 Task: Find the distance between Seattle and Seattle Art Museum.
Action: Mouse moved to (91, 65)
Screenshot: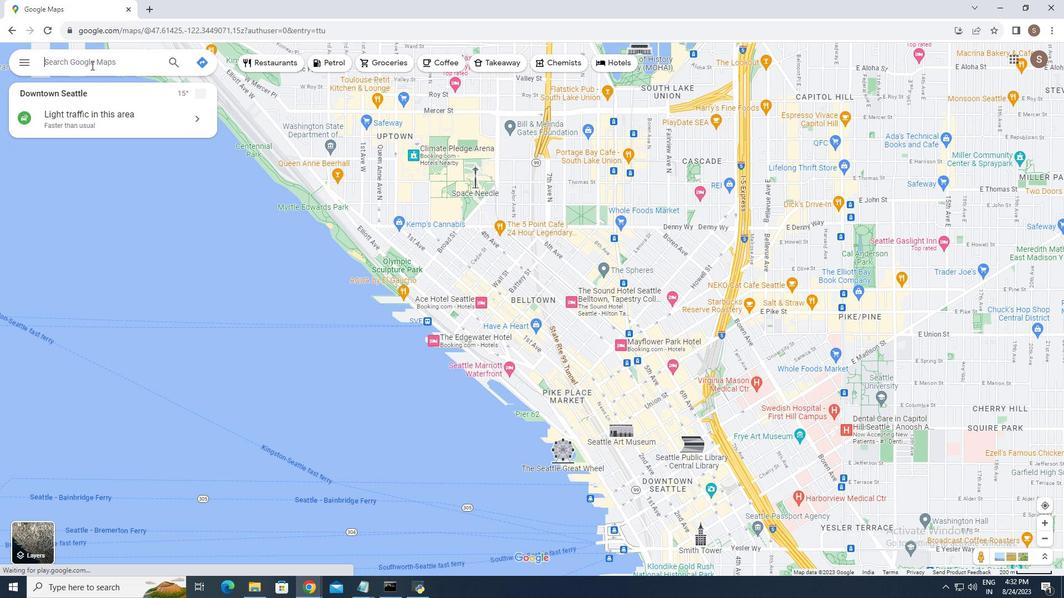 
Action: Mouse pressed left at (91, 65)
Screenshot: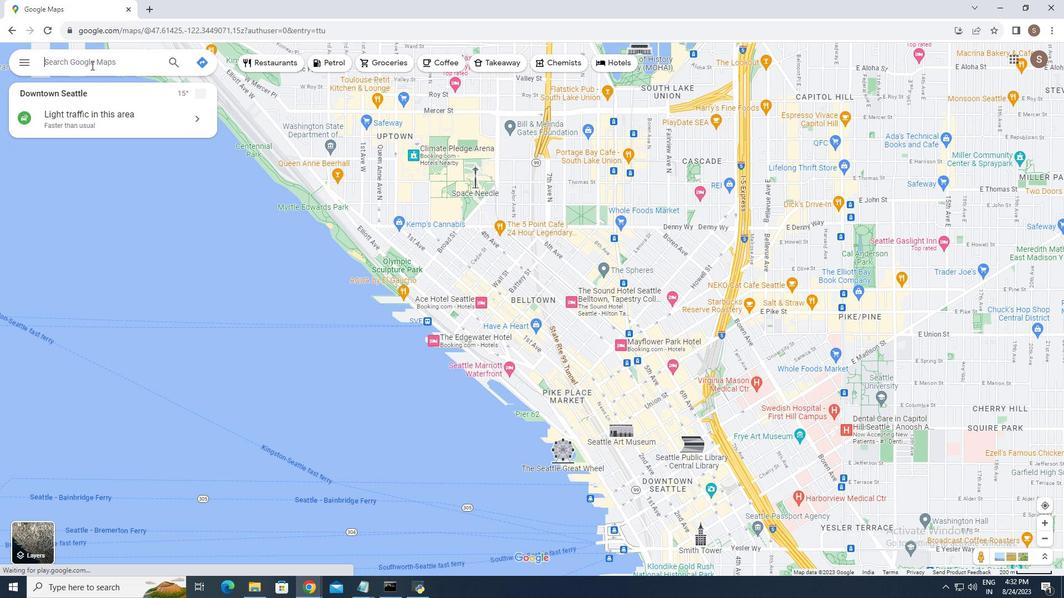 
Action: Key pressed <Key.shift_r>Seattle<Key.enter>
Screenshot: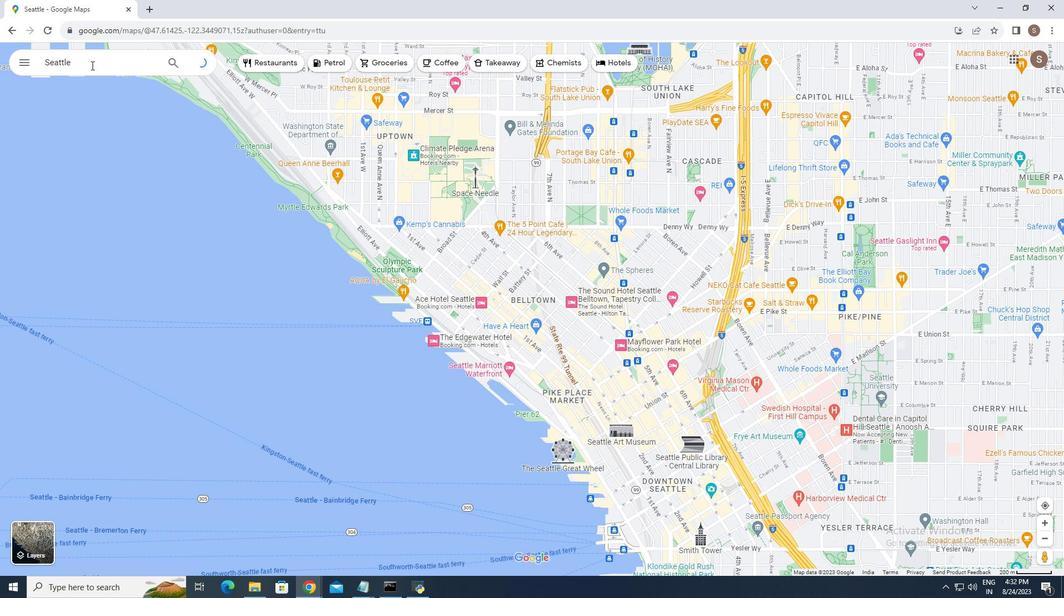 
Action: Mouse moved to (674, 332)
Screenshot: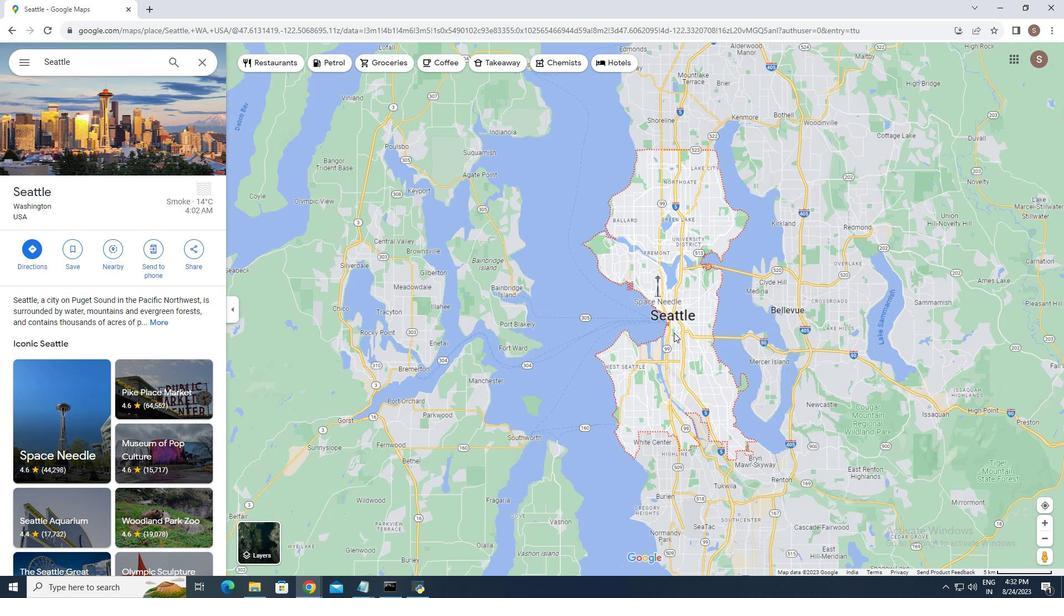 
Action: Mouse scrolled (674, 333) with delta (0, 0)
Screenshot: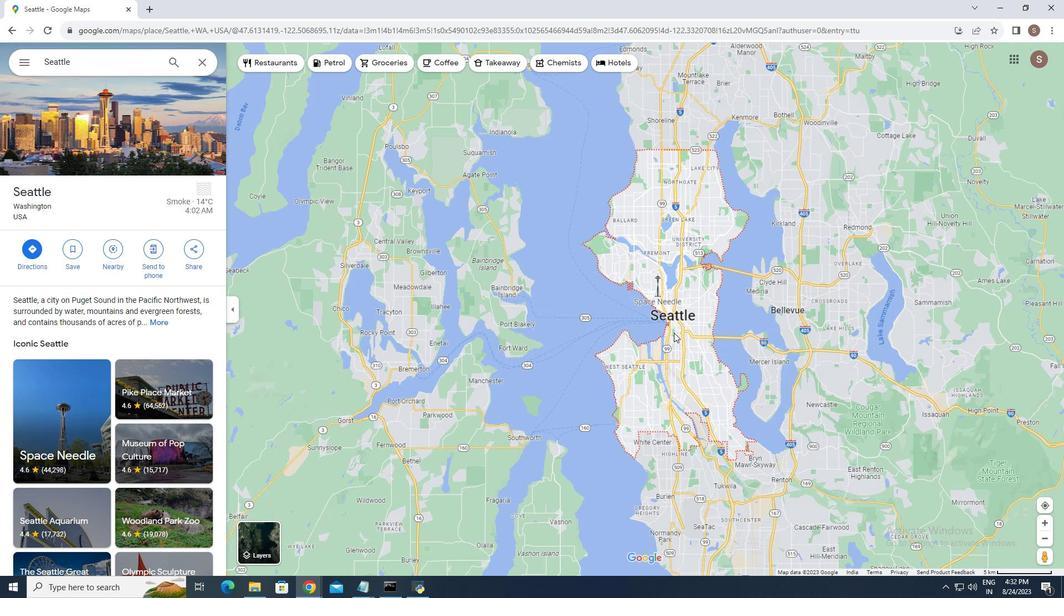 
Action: Mouse moved to (674, 333)
Screenshot: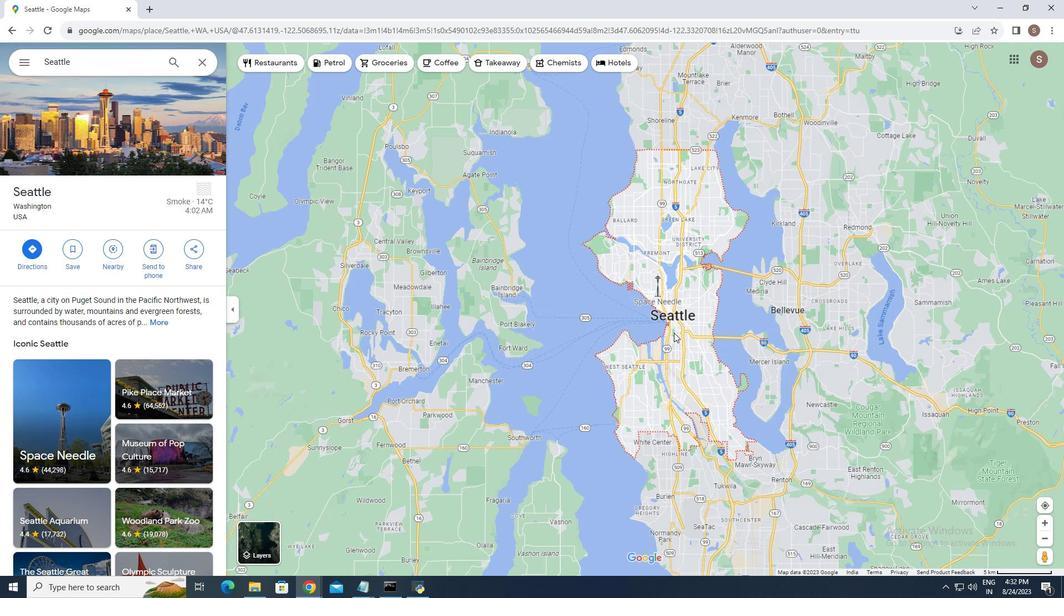 
Action: Mouse scrolled (674, 333) with delta (0, 0)
Screenshot: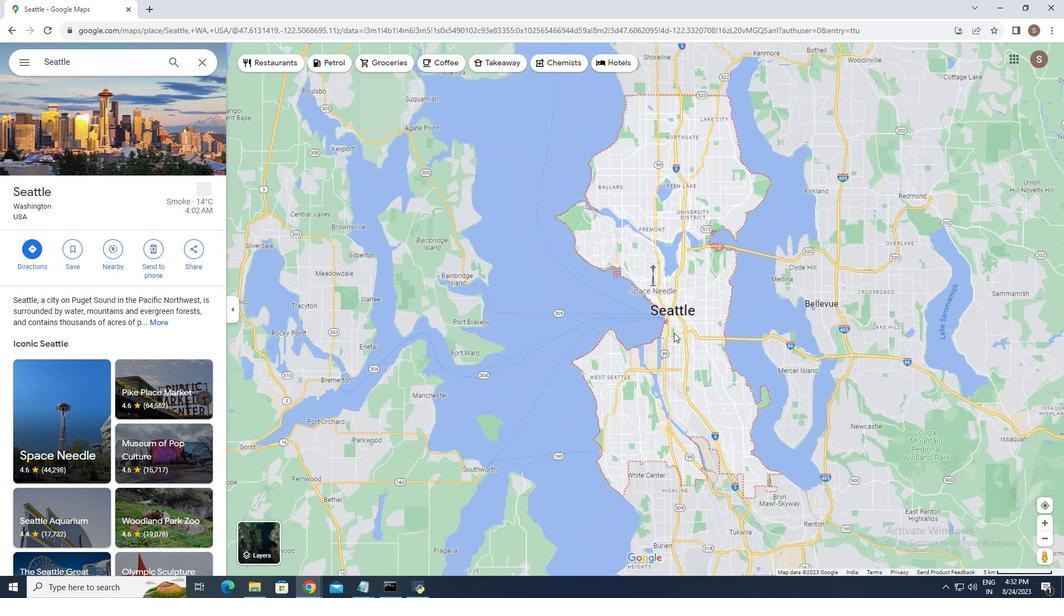 
Action: Mouse scrolled (674, 333) with delta (0, 0)
Screenshot: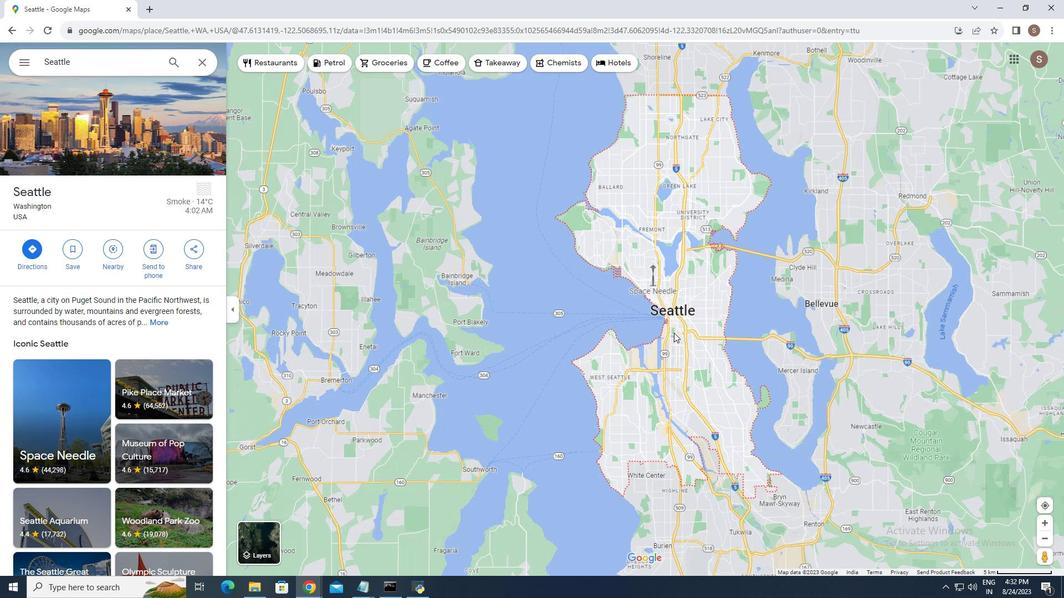 
Action: Mouse moved to (669, 333)
Screenshot: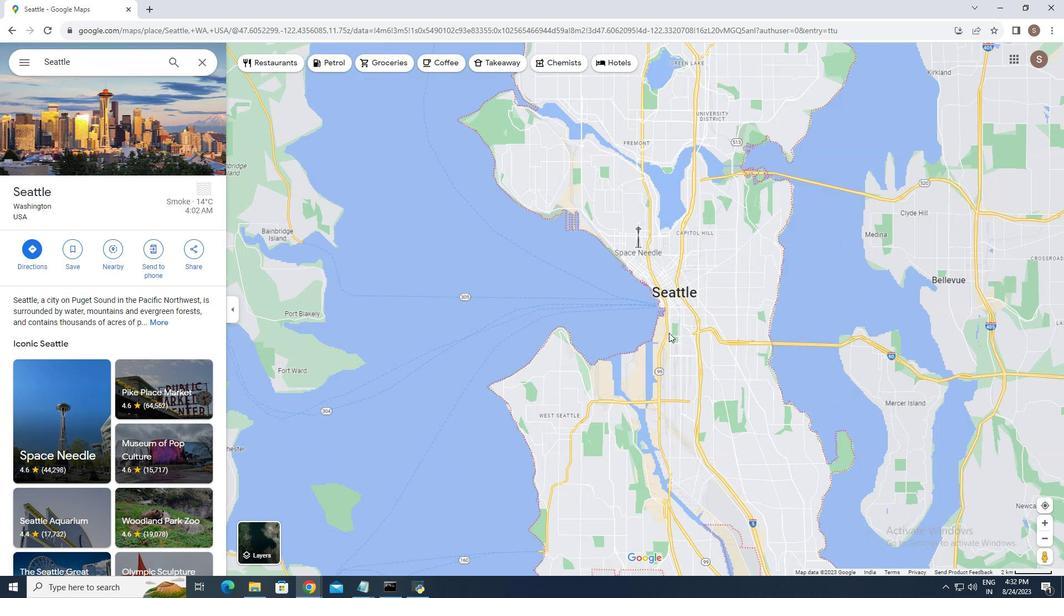 
Action: Mouse scrolled (669, 333) with delta (0, 0)
Screenshot: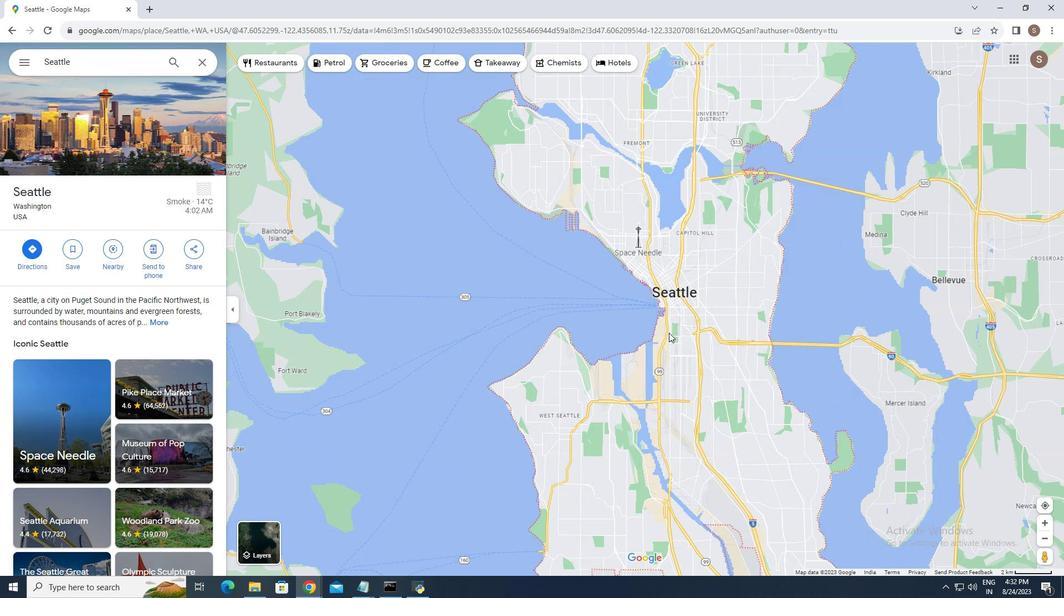 
Action: Mouse scrolled (669, 333) with delta (0, 0)
Screenshot: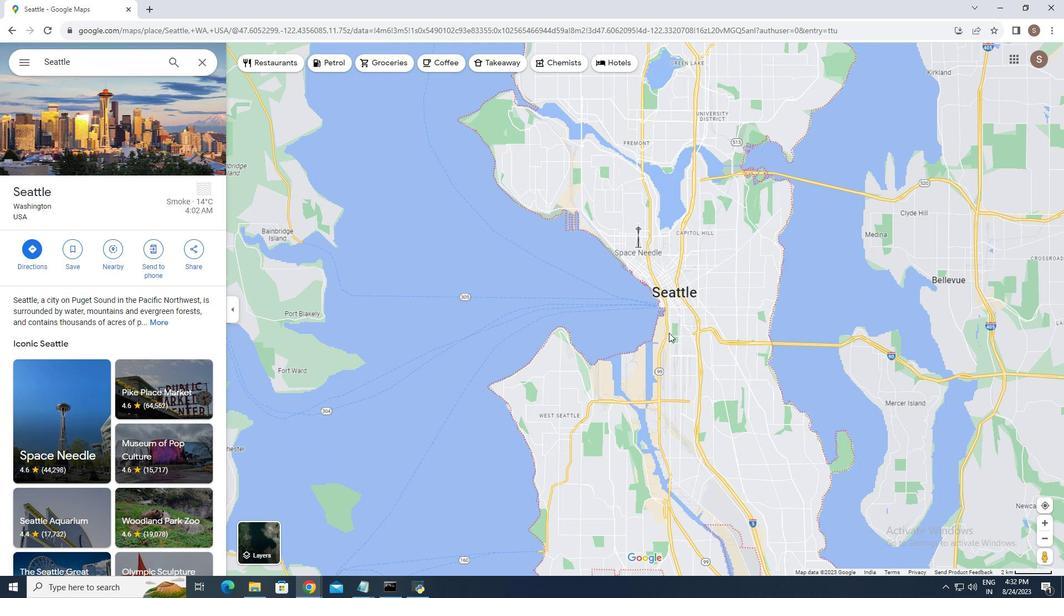 
Action: Mouse scrolled (669, 333) with delta (0, 0)
Screenshot: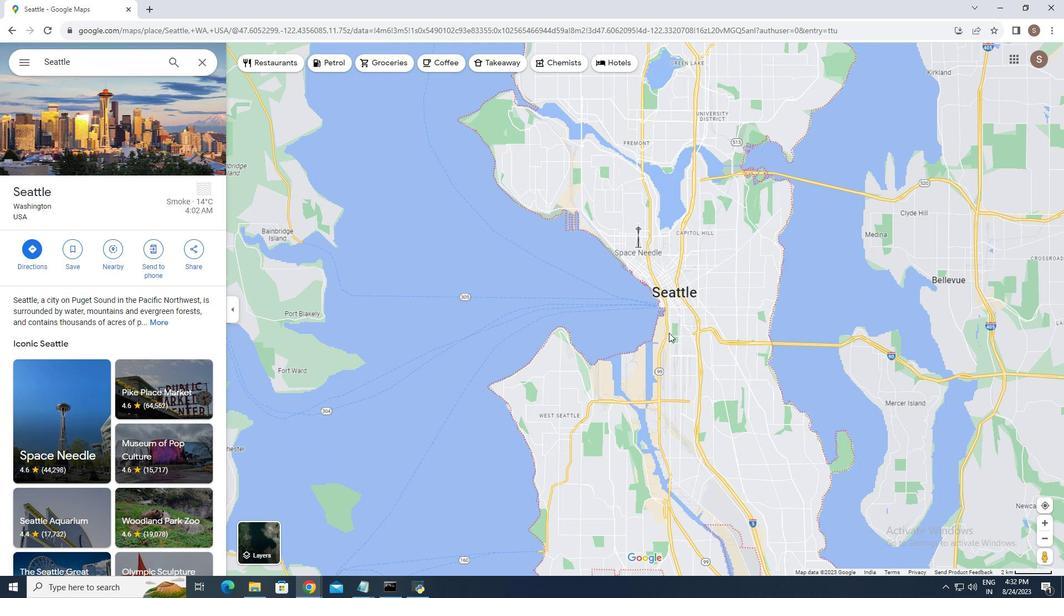 
Action: Mouse scrolled (669, 333) with delta (0, 0)
Screenshot: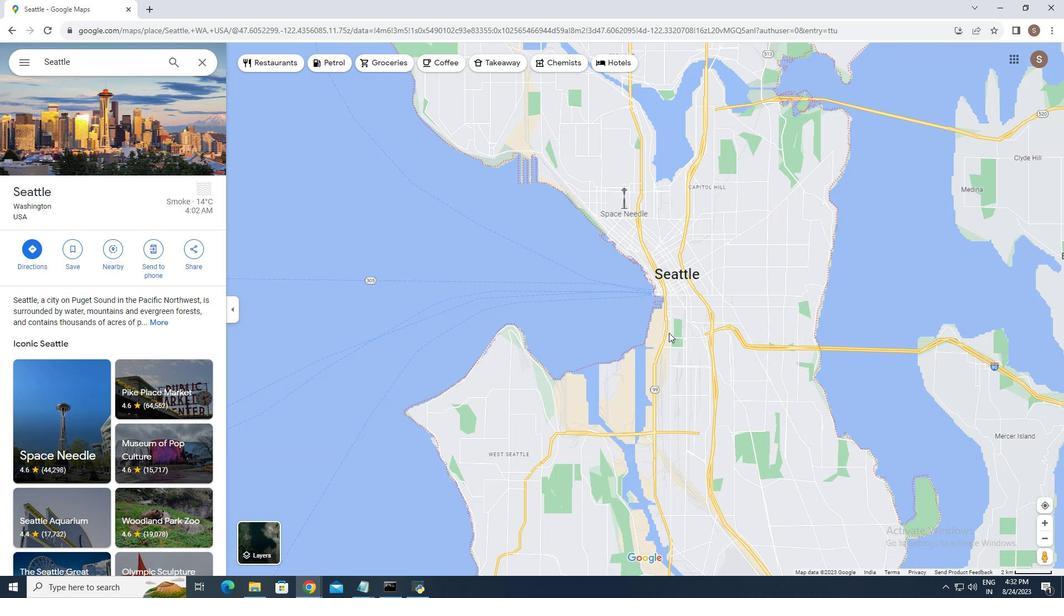 
Action: Mouse scrolled (669, 333) with delta (0, 0)
Screenshot: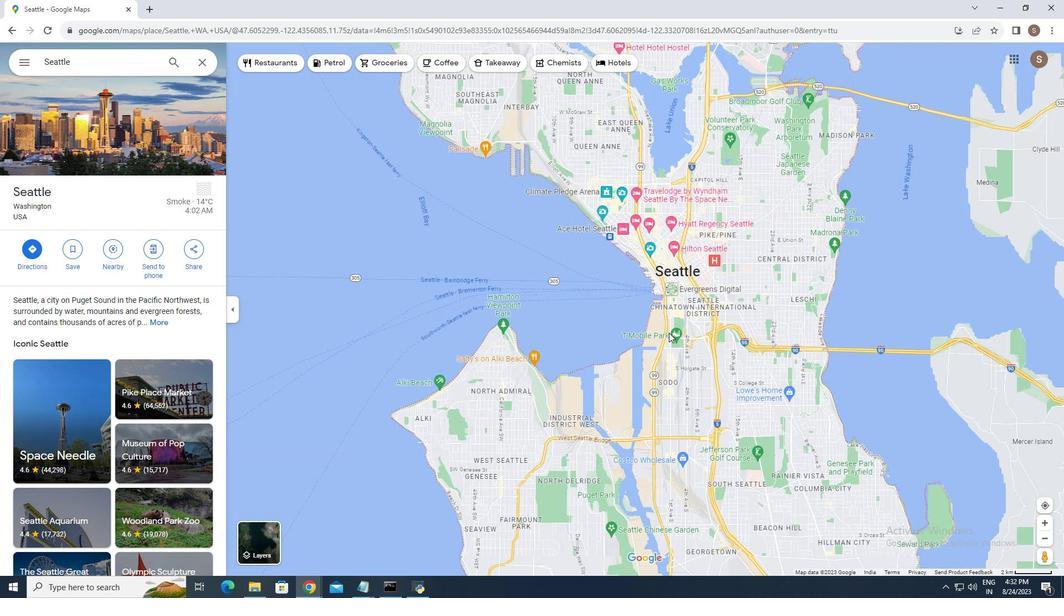
Action: Mouse moved to (673, 280)
Screenshot: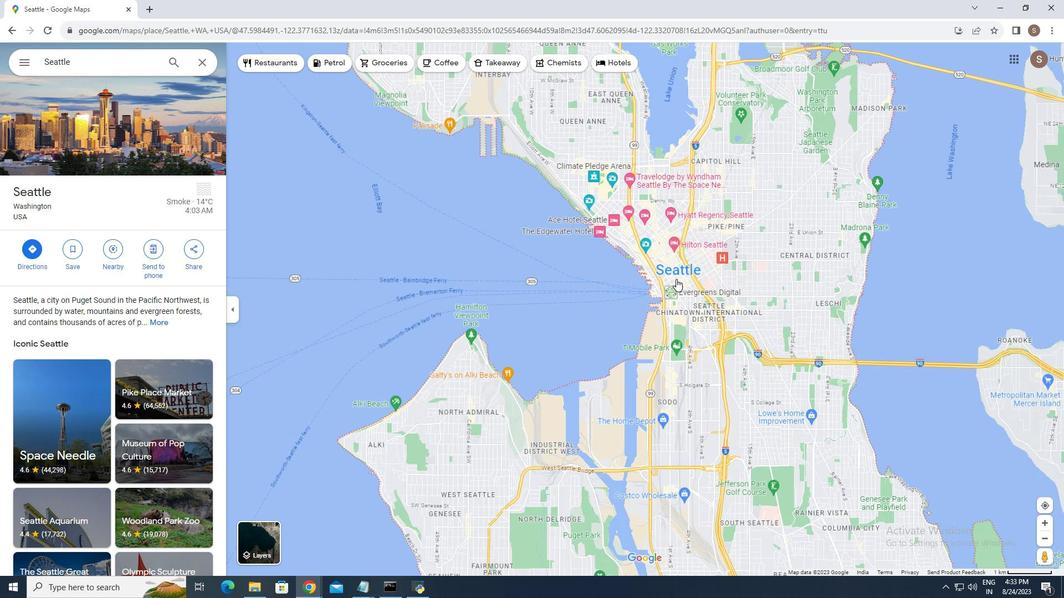 
Action: Mouse scrolled (673, 280) with delta (0, 0)
Screenshot: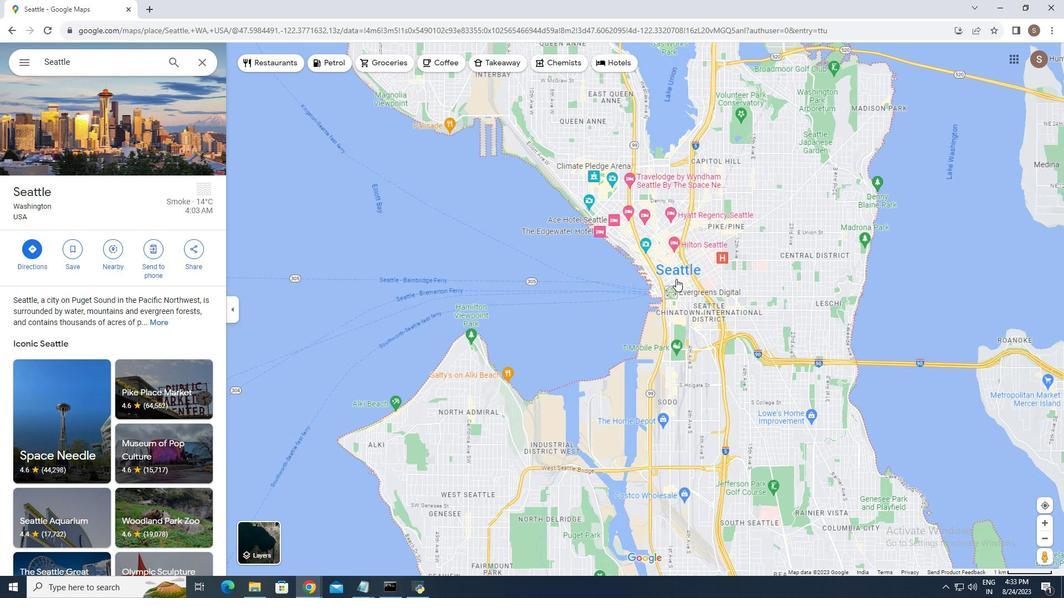 
Action: Mouse moved to (675, 276)
Screenshot: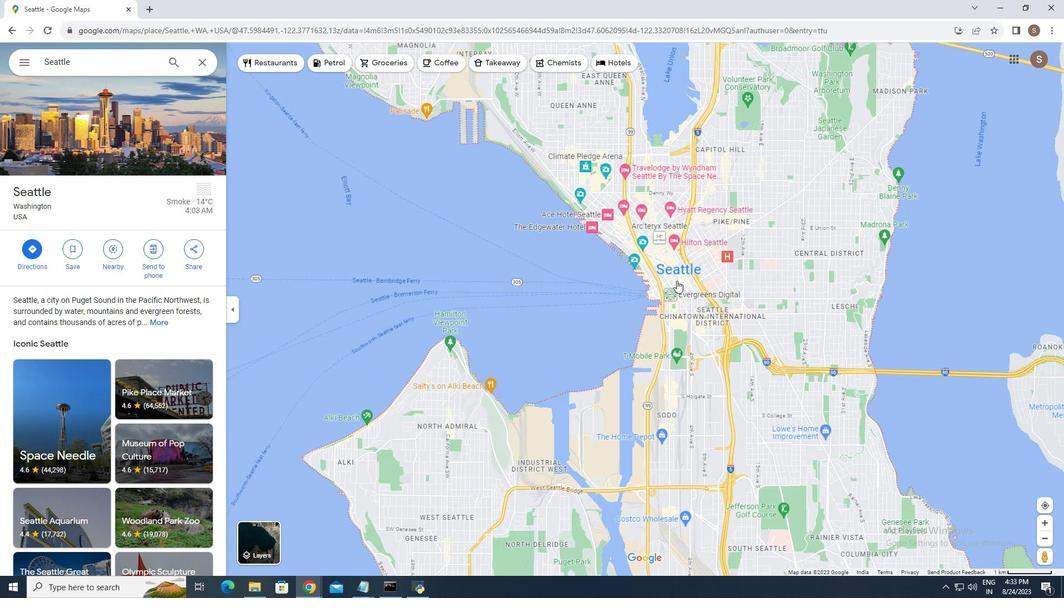 
Action: Mouse scrolled (675, 276) with delta (0, 0)
Screenshot: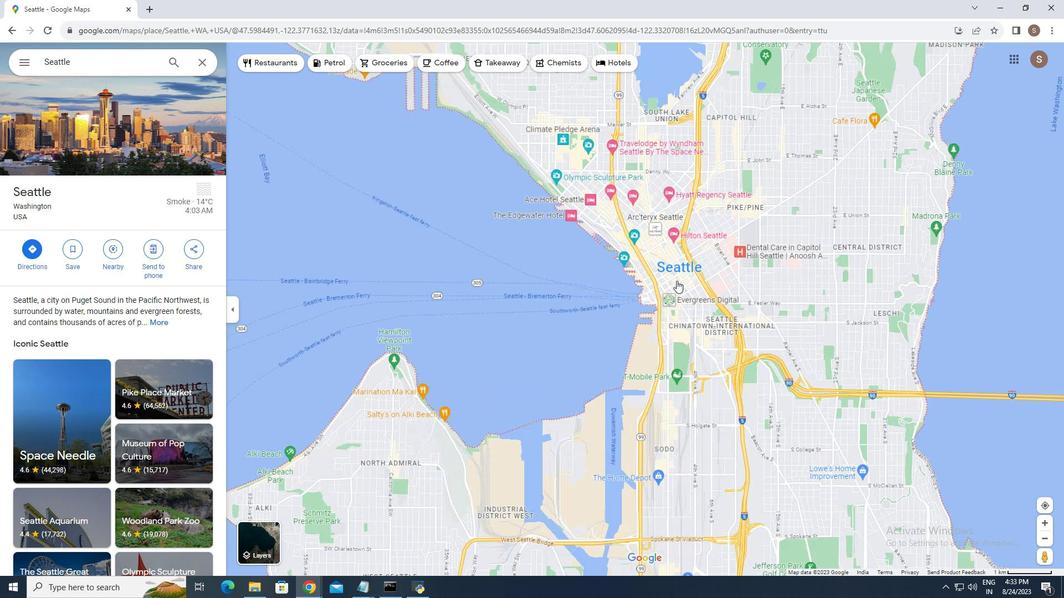 
Action: Mouse moved to (676, 279)
Screenshot: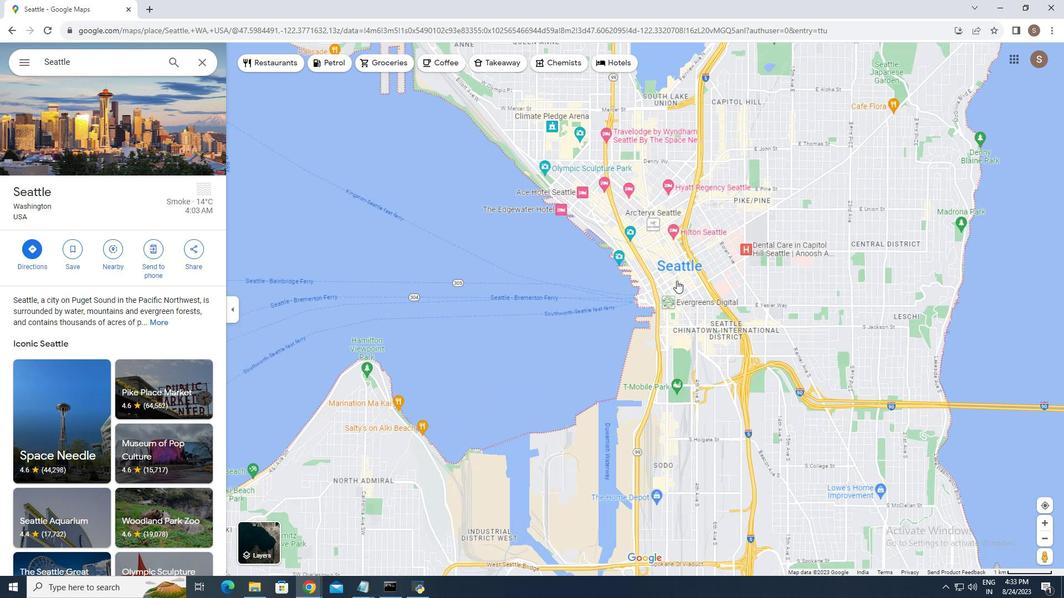 
Action: Mouse scrolled (676, 280) with delta (0, 0)
Screenshot: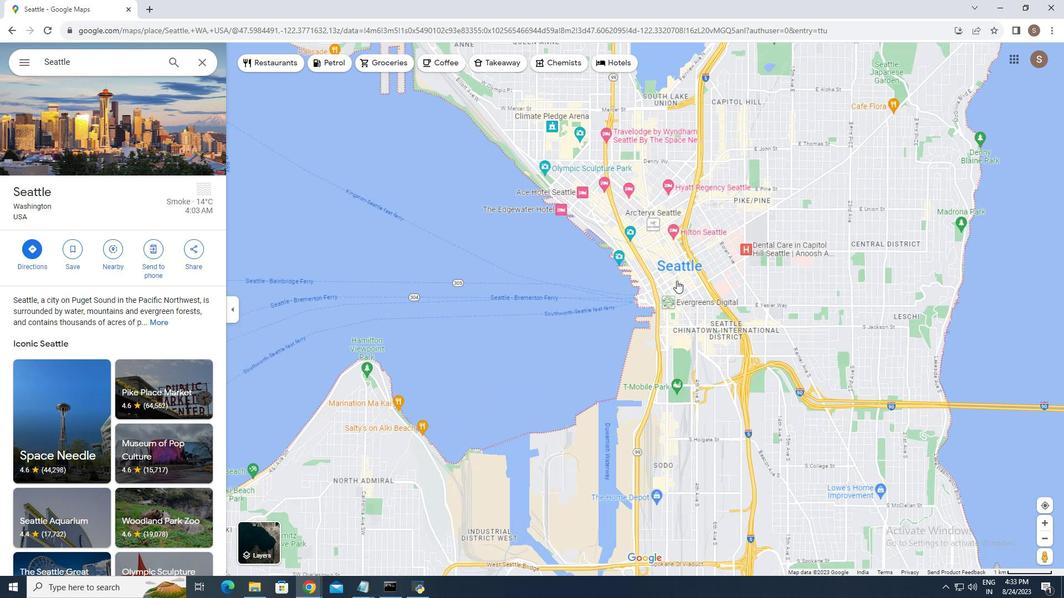 
Action: Mouse moved to (677, 281)
Screenshot: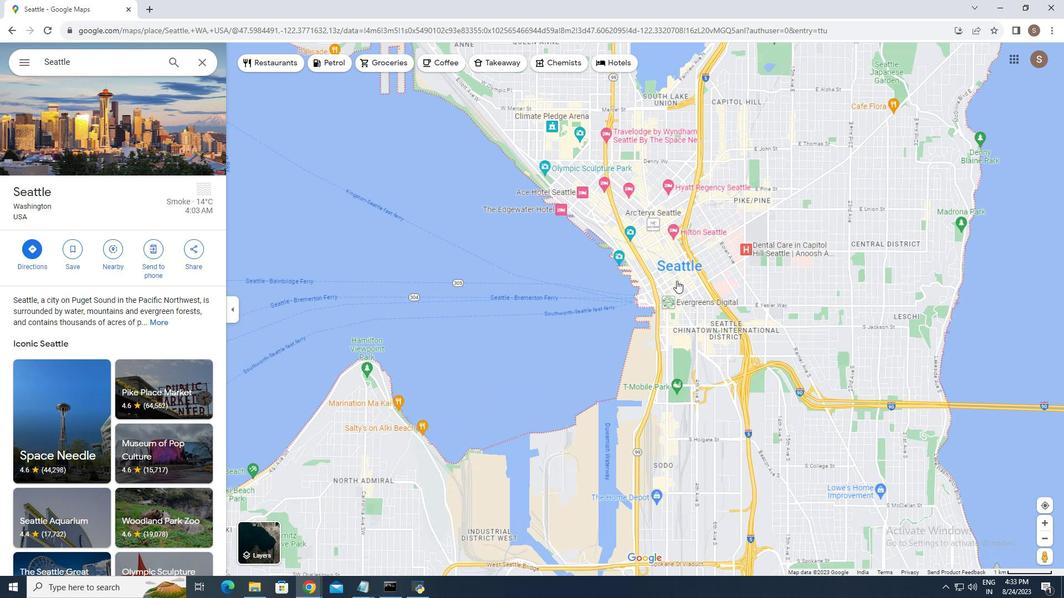 
Action: Mouse scrolled (677, 281) with delta (0, 0)
Screenshot: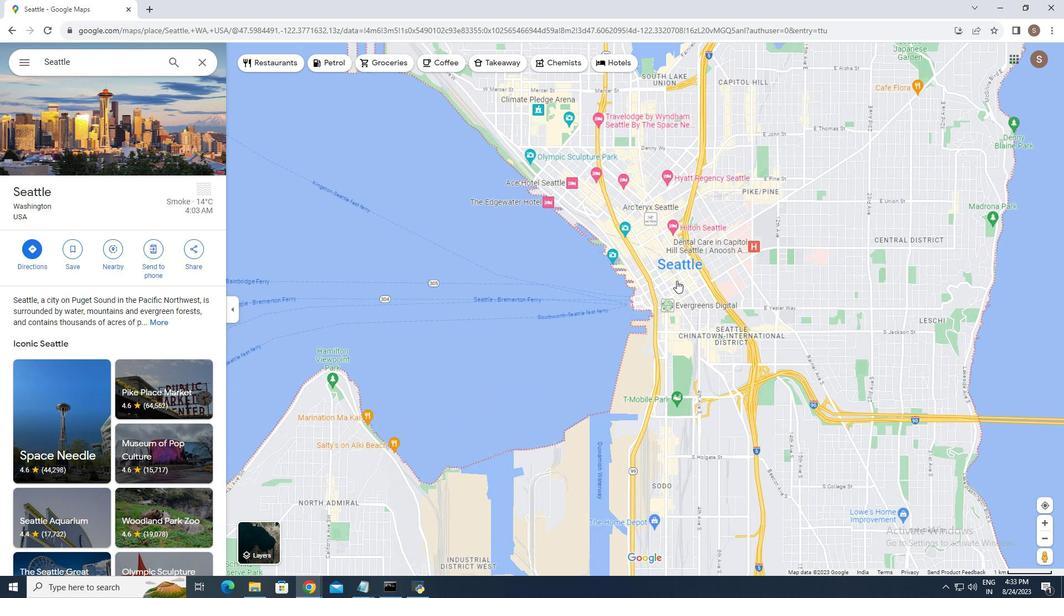 
Action: Mouse moved to (677, 283)
Screenshot: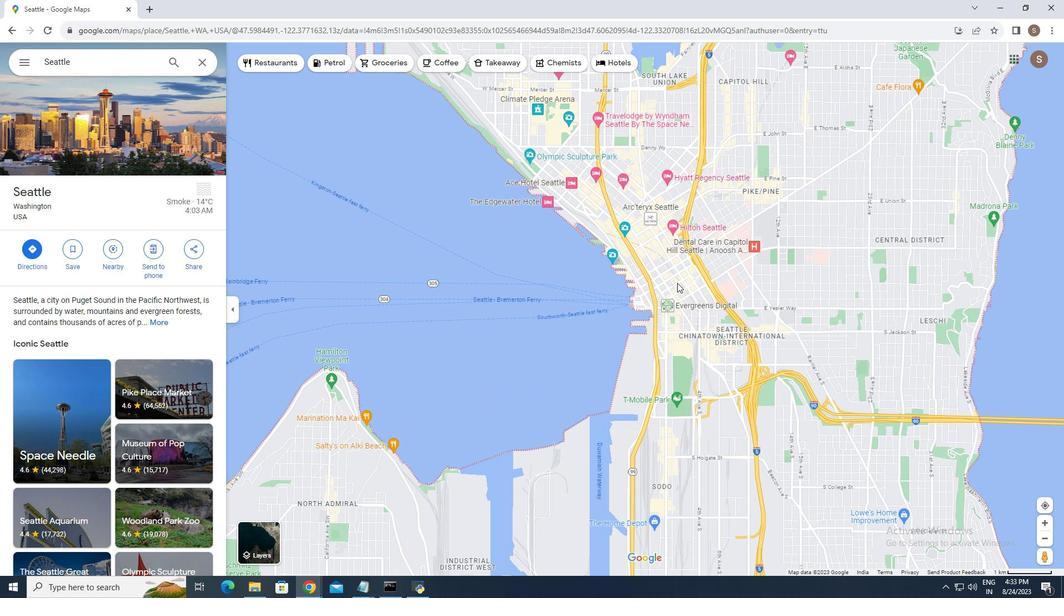
Action: Mouse scrolled (677, 283) with delta (0, 0)
Screenshot: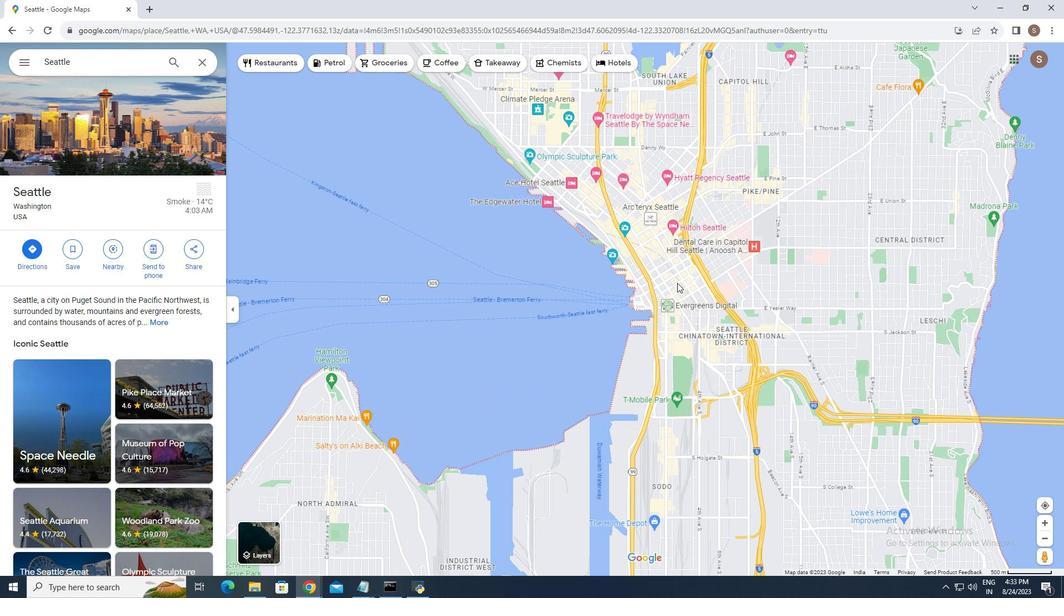 
Action: Mouse scrolled (677, 283) with delta (0, 0)
Screenshot: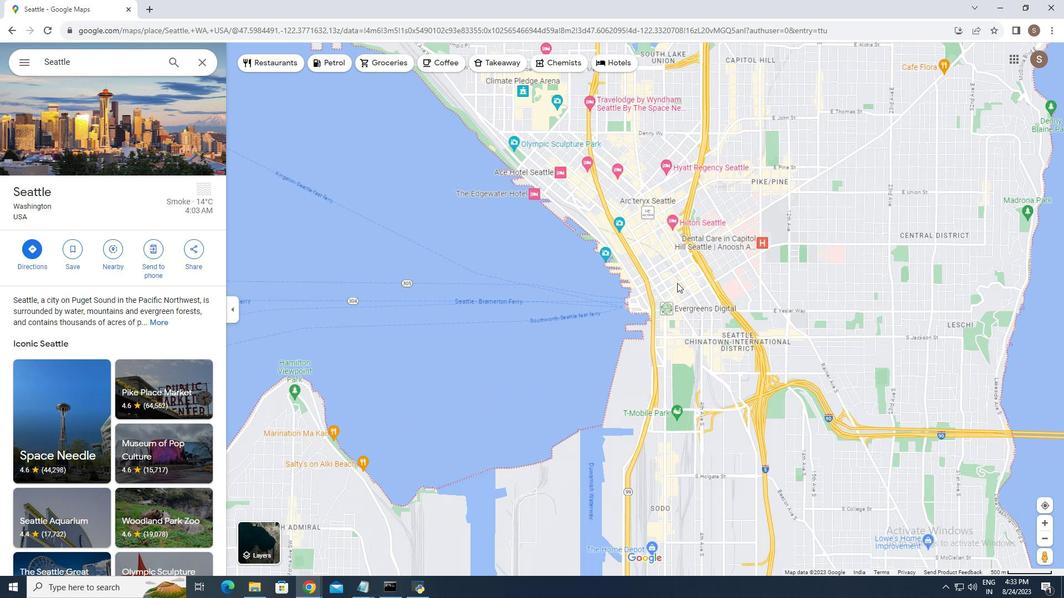 
Action: Mouse moved to (694, 262)
Screenshot: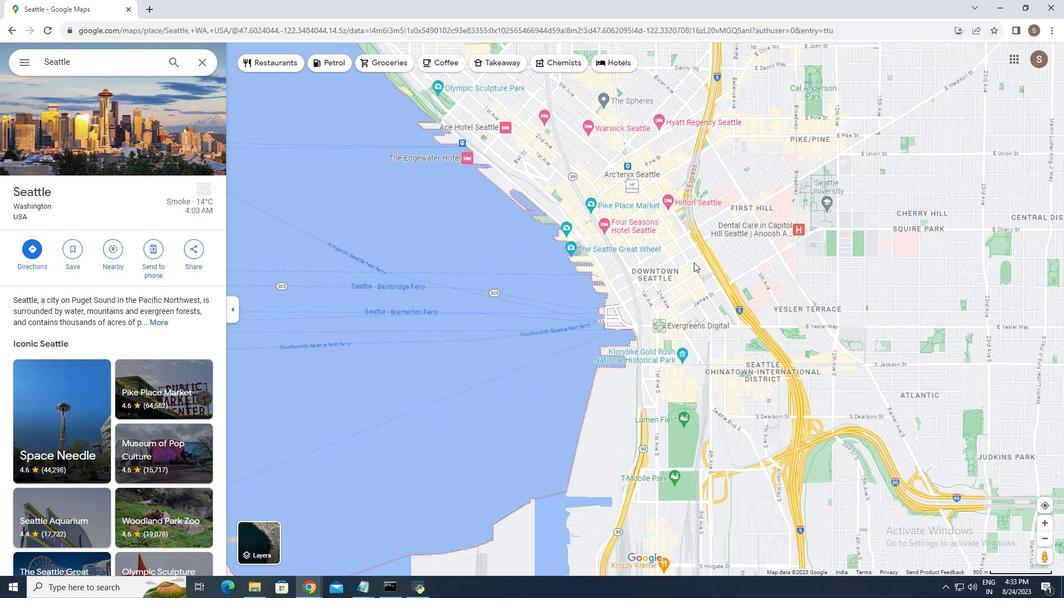 
Action: Mouse scrolled (694, 262) with delta (0, 0)
Screenshot: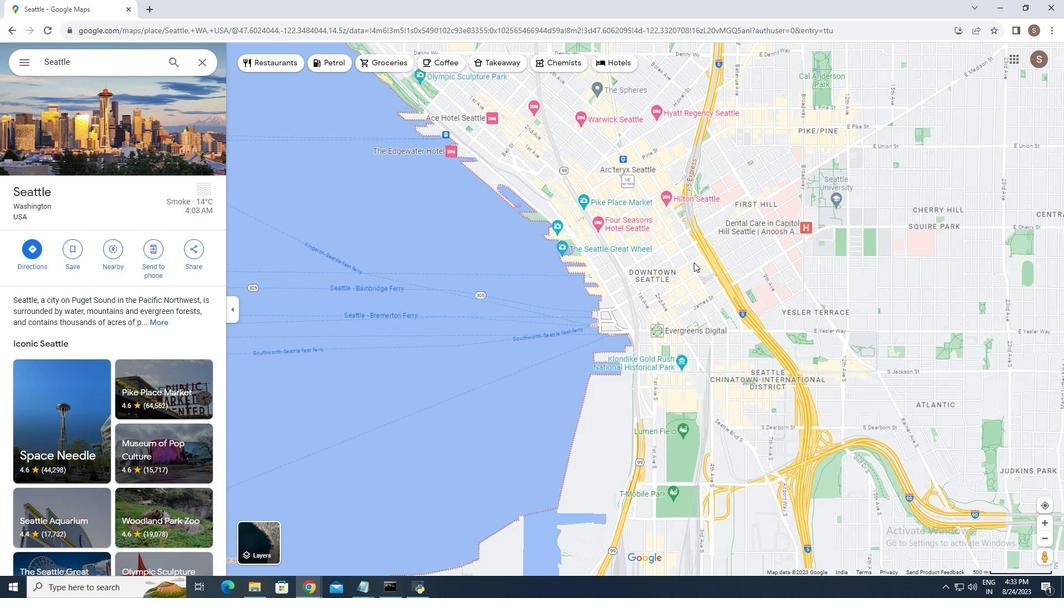 
Action: Mouse scrolled (694, 262) with delta (0, 0)
Screenshot: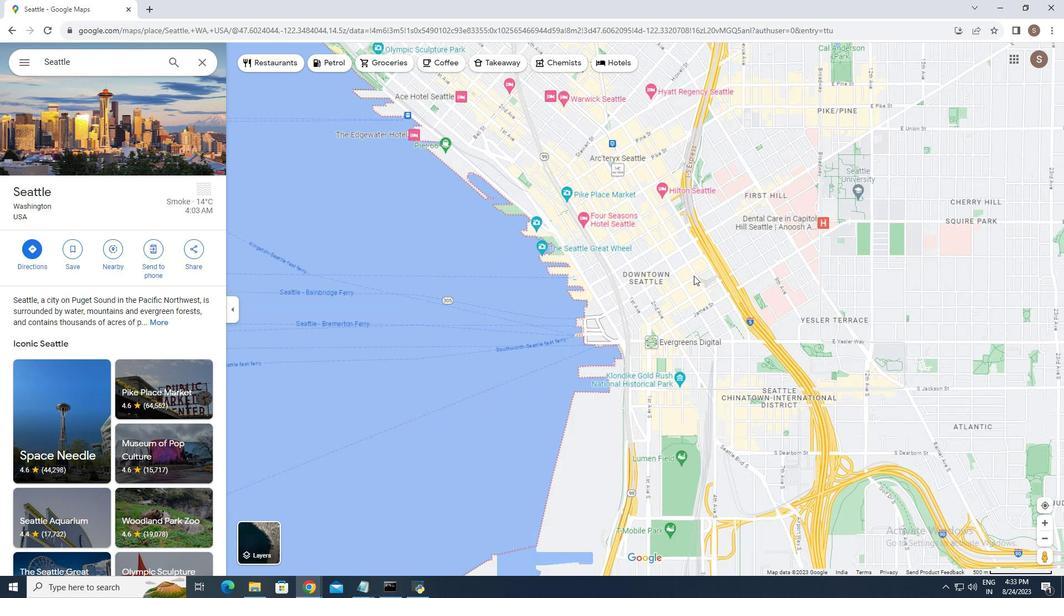 
Action: Mouse moved to (694, 276)
Screenshot: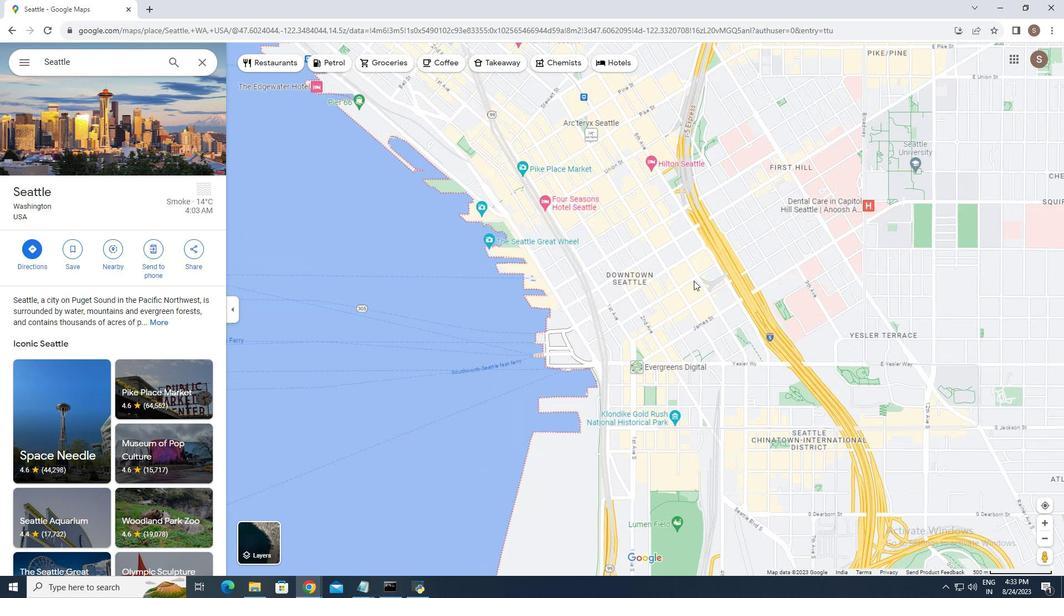 
Action: Mouse scrolled (694, 276) with delta (0, 0)
Screenshot: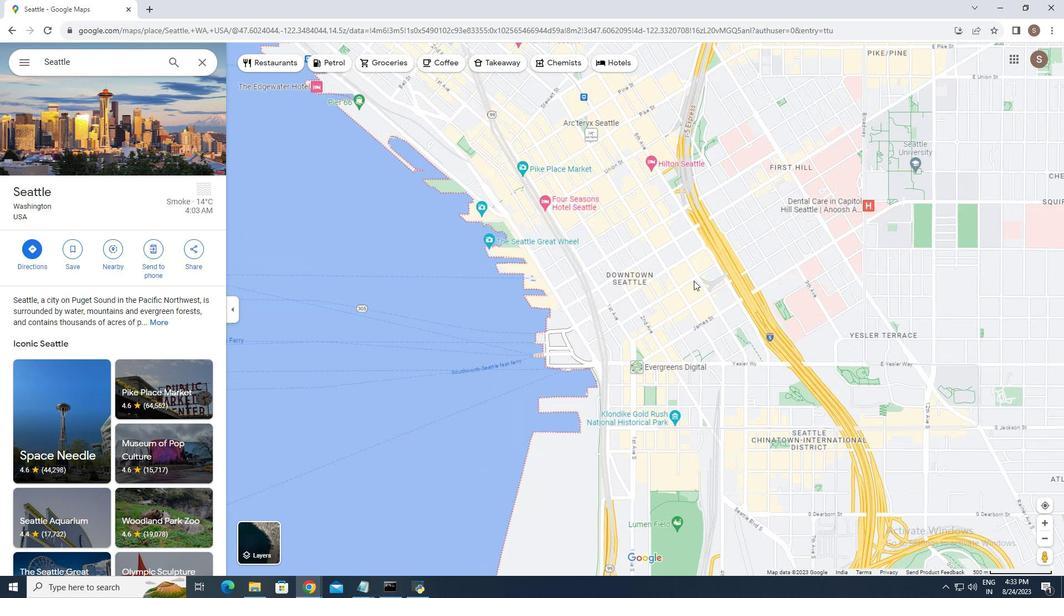 
Action: Mouse moved to (694, 281)
Screenshot: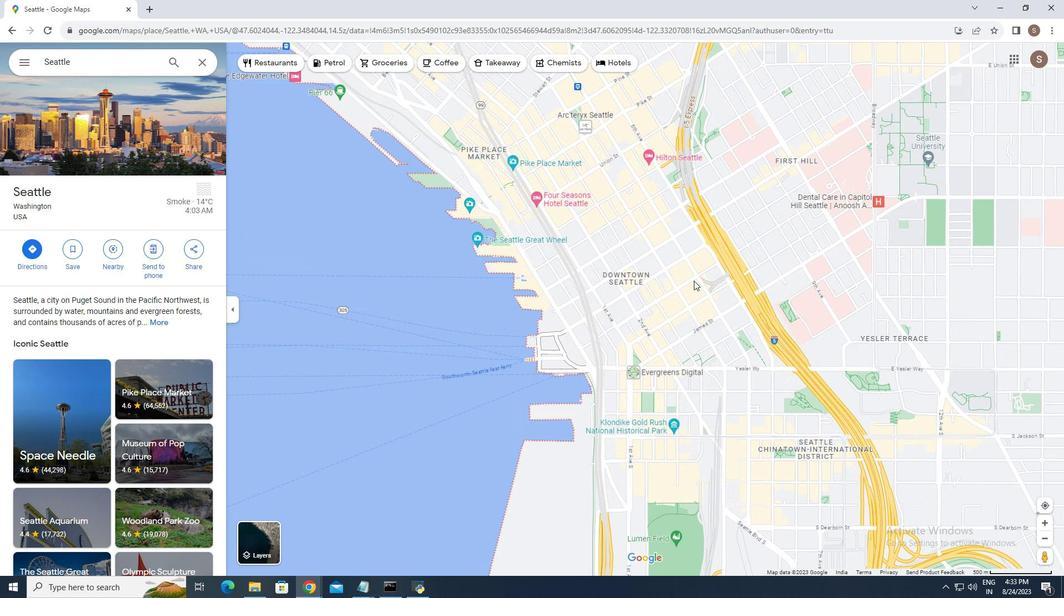 
Action: Mouse scrolled (694, 281) with delta (0, 0)
Screenshot: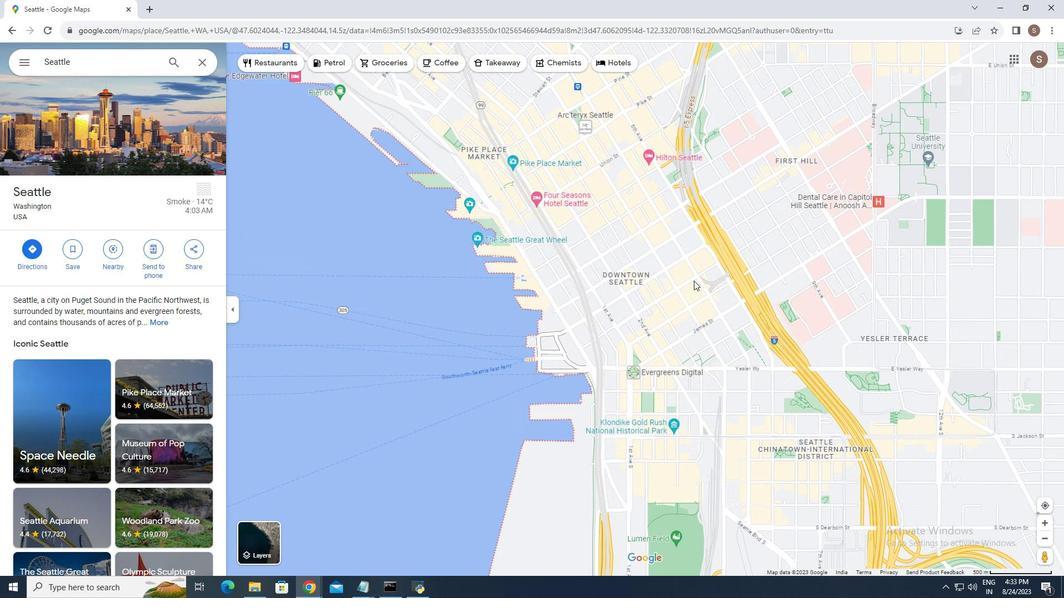 
Action: Mouse moved to (665, 264)
Screenshot: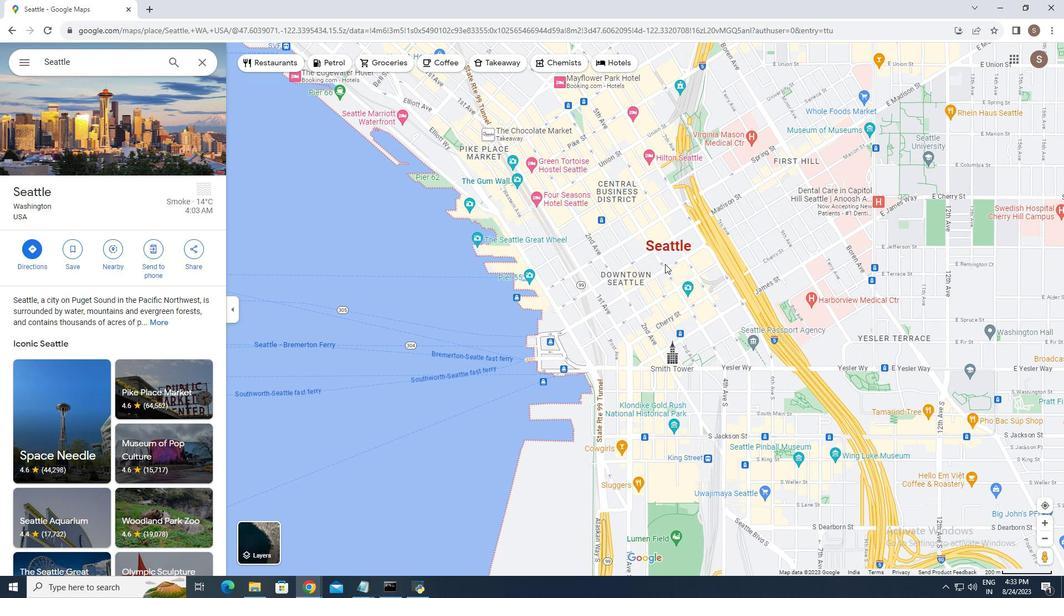 
Action: Mouse scrolled (665, 265) with delta (0, 0)
Screenshot: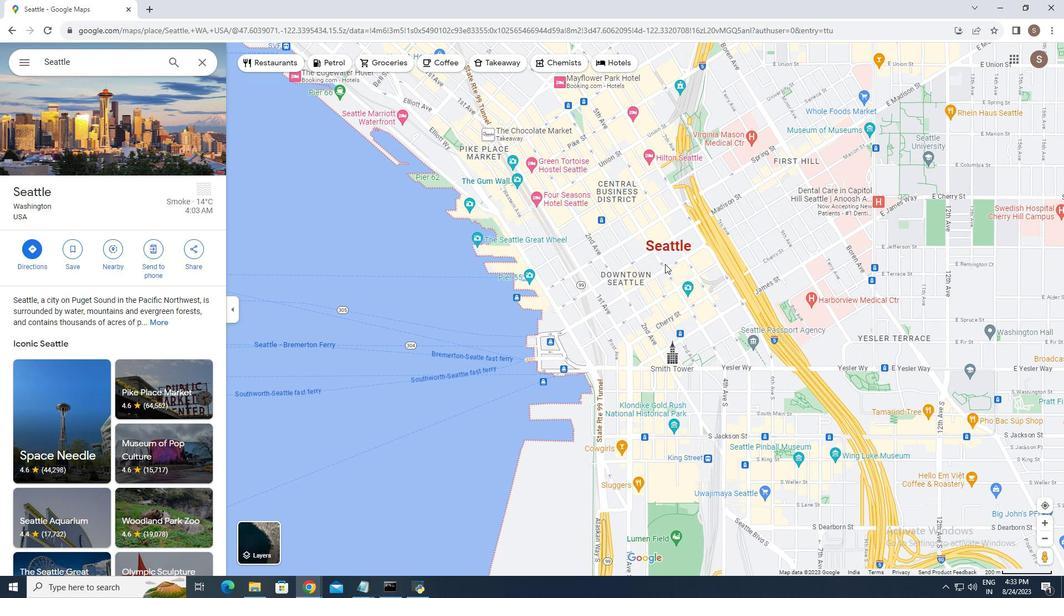 
Action: Mouse scrolled (665, 265) with delta (0, 0)
Screenshot: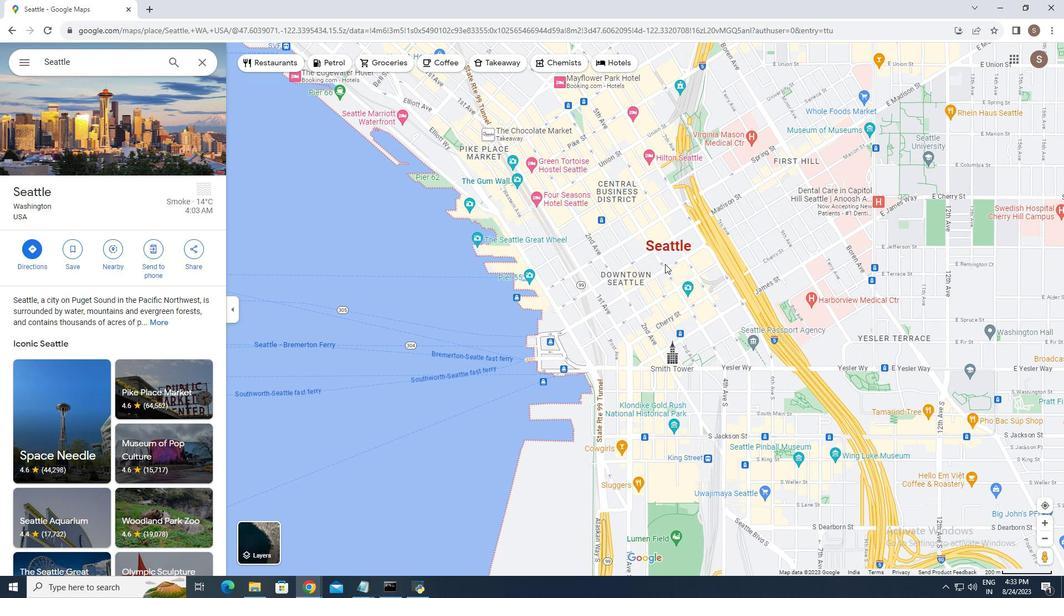 
Action: Mouse scrolled (665, 265) with delta (0, 0)
Screenshot: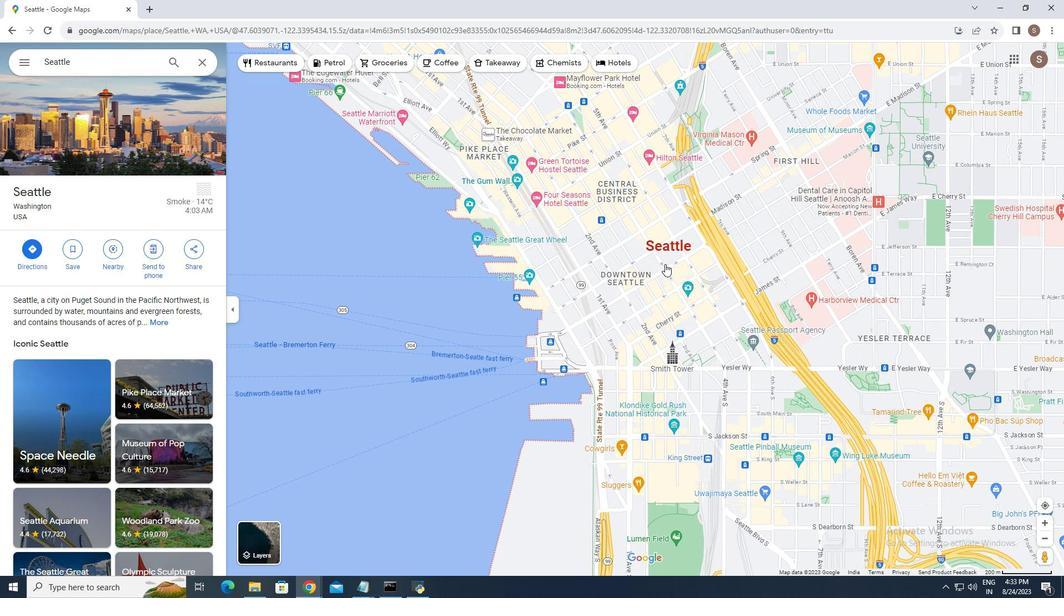 
Action: Mouse scrolled (665, 265) with delta (0, 0)
Screenshot: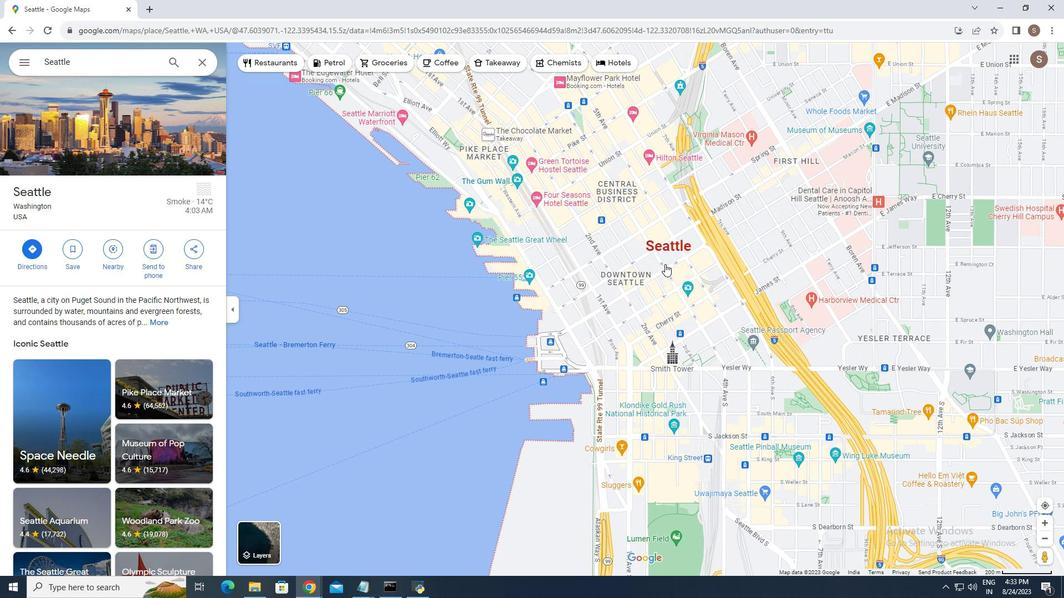 
Action: Mouse moved to (670, 250)
Screenshot: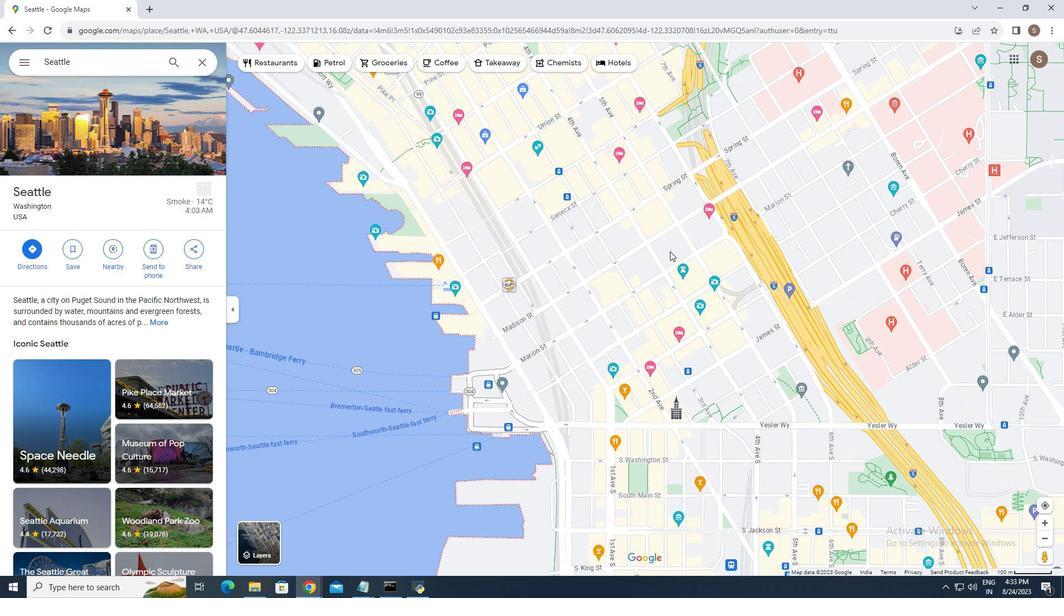 
Action: Mouse scrolled (670, 249) with delta (0, 0)
Screenshot: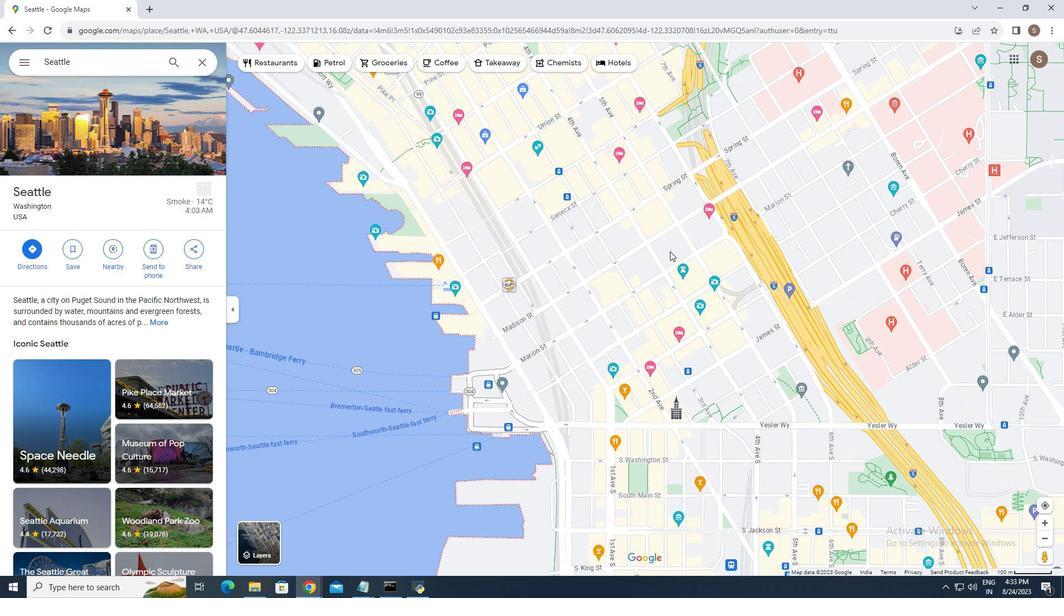 
Action: Mouse moved to (670, 251)
Screenshot: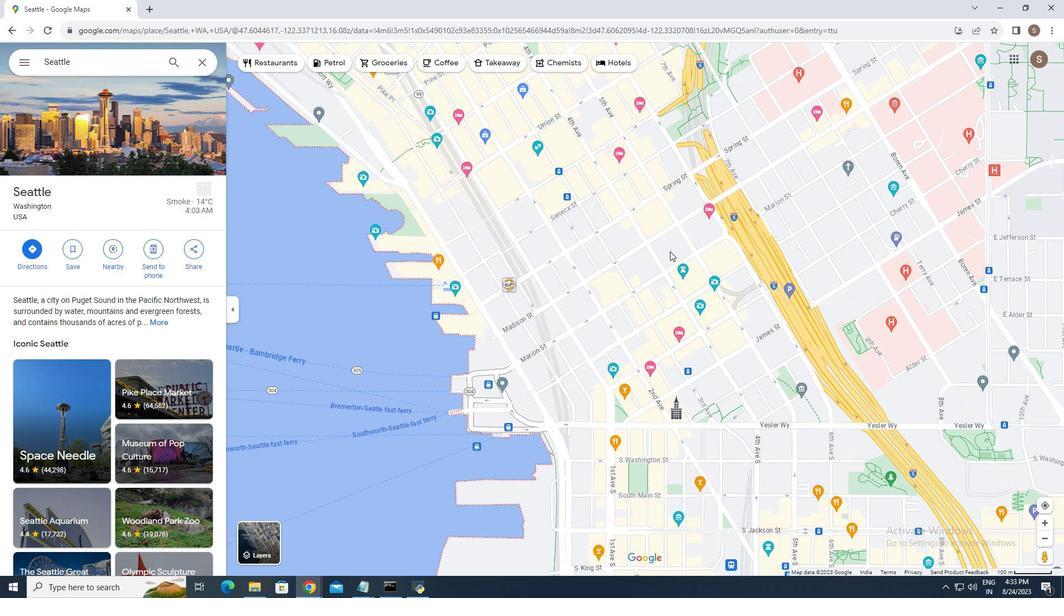 
Action: Mouse scrolled (670, 250) with delta (0, 0)
Screenshot: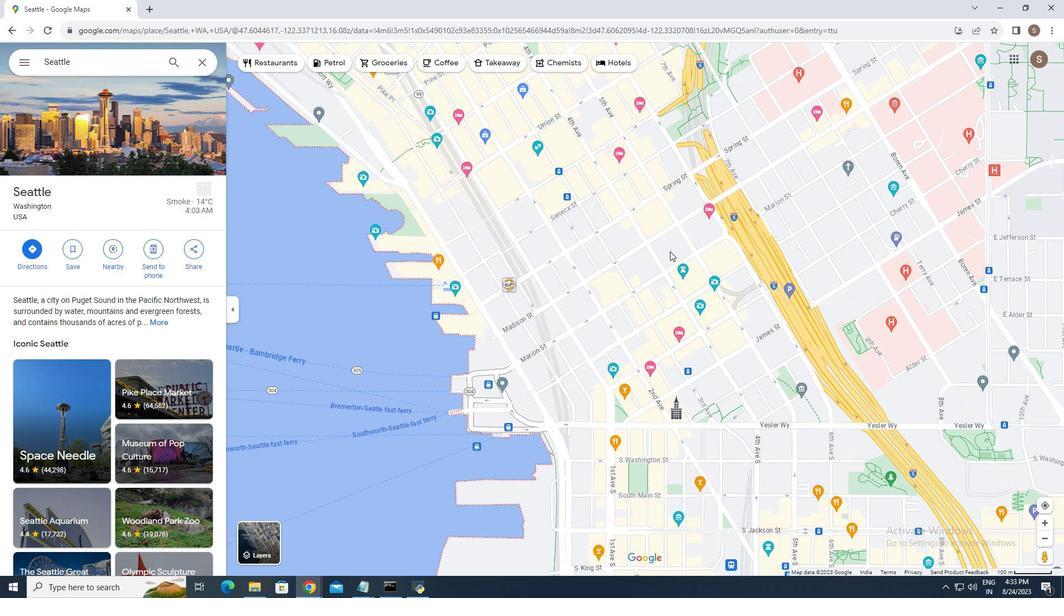 
Action: Mouse moved to (670, 251)
Screenshot: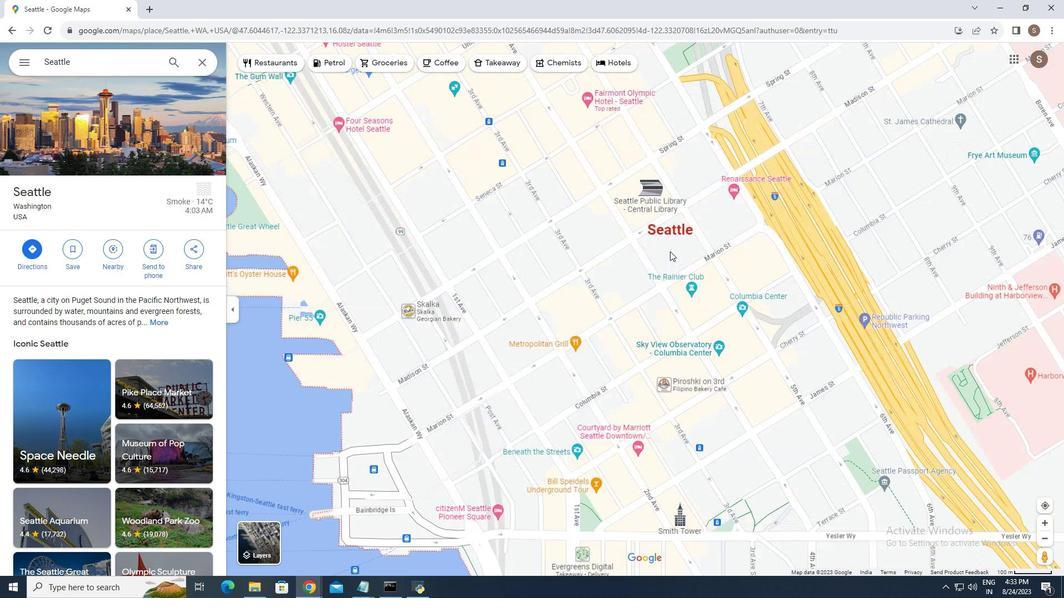 
Action: Mouse scrolled (670, 251) with delta (0, 0)
Screenshot: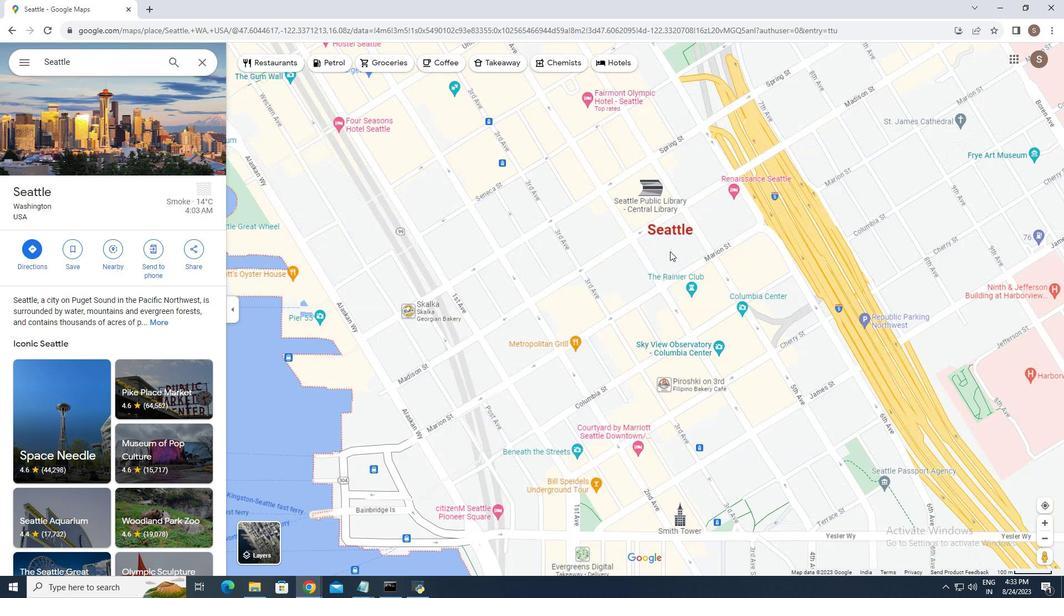 
Action: Mouse moved to (670, 251)
Screenshot: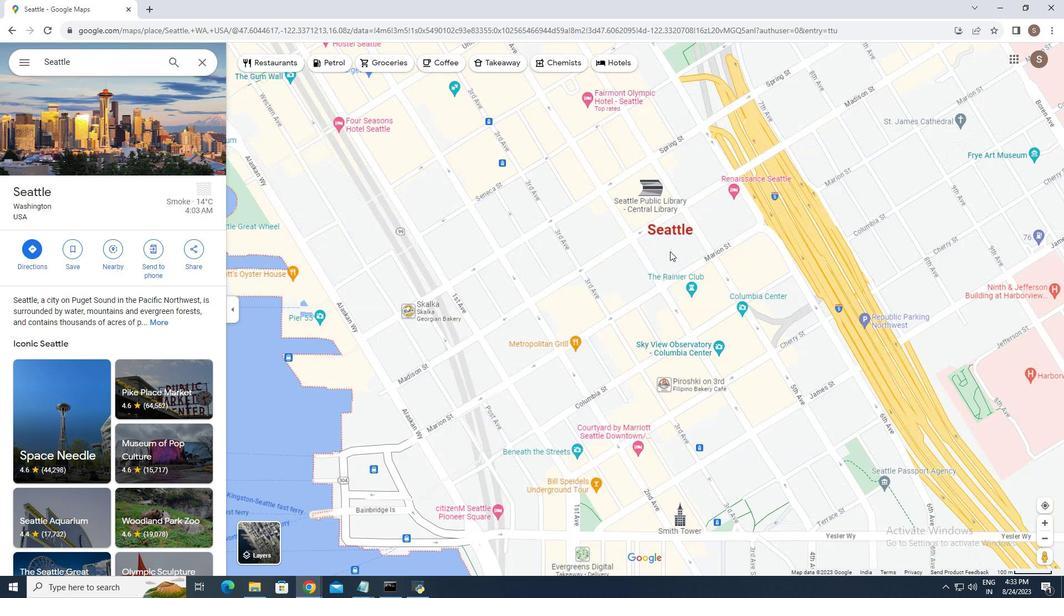 
Action: Mouse scrolled (670, 252) with delta (0, 0)
Screenshot: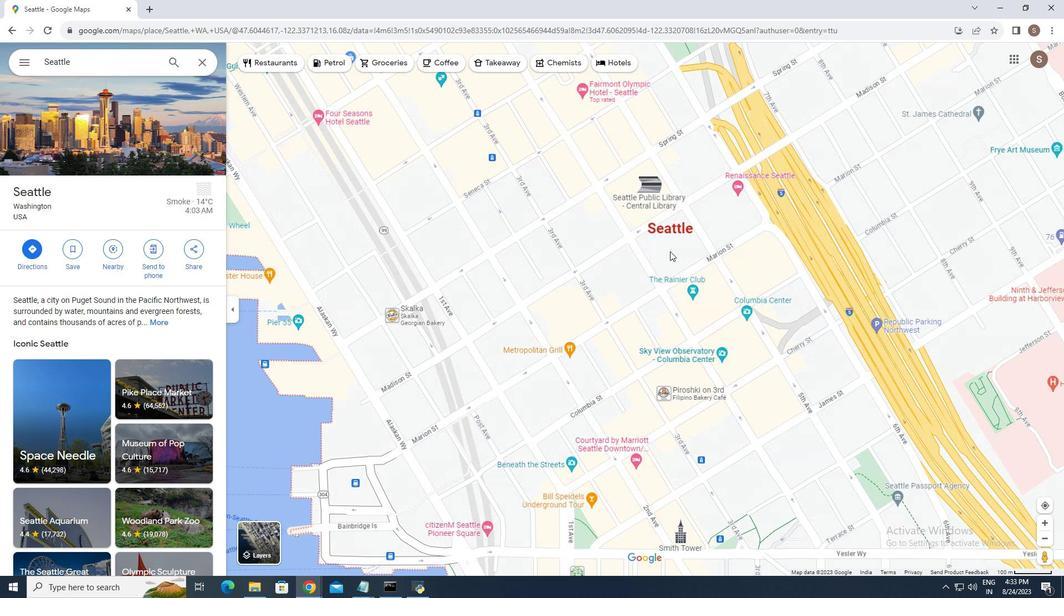 
Action: Mouse moved to (669, 248)
Screenshot: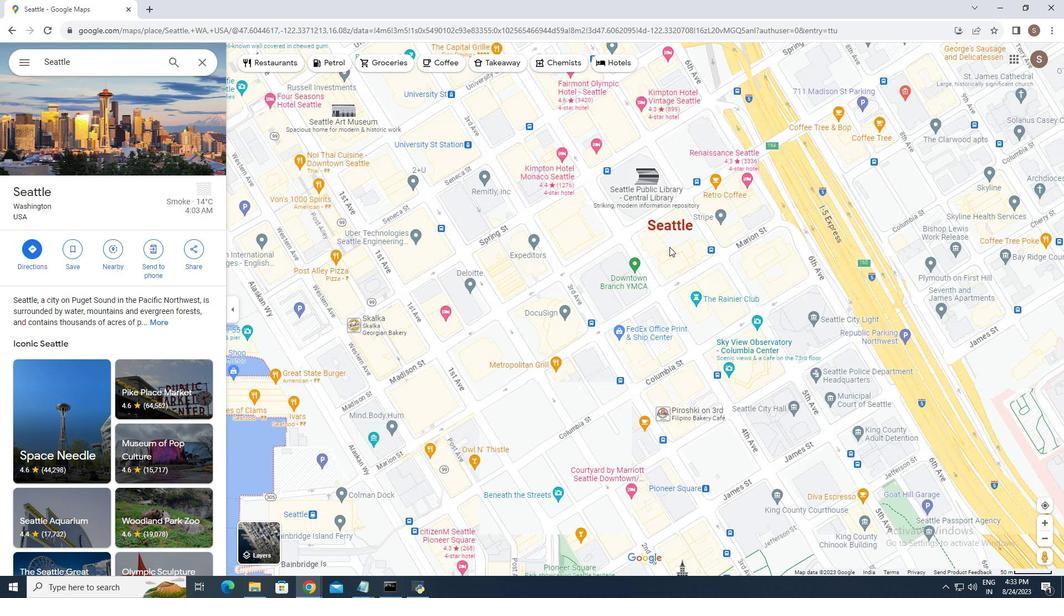 
Action: Mouse scrolled (669, 248) with delta (0, 0)
Screenshot: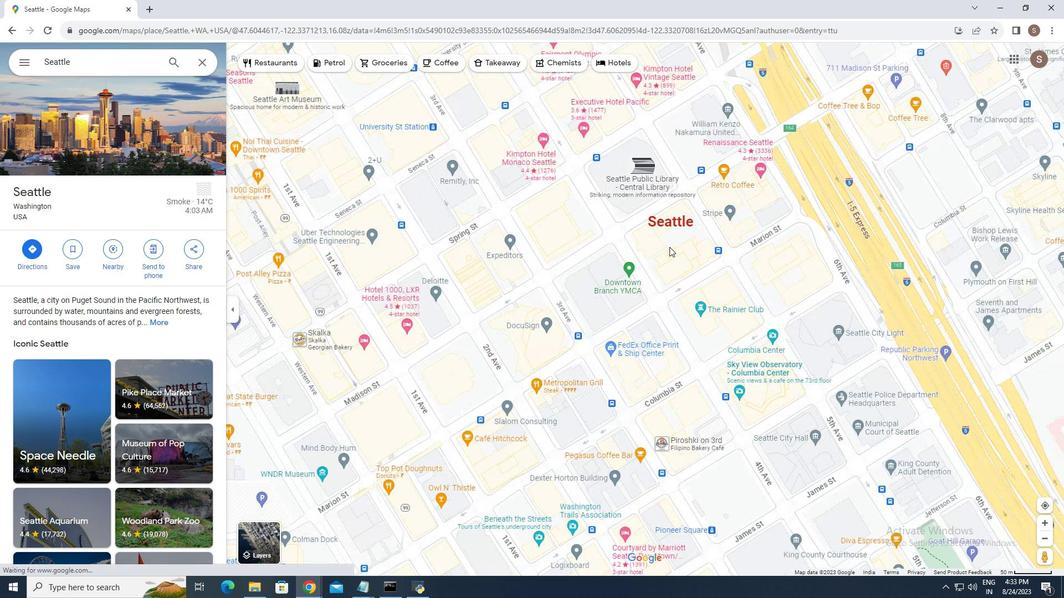 
Action: Mouse moved to (669, 247)
Screenshot: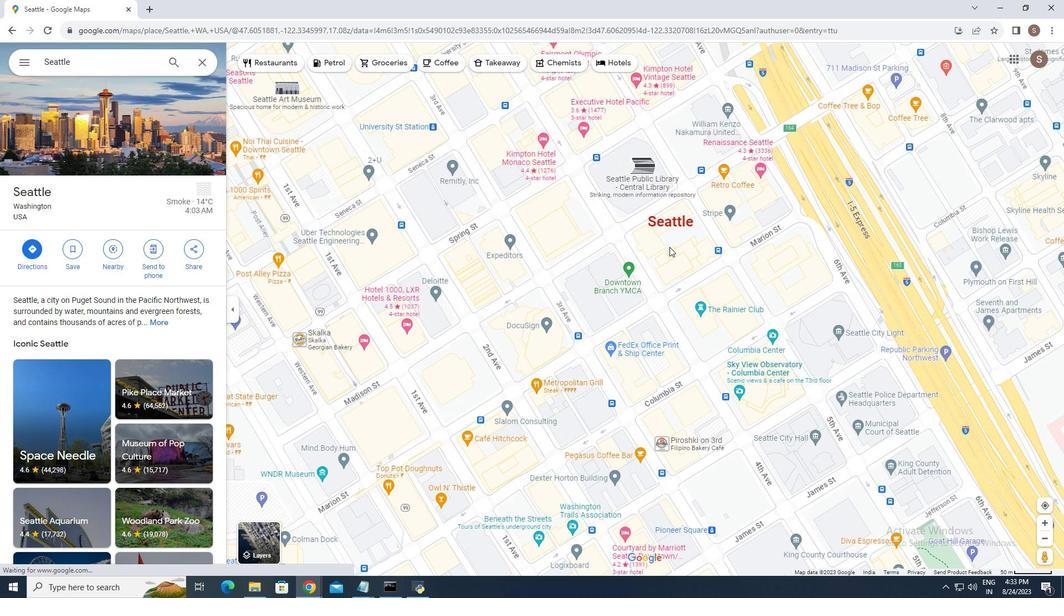 
Action: Mouse scrolled (669, 247) with delta (0, 0)
Screenshot: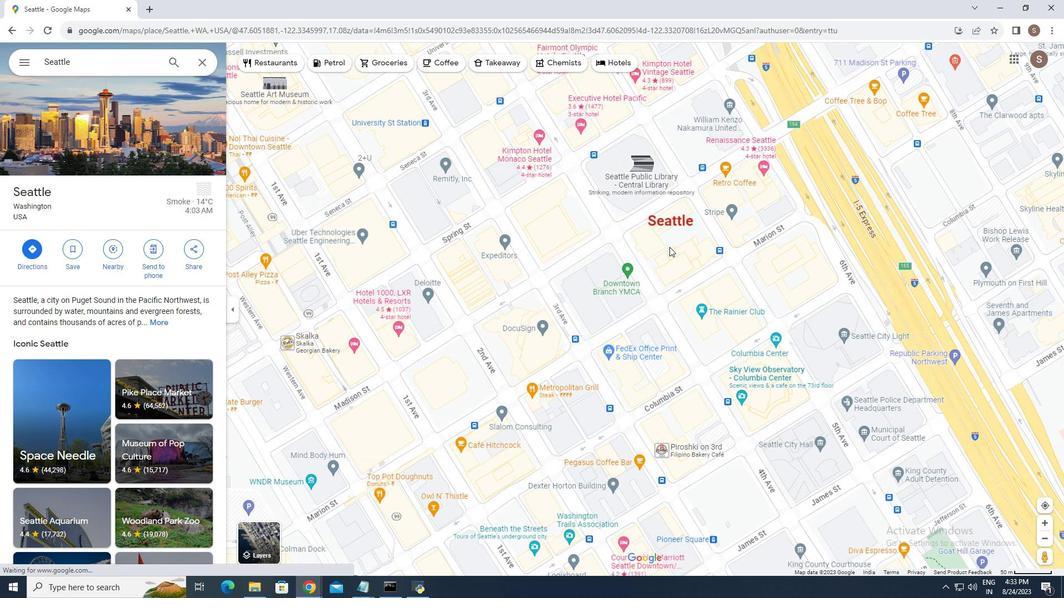 
Action: Mouse moved to (663, 236)
Screenshot: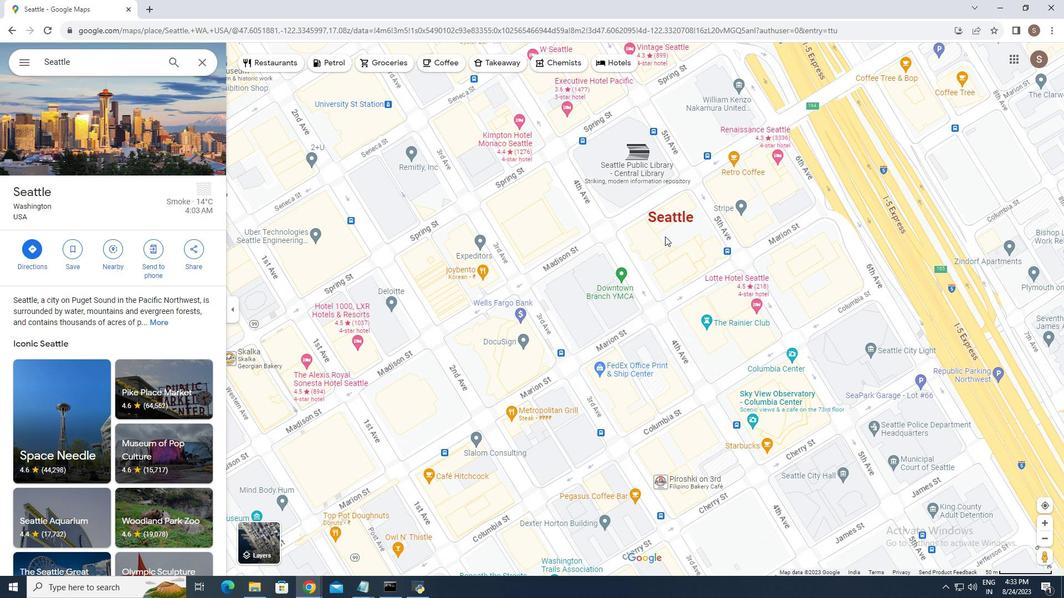 
Action: Mouse scrolled (663, 237) with delta (0, 0)
Screenshot: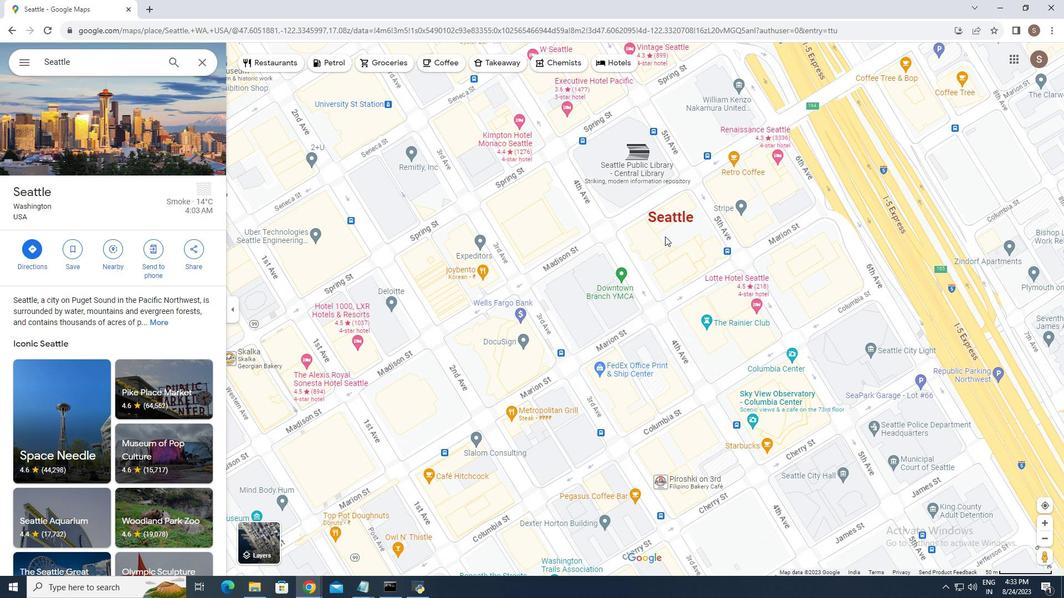 
Action: Mouse moved to (665, 236)
Screenshot: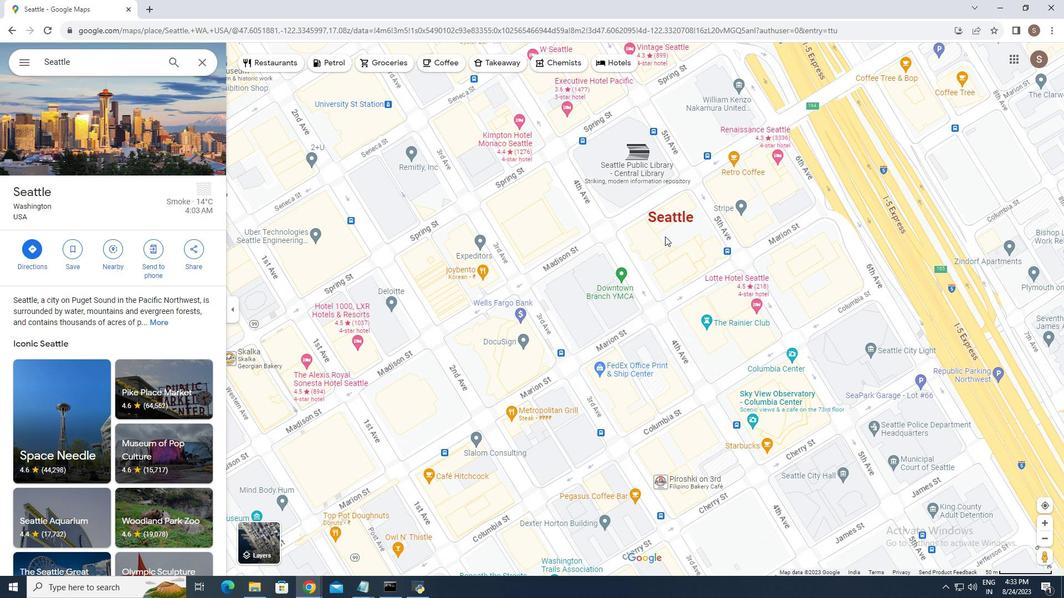
Action: Mouse scrolled (665, 237) with delta (0, 0)
Screenshot: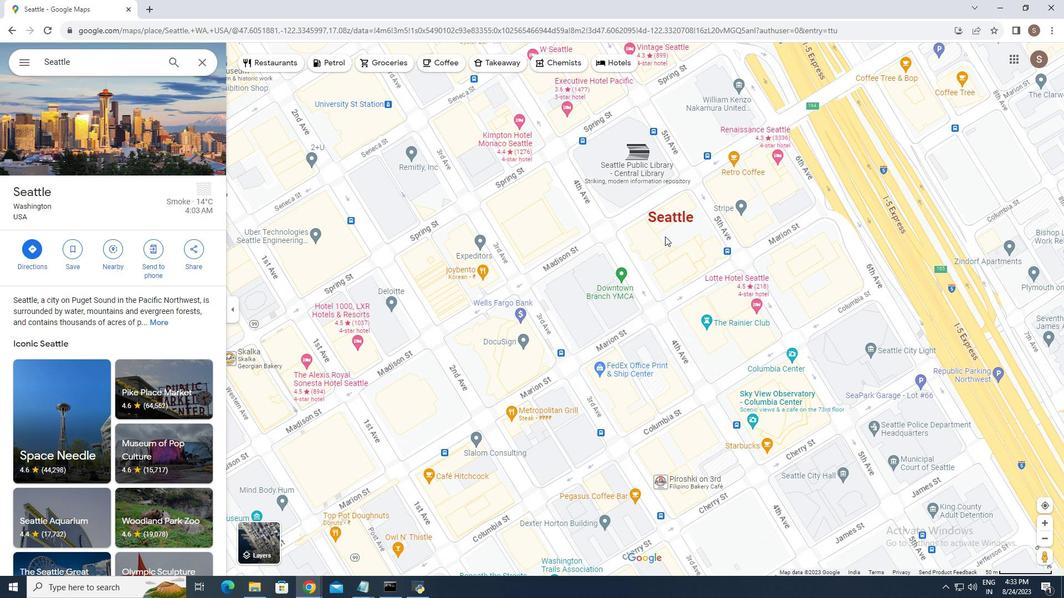 
Action: Mouse moved to (669, 236)
Screenshot: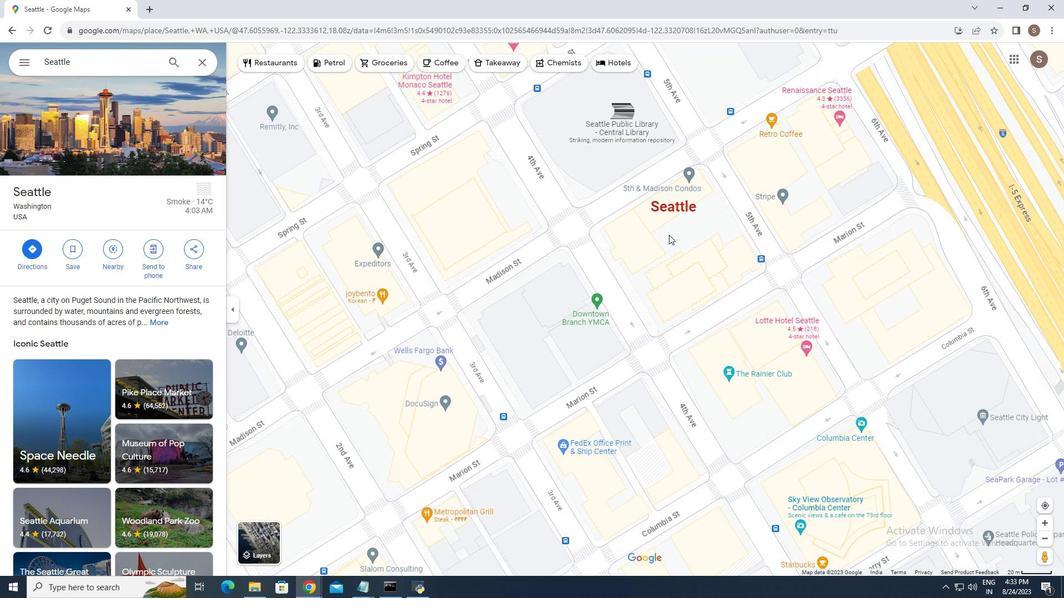 
Action: Mouse scrolled (669, 237) with delta (0, 0)
Screenshot: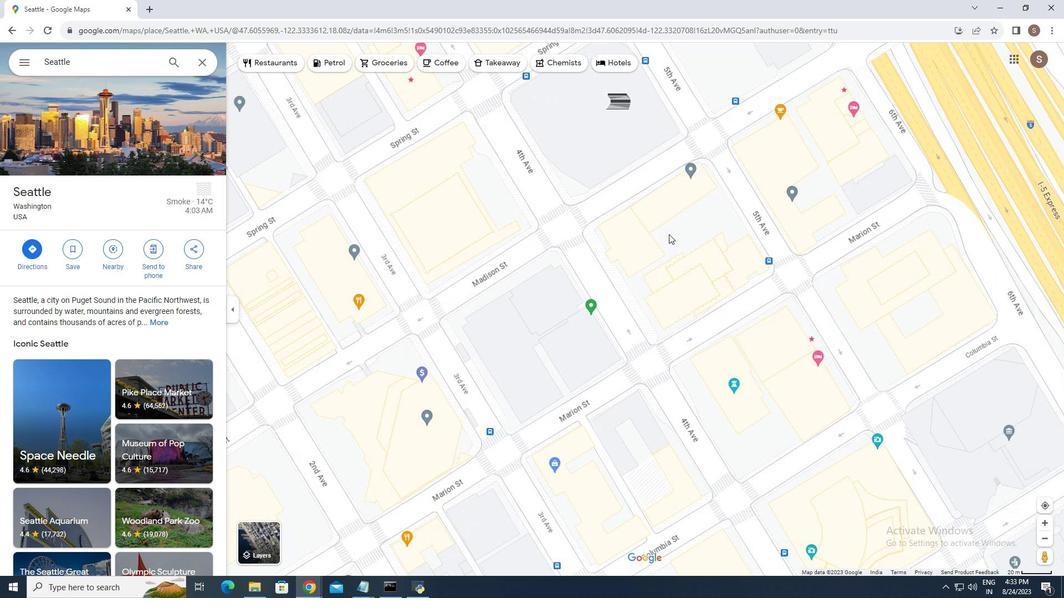 
Action: Mouse moved to (667, 231)
Screenshot: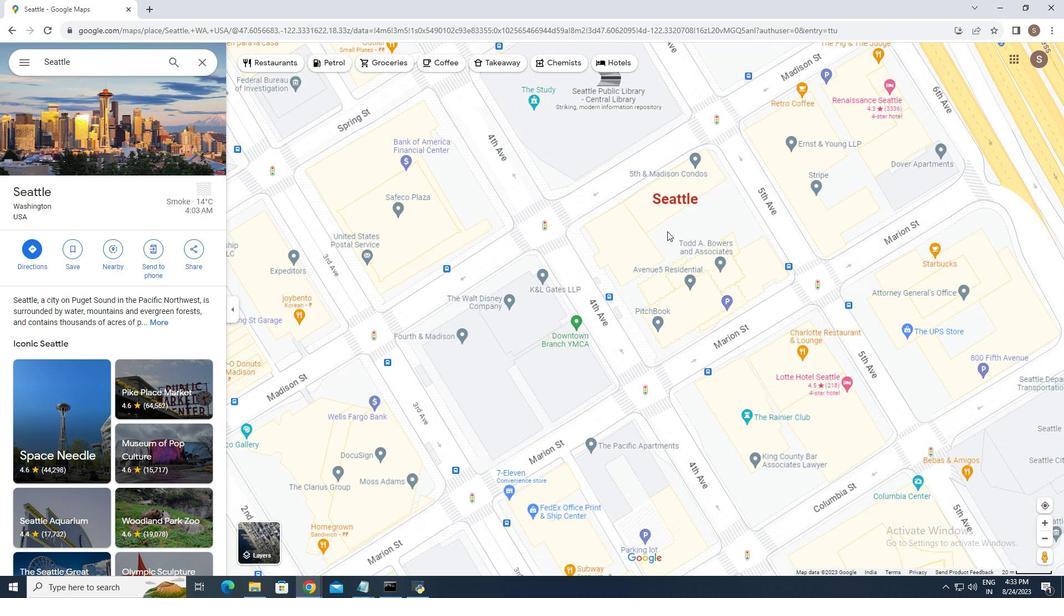 
Action: Mouse scrolled (667, 232) with delta (0, 0)
Screenshot: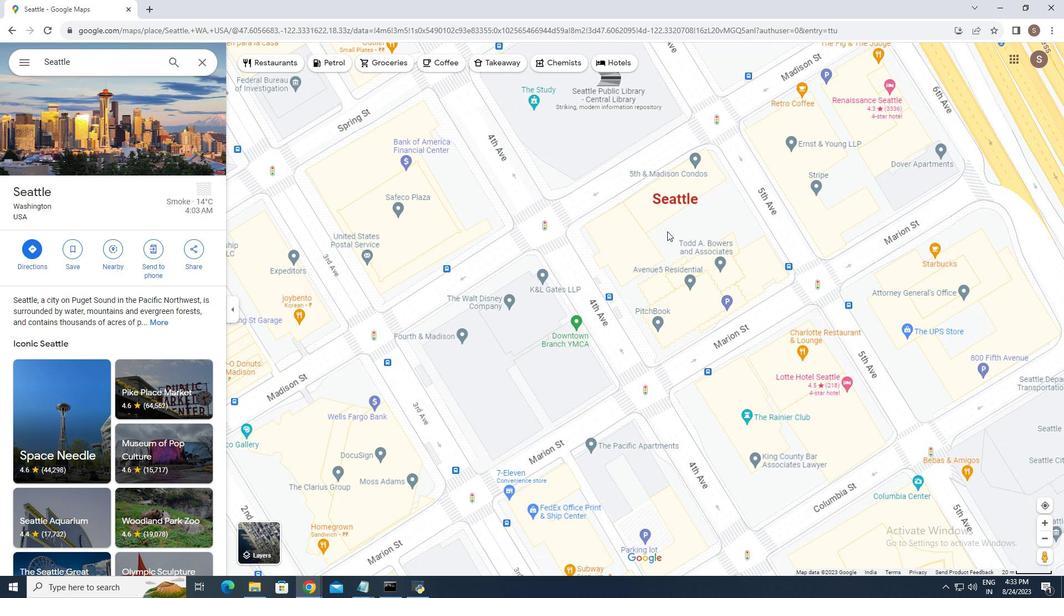 
Action: Mouse moved to (731, 268)
Screenshot: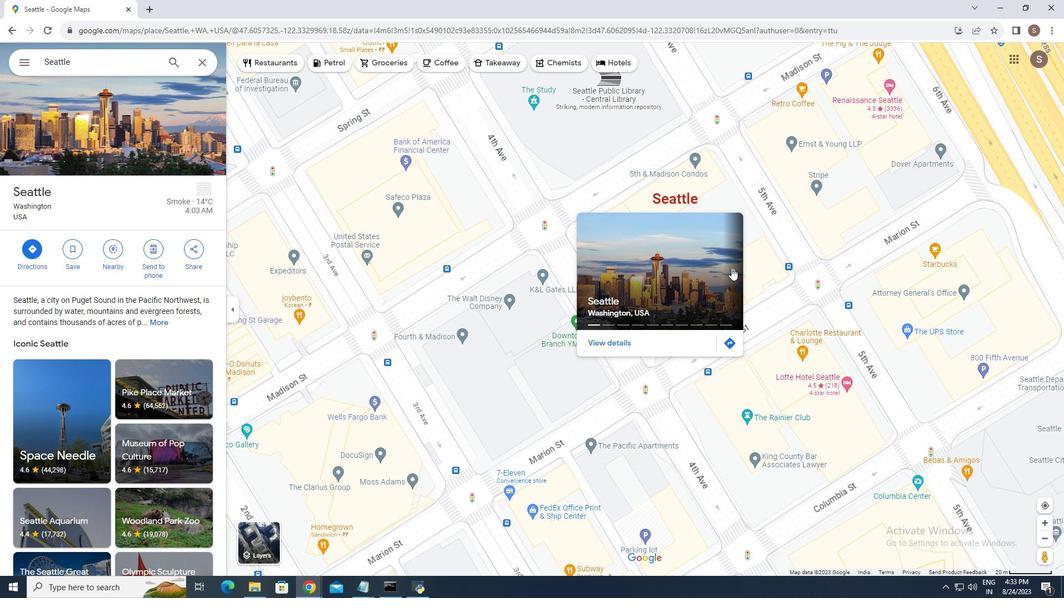 
Action: Mouse pressed left at (731, 268)
Screenshot: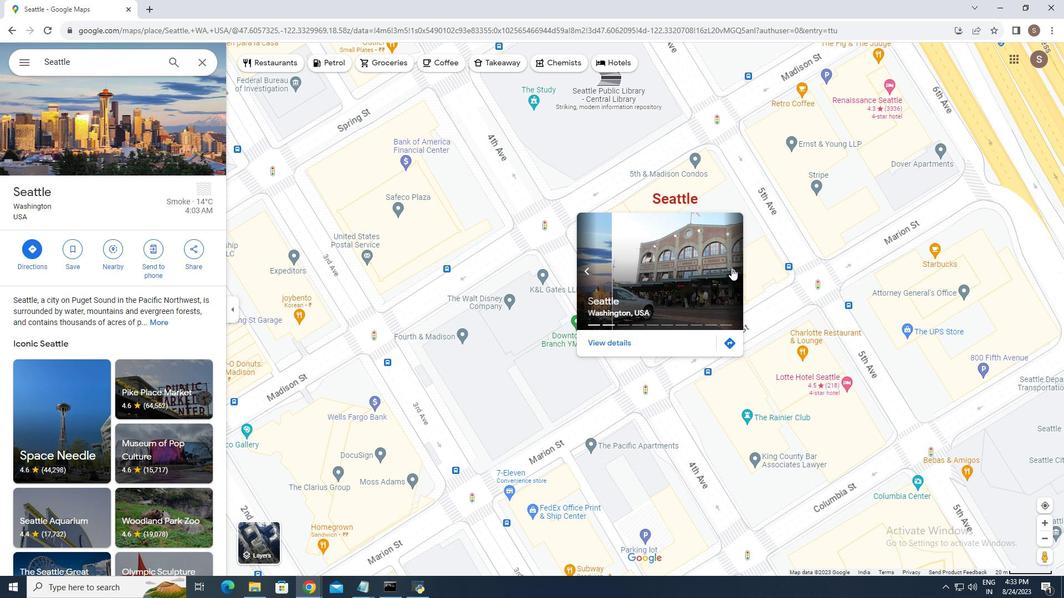 
Action: Mouse moved to (734, 272)
Screenshot: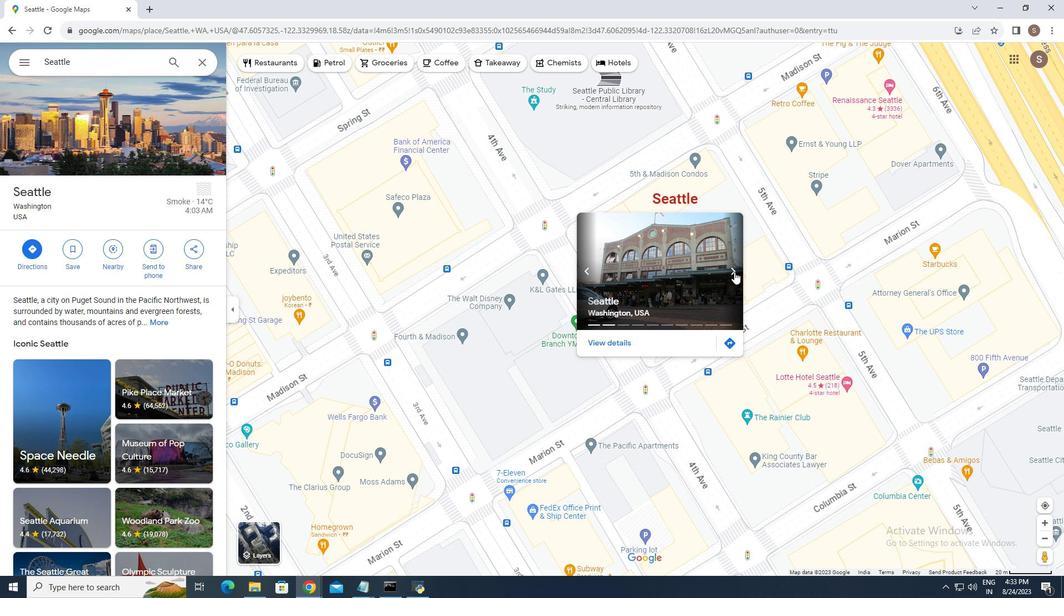 
Action: Mouse pressed left at (734, 272)
Screenshot: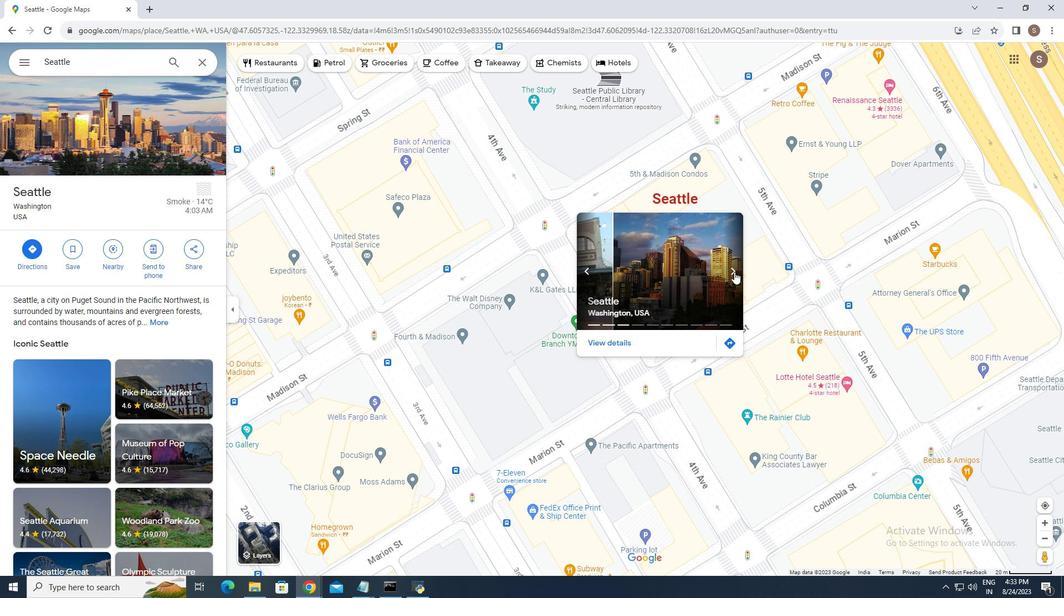 
Action: Mouse pressed left at (734, 272)
Screenshot: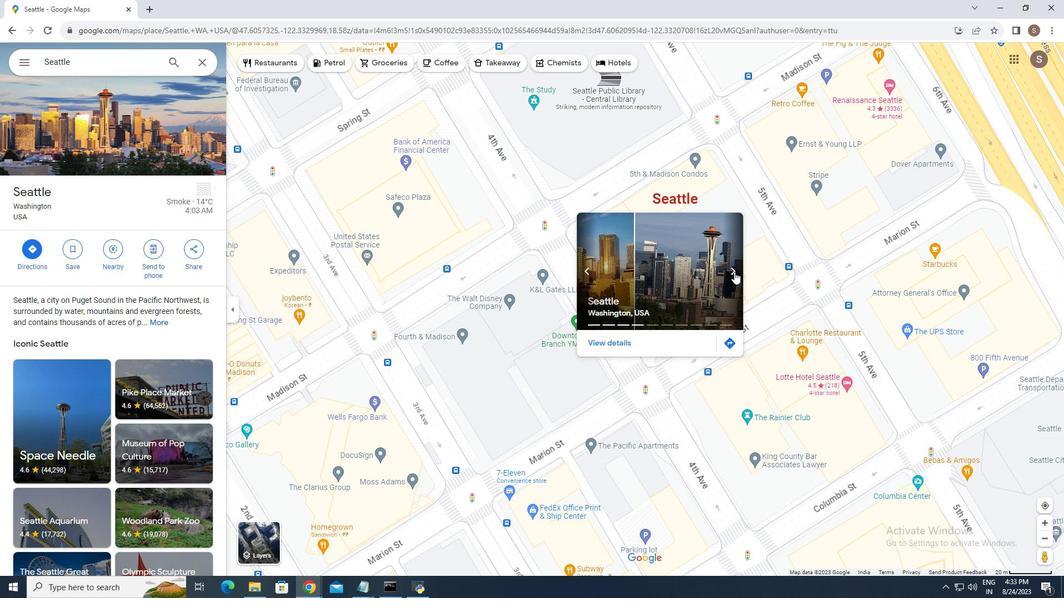 
Action: Mouse moved to (734, 271)
Screenshot: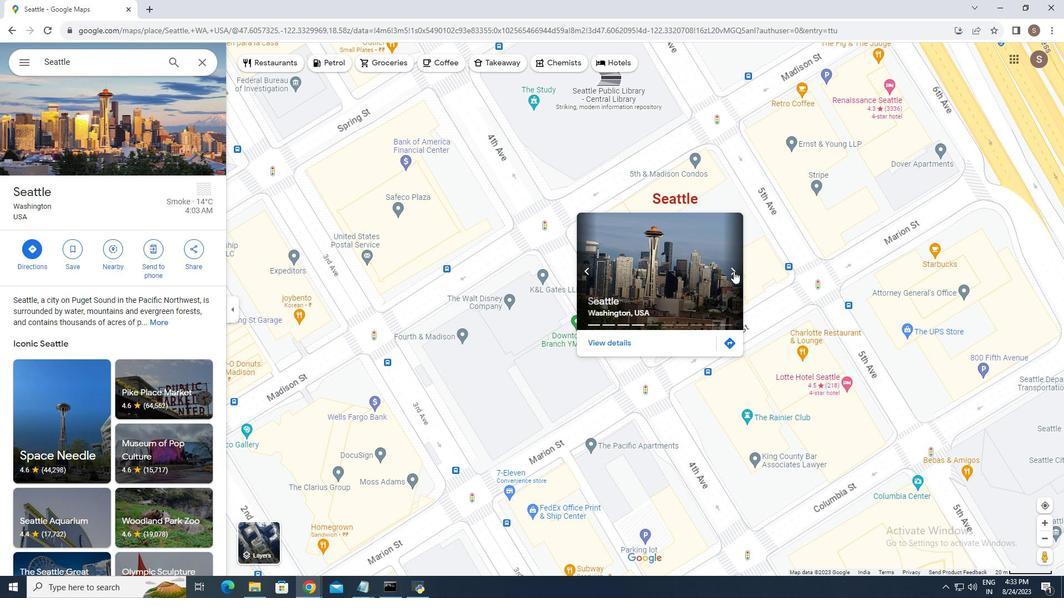 
Action: Mouse pressed left at (734, 271)
Screenshot: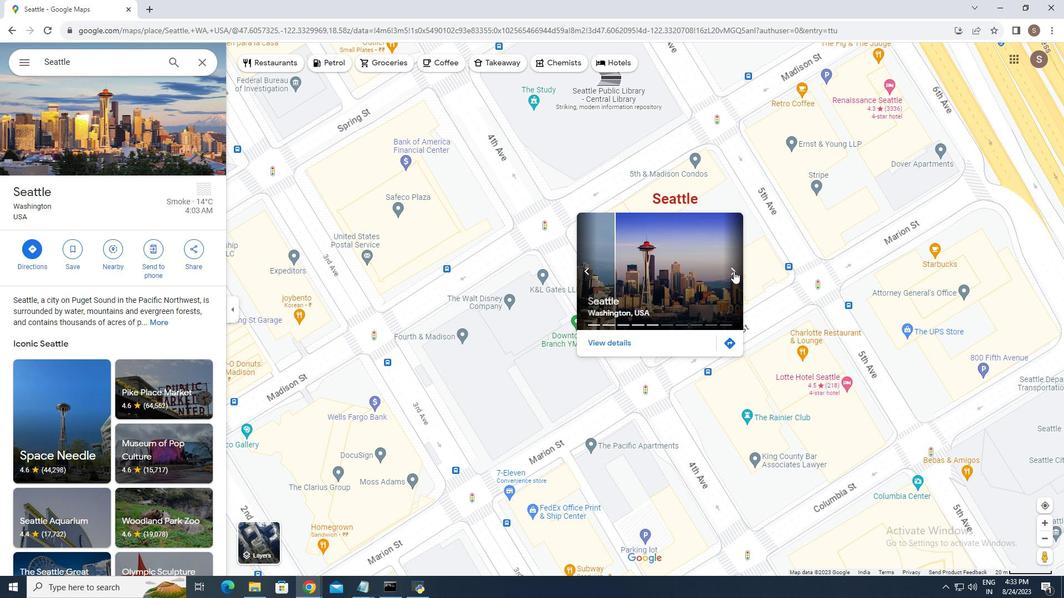 
Action: Mouse pressed left at (734, 271)
Screenshot: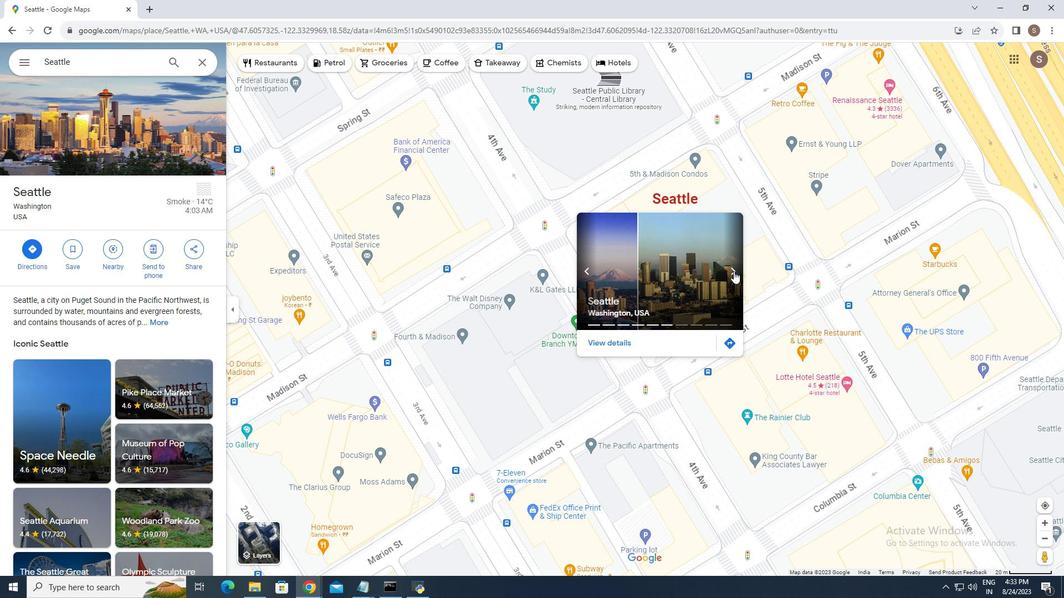 
Action: Mouse pressed left at (734, 271)
Screenshot: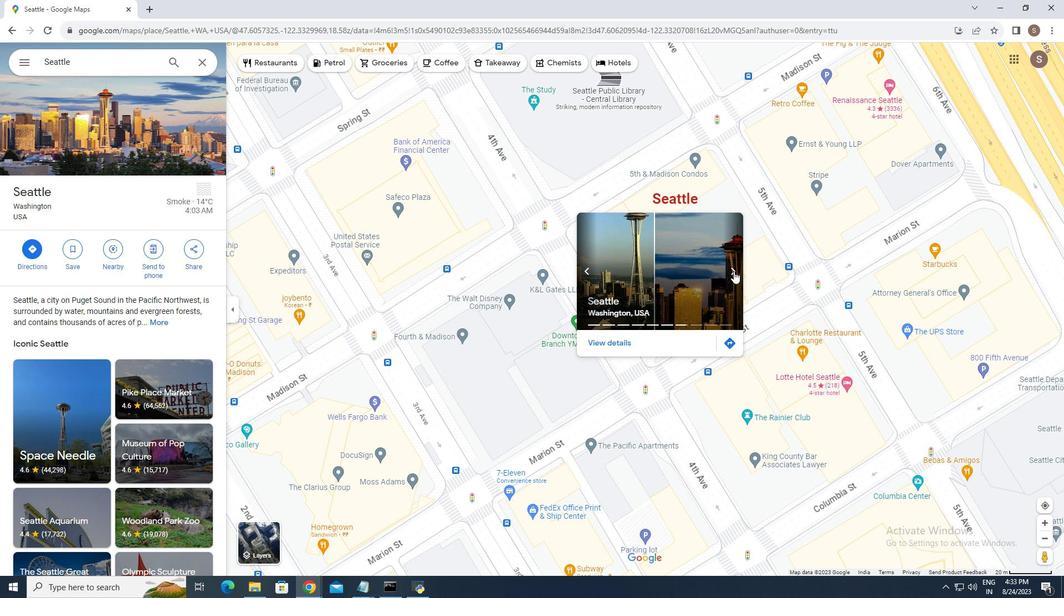 
Action: Mouse pressed left at (734, 271)
Screenshot: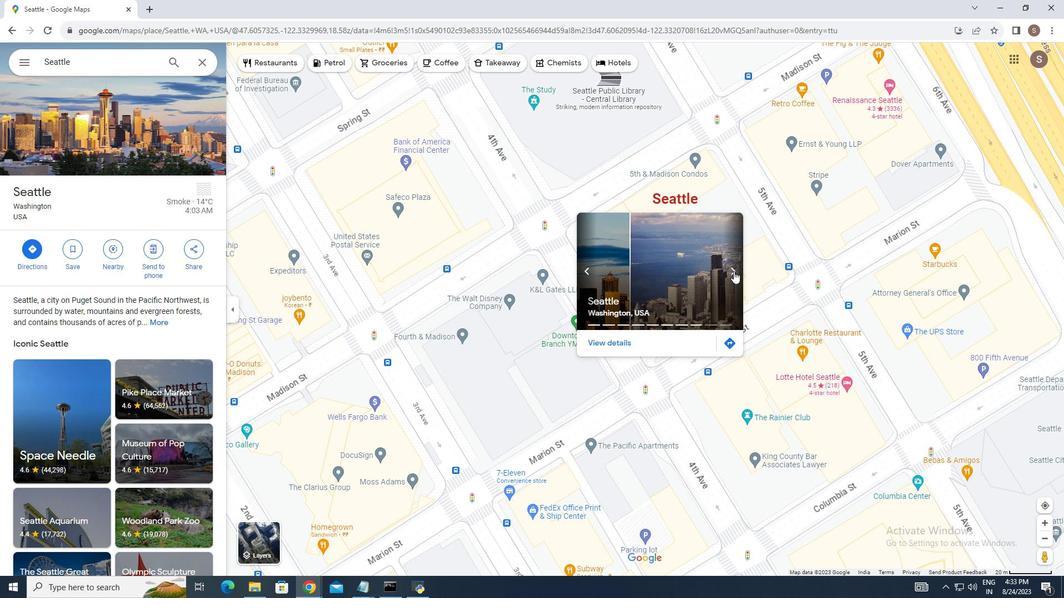 
Action: Mouse pressed left at (734, 271)
Screenshot: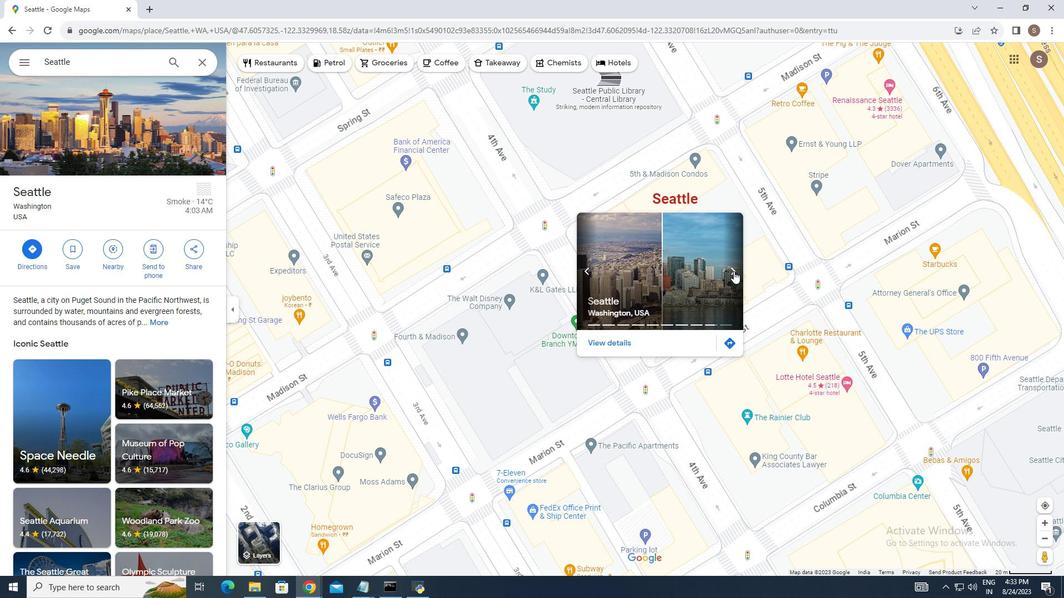 
Action: Mouse pressed left at (734, 271)
Screenshot: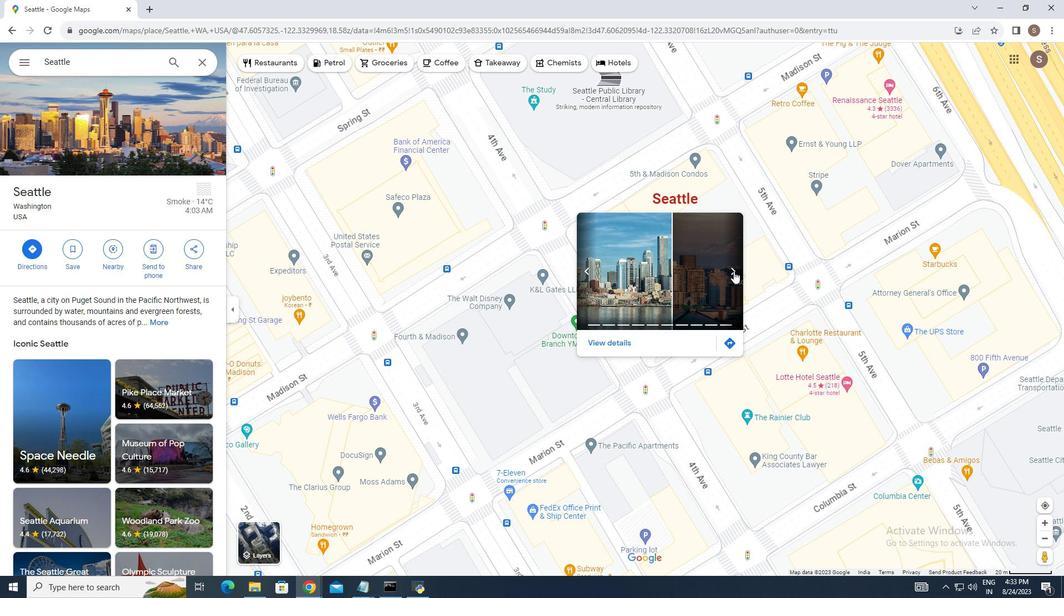 
Action: Mouse moved to (675, 202)
Screenshot: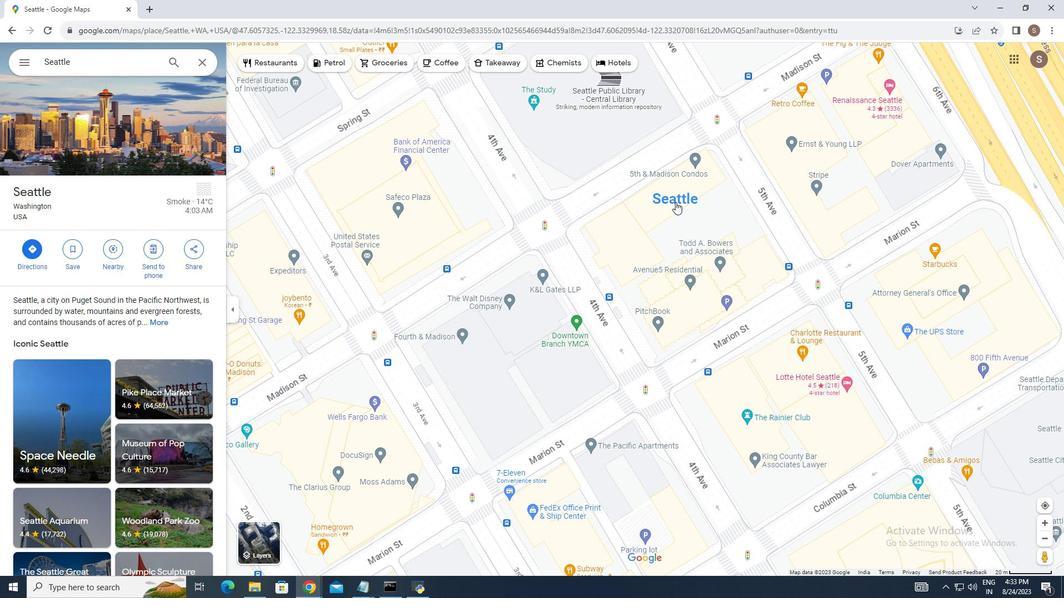 
Action: Mouse pressed right at (675, 202)
Screenshot: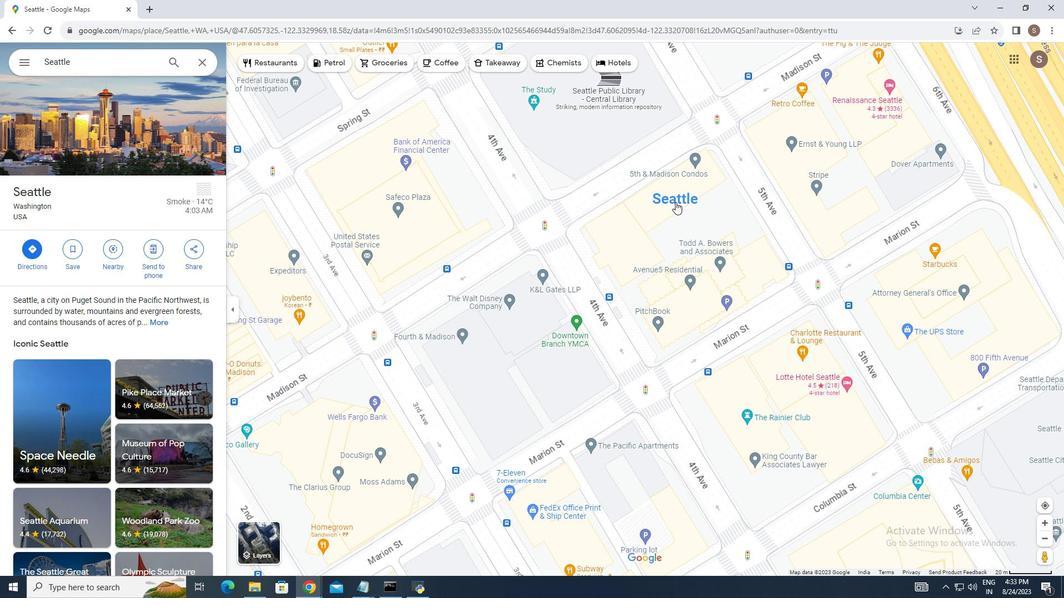 
Action: Mouse moved to (718, 373)
Screenshot: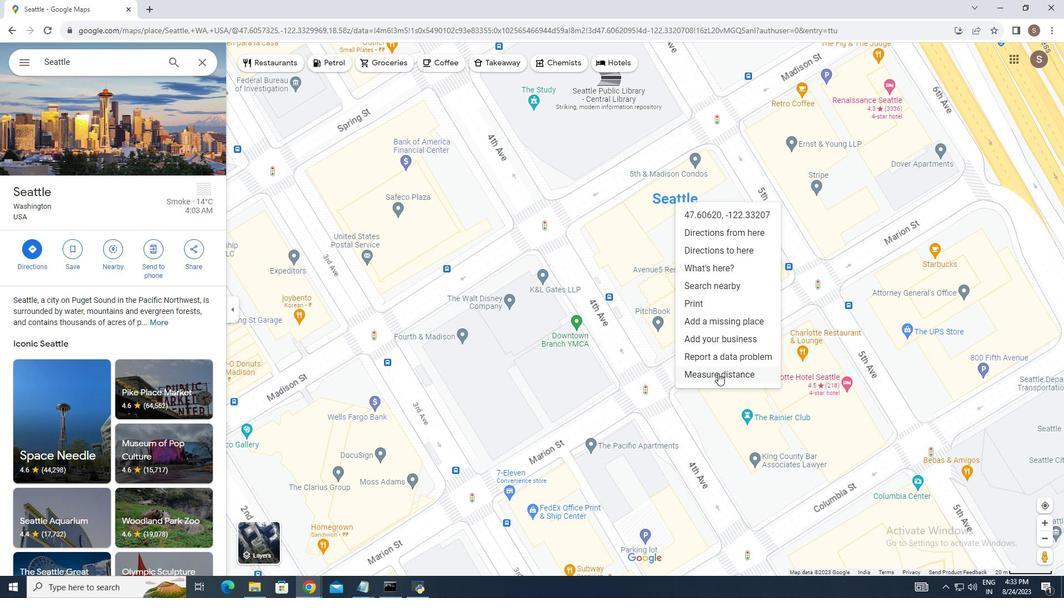 
Action: Mouse pressed left at (718, 373)
Screenshot: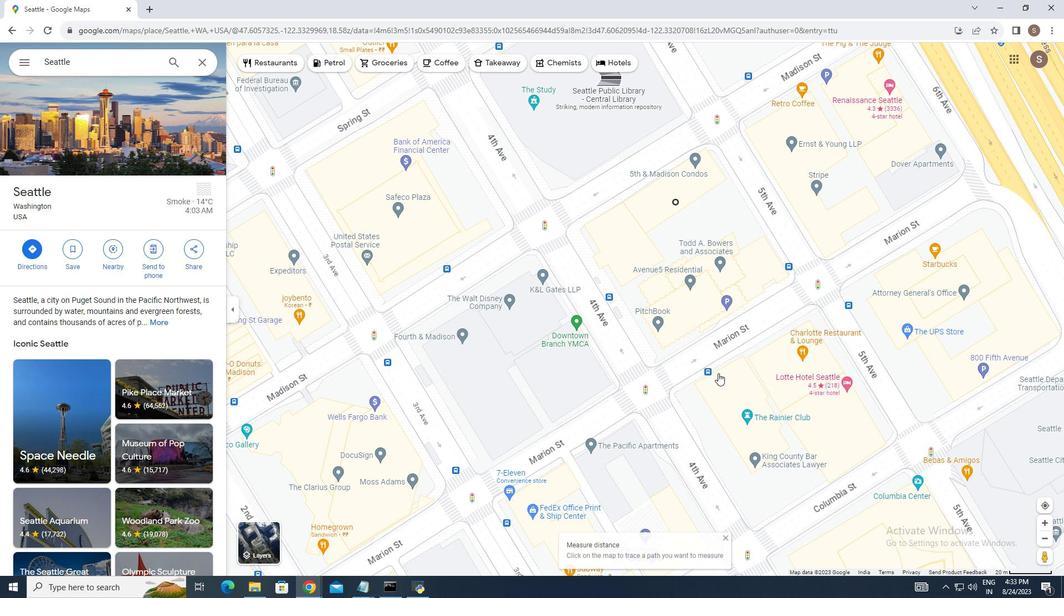 
Action: Mouse moved to (74, 62)
Screenshot: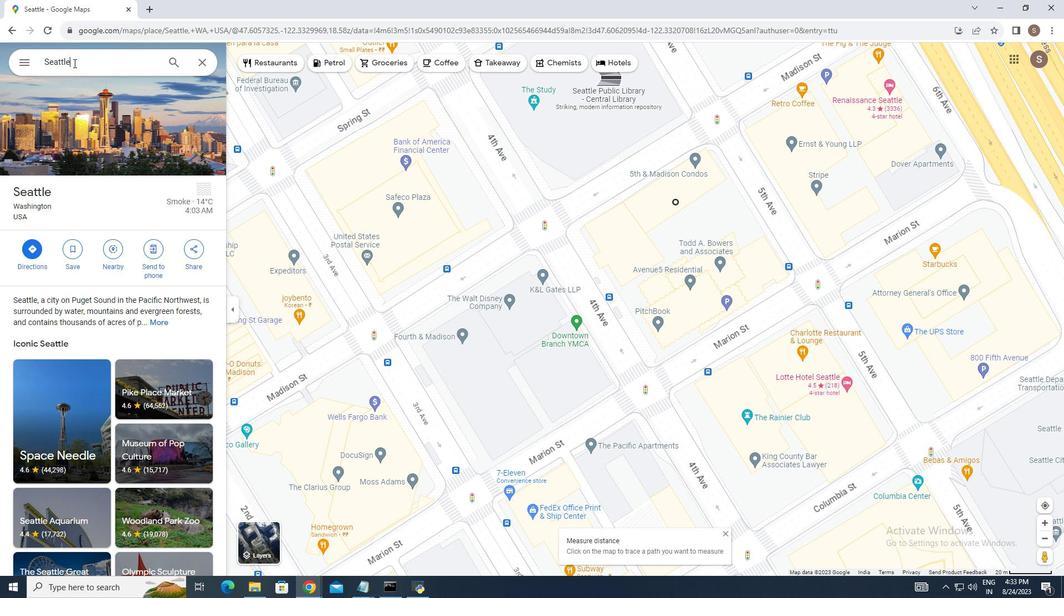 
Action: Mouse pressed left at (74, 62)
Screenshot: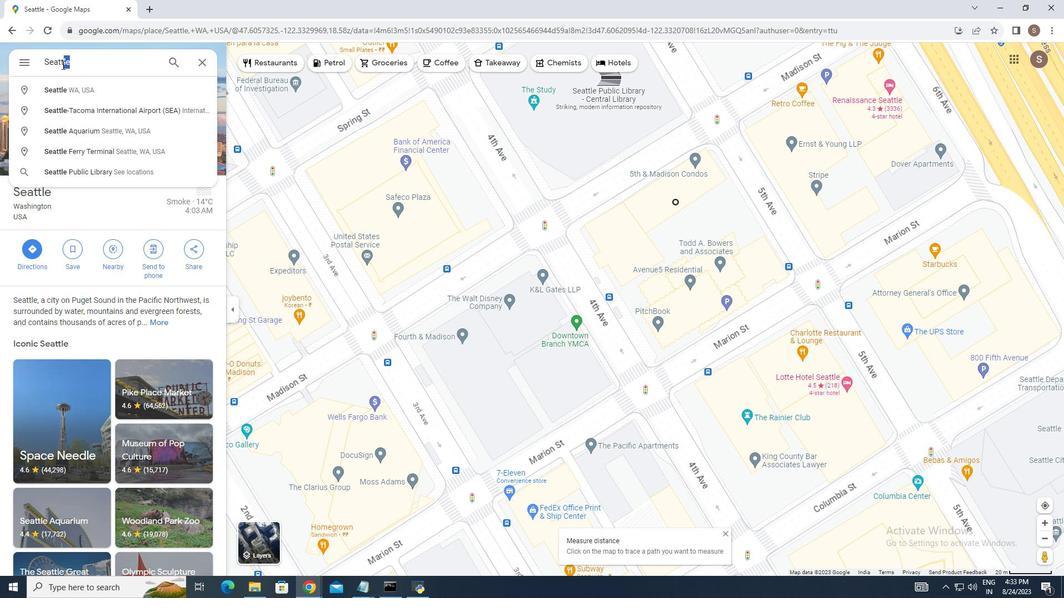 
Action: Mouse moved to (82, 68)
Screenshot: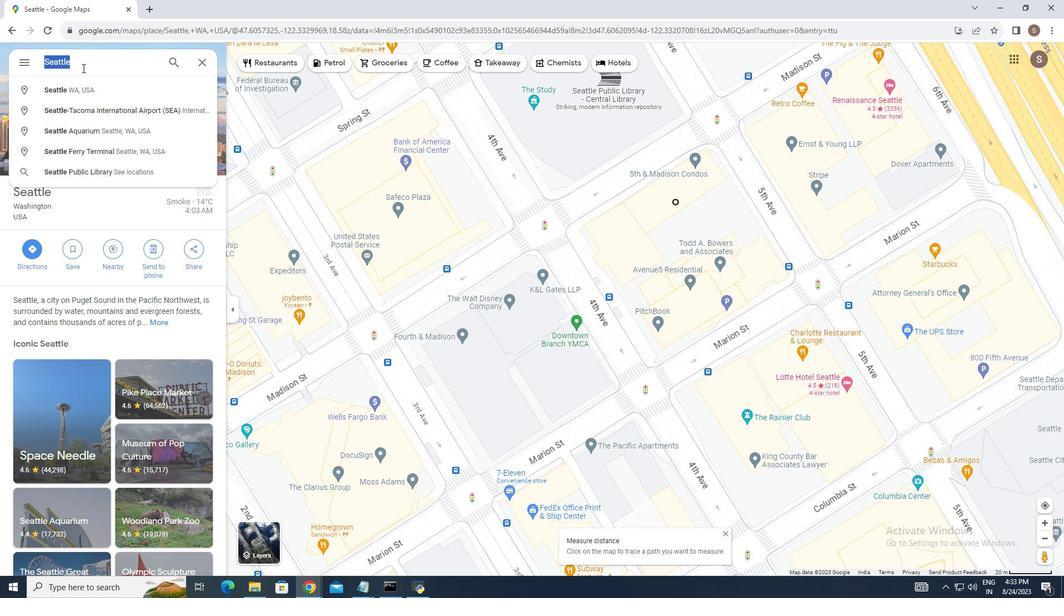 
Action: Key pressed <Key.backspace><Key.shift_r>Seattle<Key.space><Key.shift_r>Art<Key.space><Key.shift>Museum<Key.enter>
Screenshot: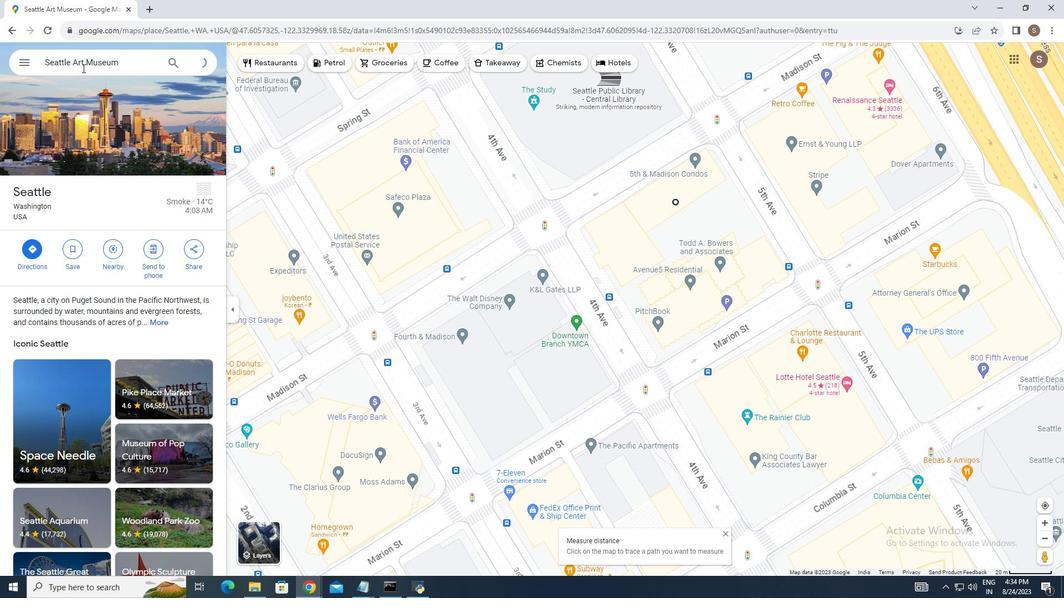 
Action: Mouse moved to (365, 168)
Screenshot: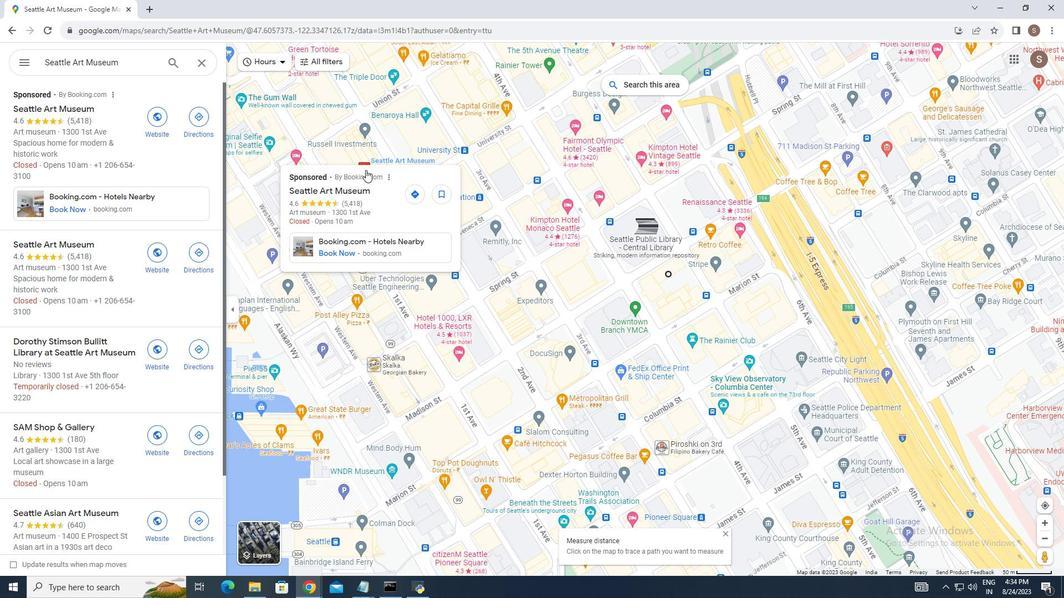 
Action: Mouse scrolled (365, 169) with delta (0, 0)
Screenshot: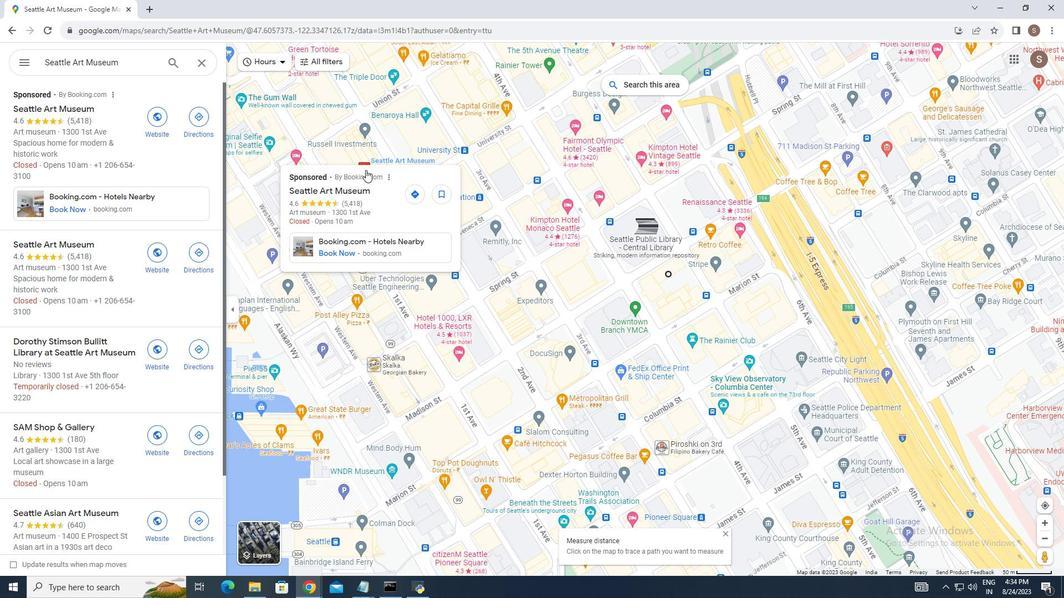 
Action: Mouse moved to (365, 169)
Screenshot: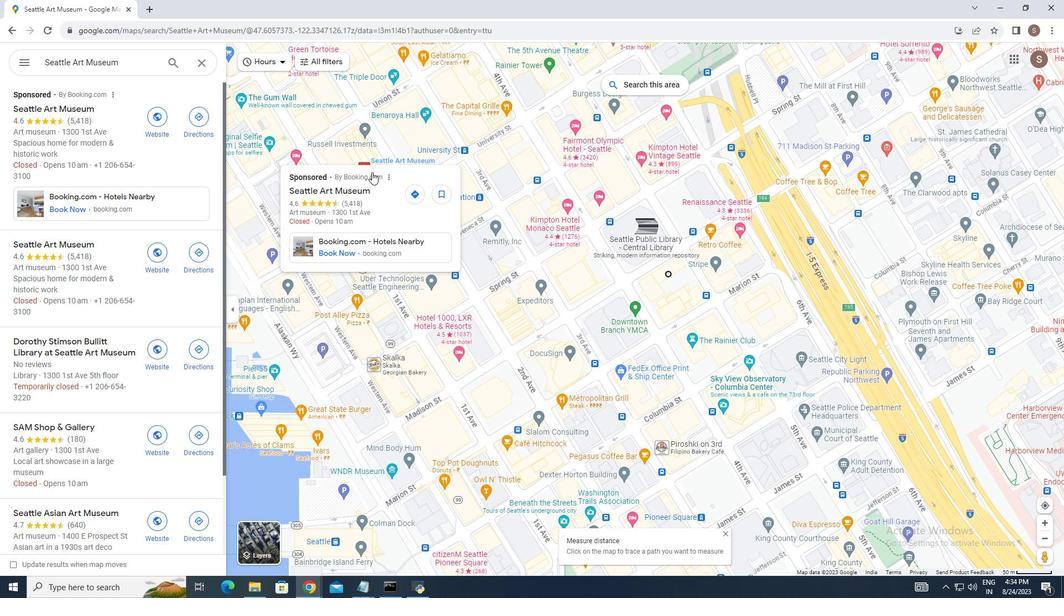 
Action: Mouse scrolled (365, 169) with delta (0, 0)
Screenshot: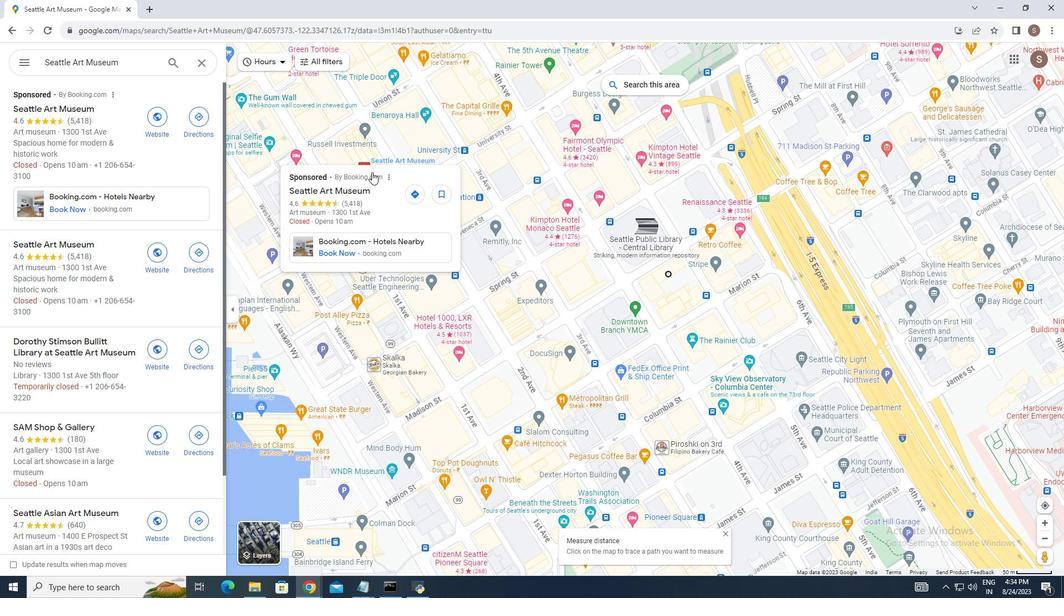 
Action: Mouse moved to (365, 169)
Screenshot: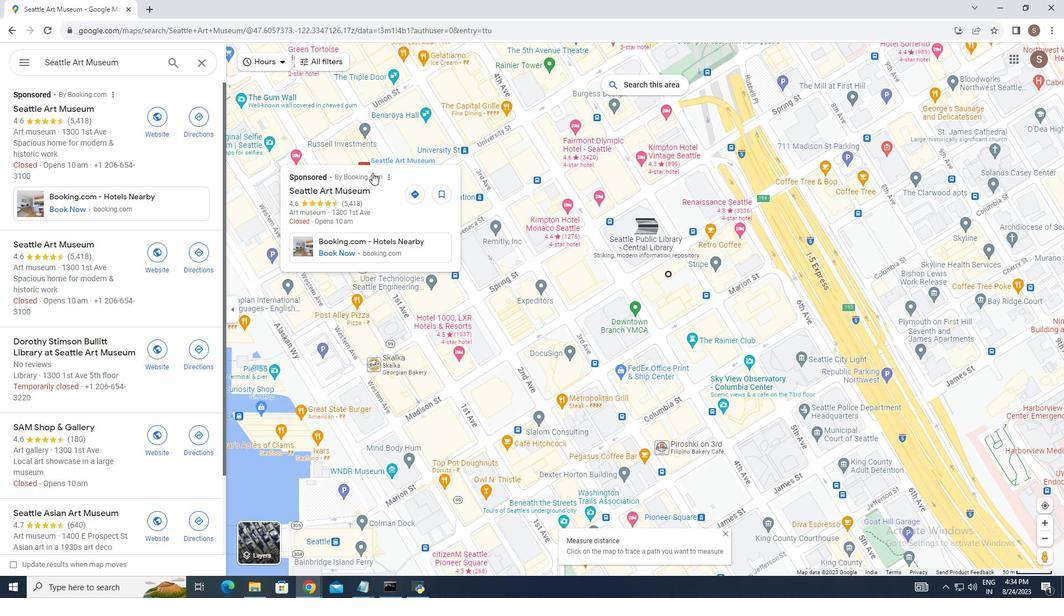 
Action: Mouse scrolled (365, 170) with delta (0, 0)
Screenshot: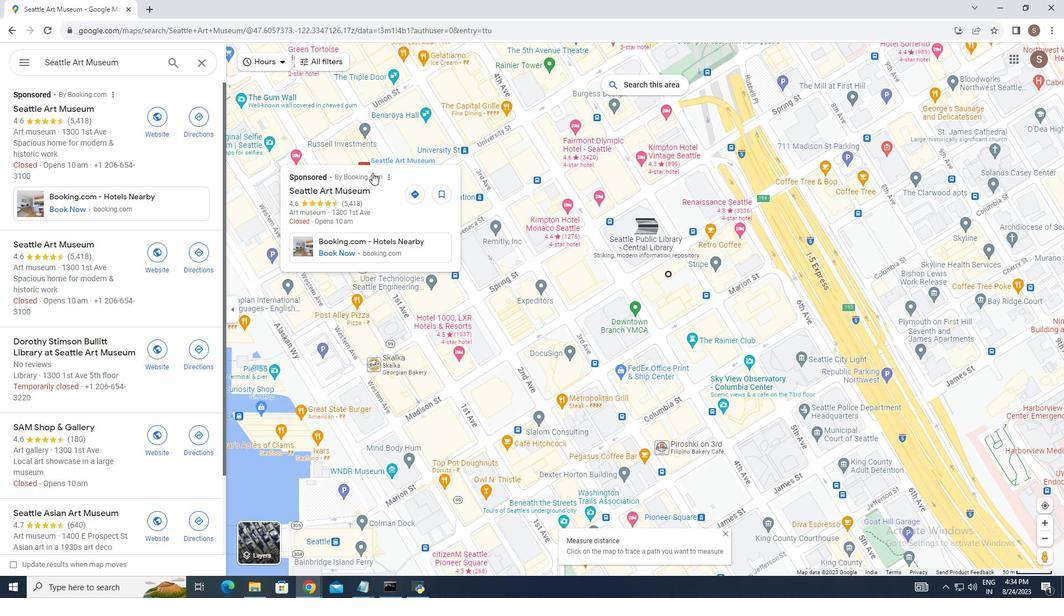 
Action: Mouse moved to (401, 223)
Screenshot: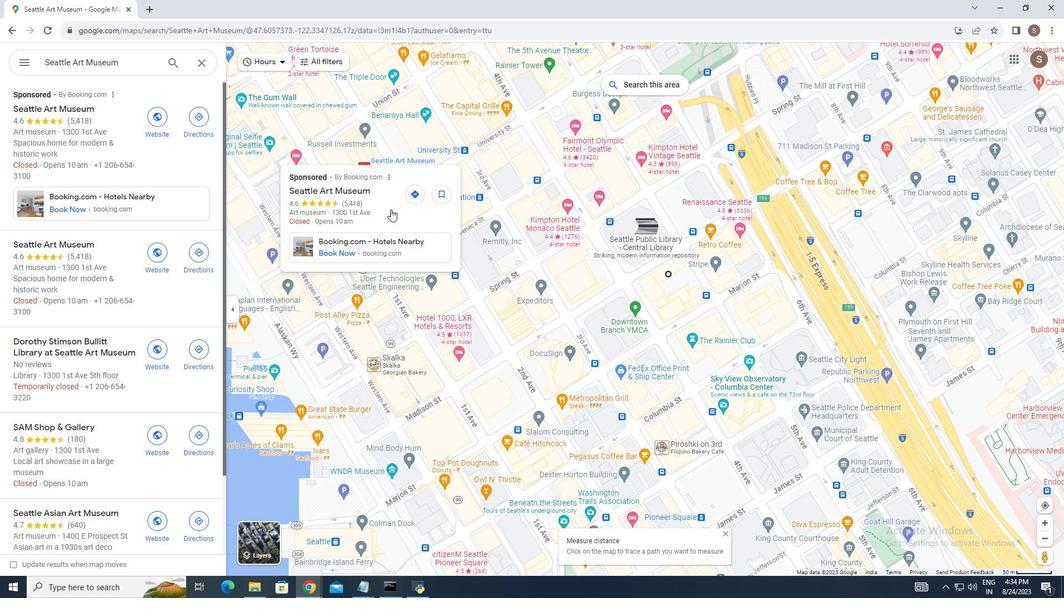 
Action: Mouse scrolled (401, 224) with delta (0, 0)
Screenshot: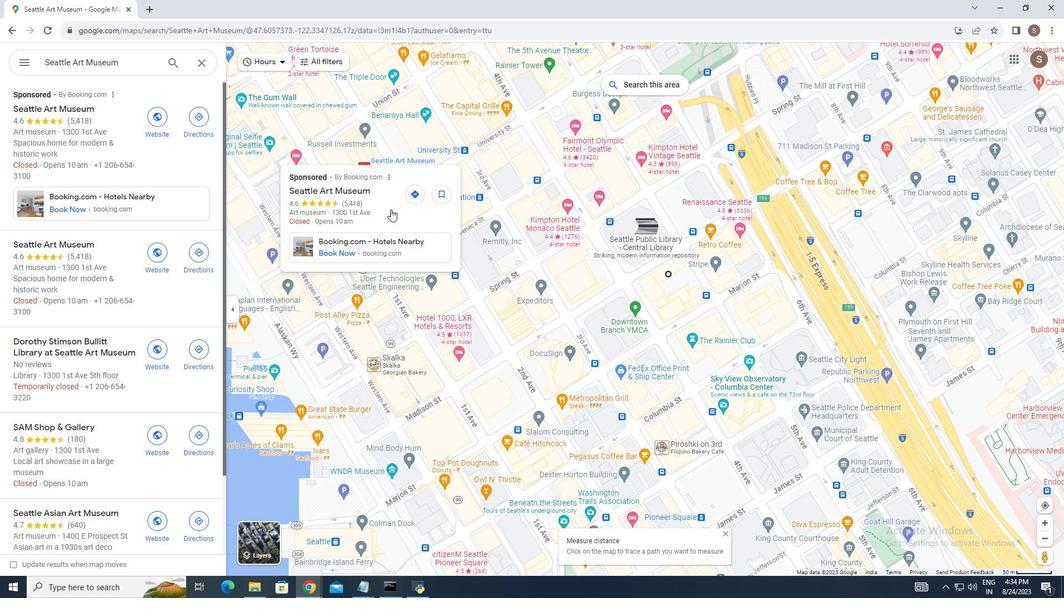 
Action: Mouse moved to (401, 227)
Screenshot: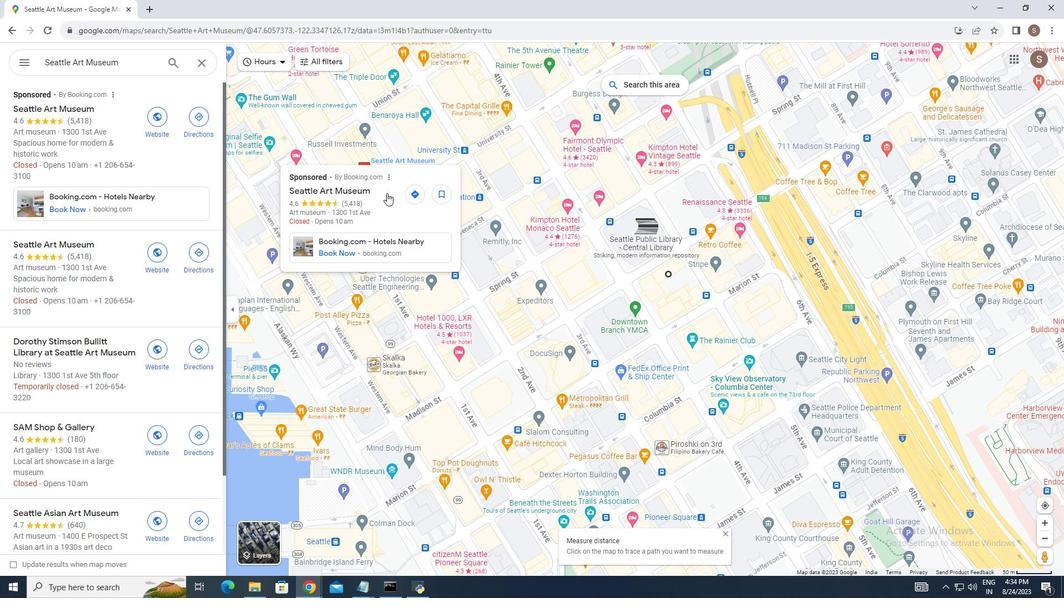 
Action: Mouse scrolled (401, 227) with delta (0, 0)
Screenshot: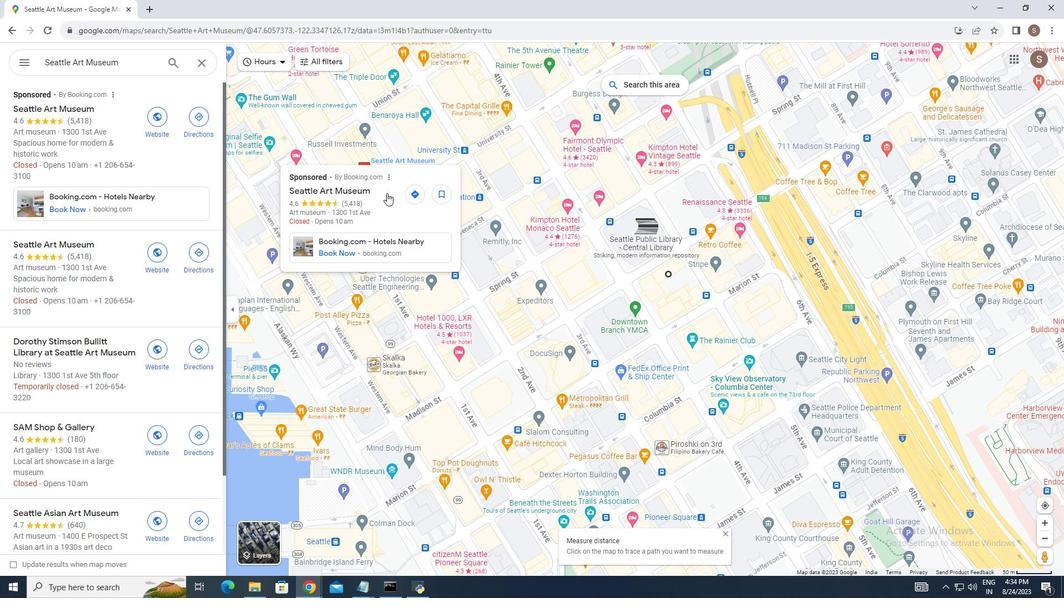 
Action: Mouse moved to (401, 228)
Screenshot: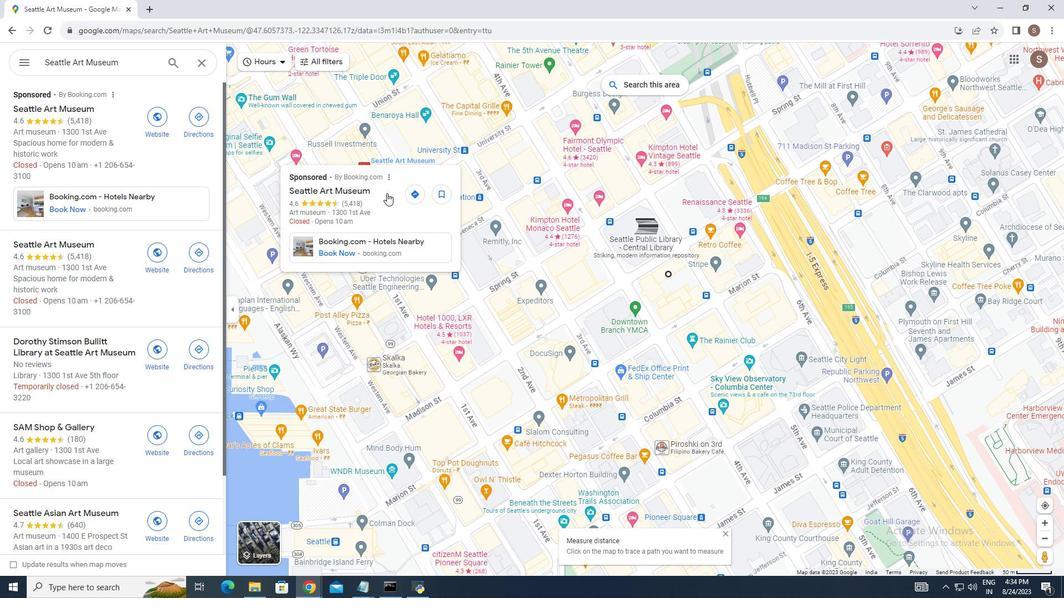 
Action: Mouse scrolled (401, 229) with delta (0, 0)
Screenshot: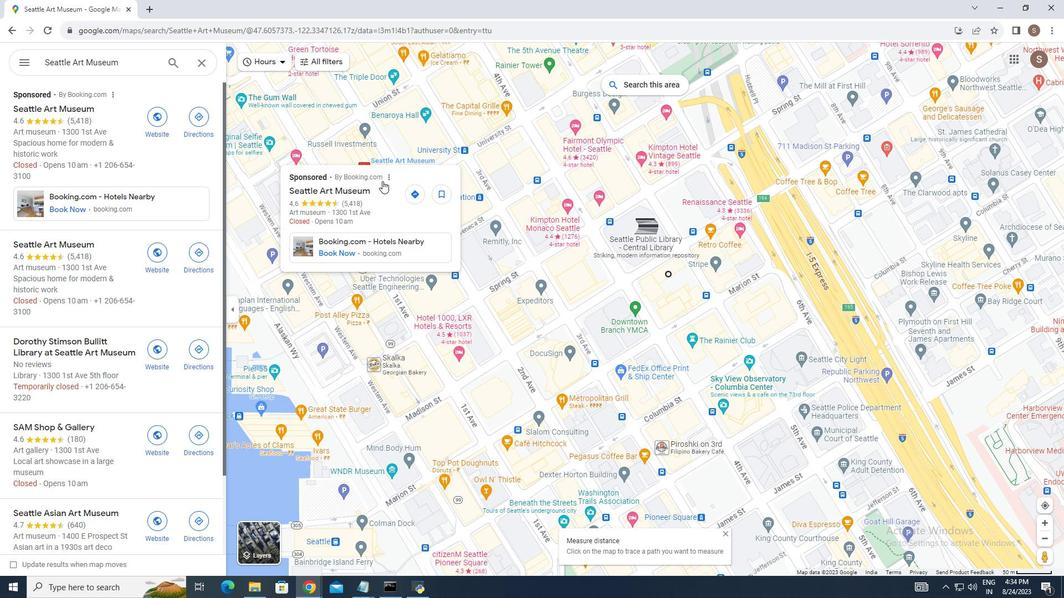 
Action: Mouse scrolled (401, 229) with delta (0, 0)
Screenshot: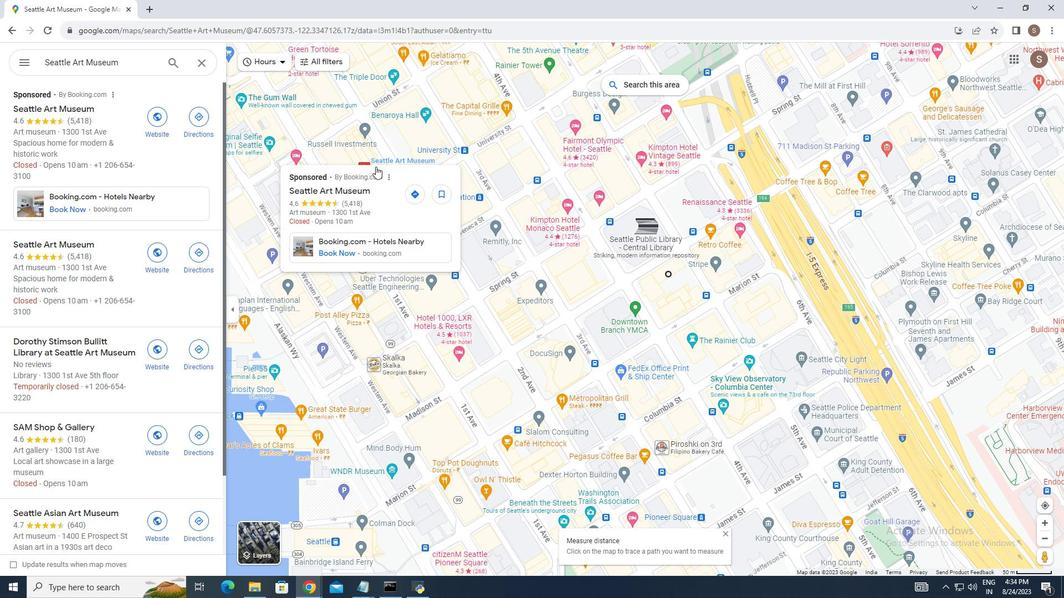 
Action: Mouse moved to (373, 163)
Screenshot: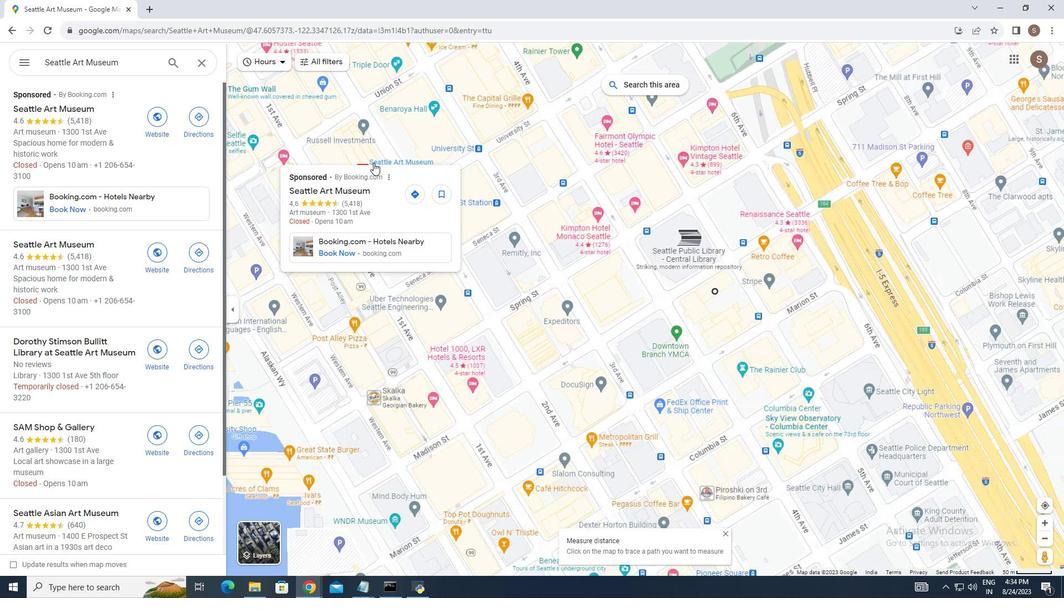 
Action: Mouse scrolled (373, 163) with delta (0, 0)
Screenshot: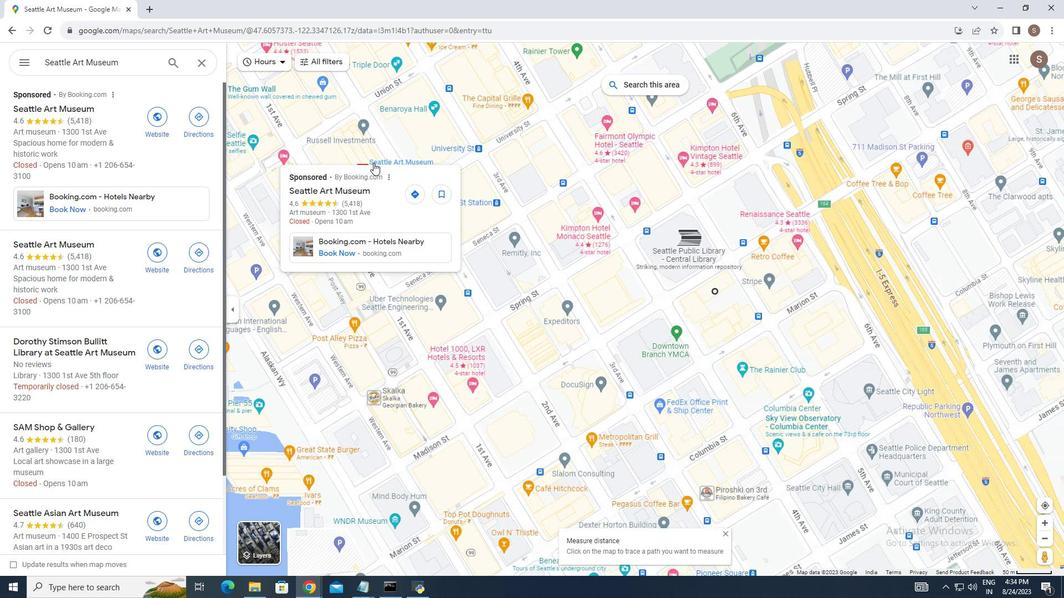 
Action: Mouse scrolled (373, 163) with delta (0, 0)
Screenshot: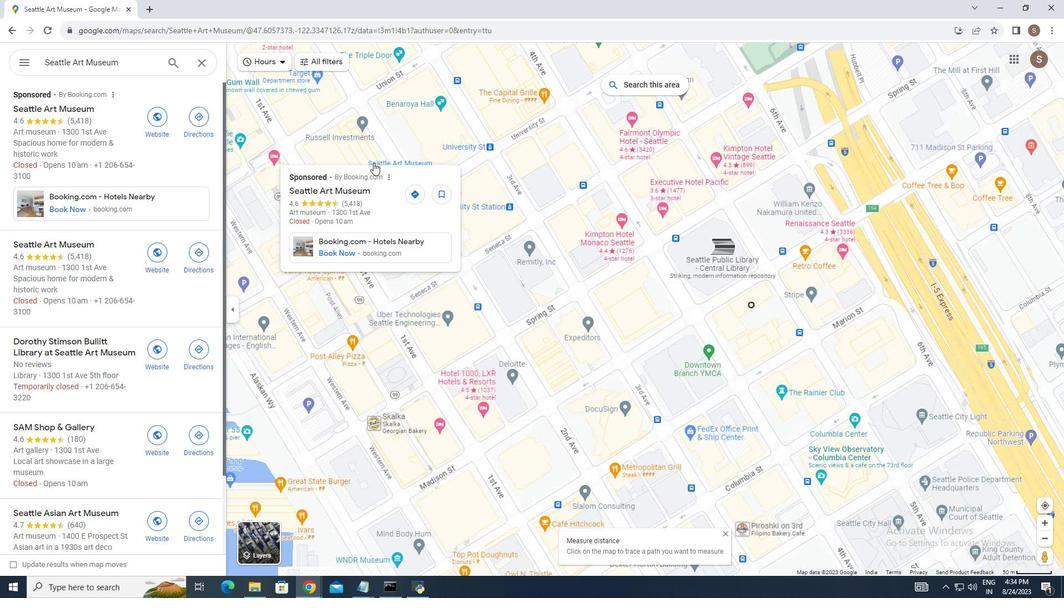 
Action: Mouse moved to (392, 228)
Screenshot: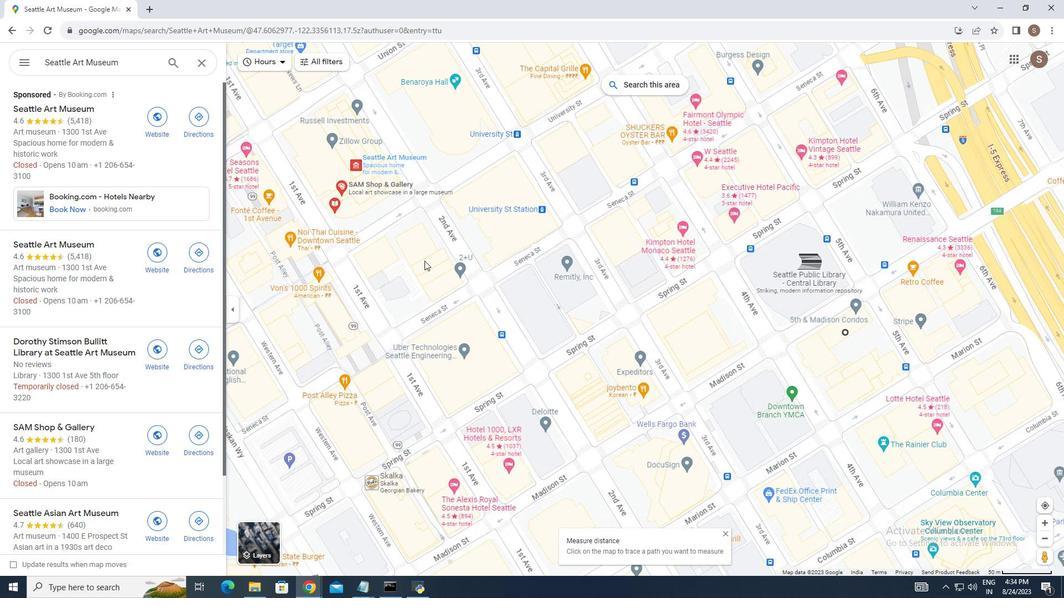 
Action: Mouse scrolled (392, 228) with delta (0, 0)
Screenshot: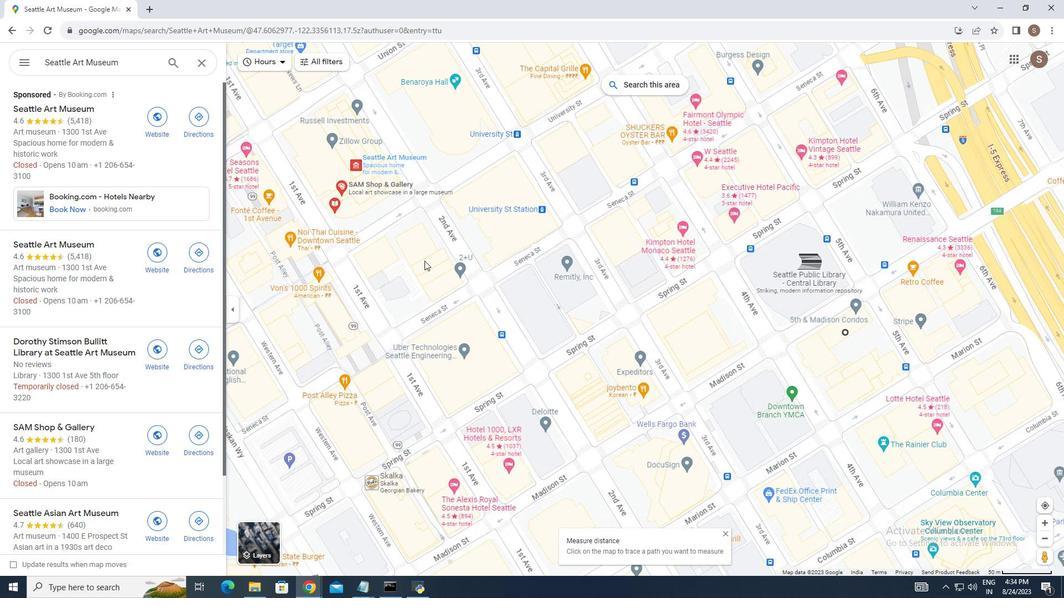 
Action: Mouse scrolled (392, 228) with delta (0, 0)
Screenshot: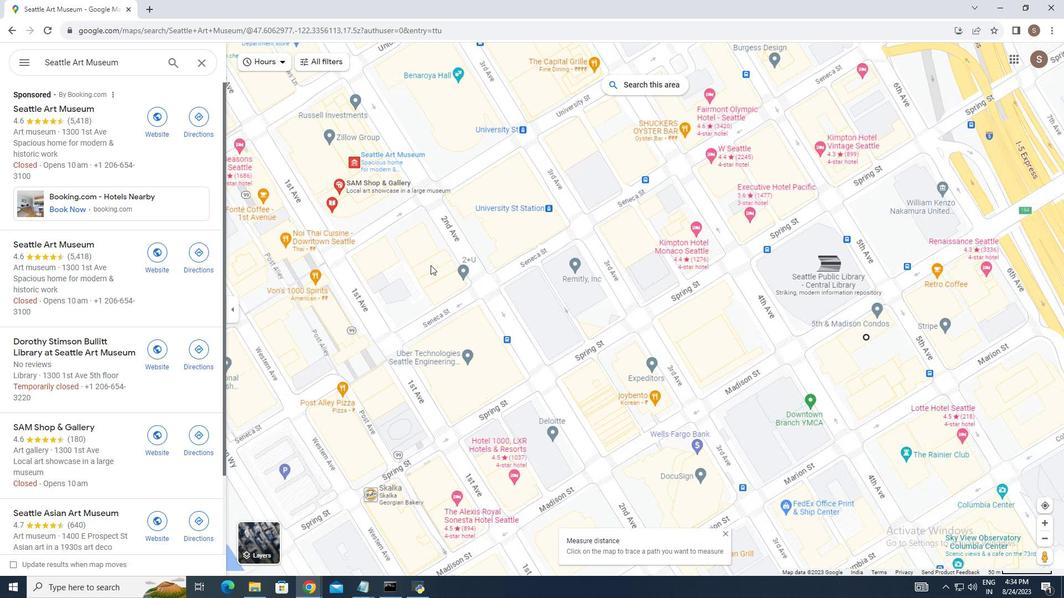 
Action: Mouse moved to (392, 228)
Screenshot: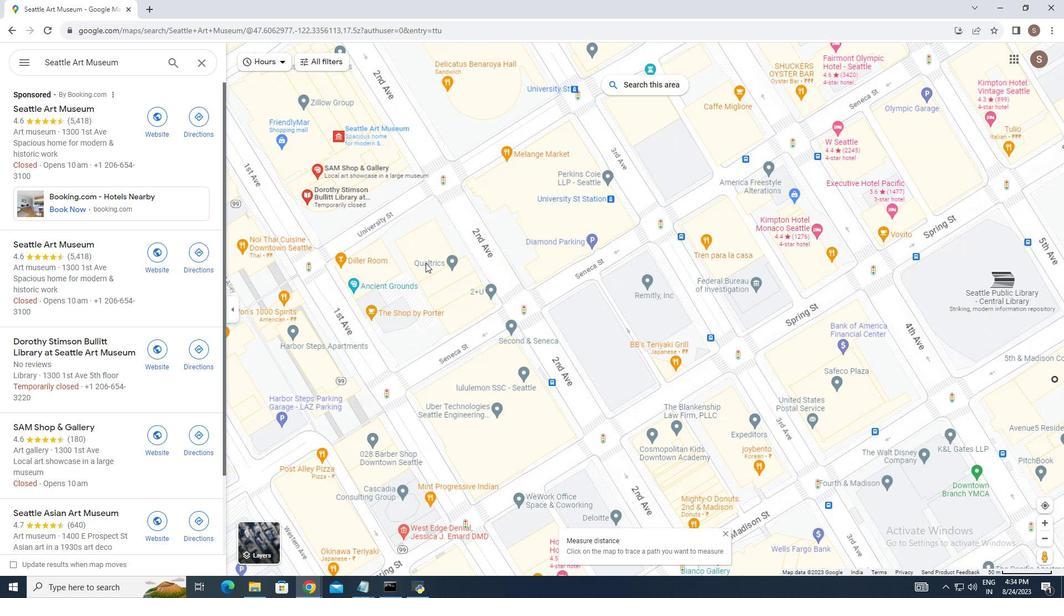 
Action: Mouse scrolled (392, 228) with delta (0, 0)
Screenshot: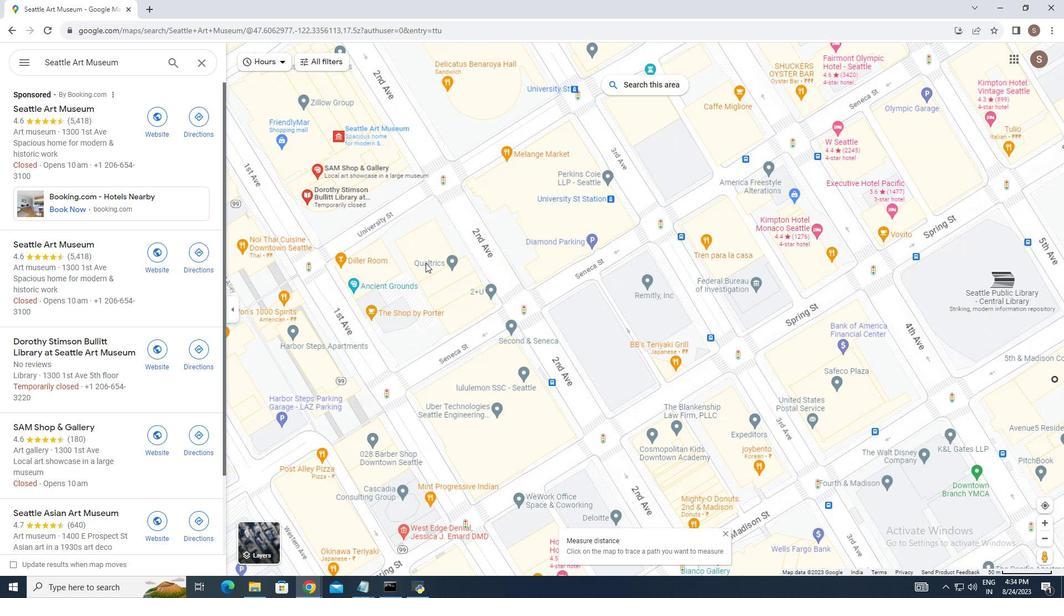 
Action: Mouse moved to (395, 235)
Screenshot: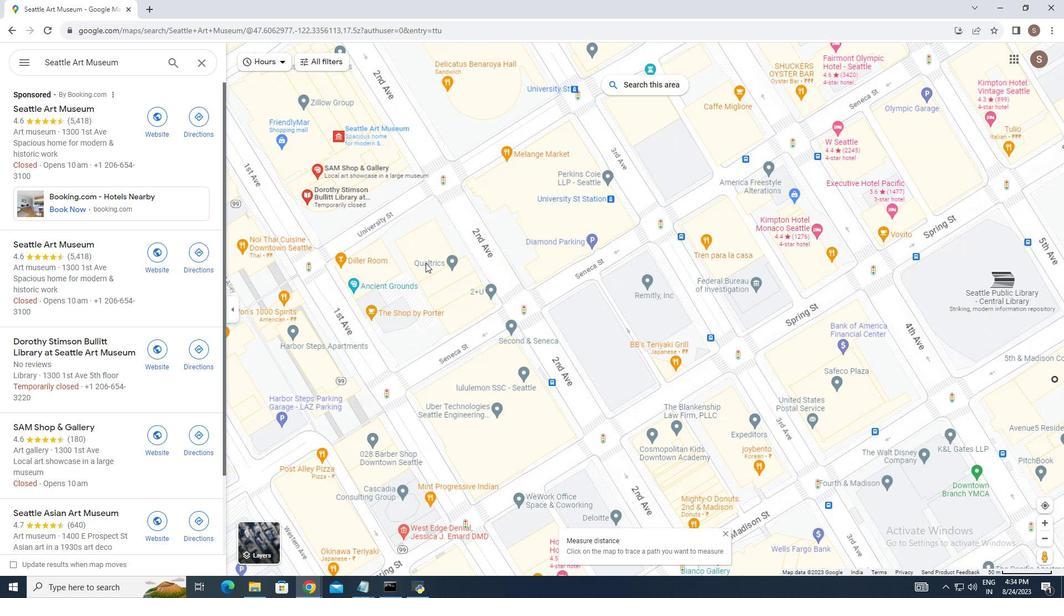 
Action: Mouse scrolled (392, 228) with delta (0, 0)
Screenshot: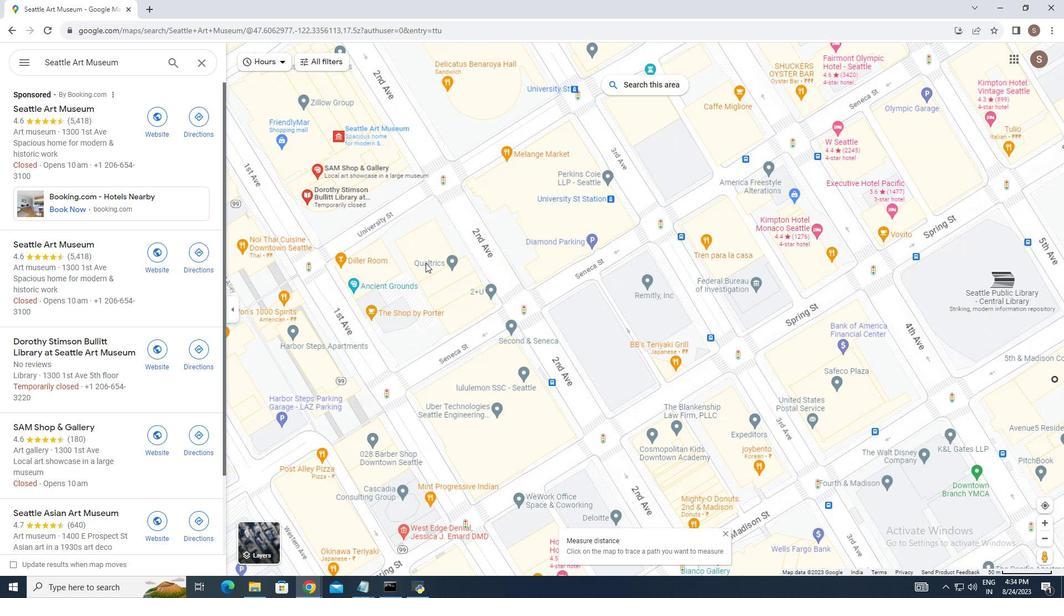 
Action: Mouse moved to (410, 250)
Screenshot: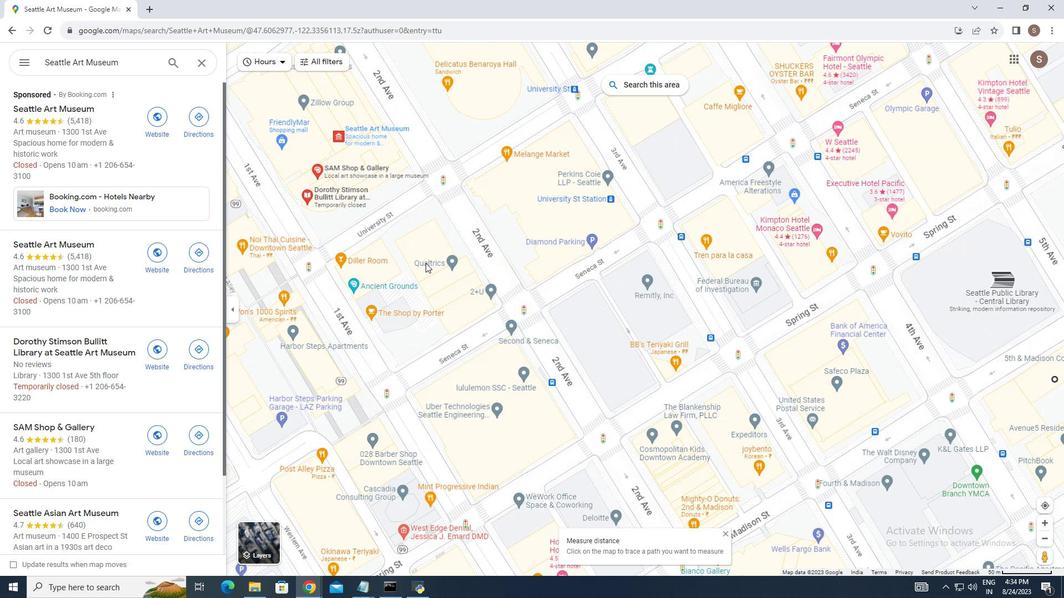 
Action: Mouse scrolled (400, 242) with delta (0, 0)
Screenshot: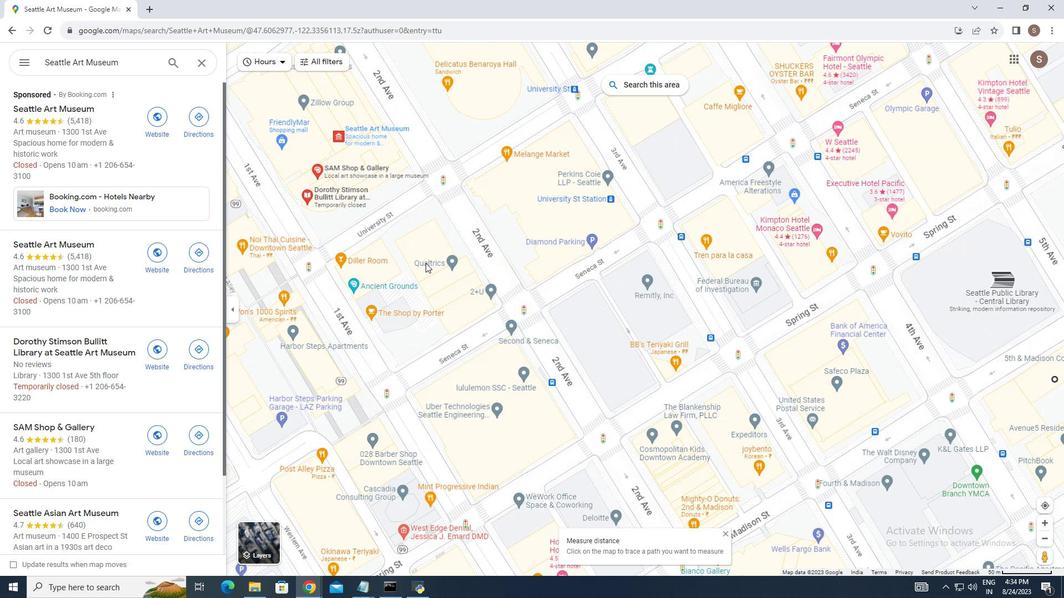 
Action: Mouse moved to (430, 265)
Screenshot: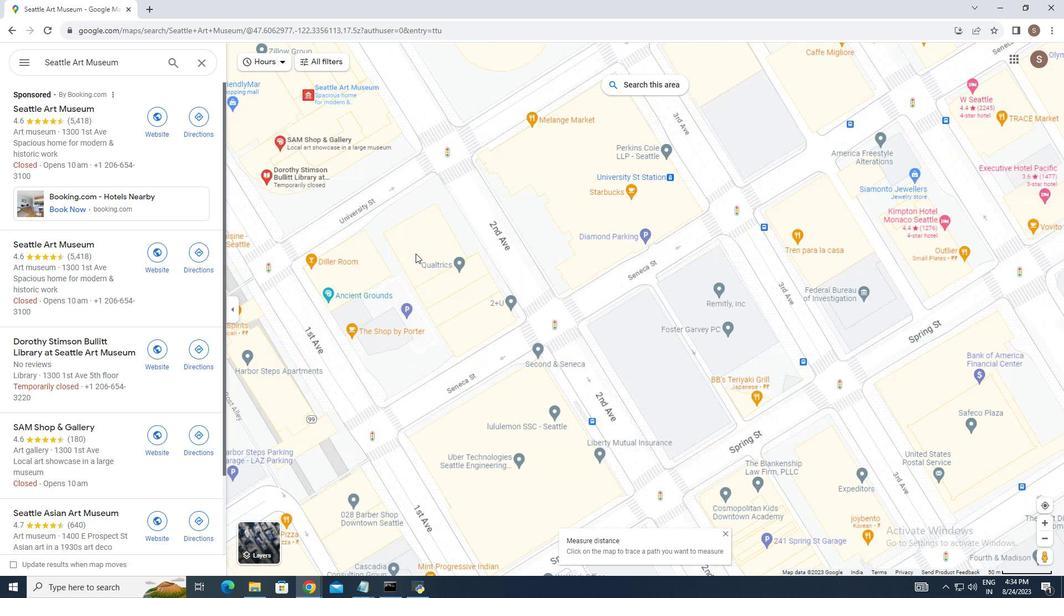 
Action: Mouse scrolled (428, 263) with delta (0, 0)
Screenshot: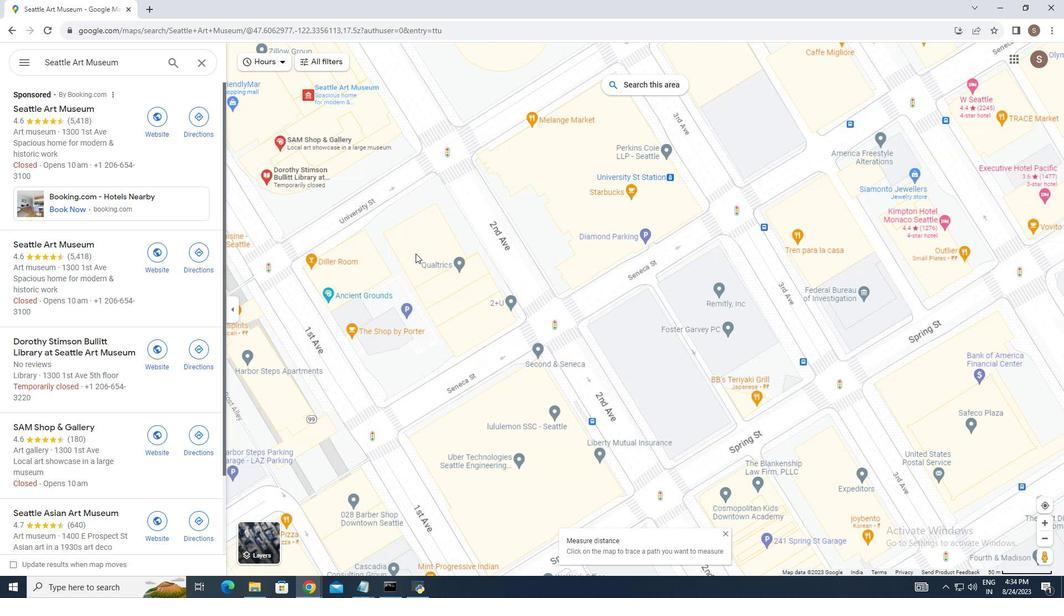 
Action: Mouse moved to (385, 217)
Screenshot: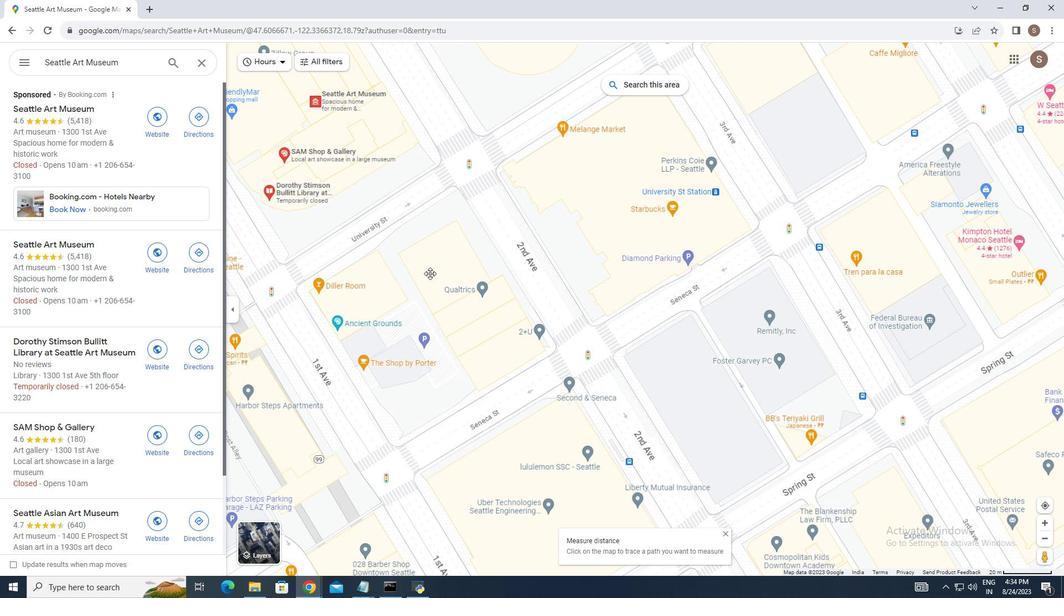 
Action: Mouse pressed left at (339, 164)
Screenshot: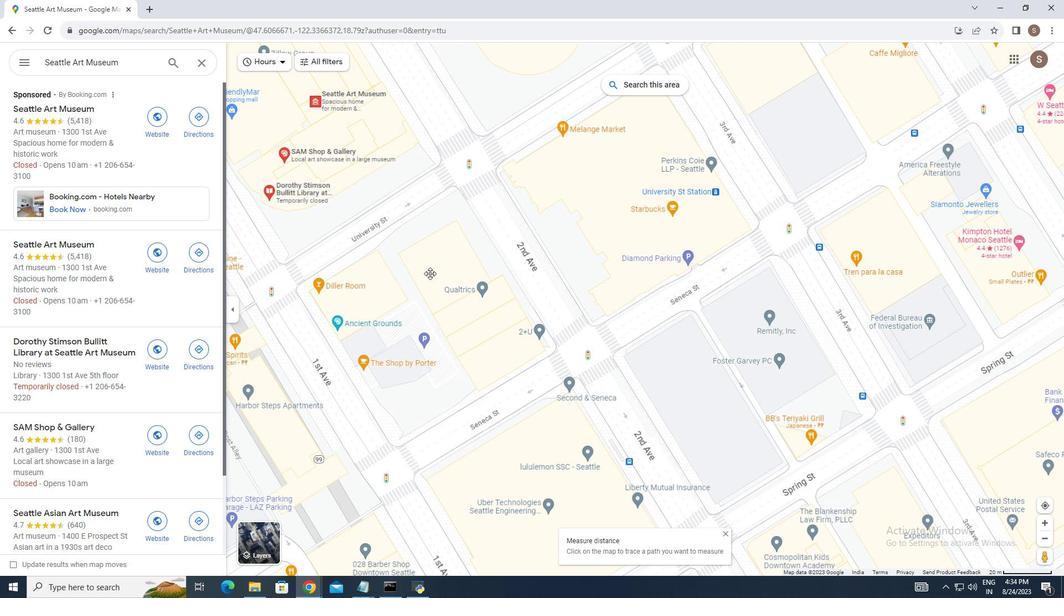 
Action: Mouse moved to (401, 244)
Screenshot: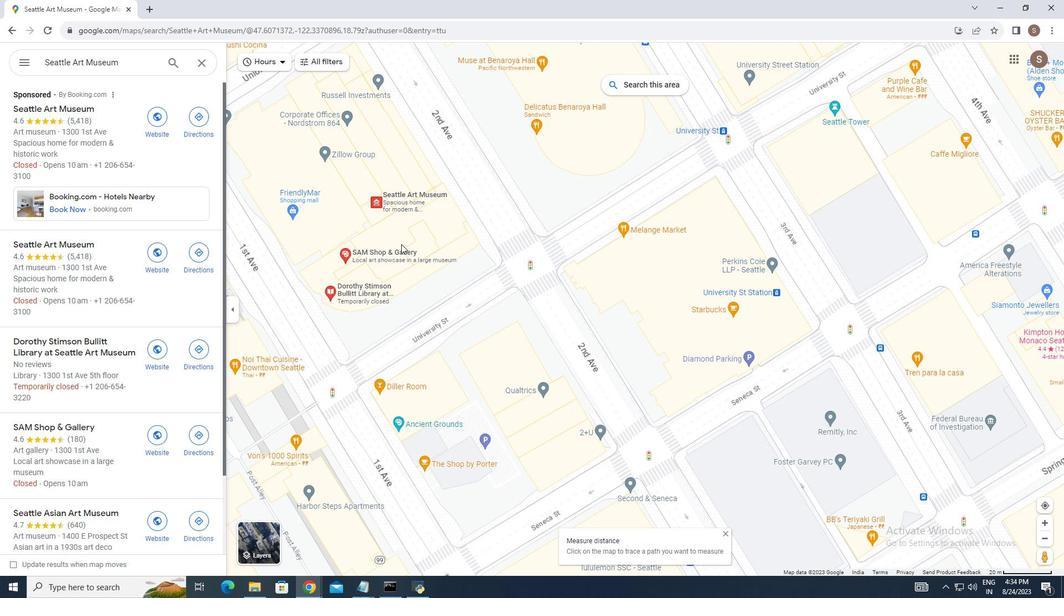 
Action: Mouse scrolled (401, 245) with delta (0, 0)
Screenshot: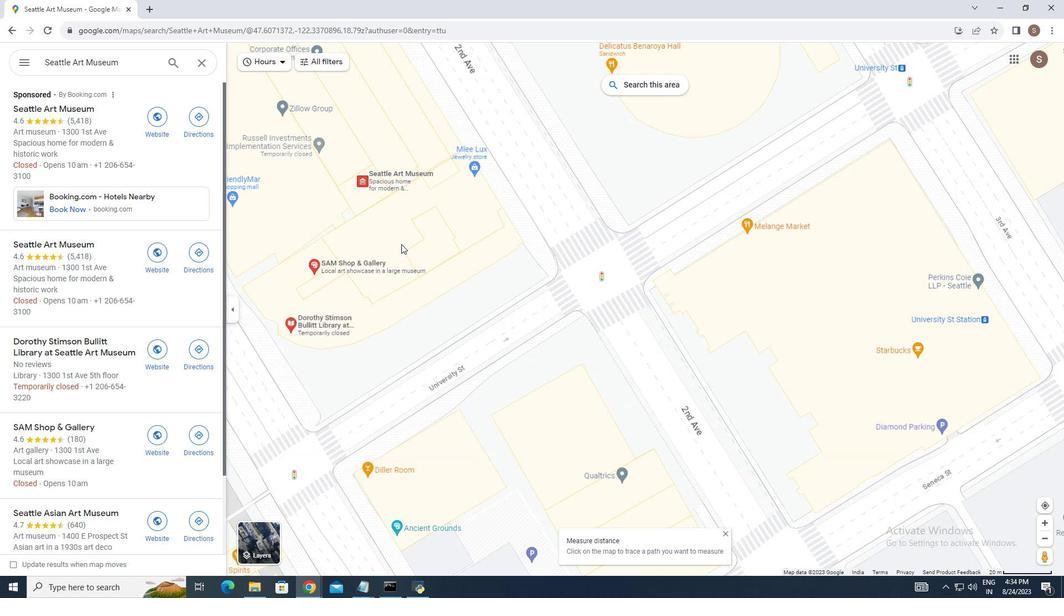 
Action: Mouse scrolled (401, 245) with delta (0, 0)
Screenshot: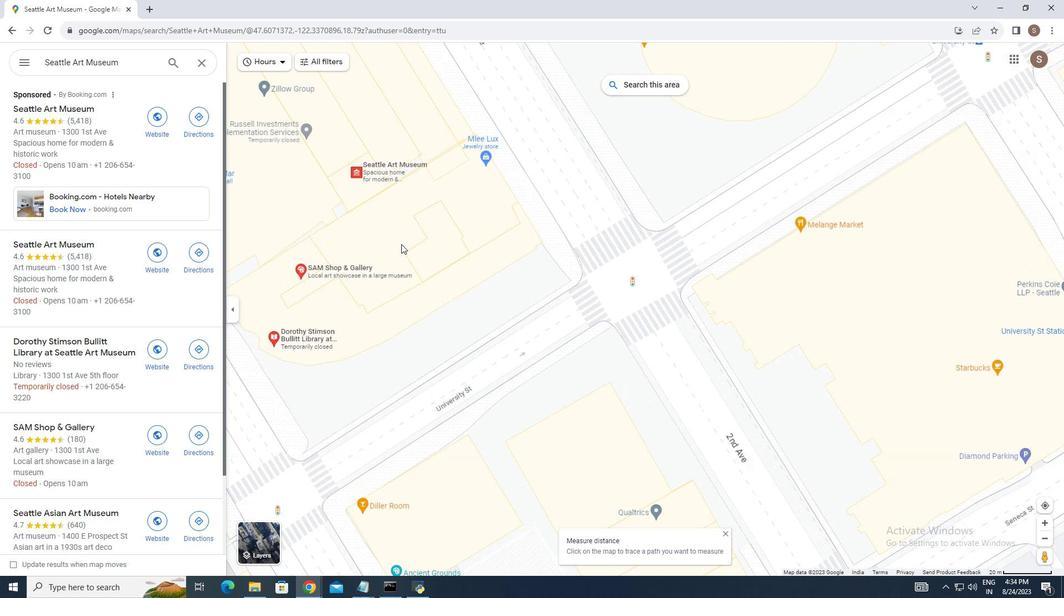 
Action: Mouse scrolled (401, 245) with delta (0, 0)
Screenshot: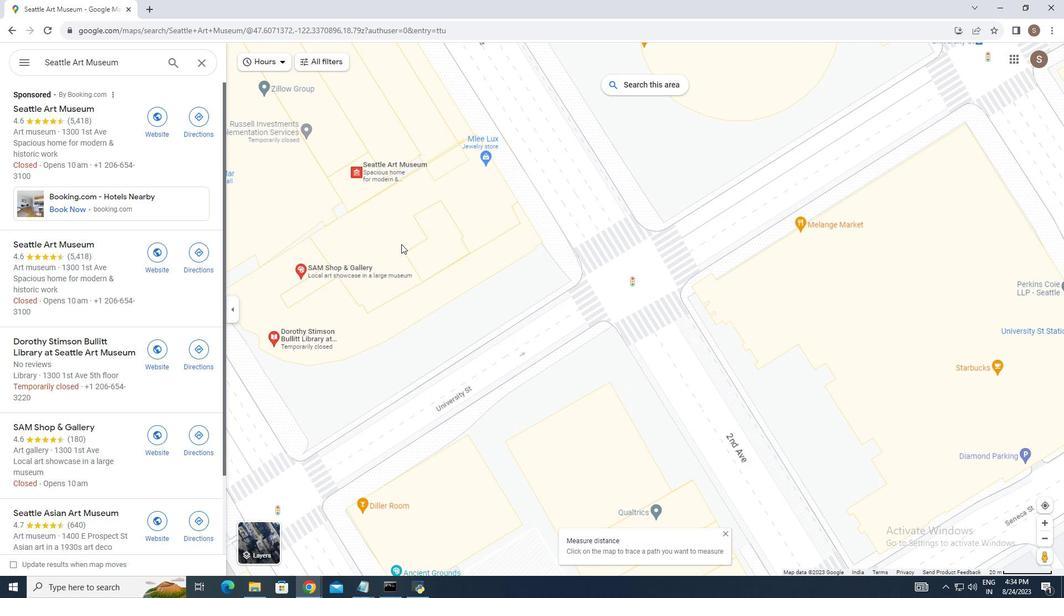 
Action: Mouse scrolled (401, 245) with delta (0, 0)
Screenshot: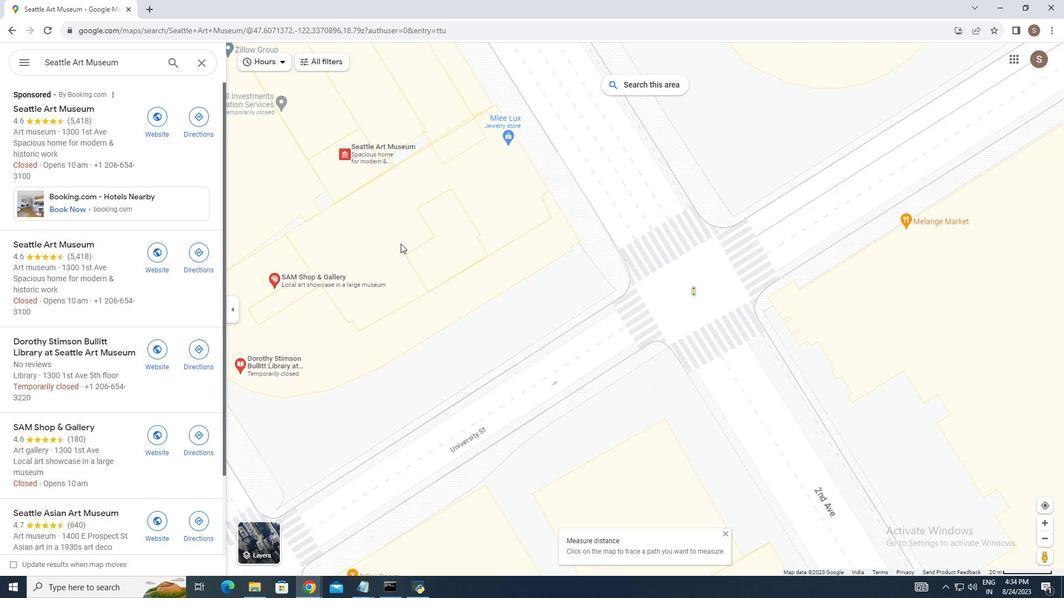 
Action: Mouse scrolled (401, 245) with delta (0, 0)
Screenshot: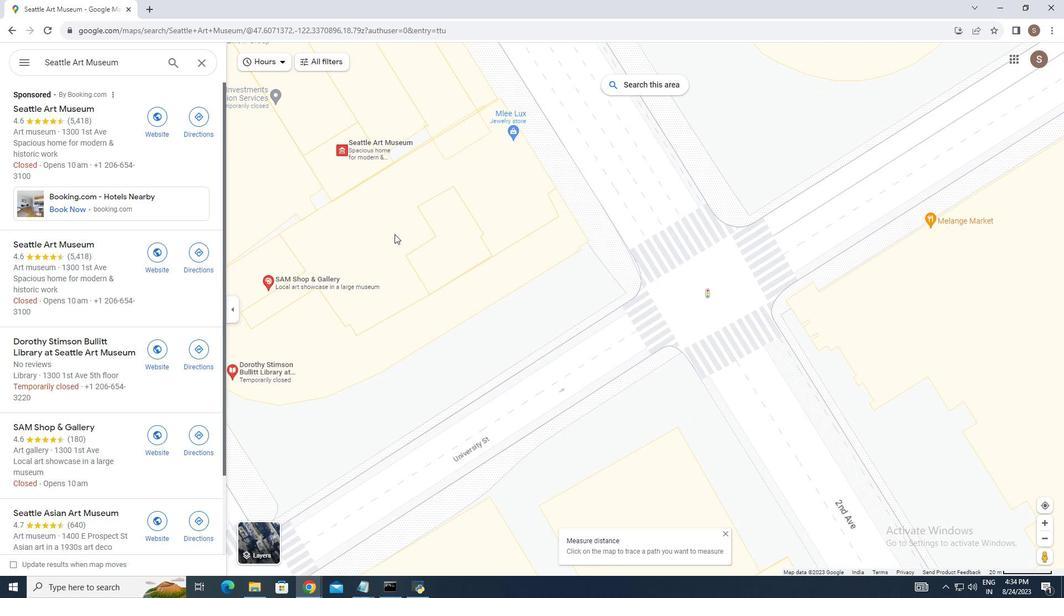 
Action: Mouse moved to (364, 206)
Screenshot: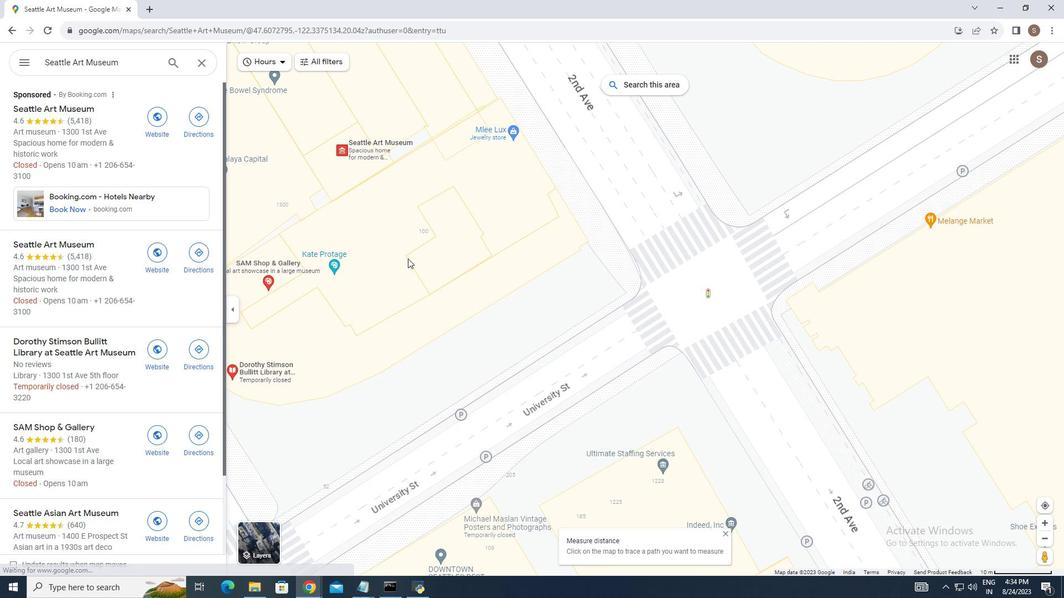 
Action: Mouse pressed left at (364, 206)
Screenshot: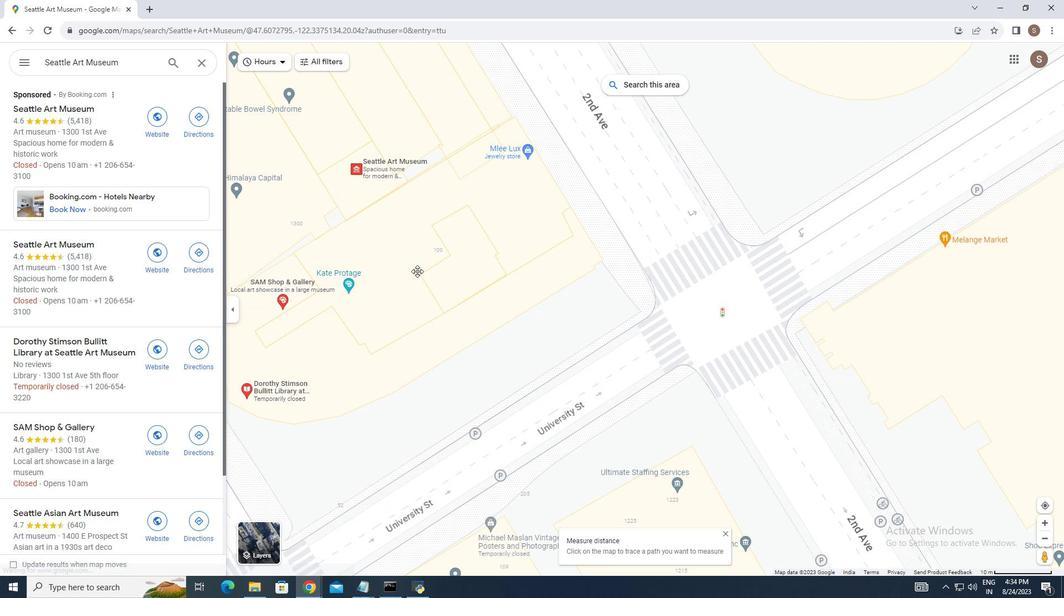 
Action: Mouse moved to (480, 248)
Screenshot: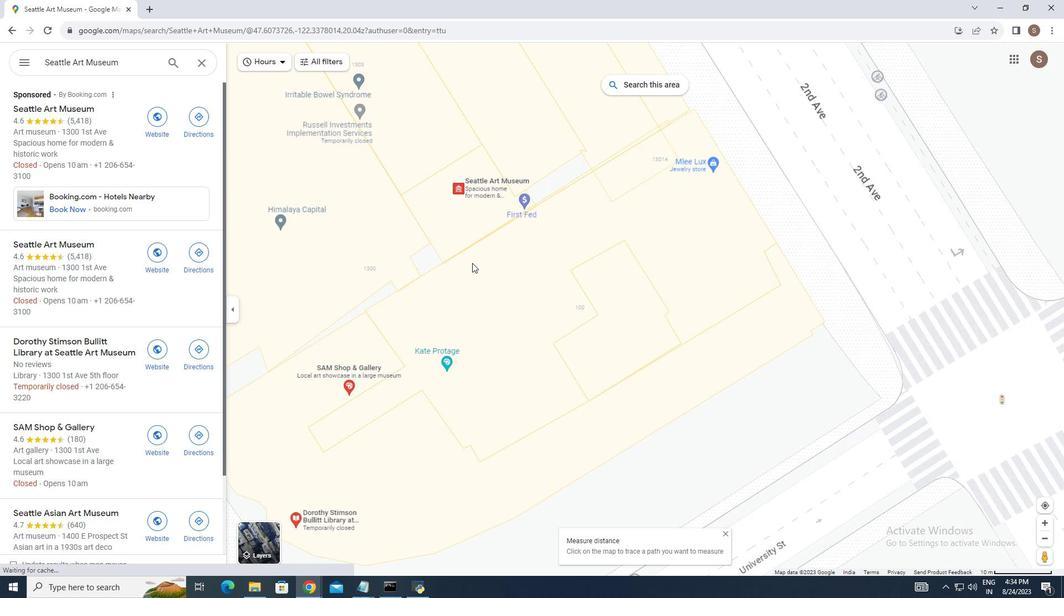 
Action: Mouse scrolled (480, 249) with delta (0, 0)
Screenshot: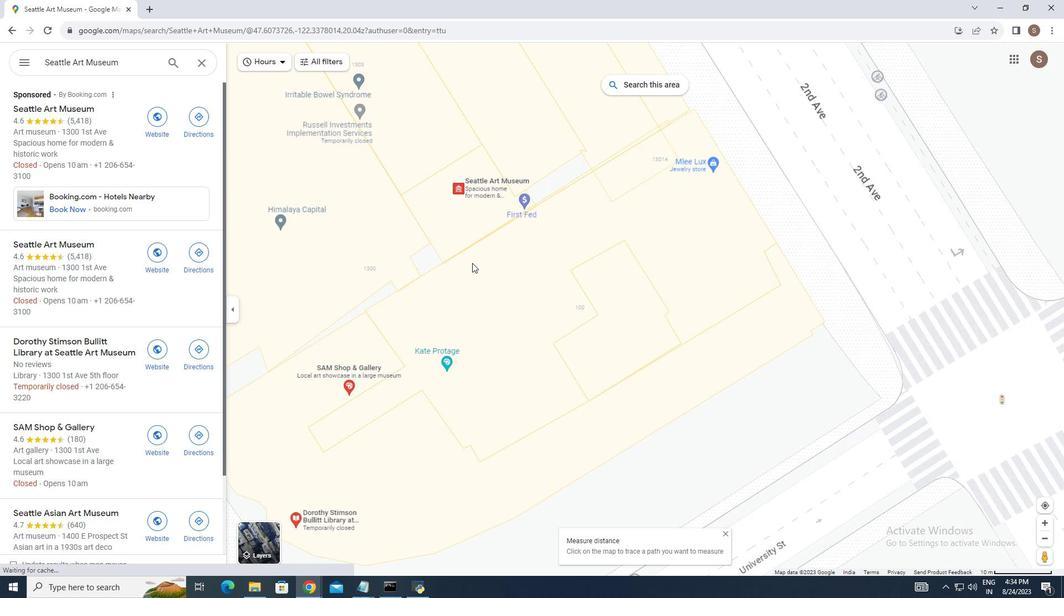 
Action: Mouse moved to (475, 258)
Screenshot: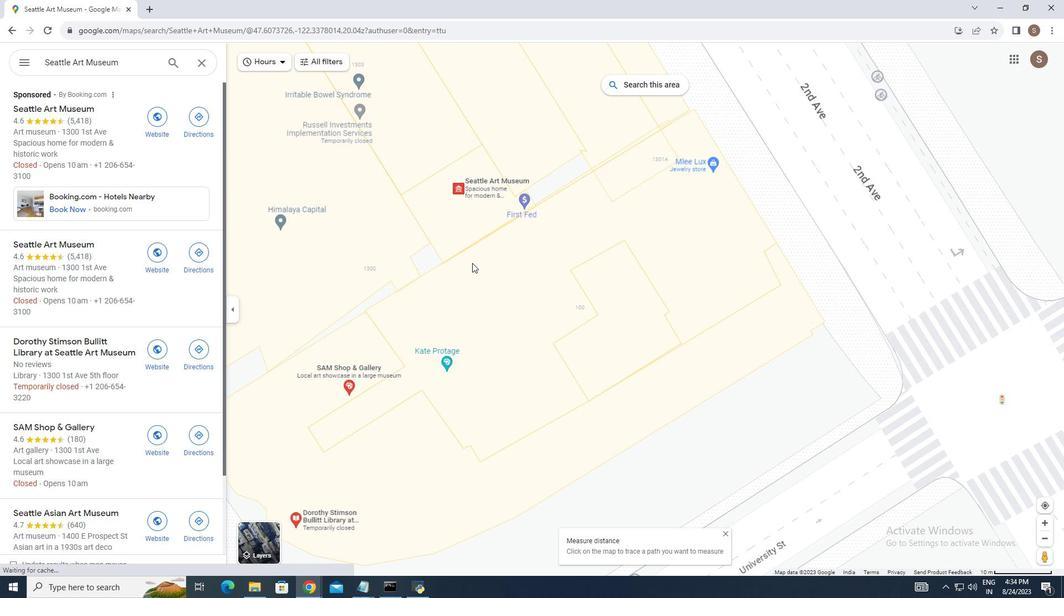 
Action: Mouse scrolled (475, 258) with delta (0, 0)
Screenshot: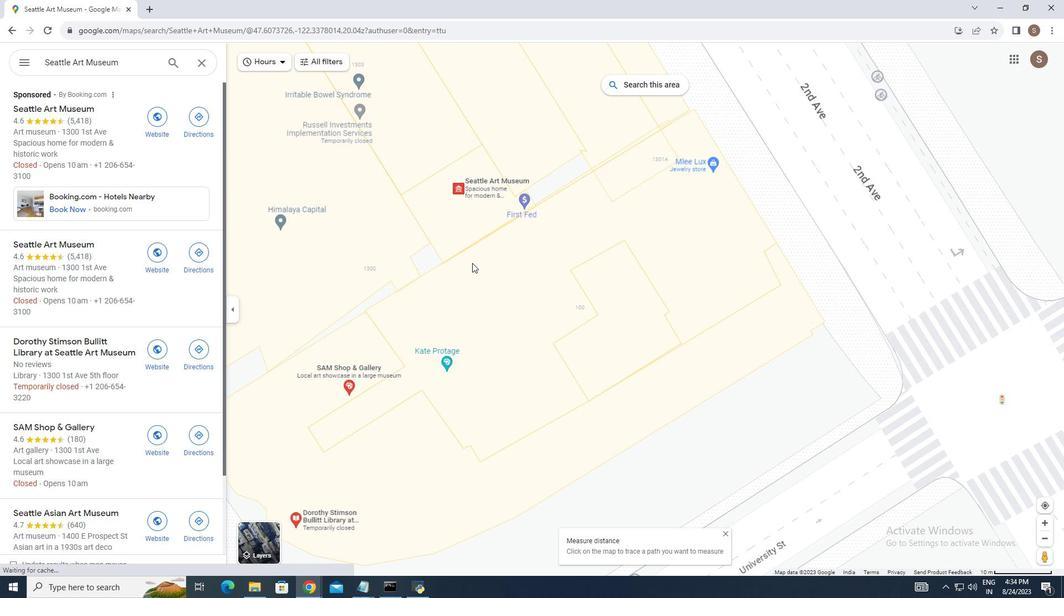 
Action: Mouse moved to (473, 262)
Screenshot: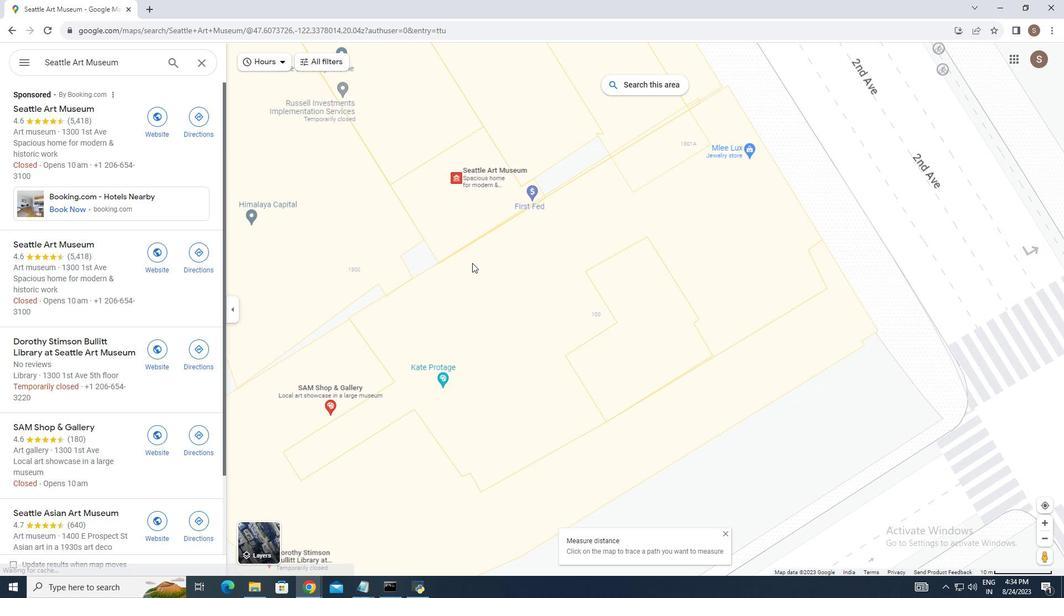 
Action: Mouse scrolled (473, 262) with delta (0, 0)
Screenshot: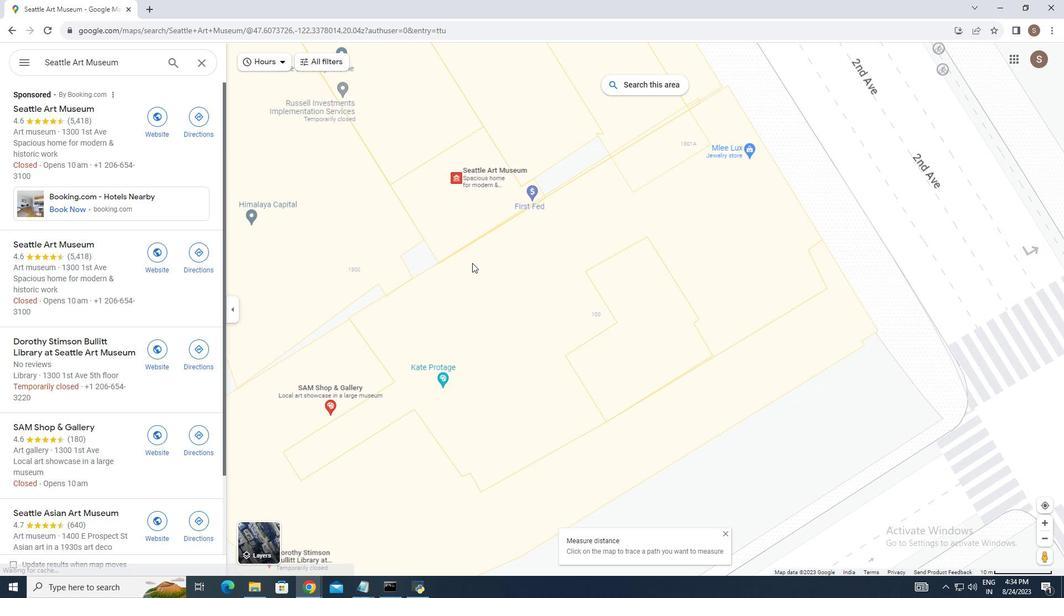 
Action: Mouse moved to (472, 263)
Screenshot: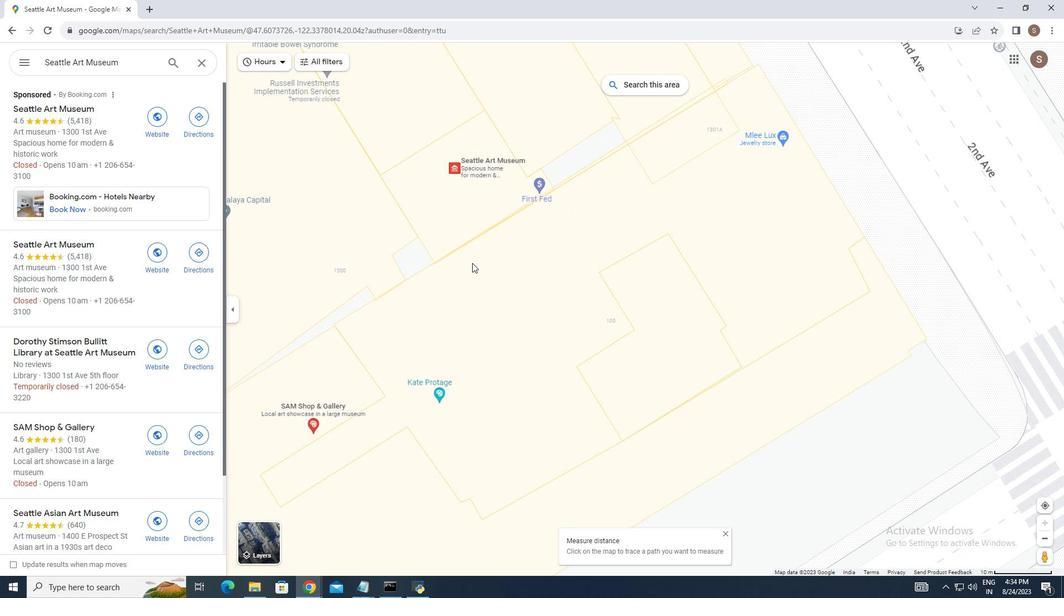 
Action: Mouse scrolled (472, 263) with delta (0, 0)
Screenshot: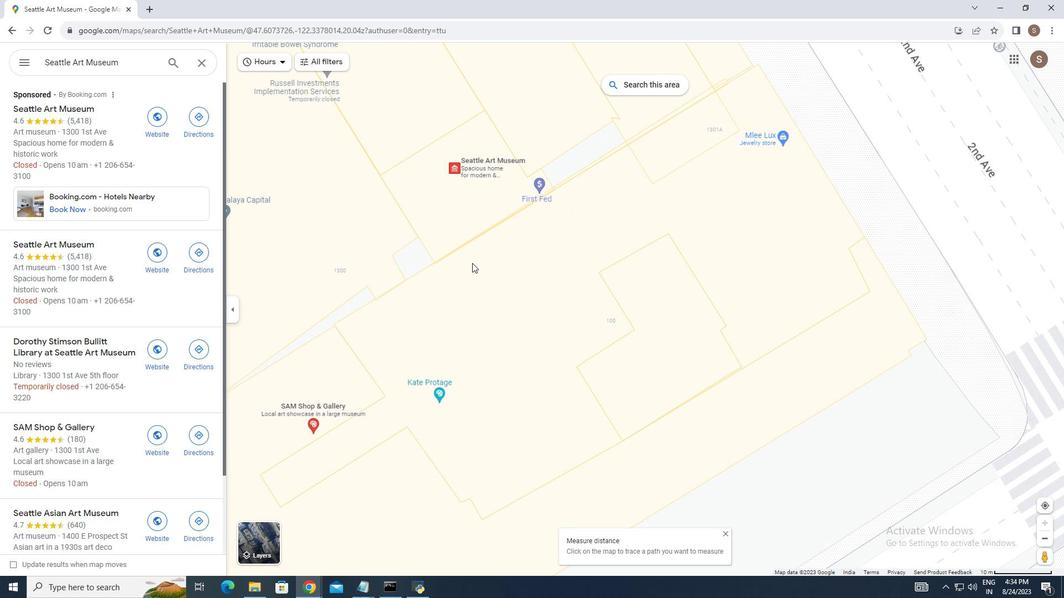
Action: Mouse moved to (472, 263)
Screenshot: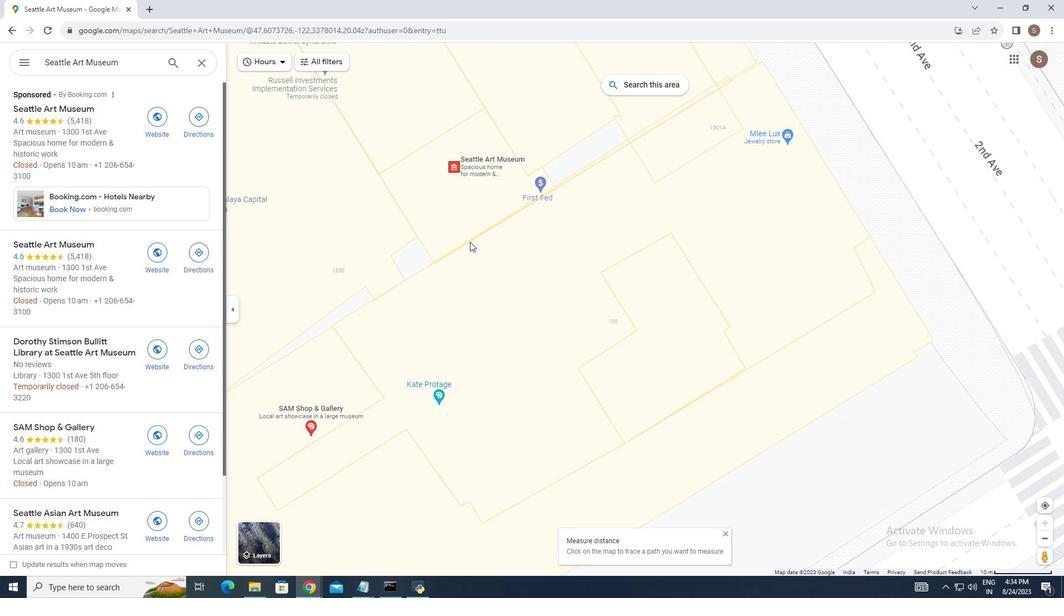 
Action: Mouse scrolled (472, 263) with delta (0, 0)
Screenshot: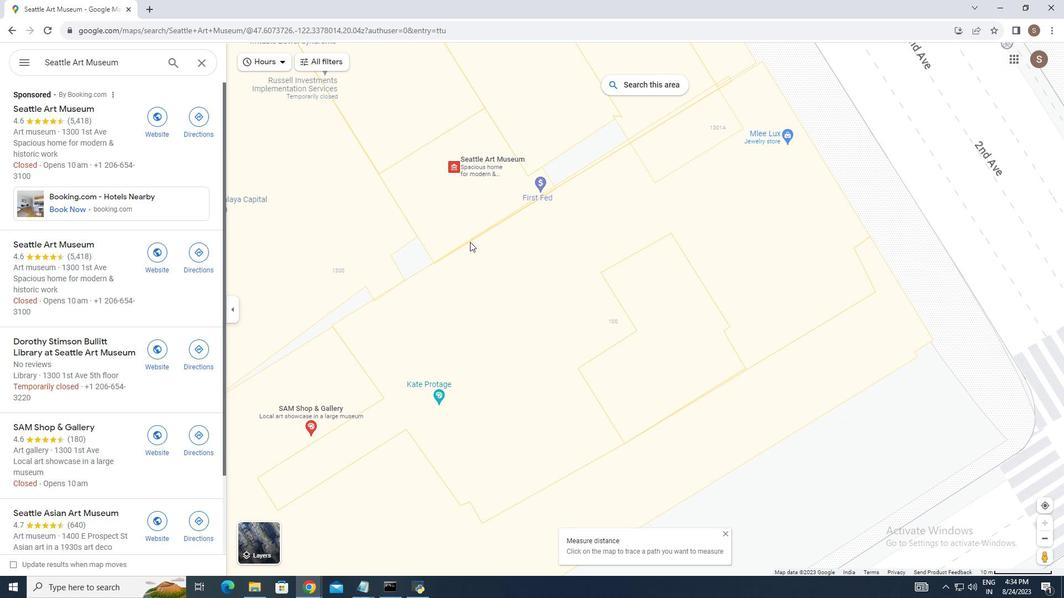 
Action: Mouse moved to (462, 210)
Screenshot: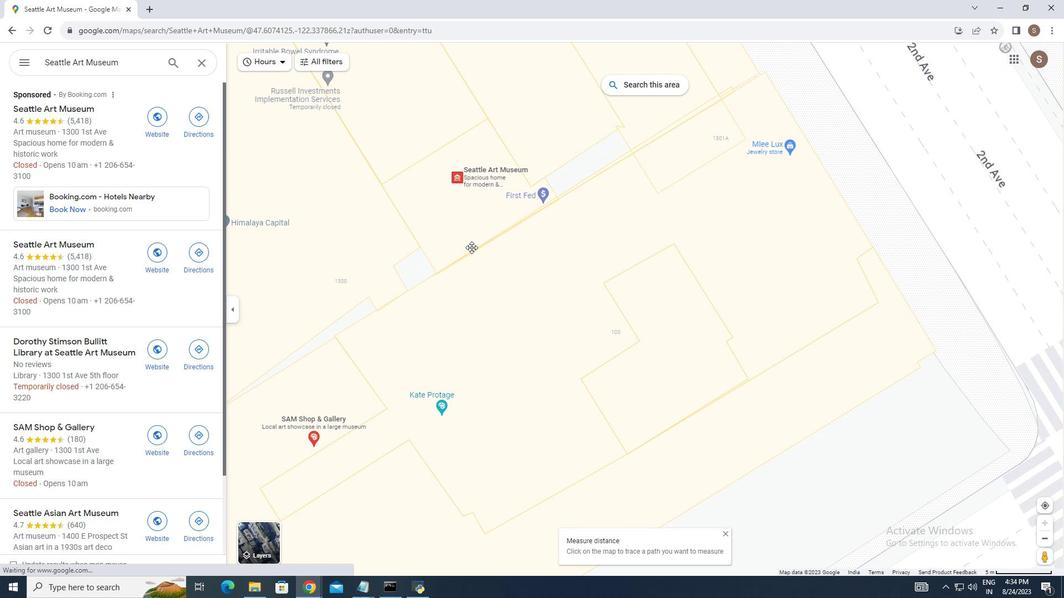 
Action: Mouse pressed left at (462, 210)
Screenshot: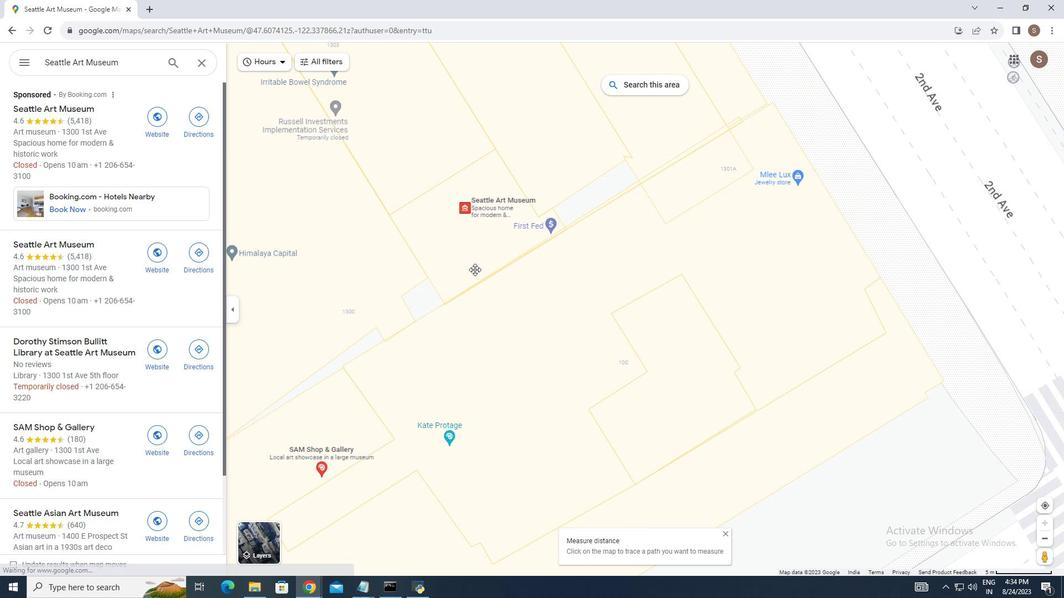 
Action: Mouse moved to (454, 252)
Screenshot: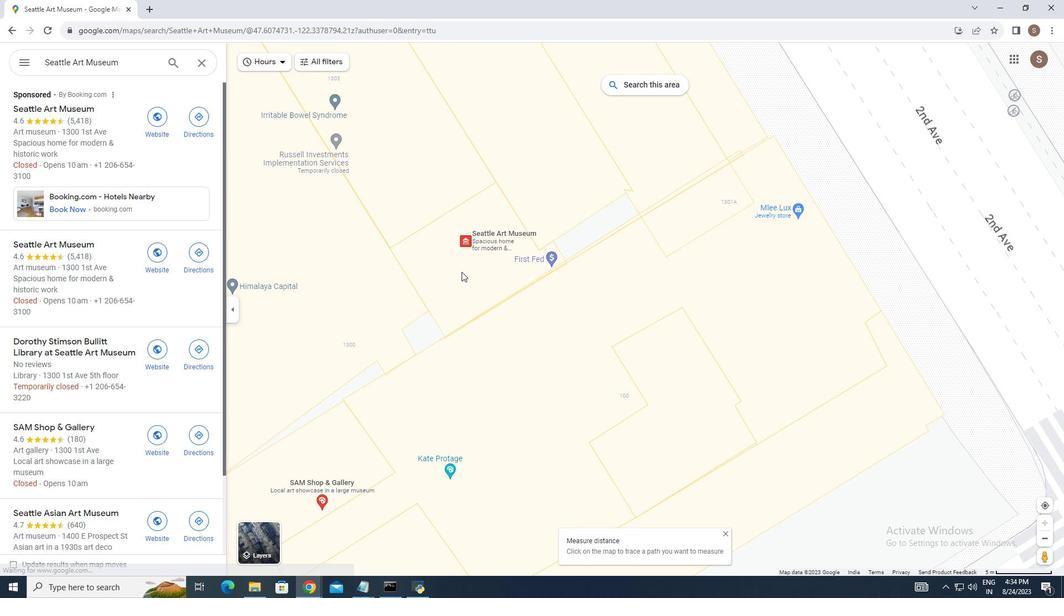 
Action: Mouse scrolled (454, 253) with delta (0, 0)
Screenshot: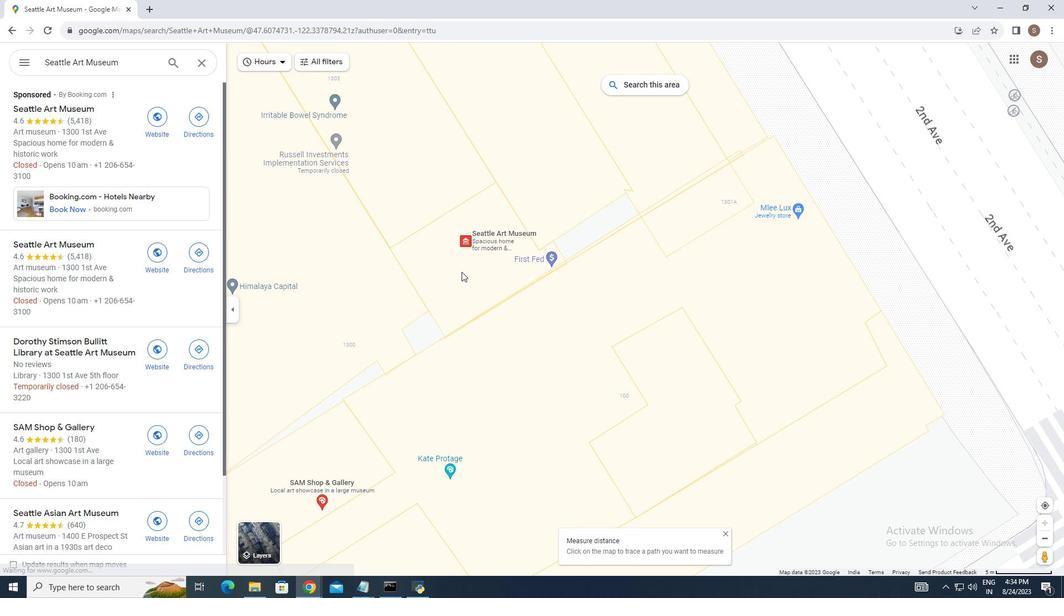 
Action: Mouse moved to (459, 256)
Screenshot: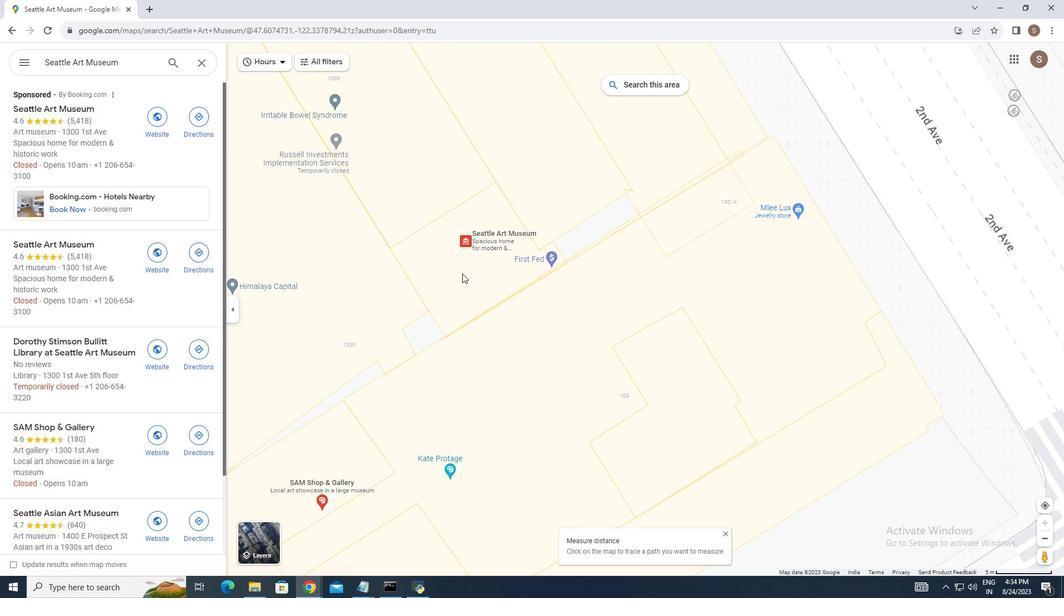
Action: Mouse scrolled (459, 256) with delta (0, 0)
Screenshot: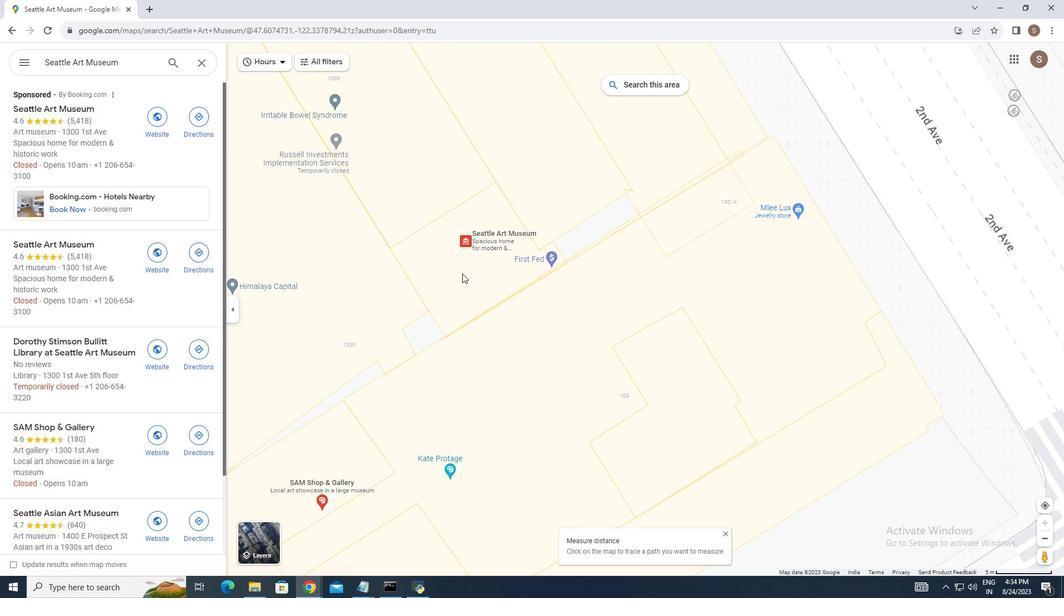 
Action: Mouse moved to (461, 272)
Screenshot: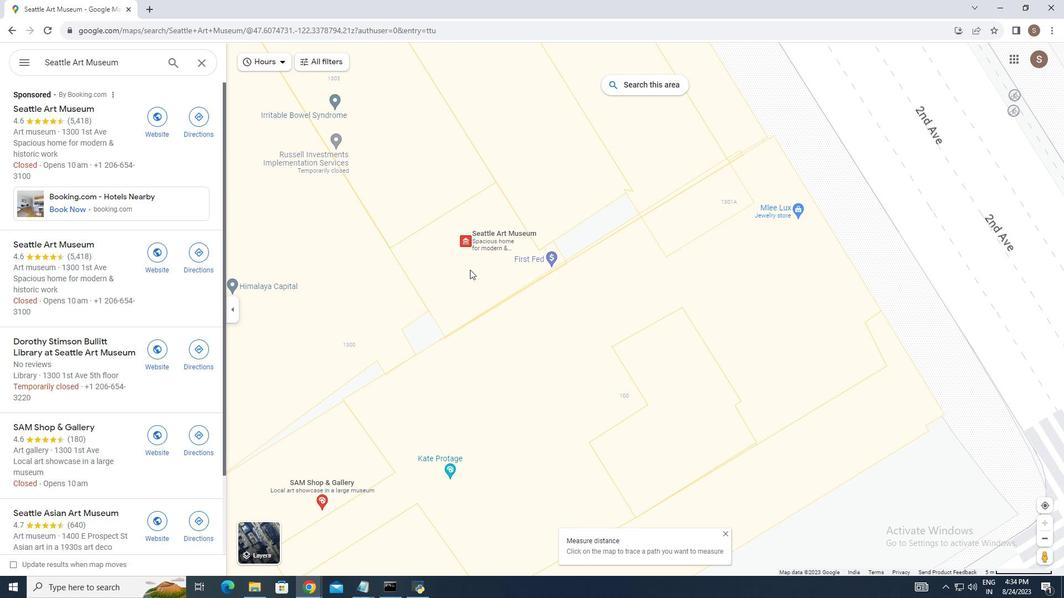
Action: Mouse scrolled (461, 269) with delta (0, 0)
Screenshot: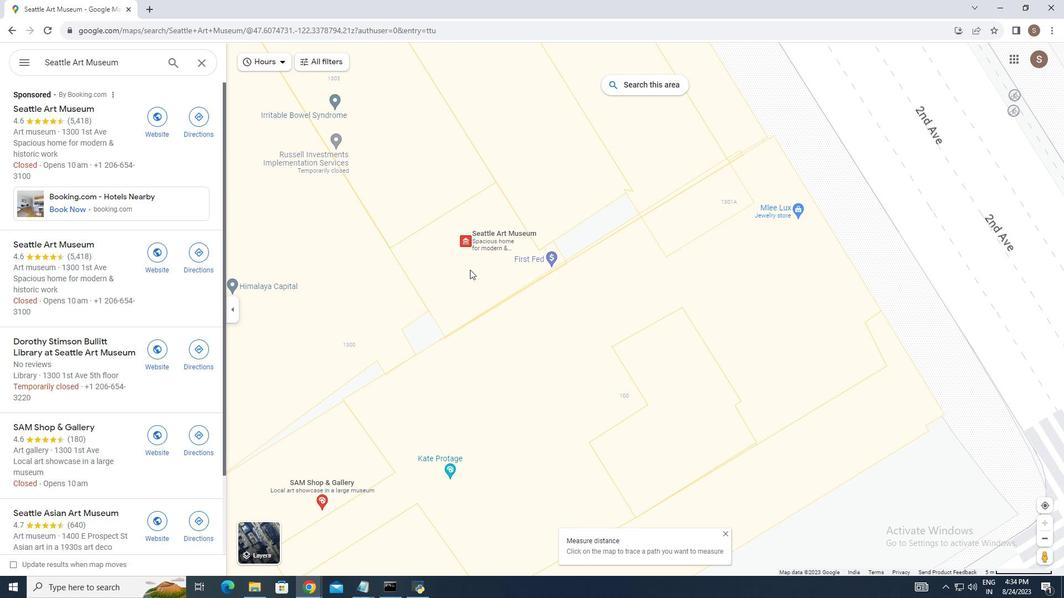 
Action: Mouse scrolled (461, 272) with delta (0, 0)
Screenshot: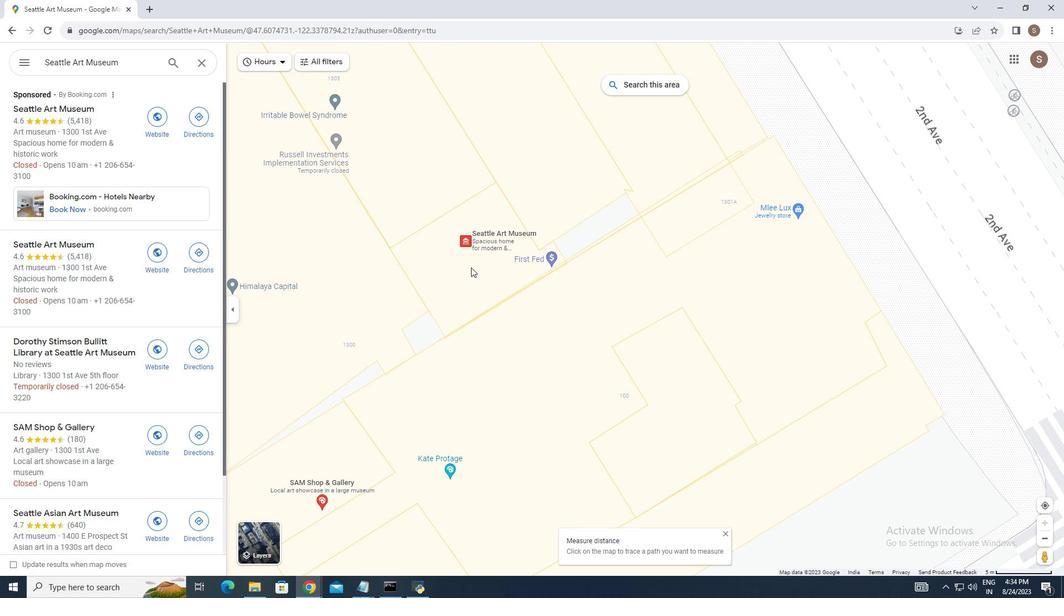 
Action: Mouse moved to (463, 274)
Screenshot: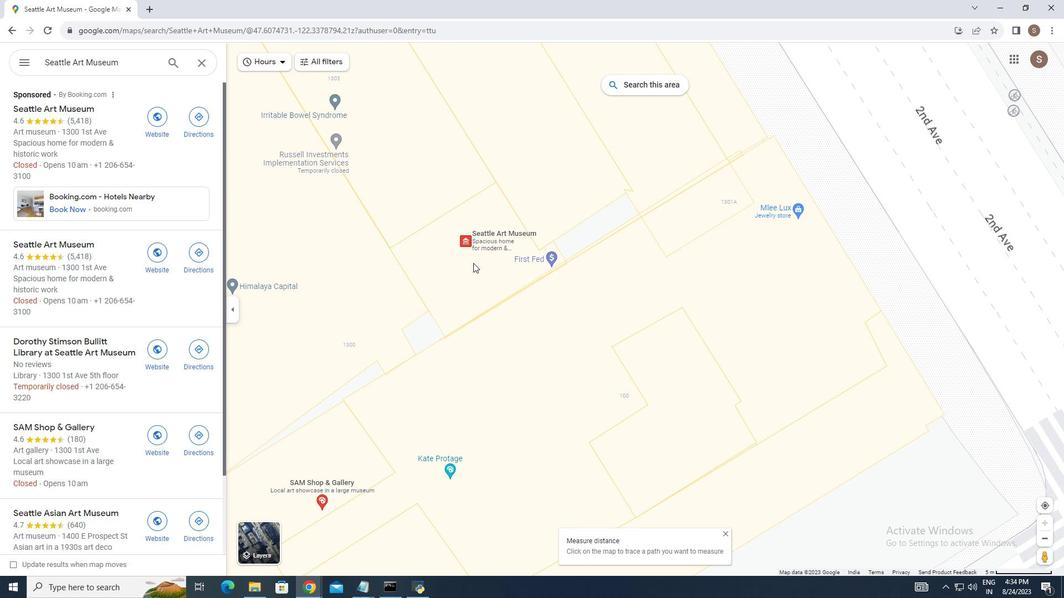 
Action: Mouse scrolled (463, 275) with delta (0, 0)
Screenshot: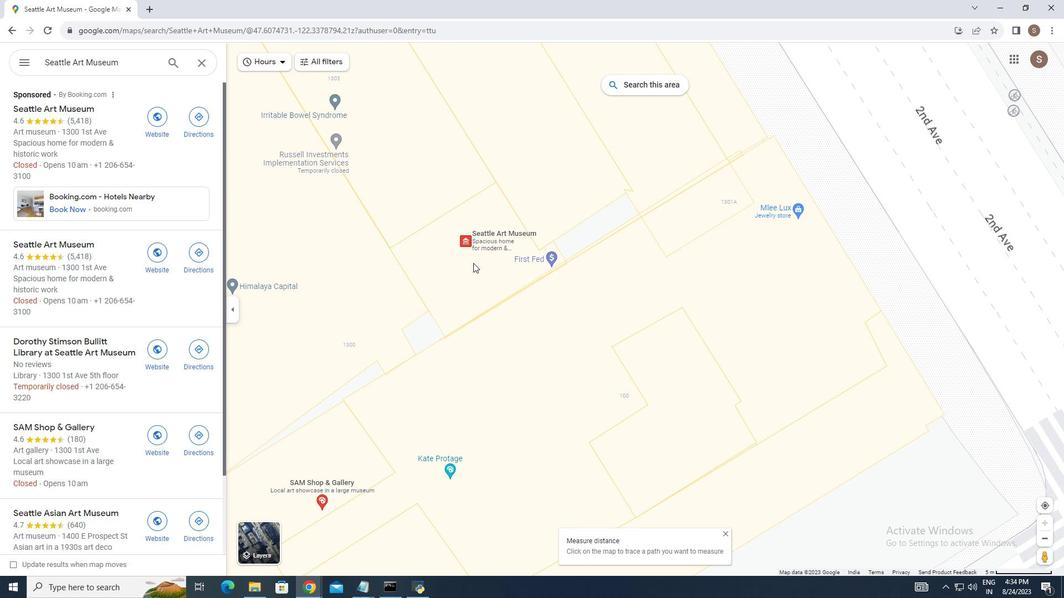 
Action: Mouse moved to (473, 262)
Screenshot: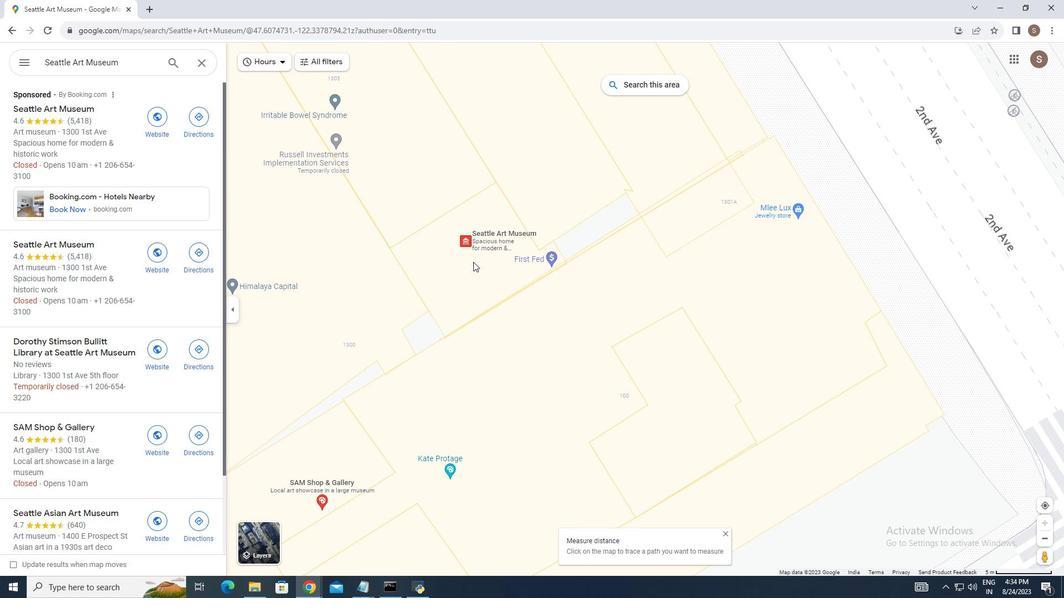 
Action: Mouse scrolled (473, 262) with delta (0, 0)
Screenshot: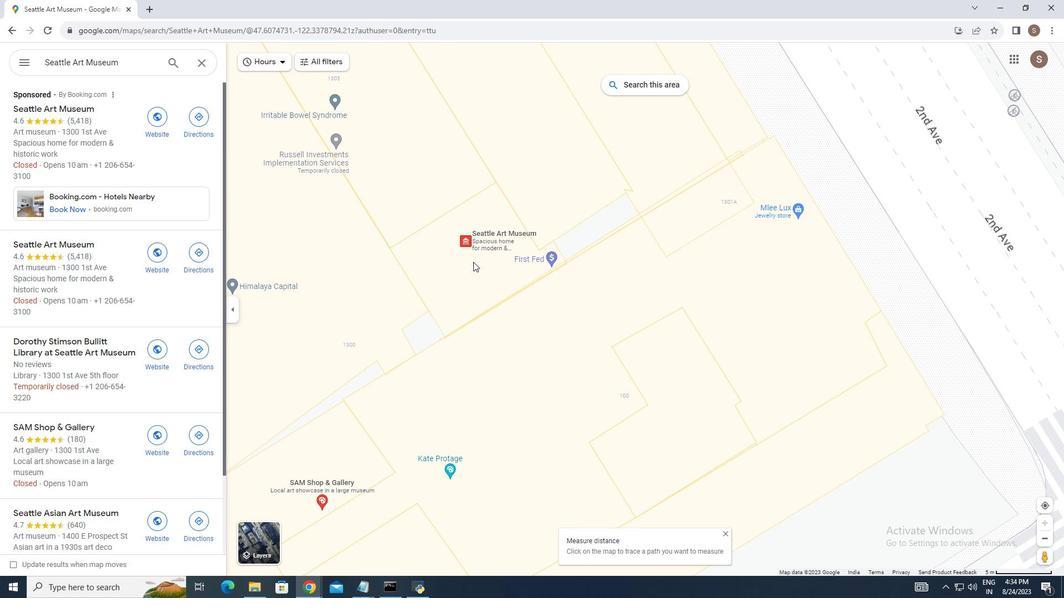 
Action: Mouse scrolled (473, 262) with delta (0, 0)
Screenshot: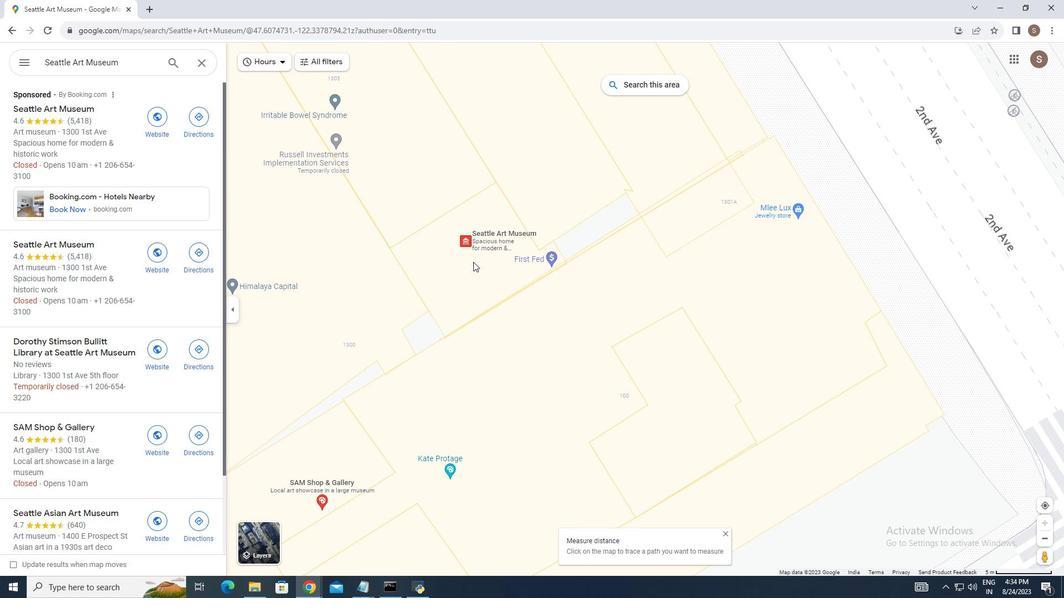 
Action: Mouse scrolled (473, 262) with delta (0, 0)
Screenshot: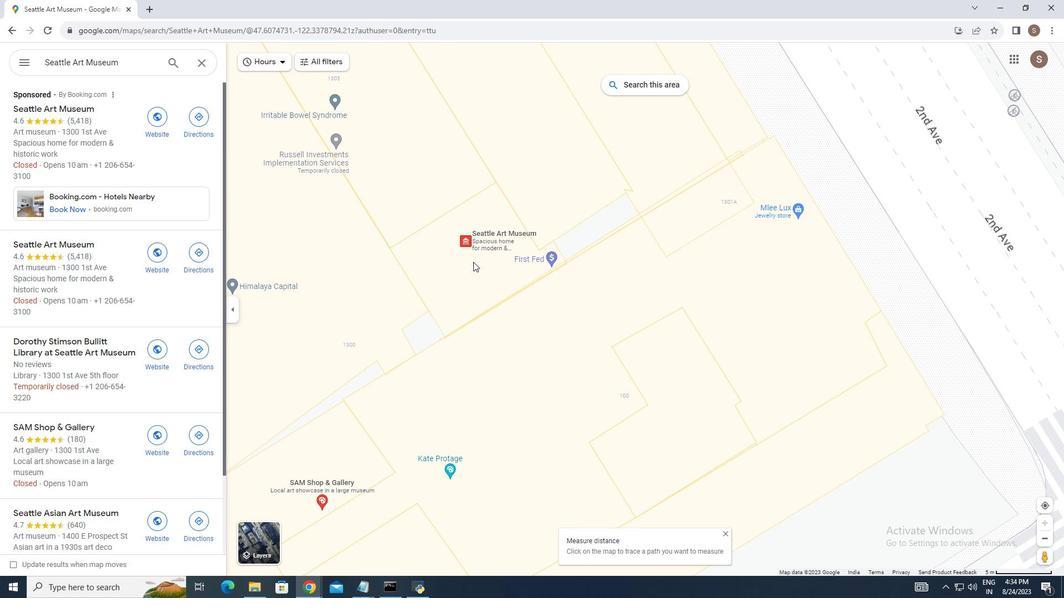 
Action: Mouse scrolled (473, 262) with delta (0, 0)
Screenshot: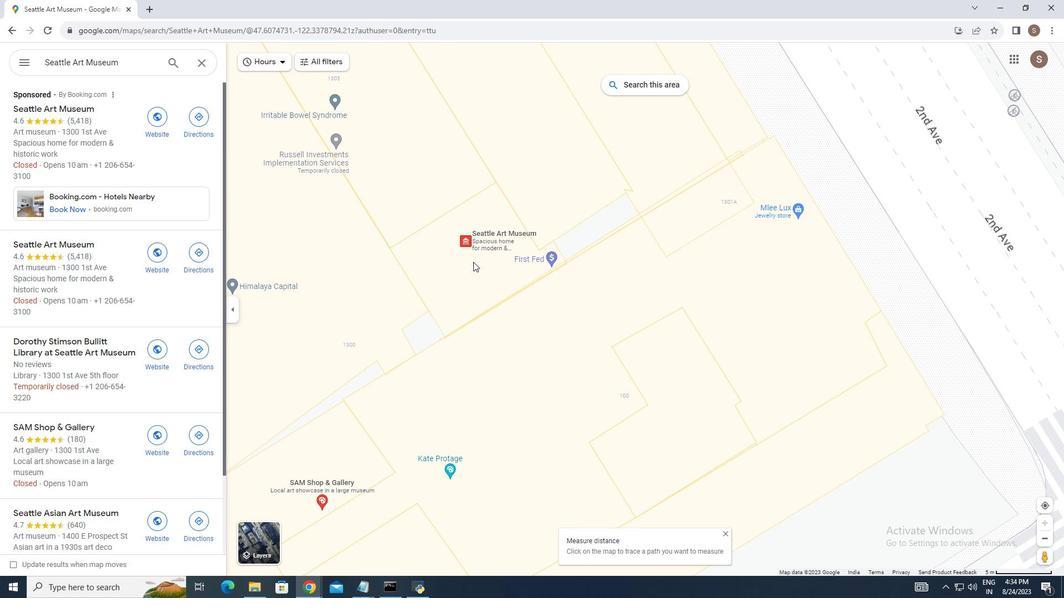 
Action: Mouse moved to (473, 260)
Screenshot: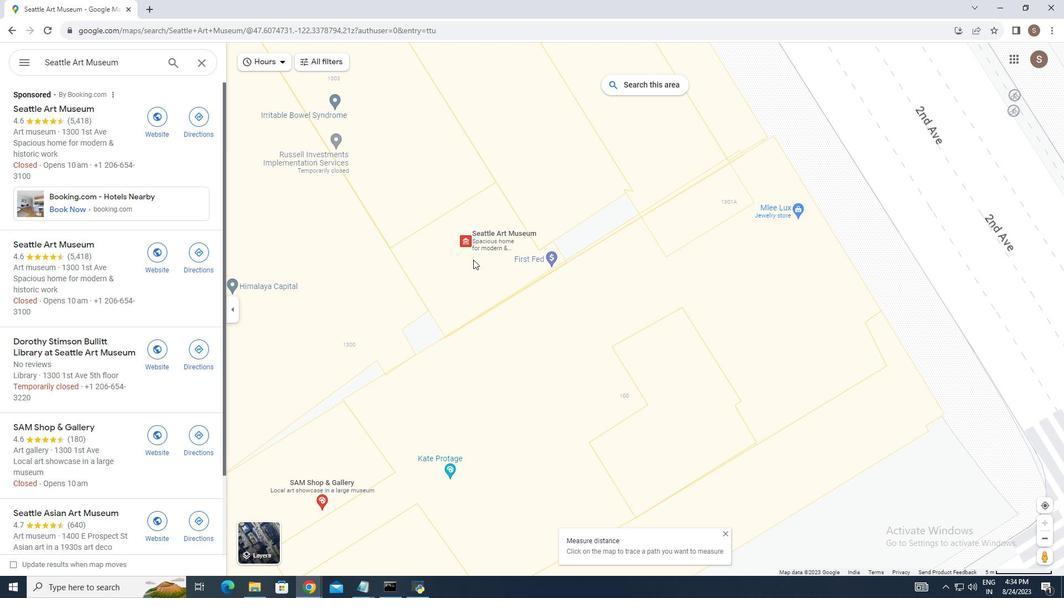 
Action: Mouse scrolled (473, 260) with delta (0, 0)
Screenshot: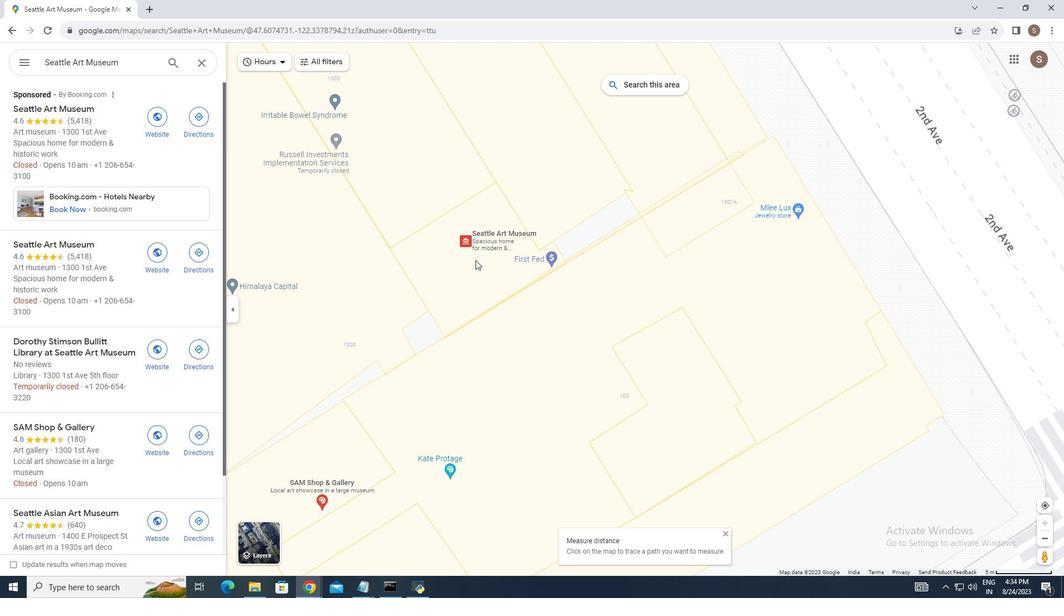 
Action: Mouse scrolled (473, 260) with delta (0, 0)
Screenshot: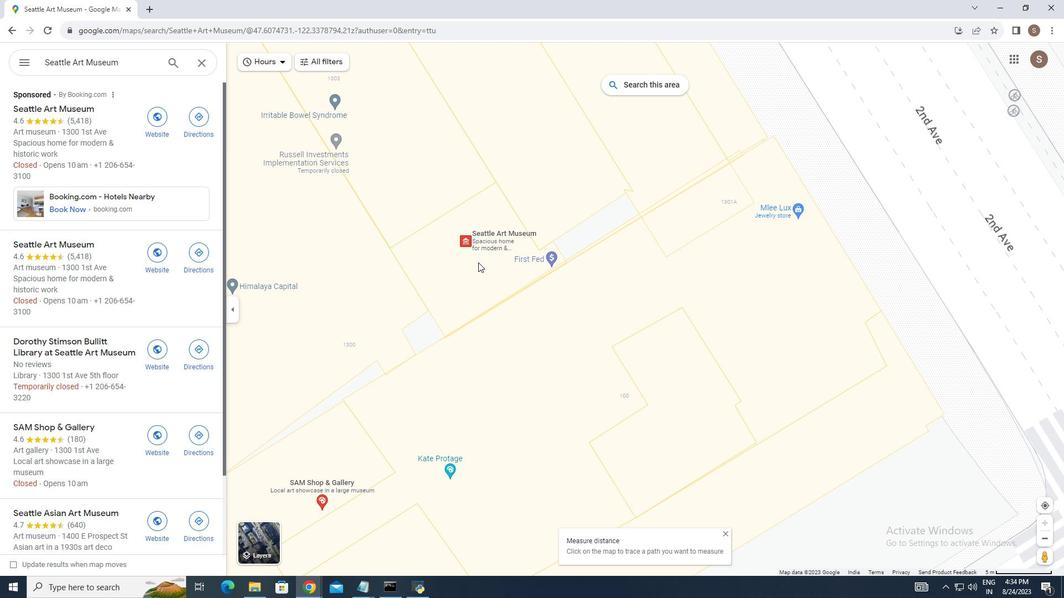 
Action: Mouse scrolled (473, 260) with delta (0, 0)
Screenshot: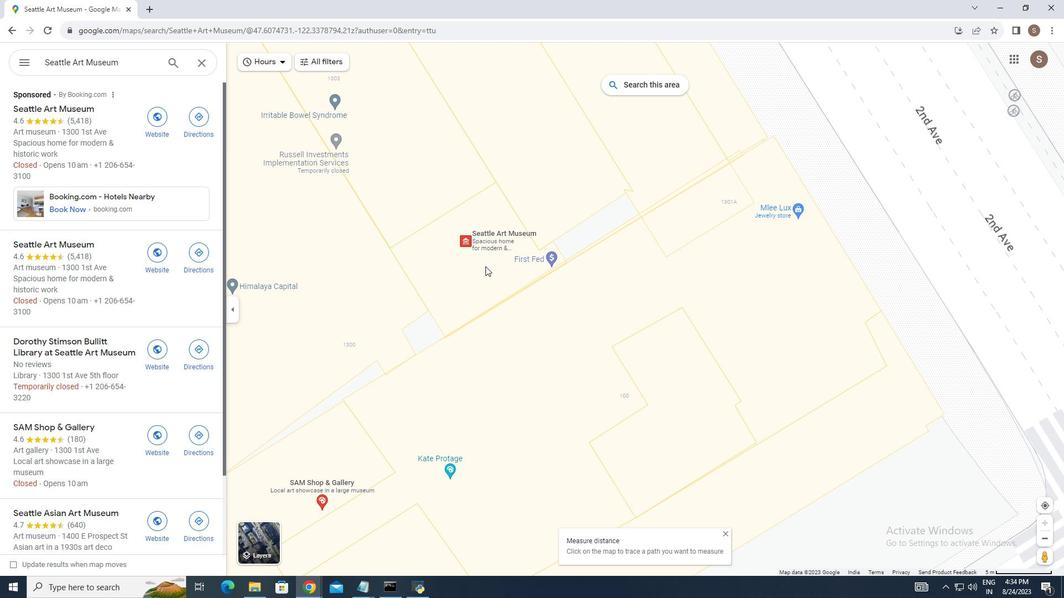 
Action: Mouse moved to (486, 269)
Screenshot: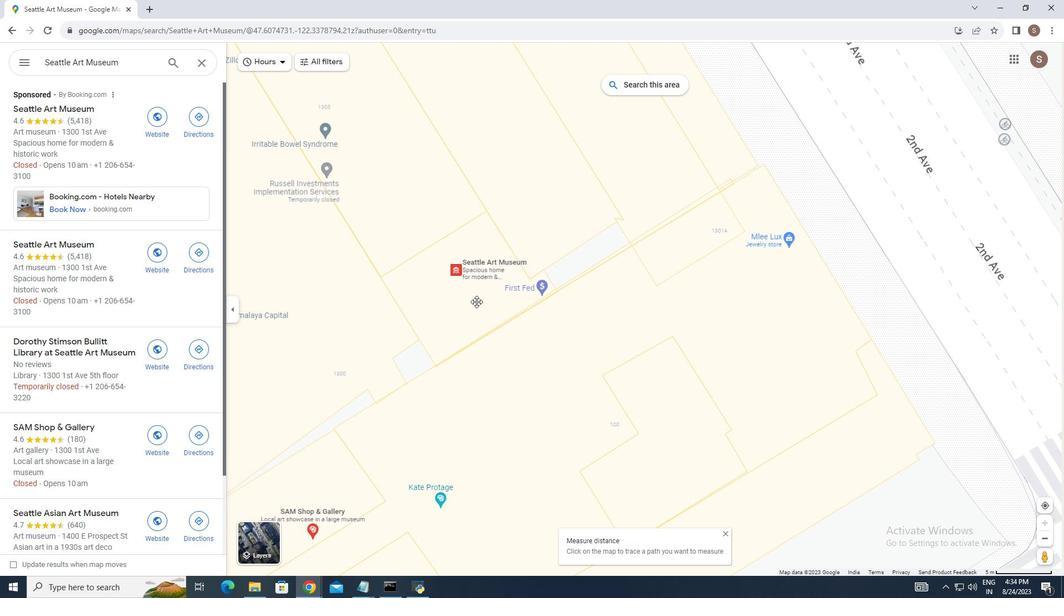 
Action: Mouse pressed left at (486, 269)
Screenshot: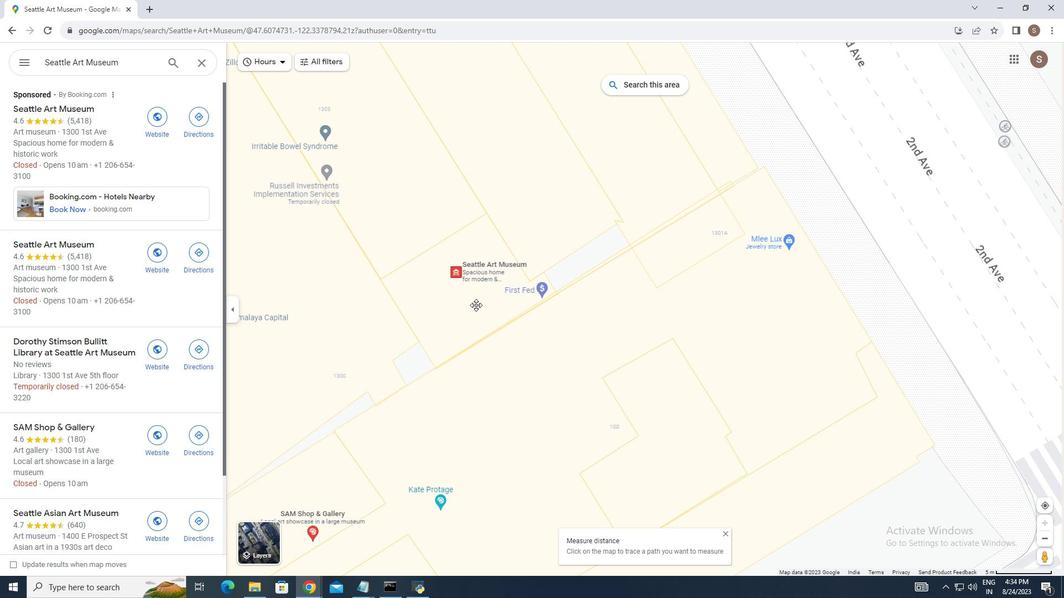 
Action: Mouse moved to (470, 309)
Screenshot: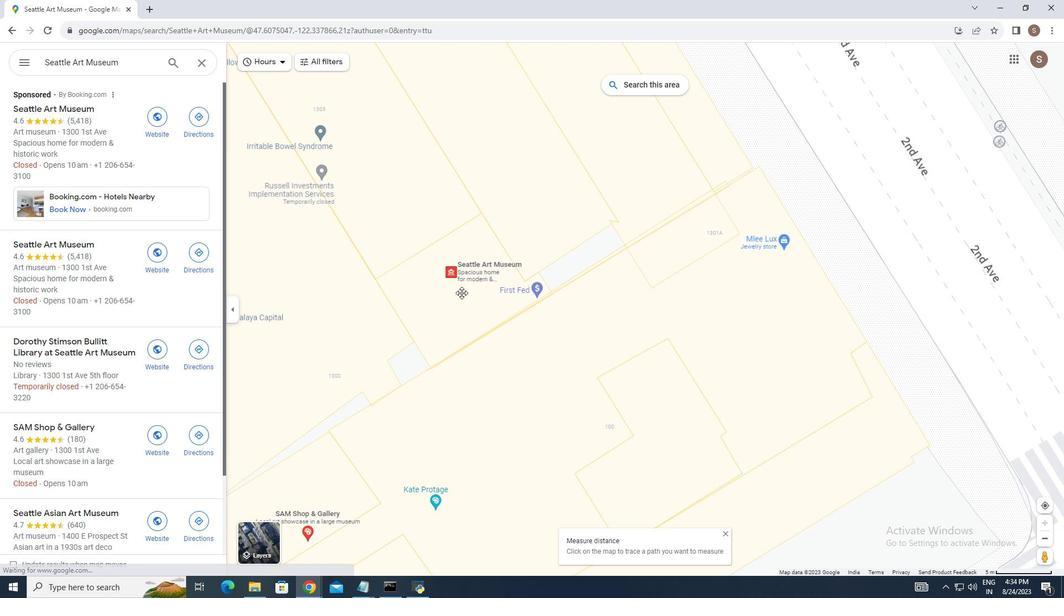 
Action: Mouse pressed left at (470, 309)
Screenshot: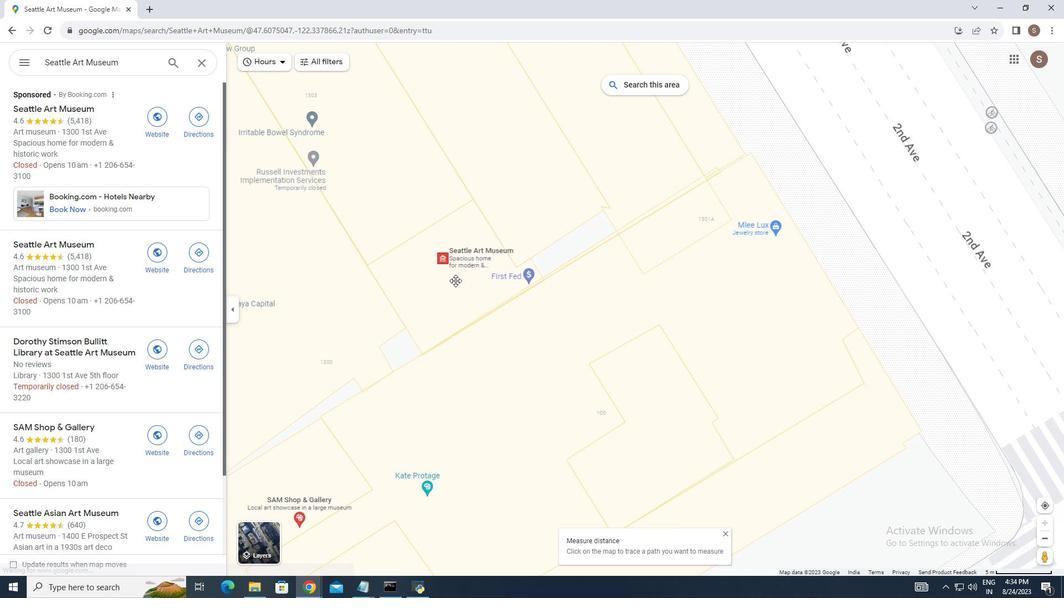 
Action: Mouse moved to (438, 258)
Screenshot: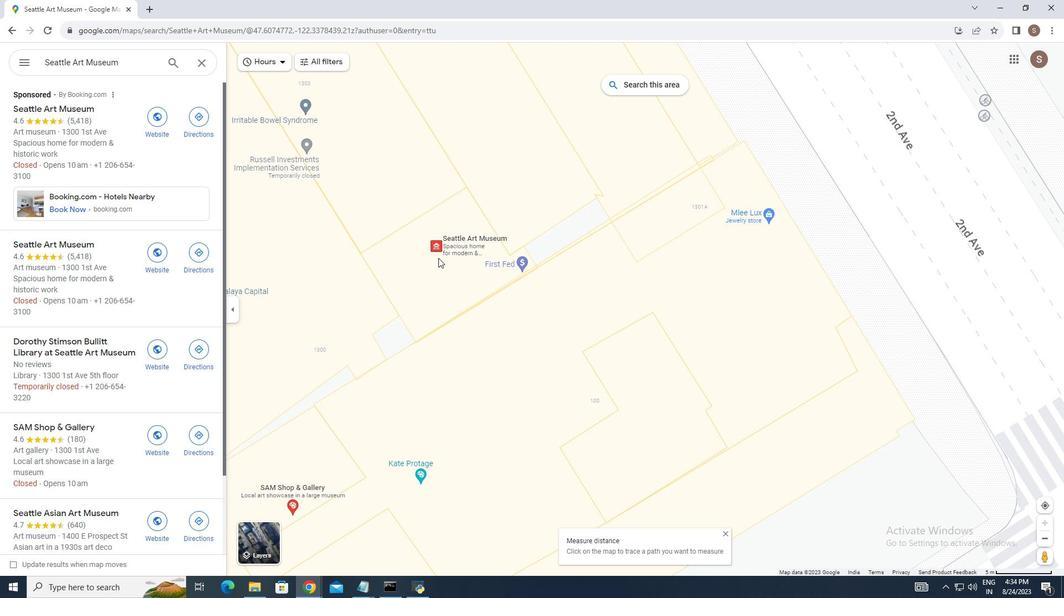 
Action: Mouse scrolled (438, 258) with delta (0, 0)
Screenshot: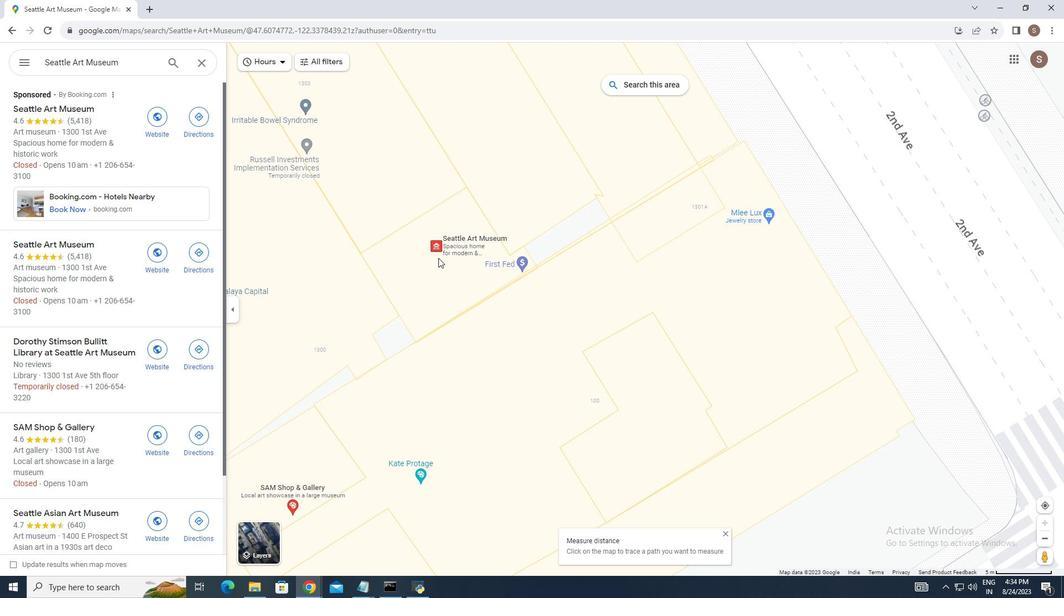 
Action: Mouse scrolled (438, 258) with delta (0, 0)
Screenshot: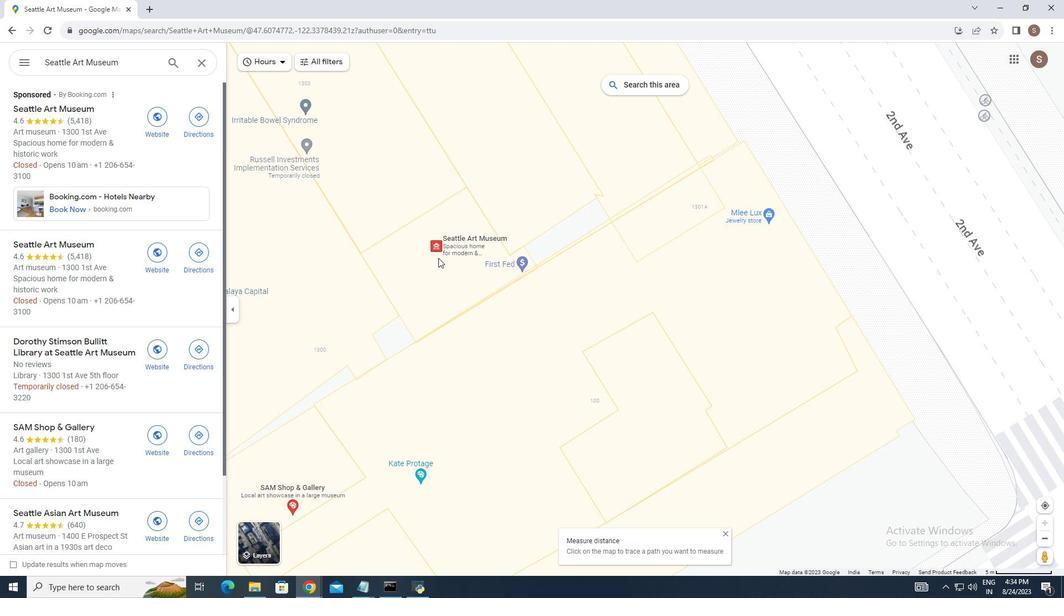 
Action: Mouse scrolled (438, 258) with delta (0, 0)
Screenshot: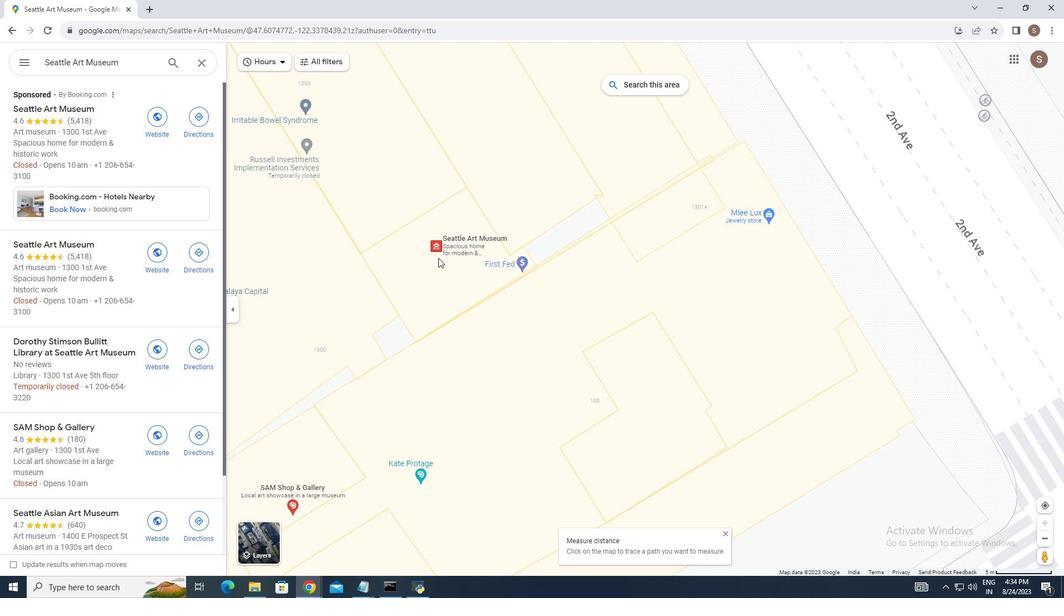 
Action: Mouse scrolled (438, 258) with delta (0, 0)
Screenshot: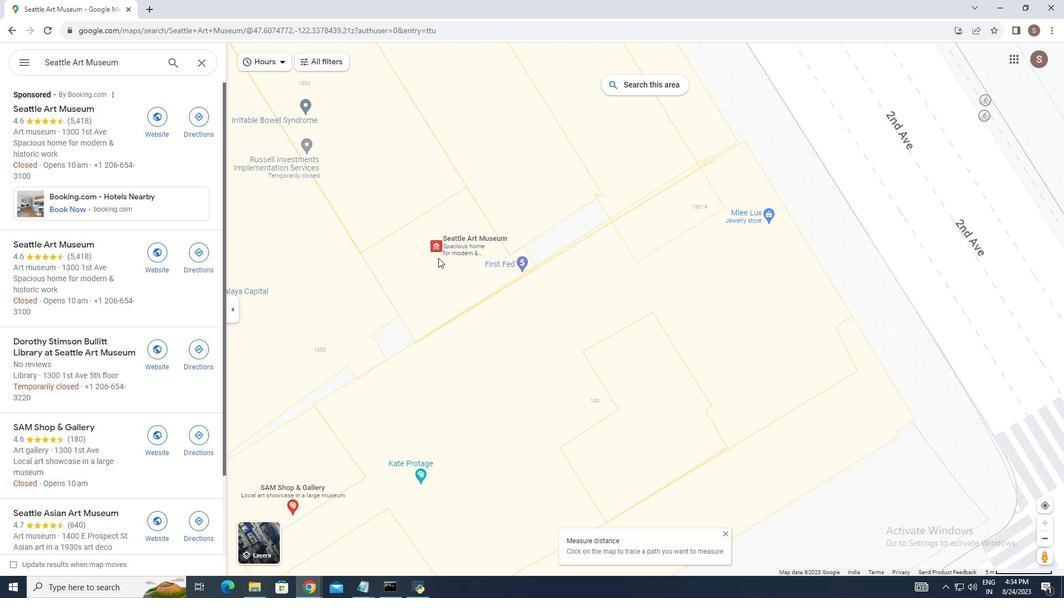 
Action: Mouse scrolled (438, 258) with delta (0, 0)
Screenshot: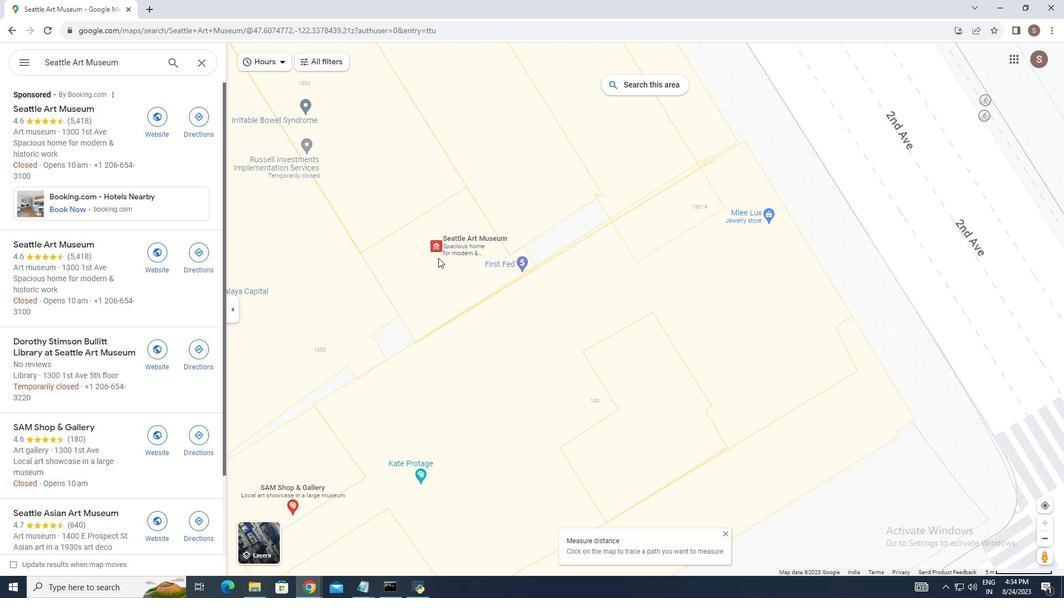 
Action: Mouse moved to (439, 257)
Screenshot: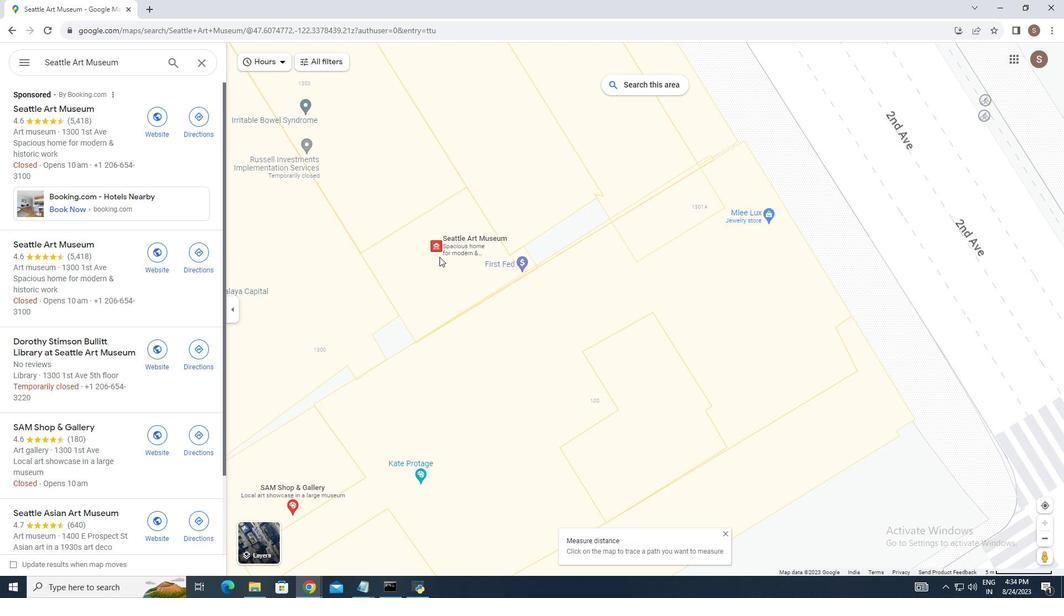 
Action: Mouse scrolled (439, 257) with delta (0, 0)
Screenshot: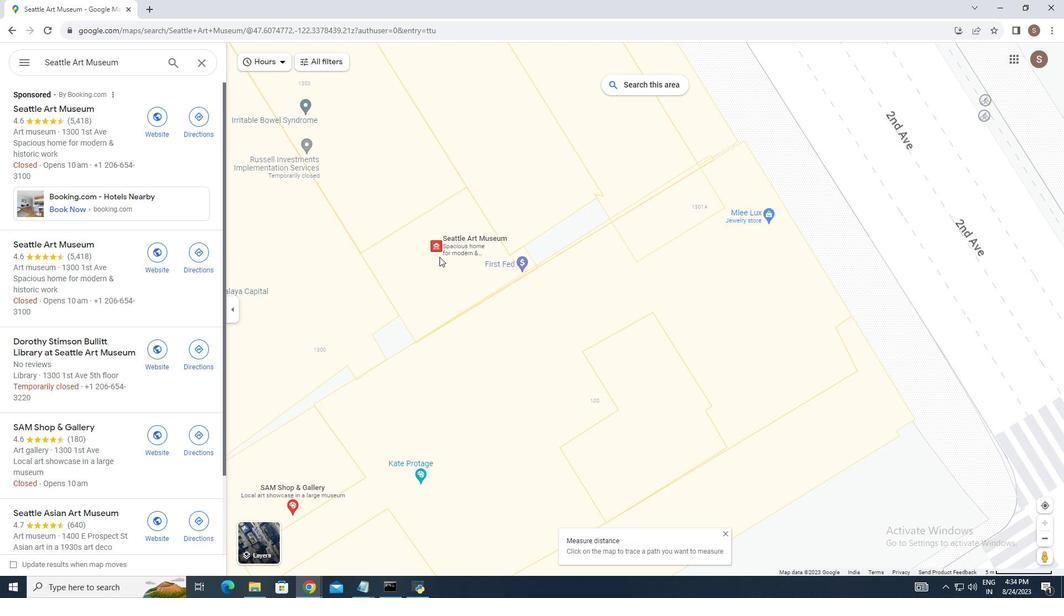 
Action: Mouse scrolled (439, 257) with delta (0, 0)
Screenshot: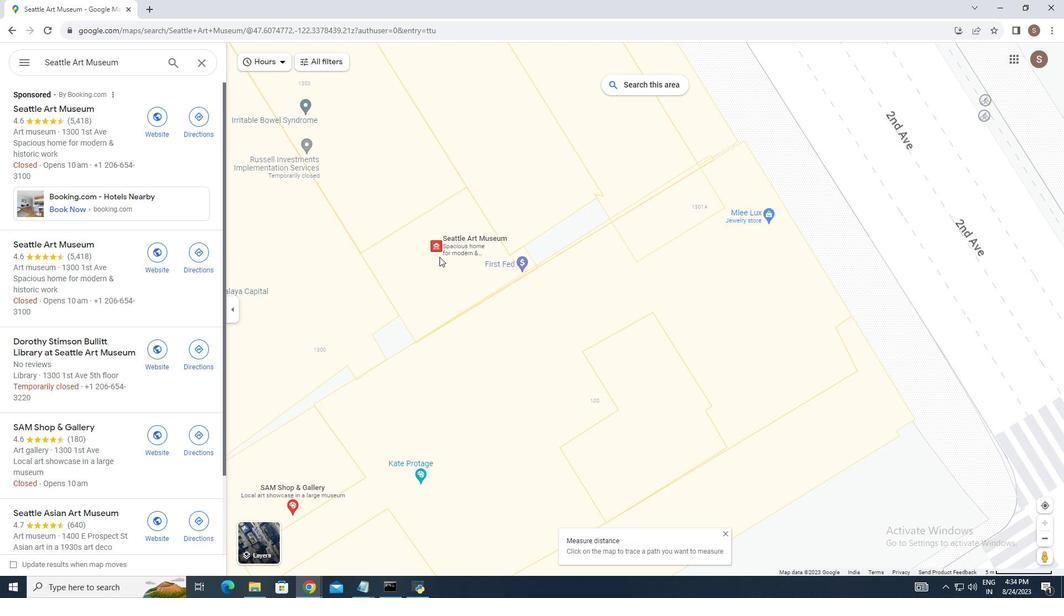 
Action: Mouse moved to (455, 274)
Screenshot: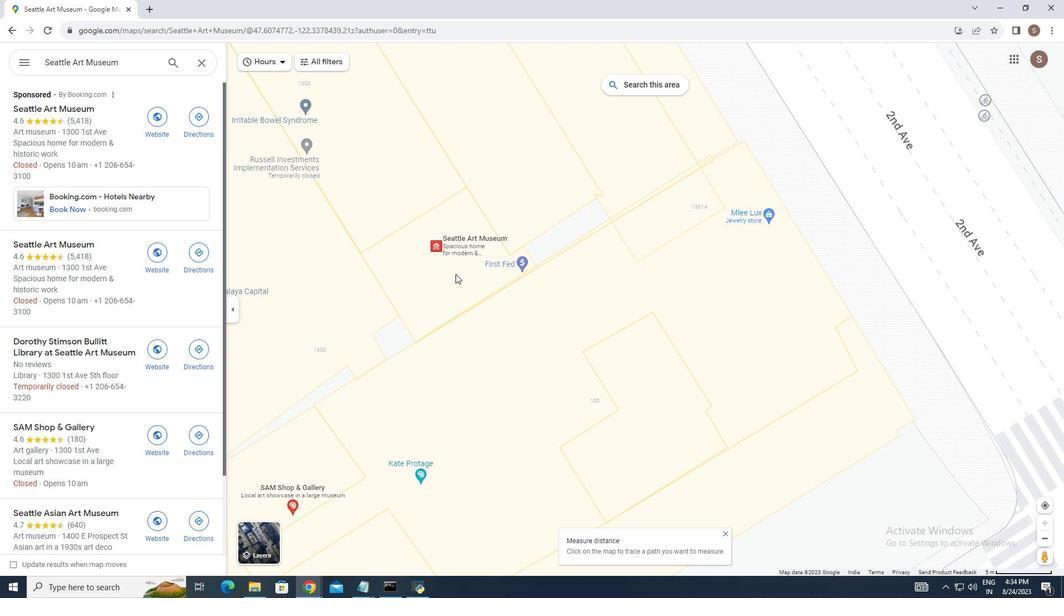
Action: Mouse pressed left at (455, 274)
Screenshot: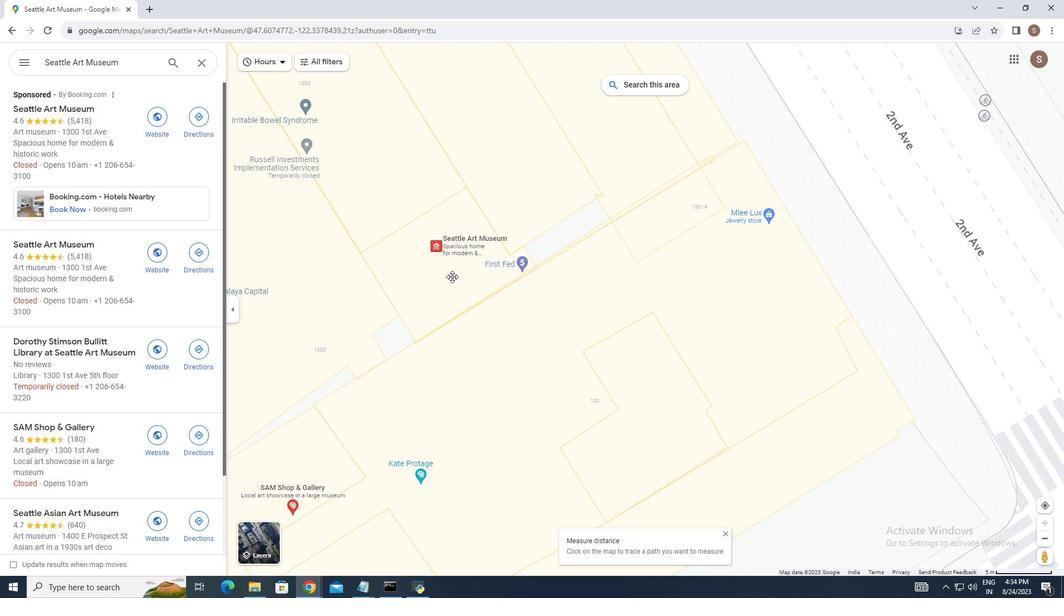 
Action: Mouse moved to (457, 284)
Screenshot: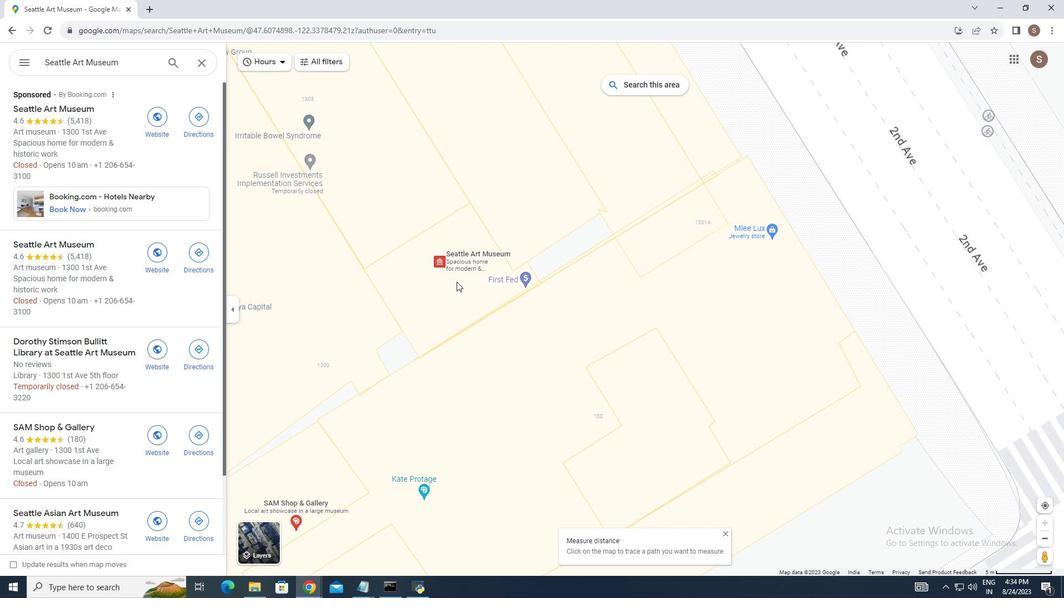
Action: Mouse scrolled (457, 285) with delta (0, 0)
Screenshot: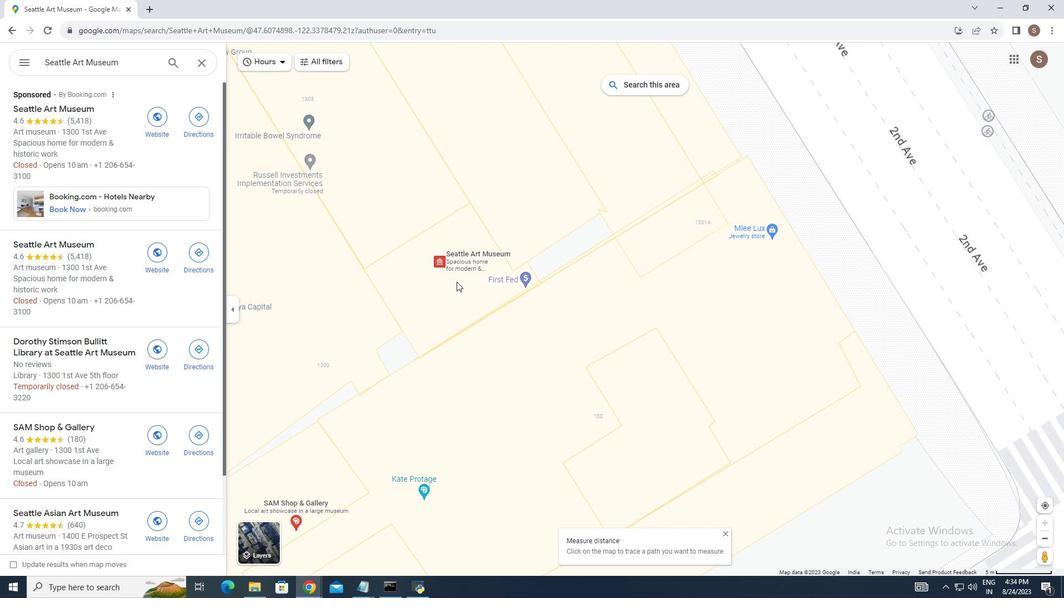 
Action: Mouse moved to (457, 282)
Screenshot: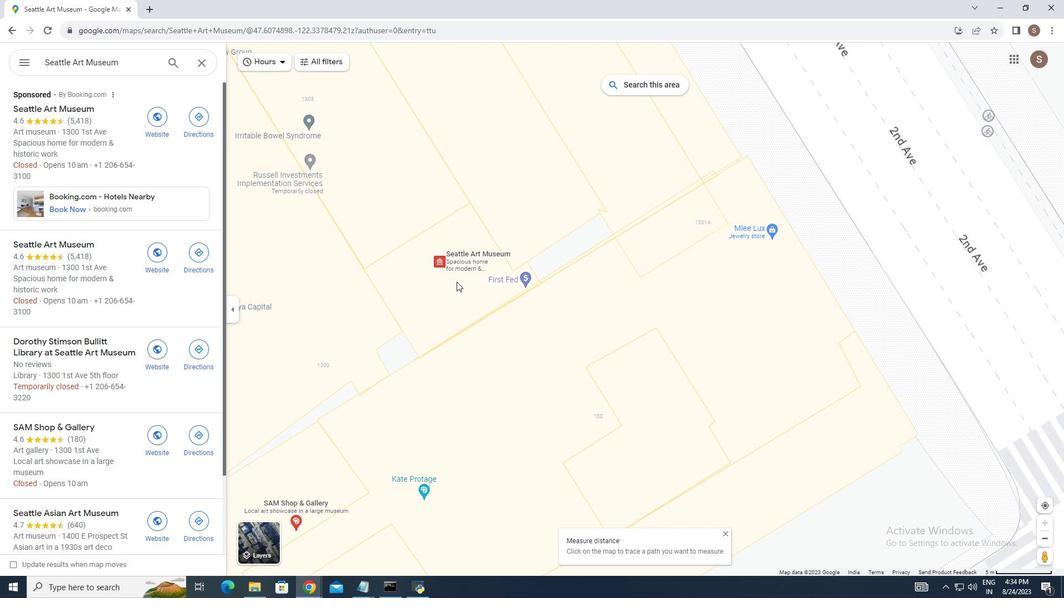 
Action: Mouse scrolled (457, 282) with delta (0, 0)
Screenshot: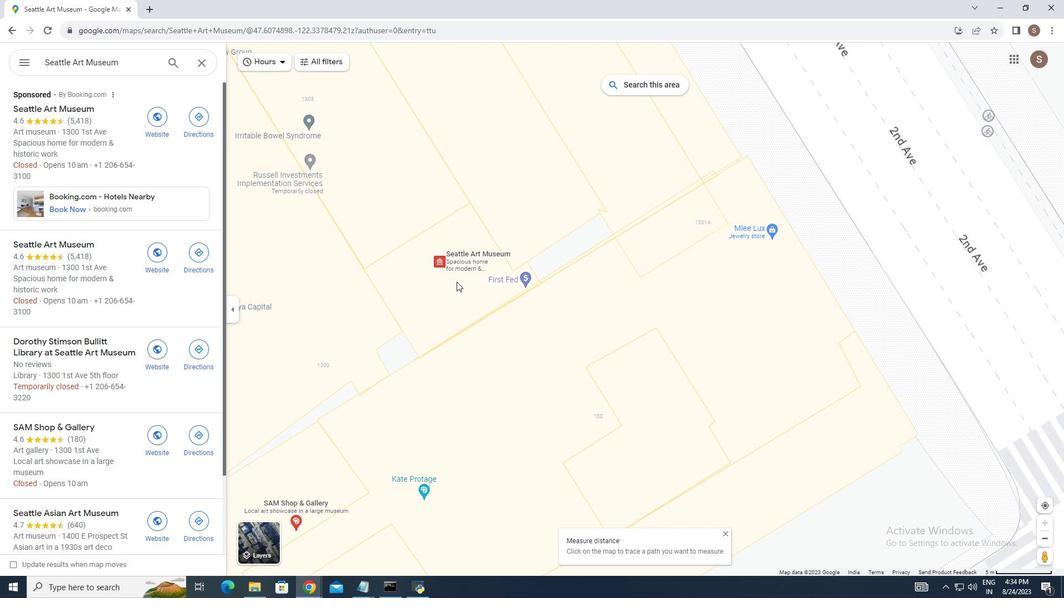 
Action: Mouse moved to (456, 282)
Screenshot: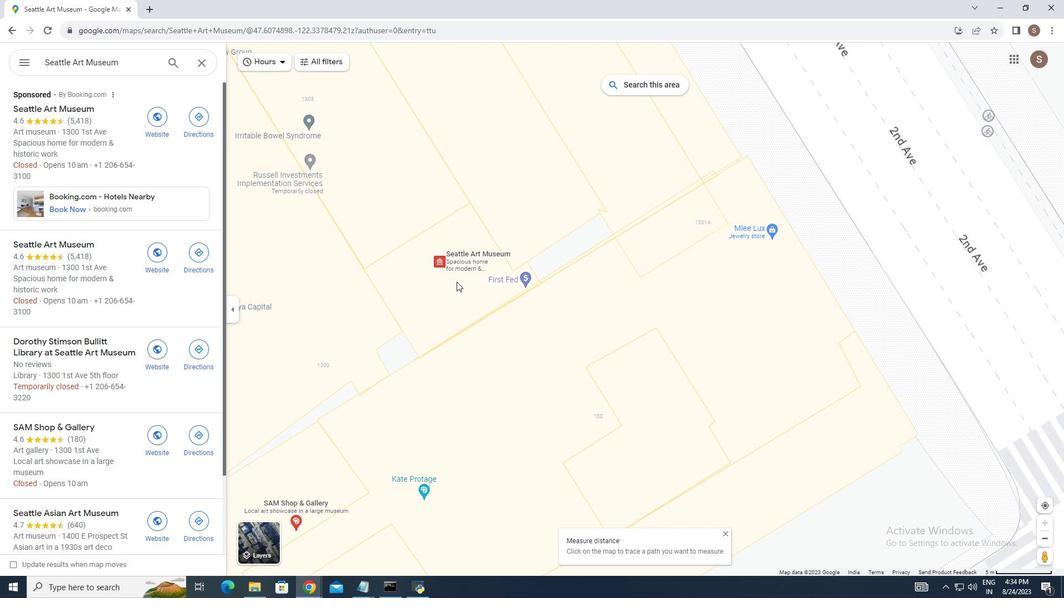 
Action: Mouse scrolled (456, 282) with delta (0, 0)
Screenshot: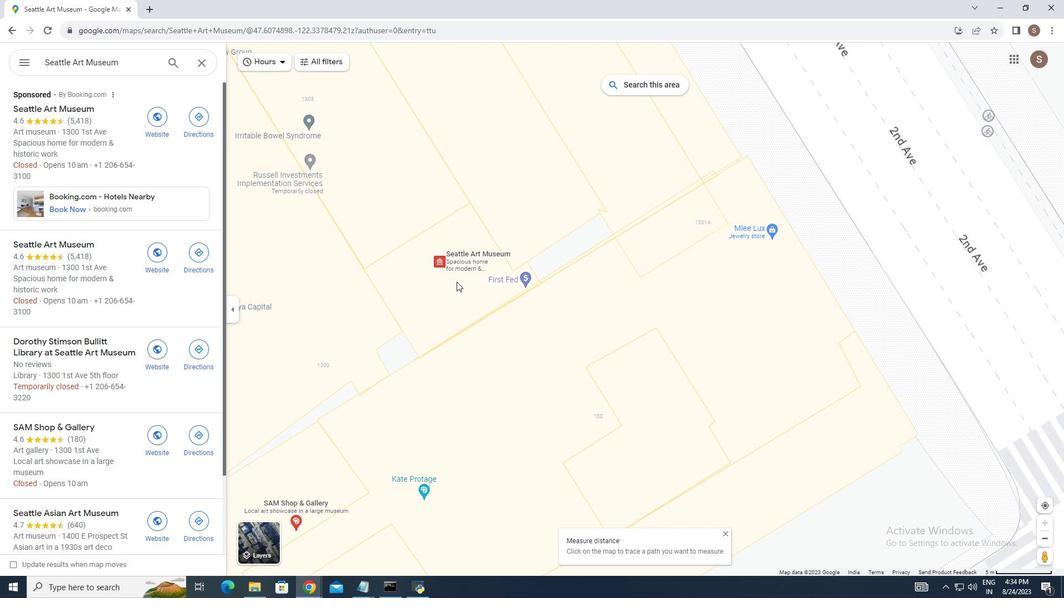 
Action: Mouse scrolled (456, 282) with delta (0, 0)
Screenshot: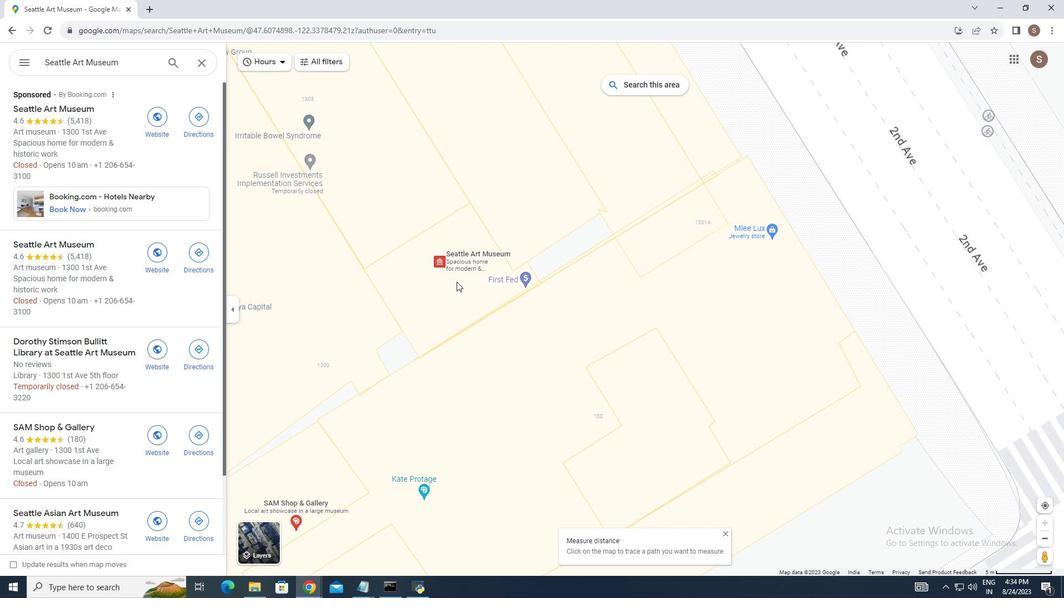 
Action: Mouse scrolled (456, 282) with delta (0, 0)
Screenshot: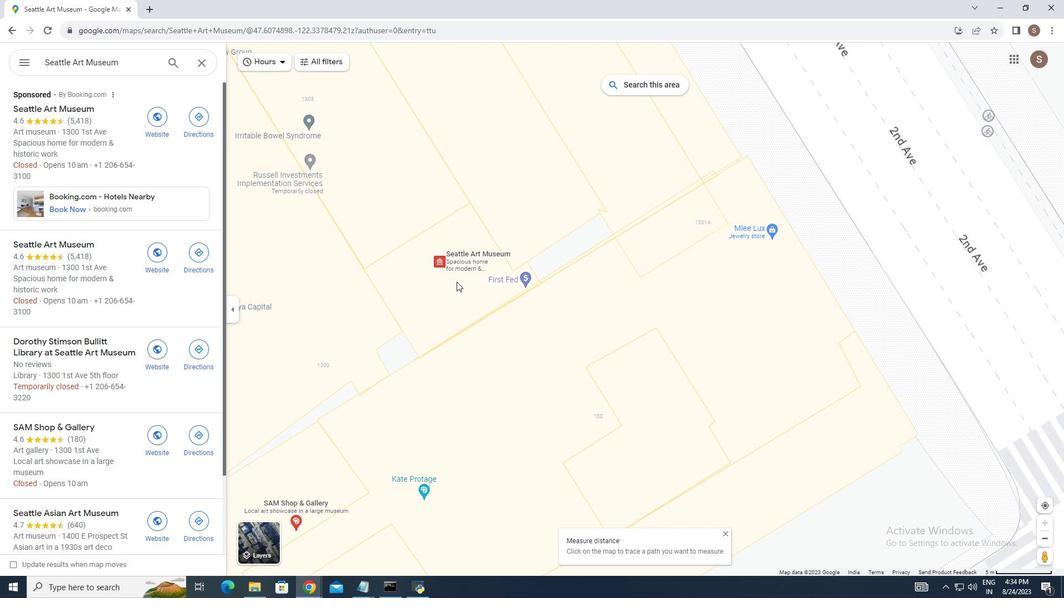 
Action: Mouse scrolled (456, 282) with delta (0, 0)
Screenshot: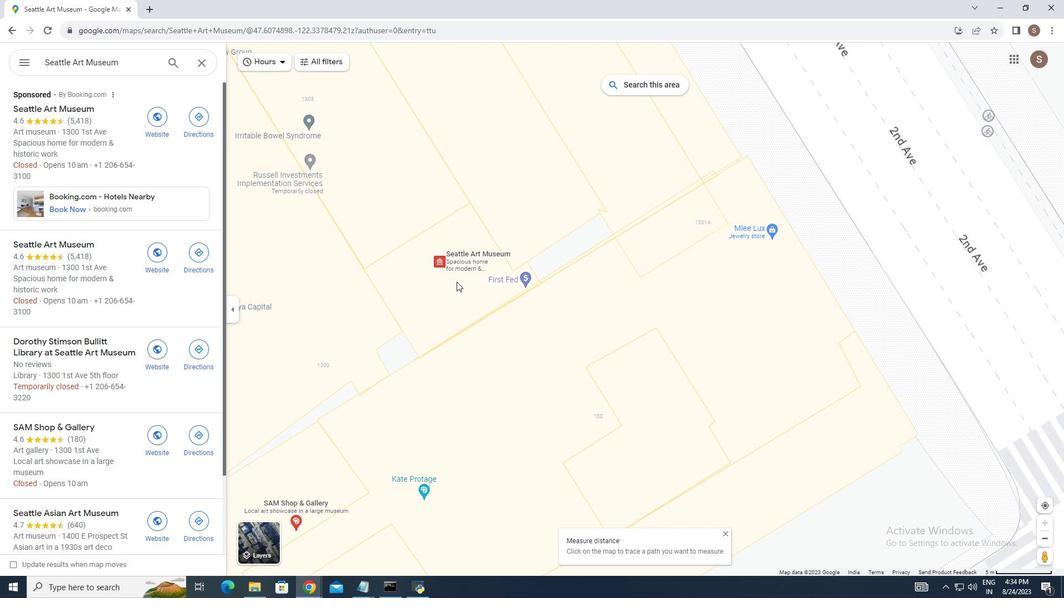 
Action: Mouse moved to (451, 280)
Screenshot: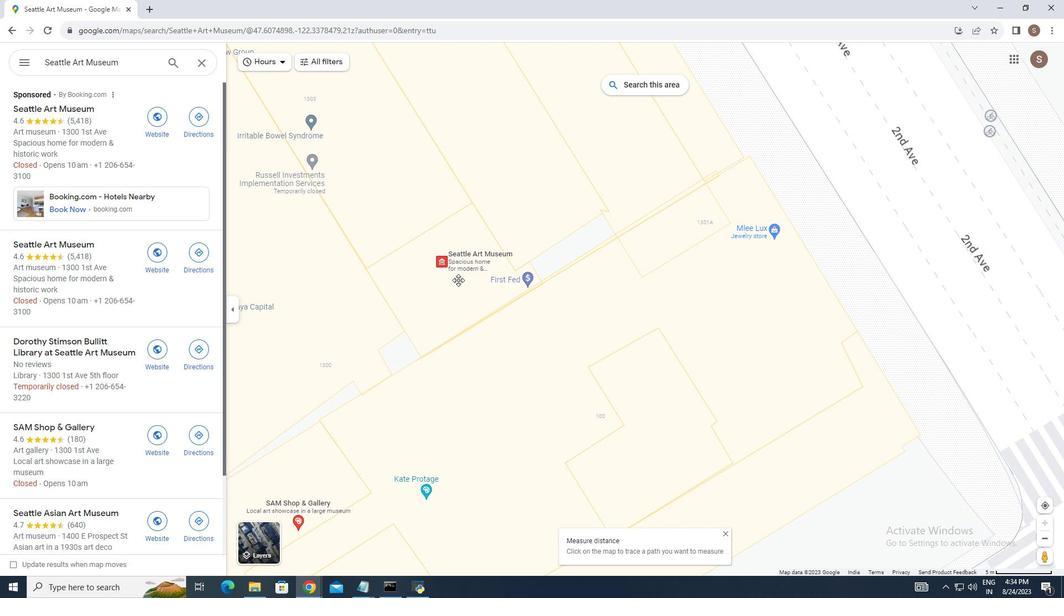 
Action: Mouse pressed left at (451, 280)
Screenshot: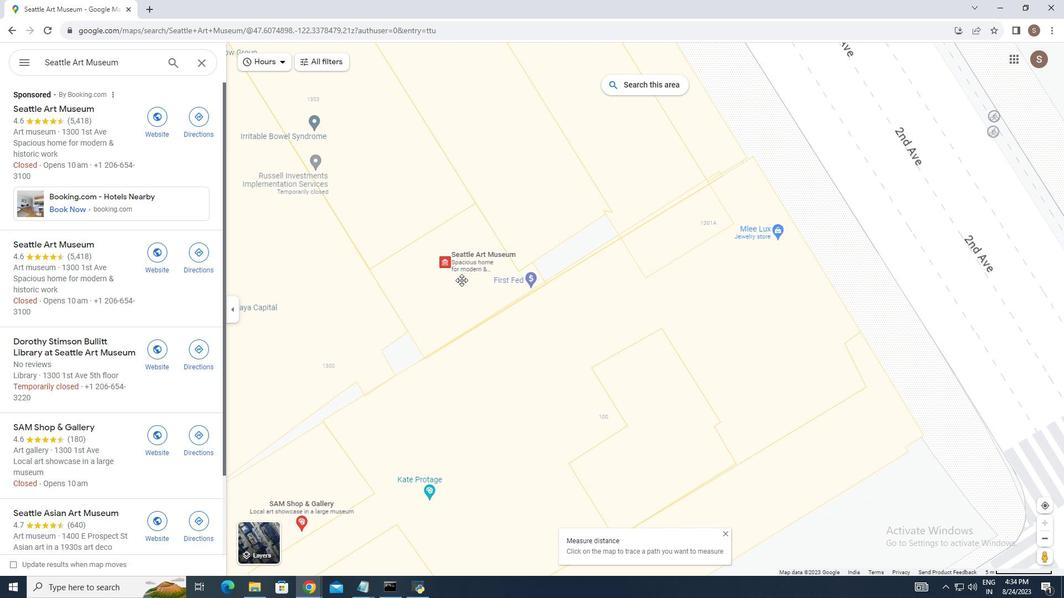 
Action: Mouse moved to (473, 262)
Screenshot: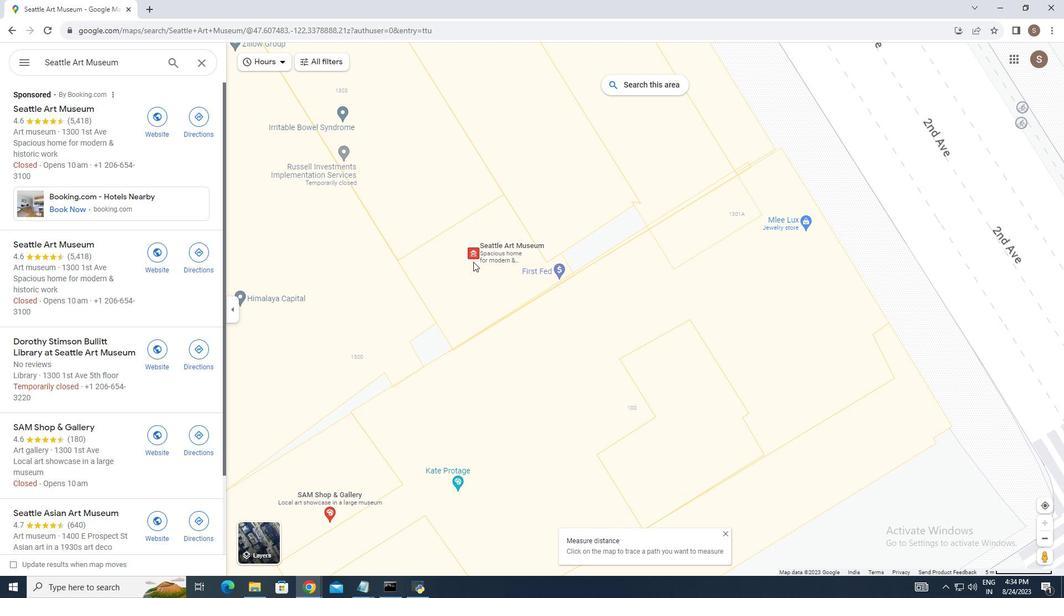 
Action: Mouse scrolled (473, 262) with delta (0, 0)
Screenshot: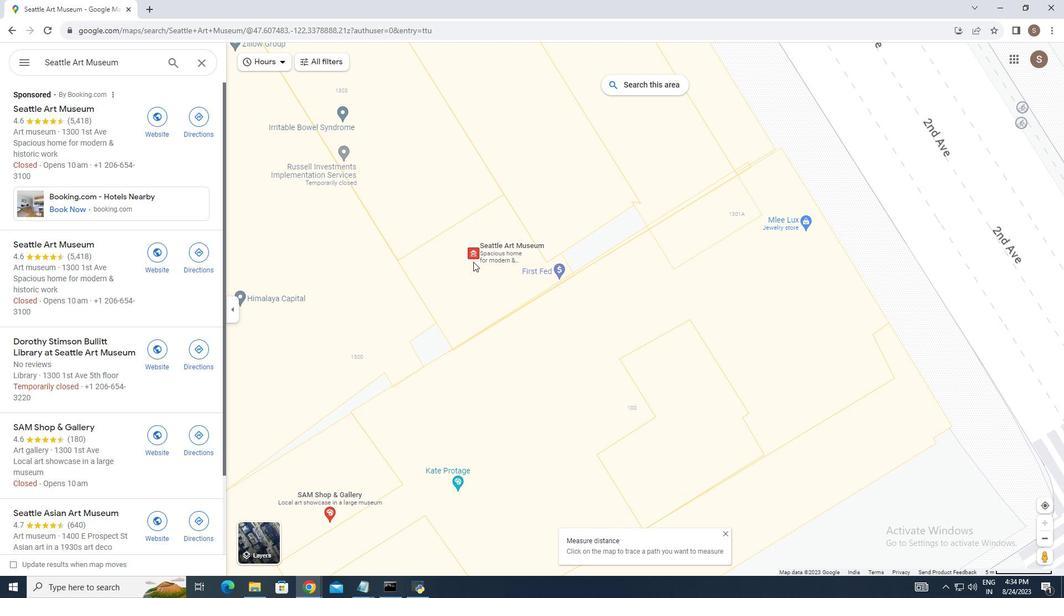 
Action: Mouse scrolled (473, 262) with delta (0, 0)
Screenshot: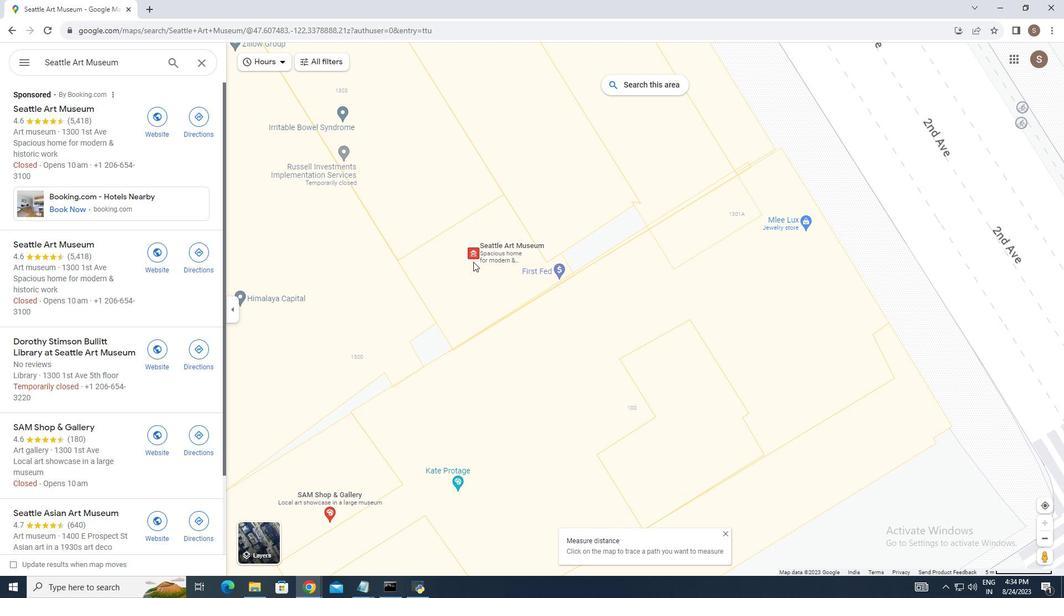 
Action: Mouse scrolled (473, 262) with delta (0, 0)
Screenshot: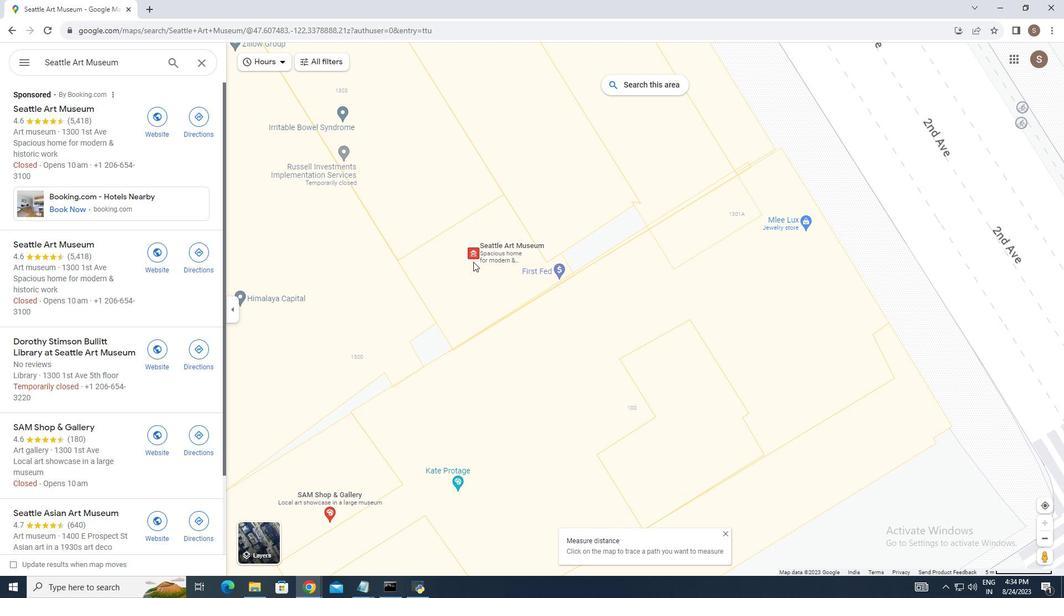 
Action: Mouse scrolled (473, 262) with delta (0, 0)
Screenshot: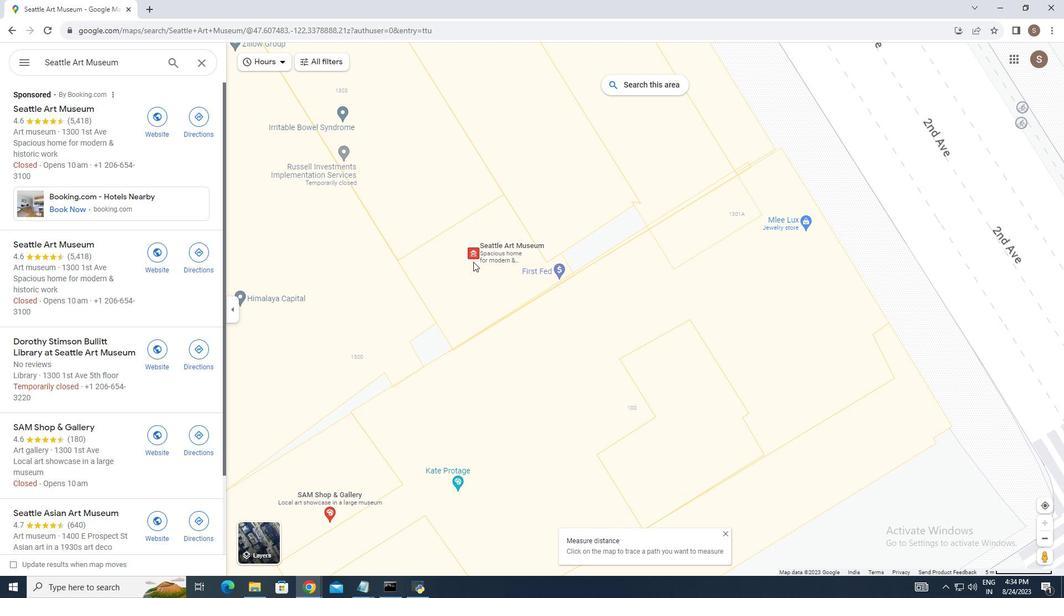
Action: Mouse scrolled (473, 262) with delta (0, 0)
Screenshot: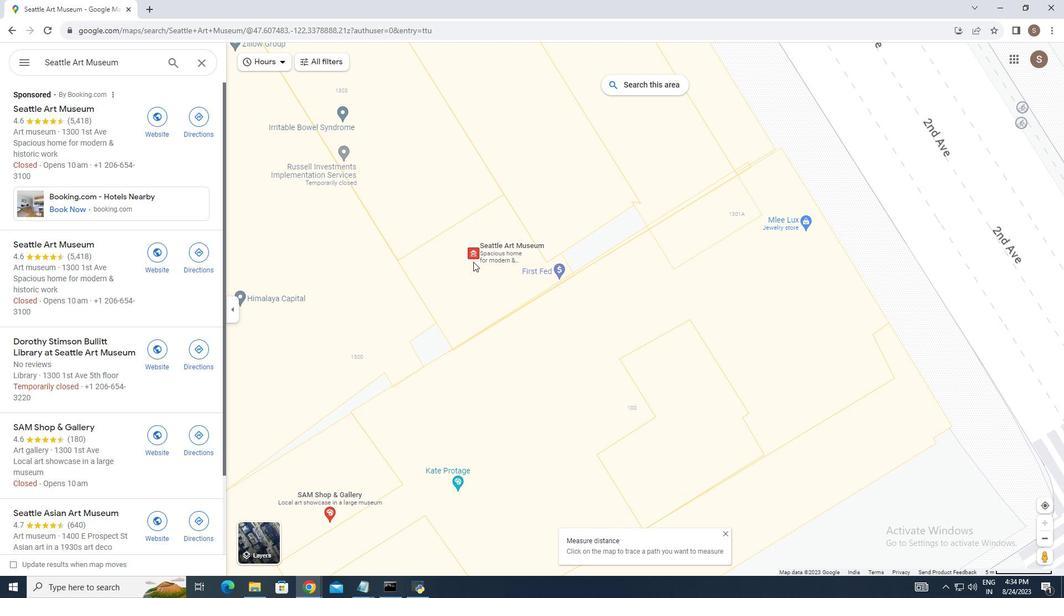 
Action: Mouse scrolled (473, 262) with delta (0, 0)
Screenshot: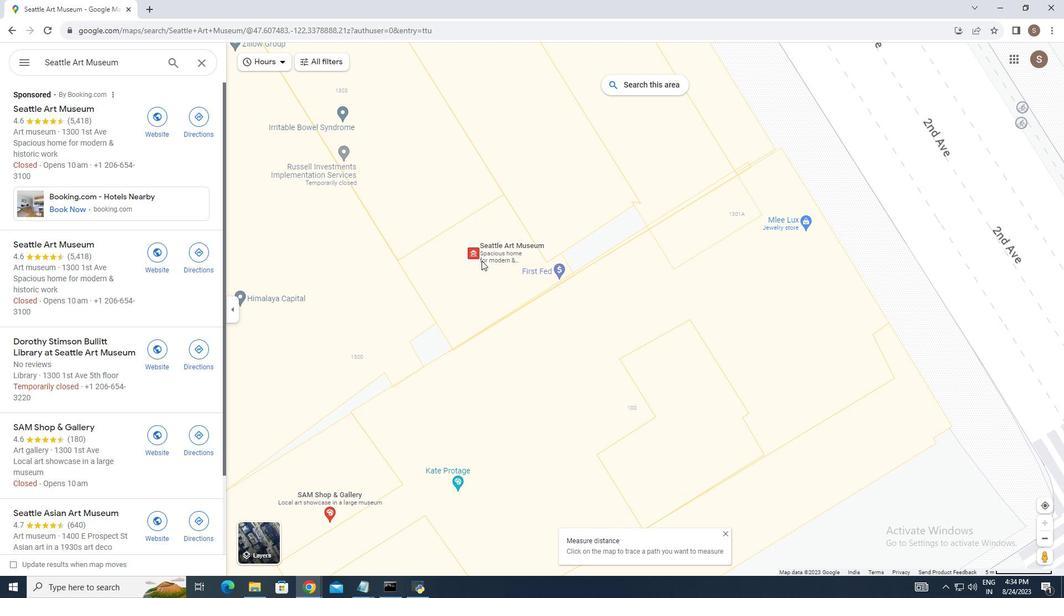 
Action: Mouse moved to (474, 258)
Screenshot: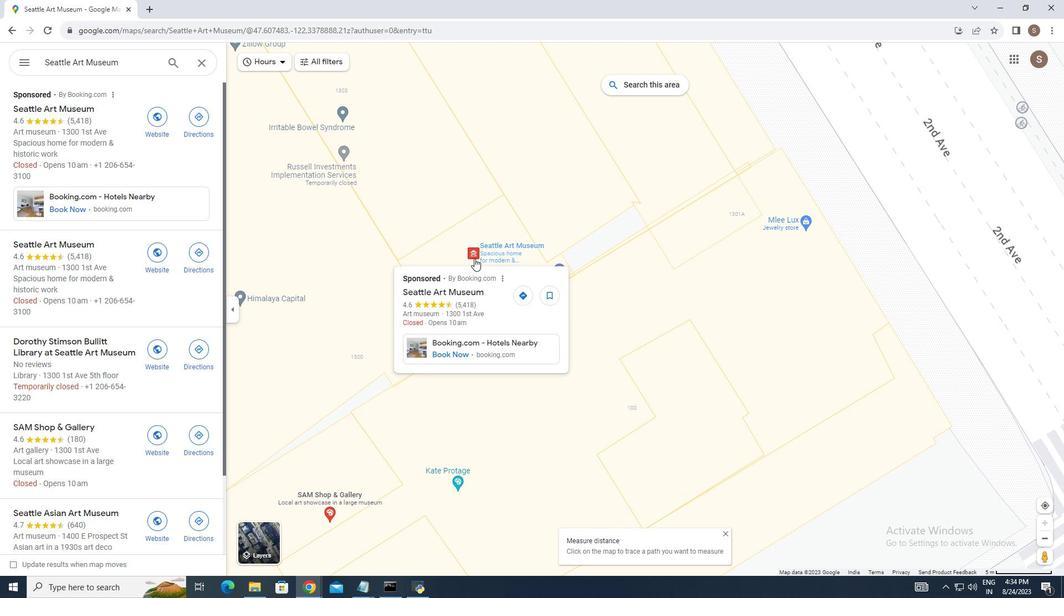 
Action: Mouse pressed left at (474, 258)
Screenshot: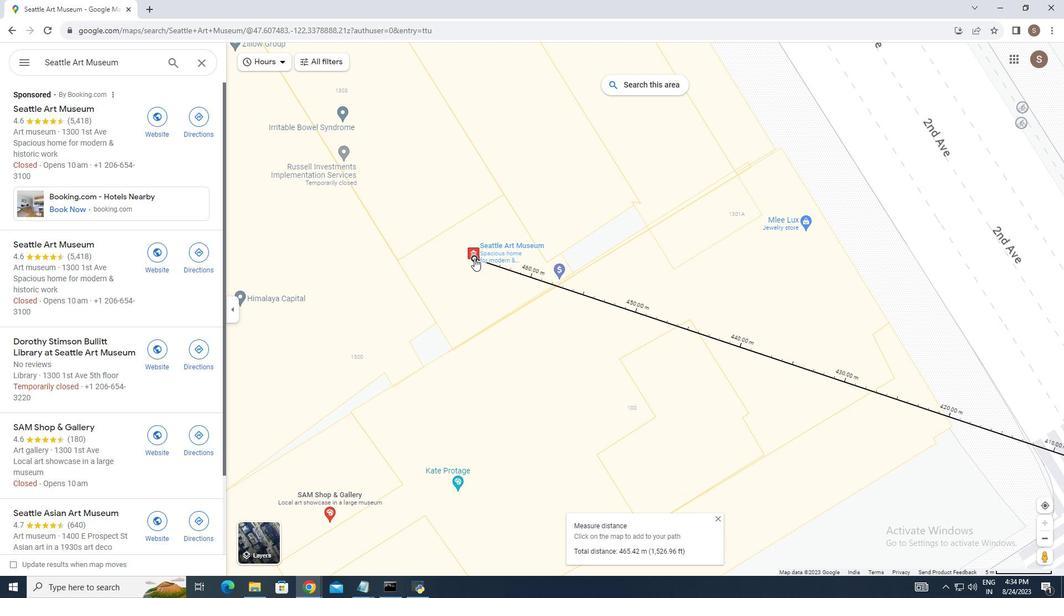 
Action: Mouse moved to (474, 258)
Screenshot: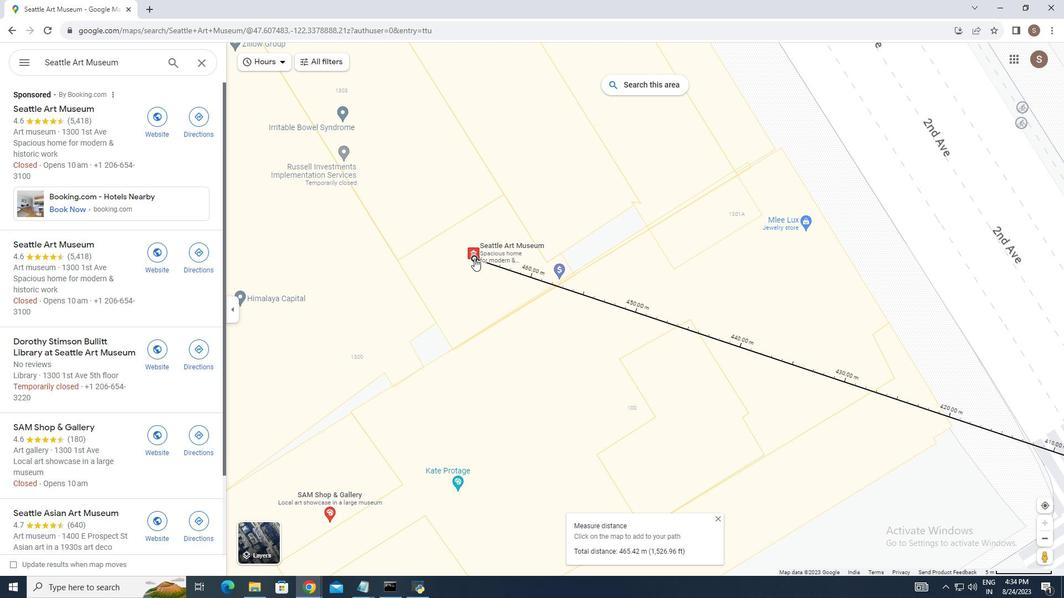 
Action: Mouse pressed left at (474, 258)
Screenshot: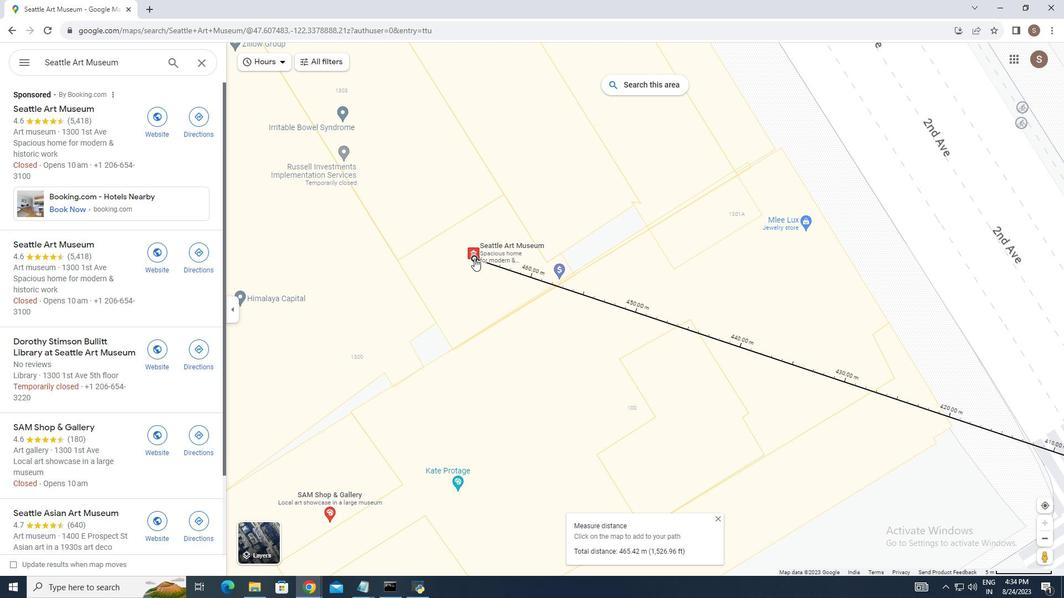 
Action: Mouse moved to (531, 291)
Screenshot: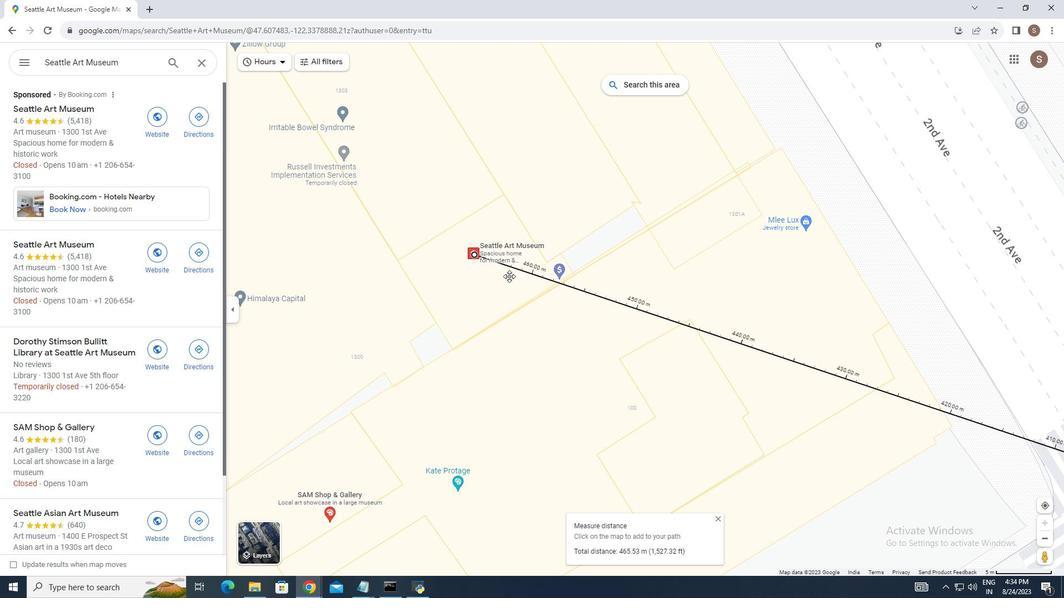 
Action: Mouse pressed left at (531, 291)
Screenshot: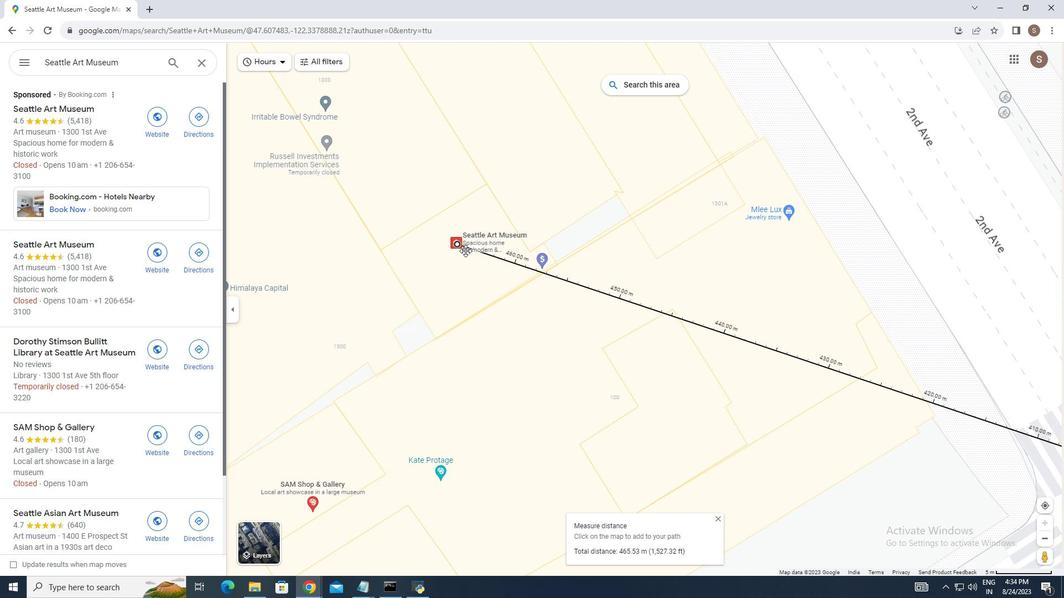 
Action: Mouse moved to (719, 326)
Screenshot: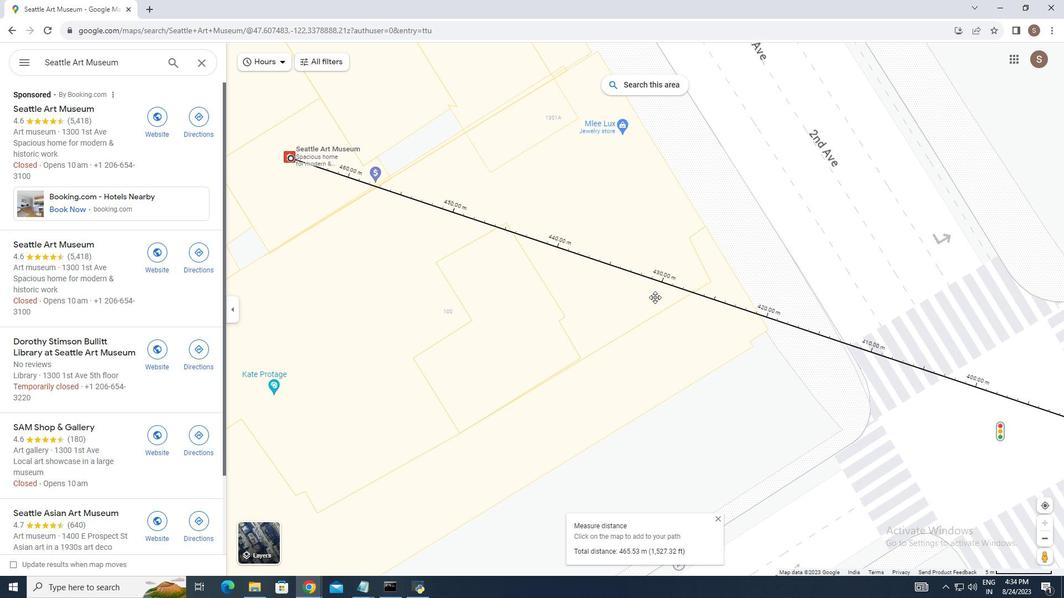 
Action: Mouse pressed left at (719, 326)
Screenshot: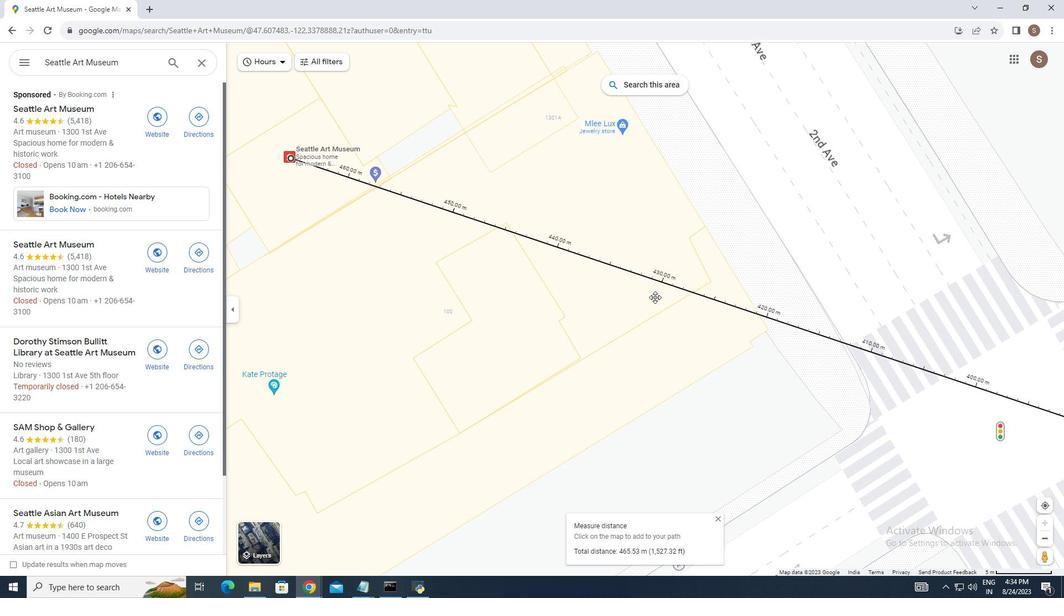 
Action: Mouse moved to (685, 332)
Screenshot: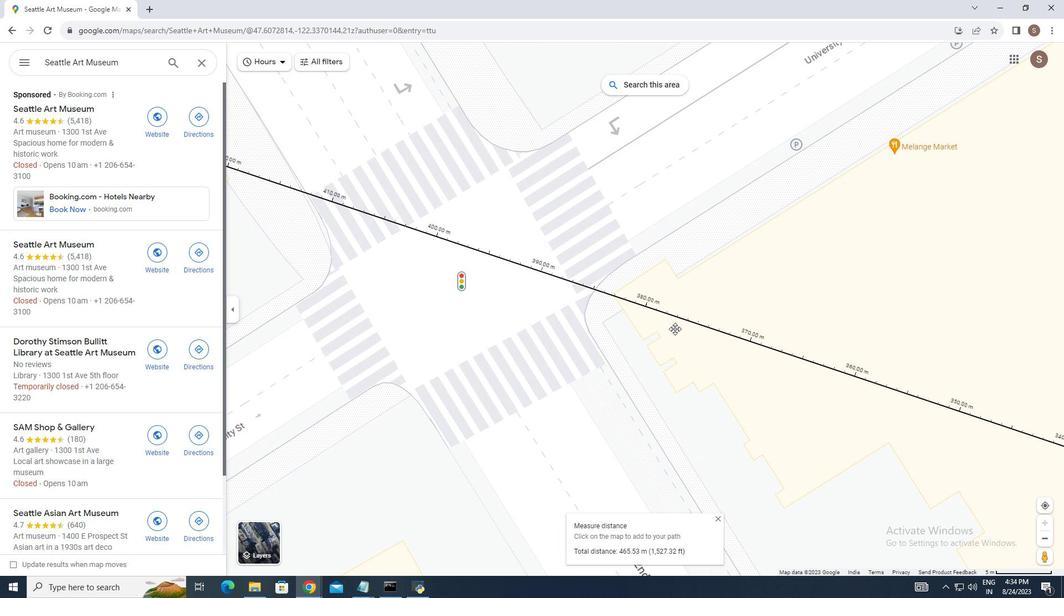 
Action: Mouse pressed left at (685, 332)
Screenshot: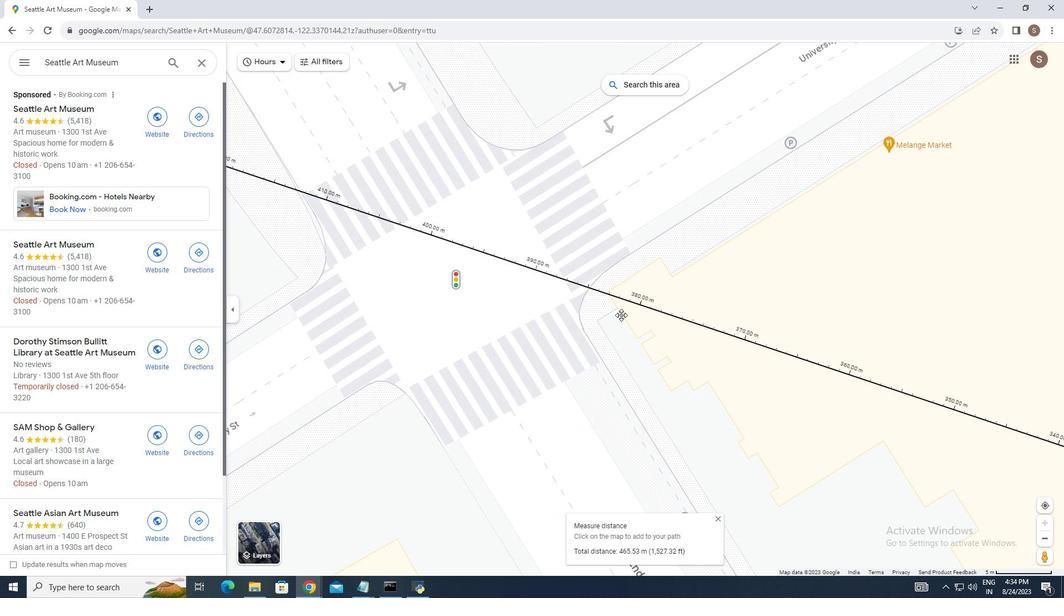 
Action: Mouse moved to (670, 326)
Screenshot: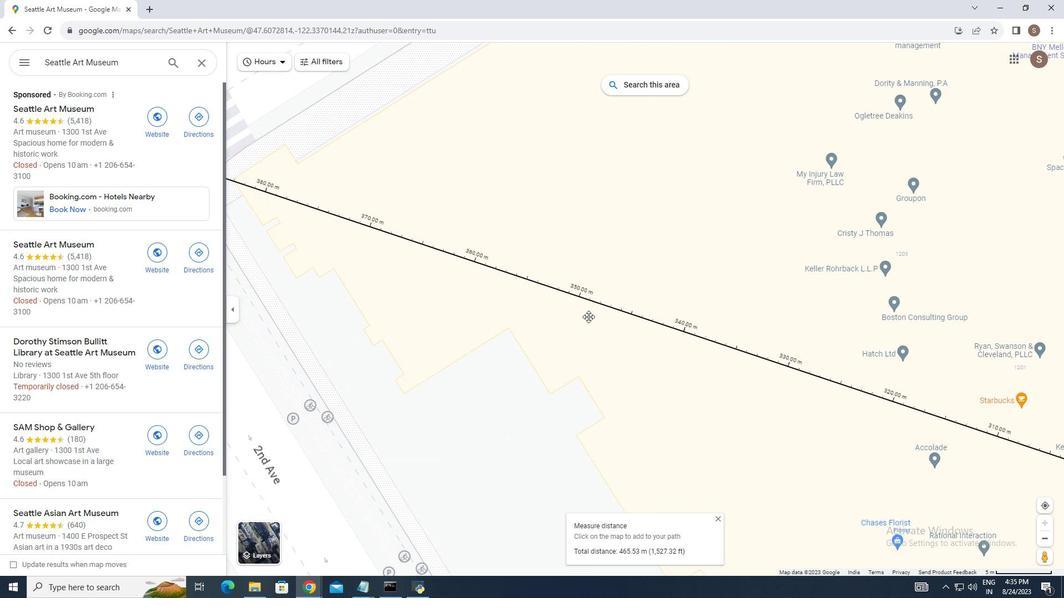 
Action: Mouse pressed left at (670, 326)
Screenshot: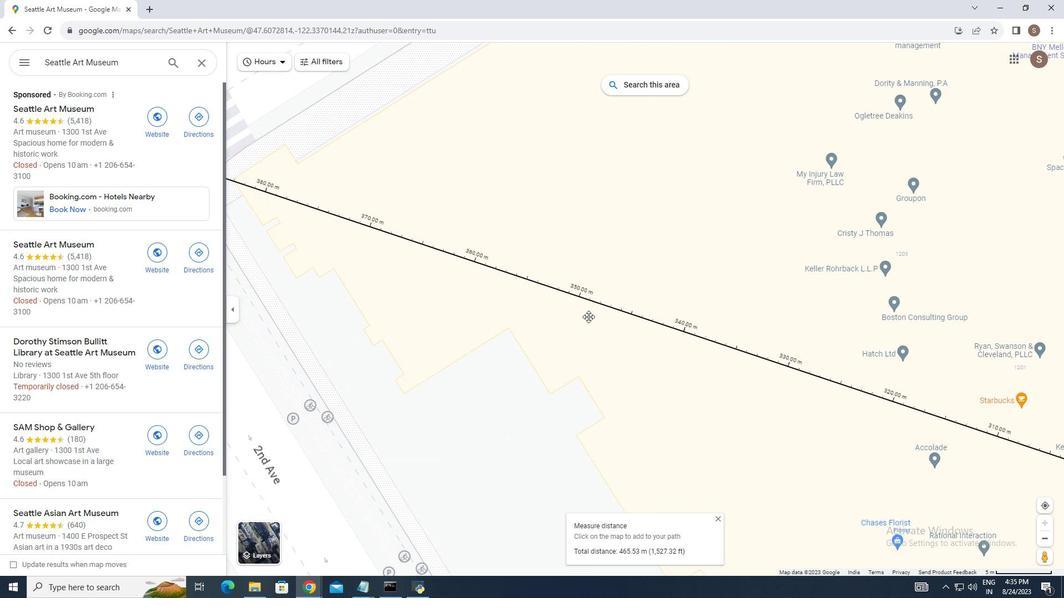 
Action: Mouse moved to (763, 436)
Screenshot: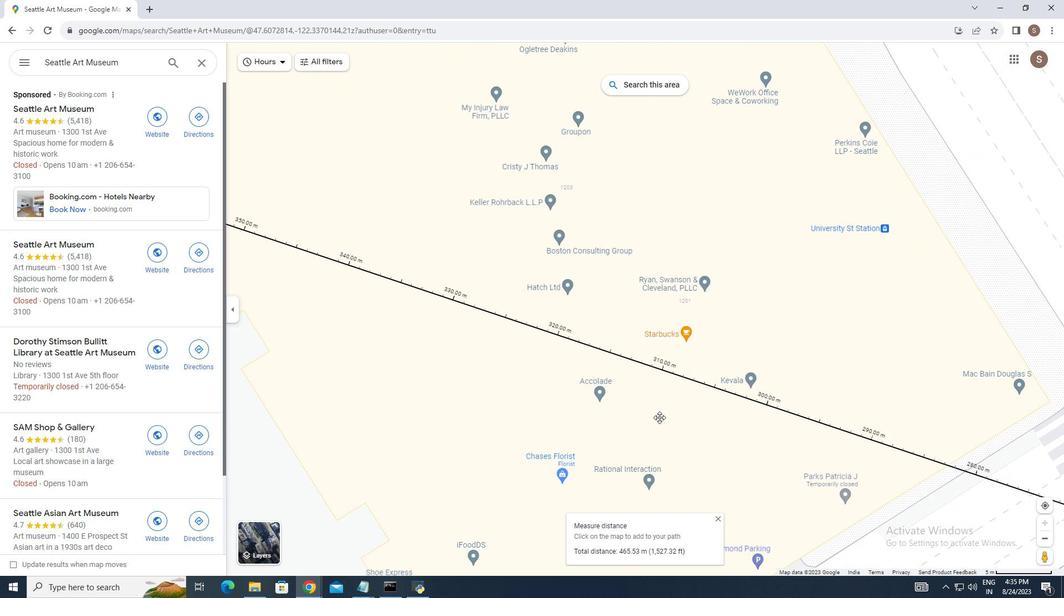 
Action: Mouse pressed left at (763, 436)
Screenshot: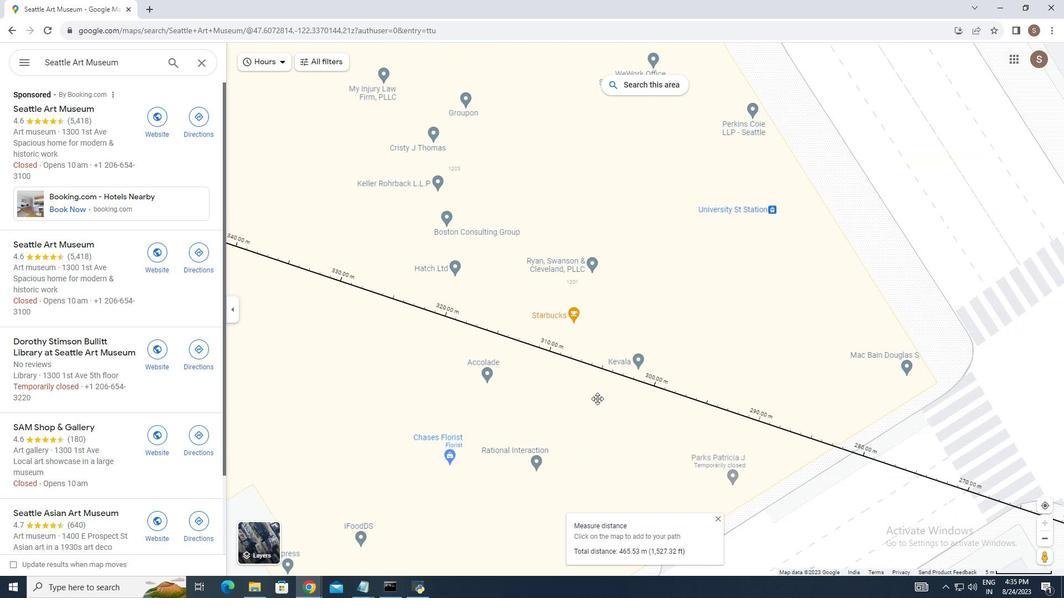 
Action: Mouse moved to (763, 444)
Screenshot: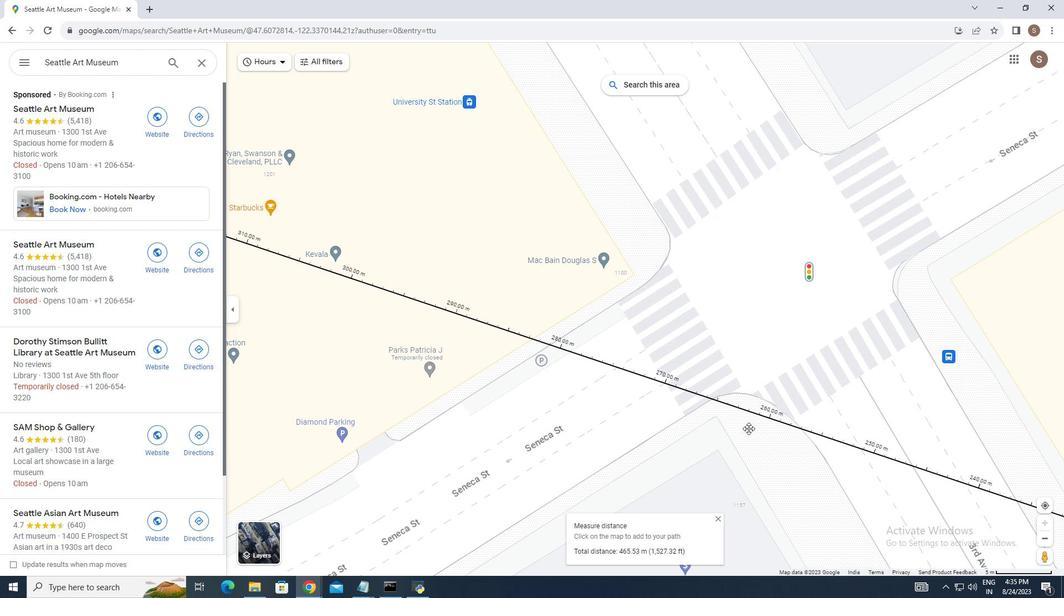 
Action: Mouse pressed left at (763, 444)
Screenshot: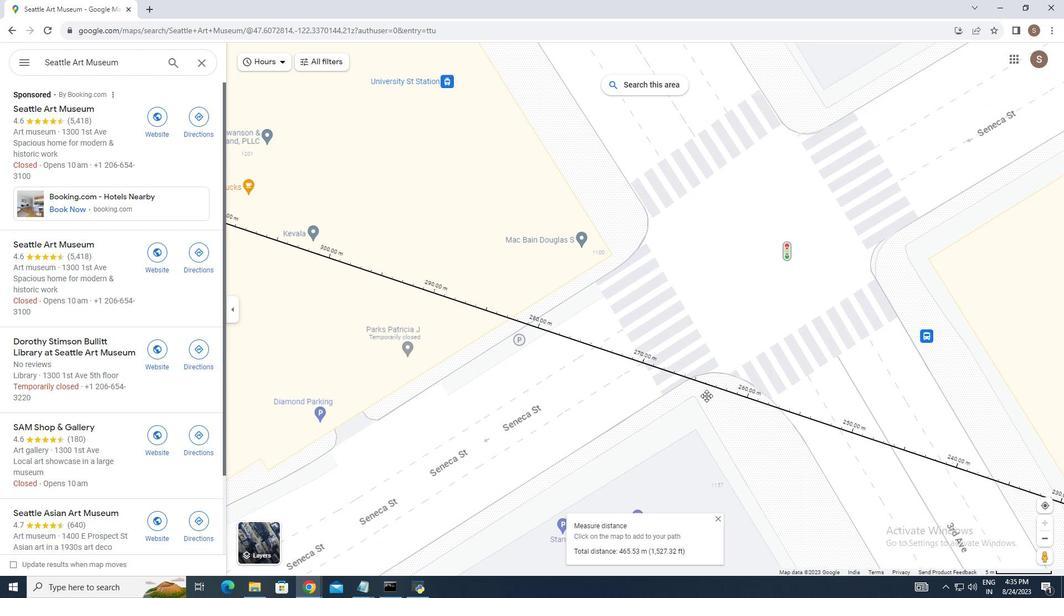 
Action: Mouse moved to (719, 312)
Screenshot: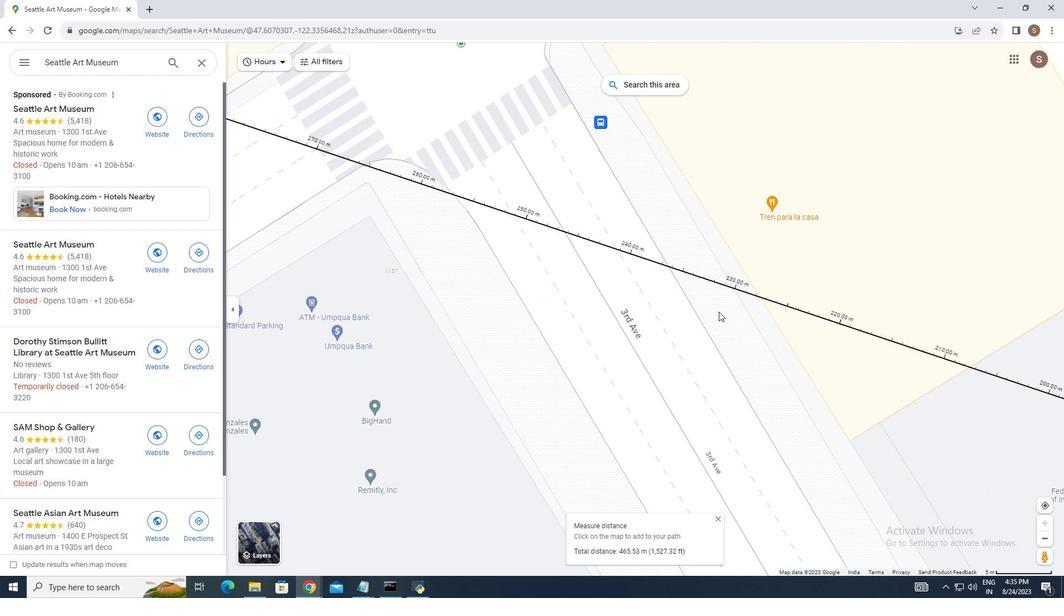 
Action: Mouse pressed left at (719, 312)
Screenshot: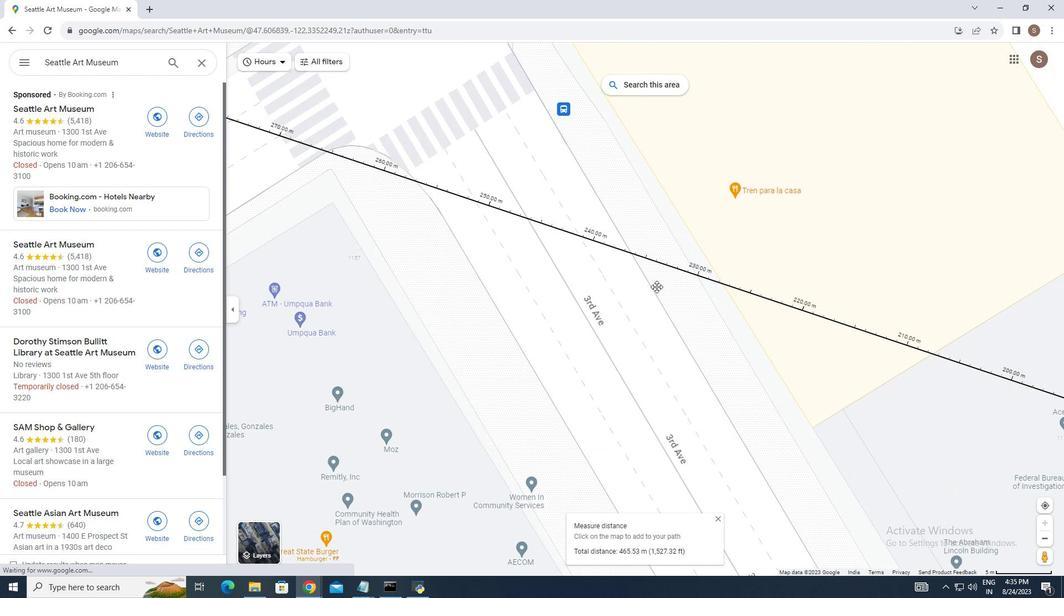 
Action: Mouse moved to (761, 260)
Screenshot: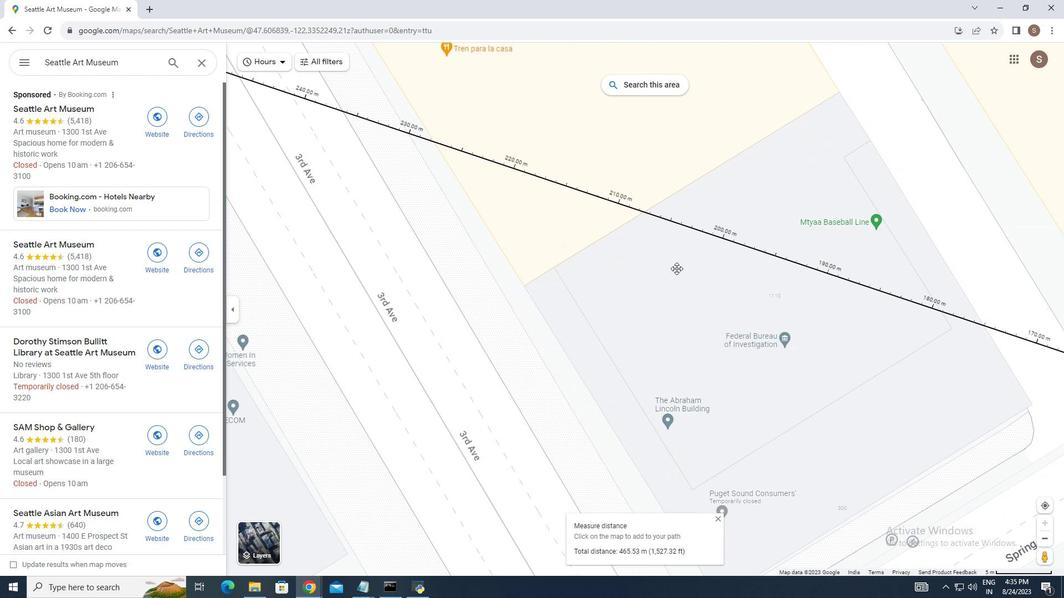 
Action: Mouse pressed left at (761, 260)
Screenshot: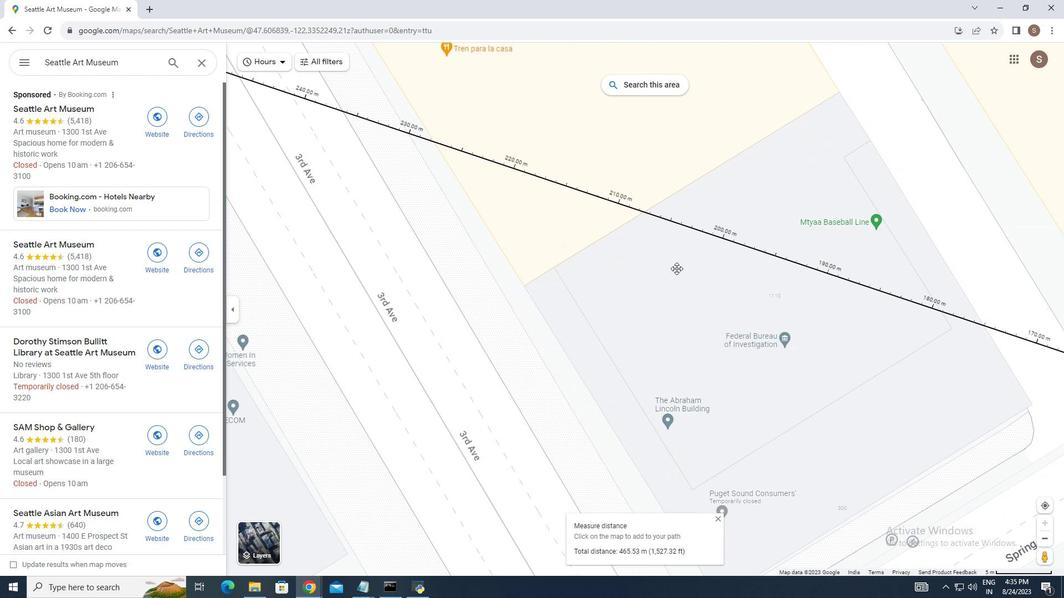 
Action: Mouse moved to (807, 318)
Screenshot: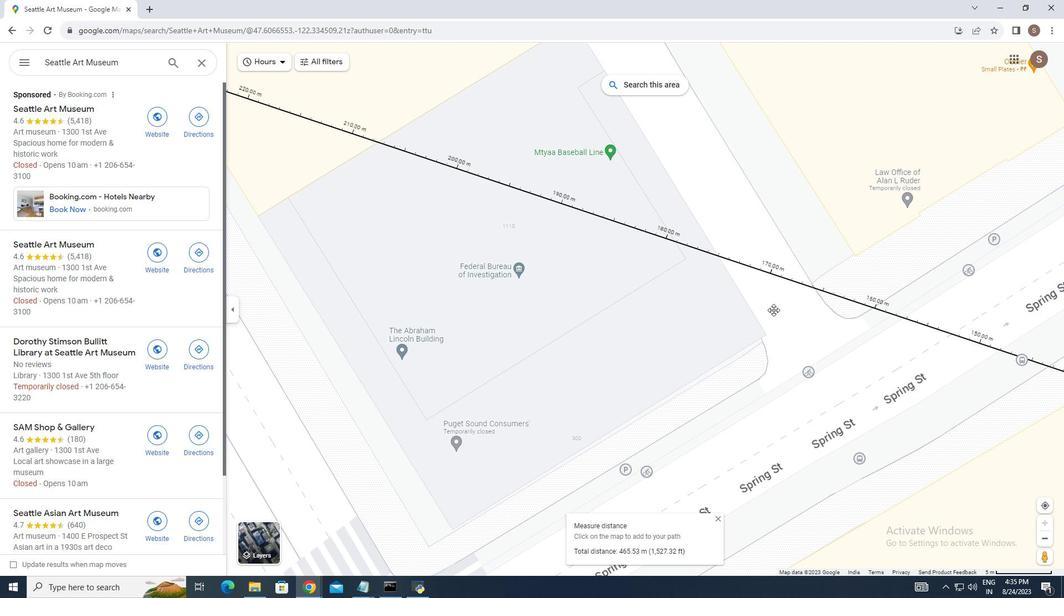 
Action: Mouse pressed left at (807, 318)
Screenshot: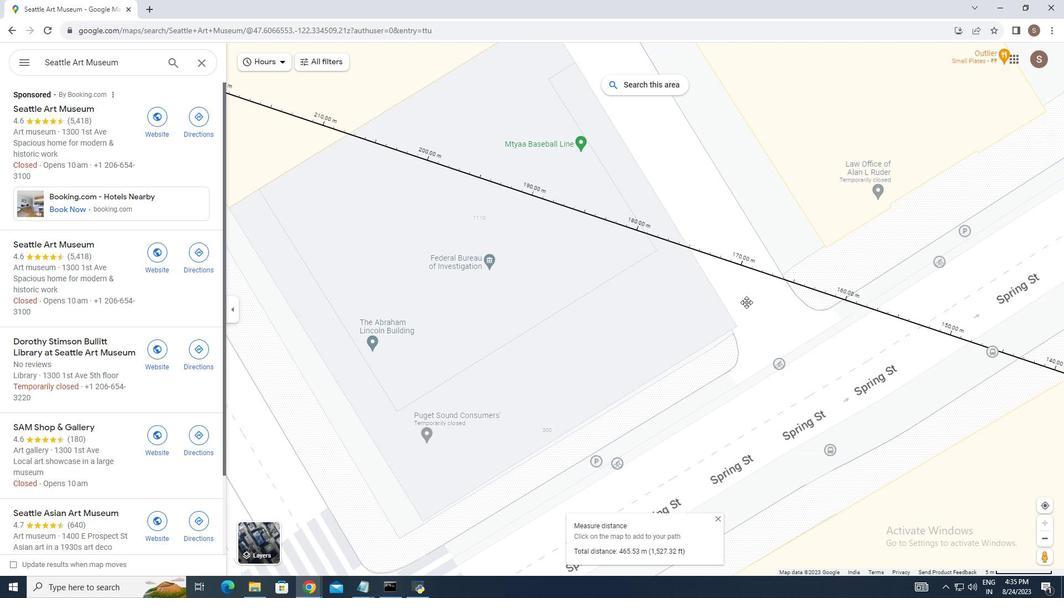 
Action: Mouse moved to (805, 323)
Screenshot: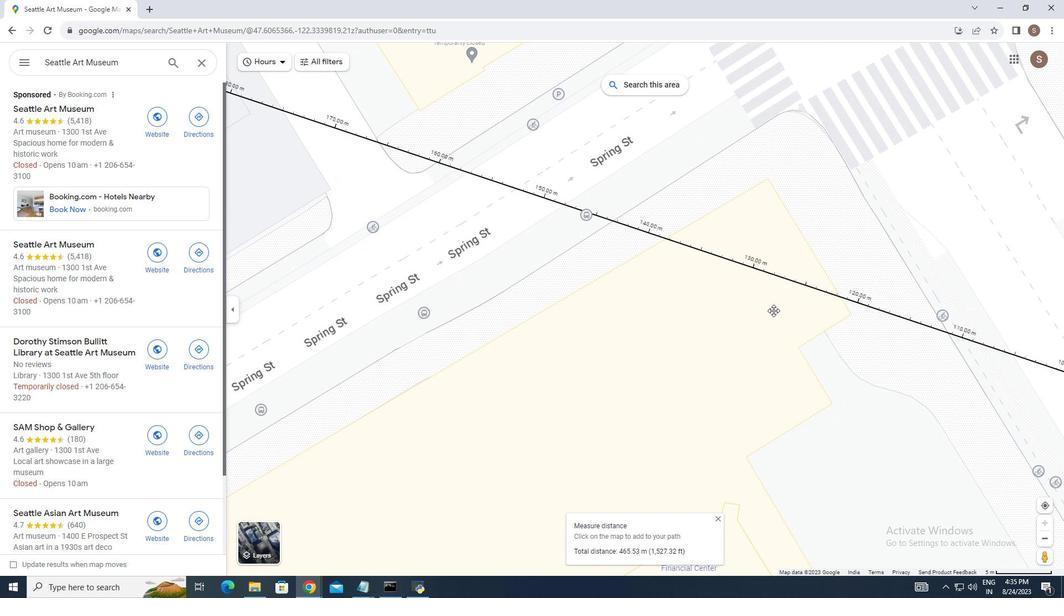 
Action: Mouse pressed left at (805, 323)
Screenshot: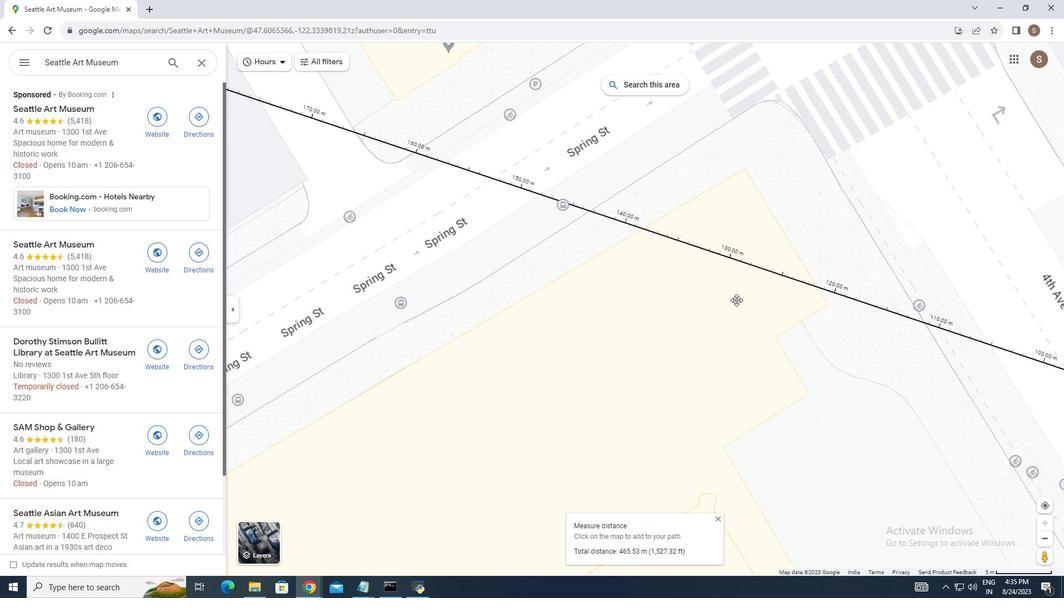 
Action: Mouse moved to (705, 275)
Screenshot: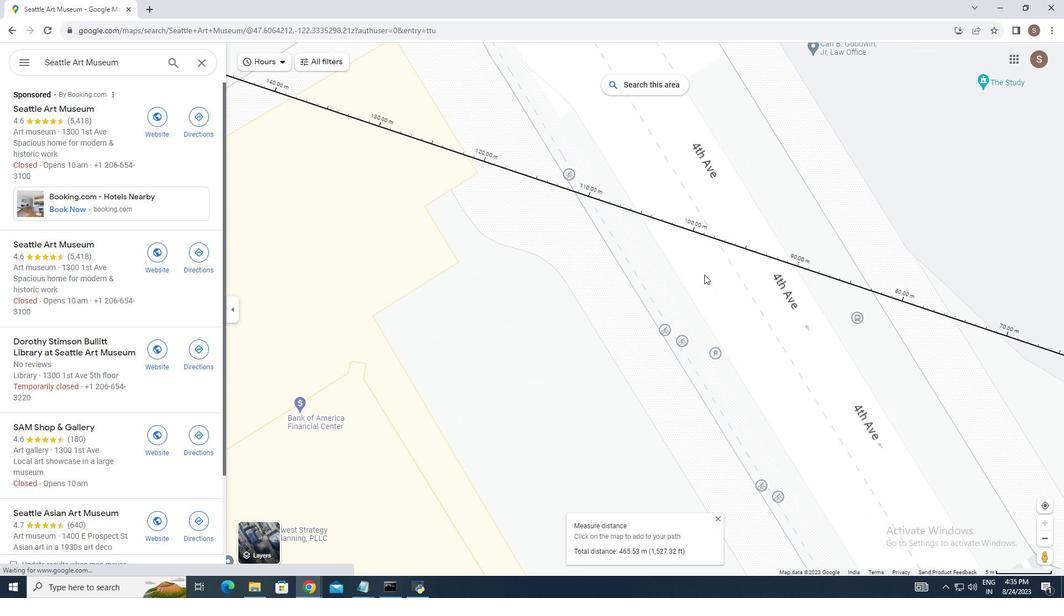 
Action: Mouse pressed left at (705, 275)
Screenshot: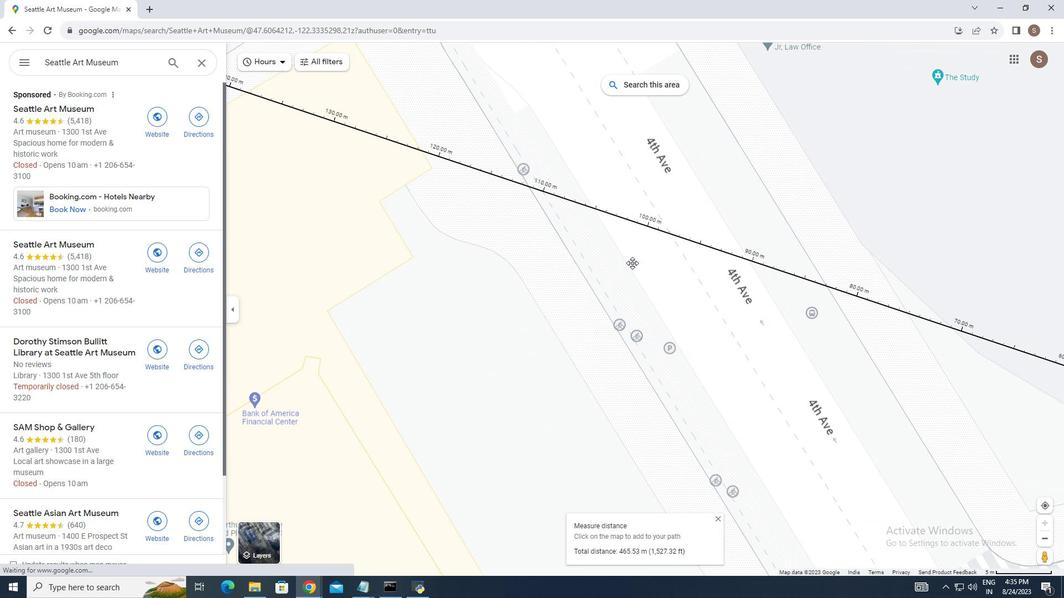 
Action: Mouse moved to (711, 267)
Screenshot: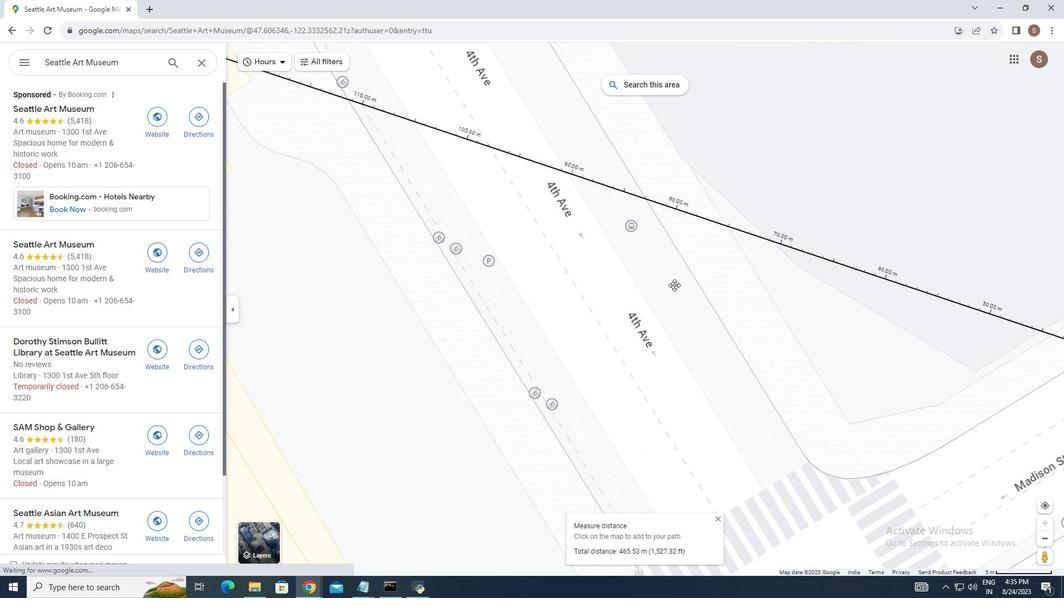 
Action: Mouse pressed left at (711, 267)
Screenshot: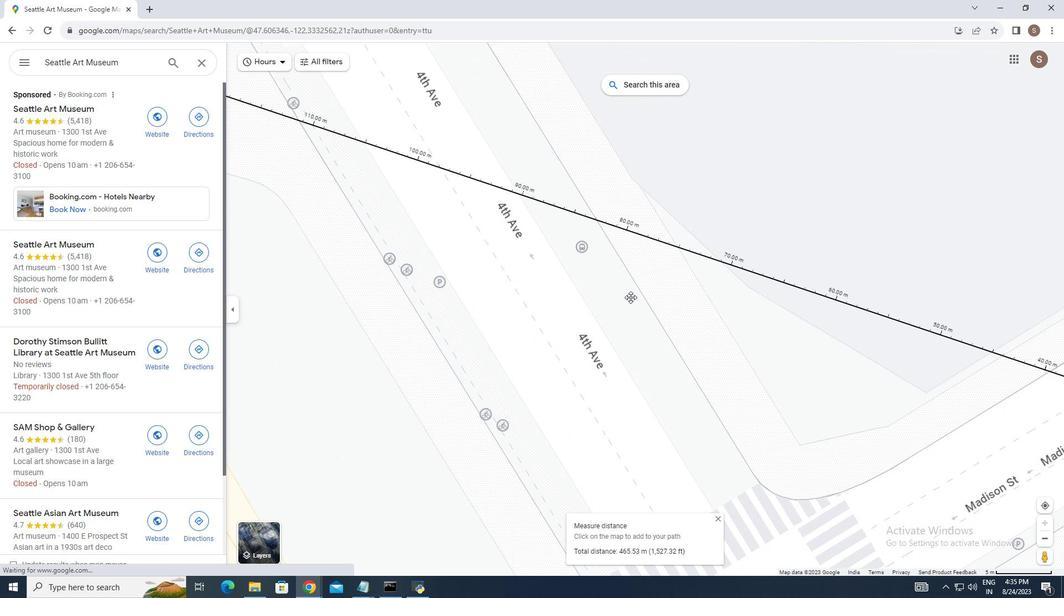 
Action: Mouse moved to (760, 293)
Screenshot: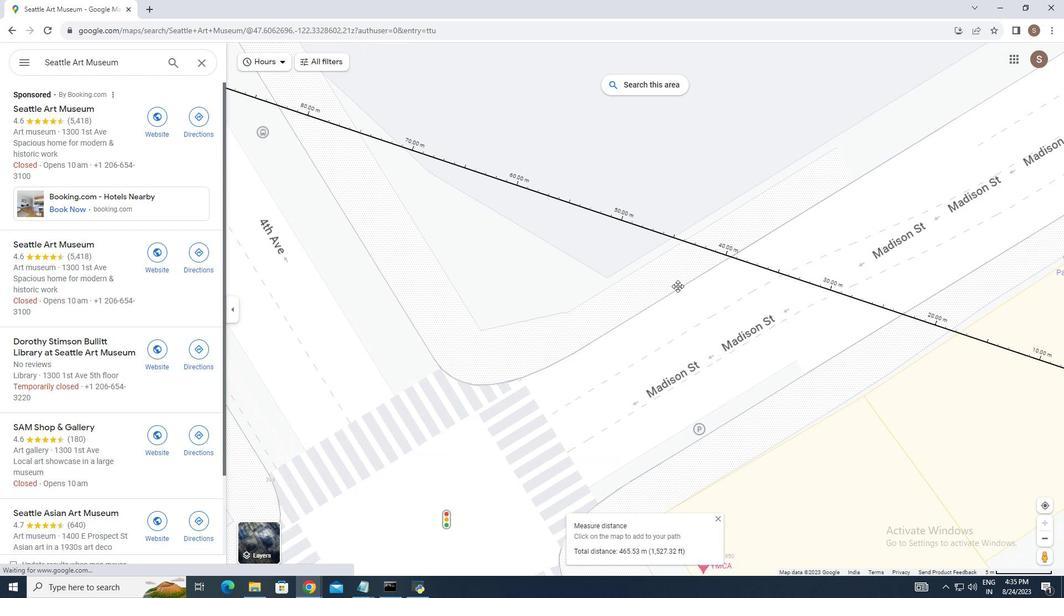 
Action: Mouse pressed left at (760, 293)
Screenshot: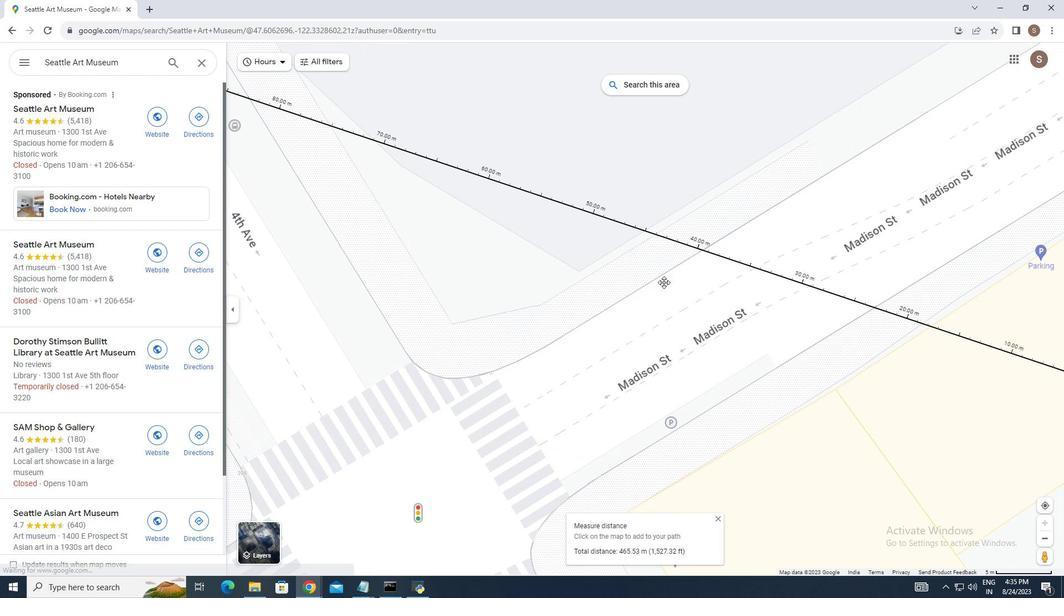 
Action: Mouse moved to (761, 294)
Screenshot: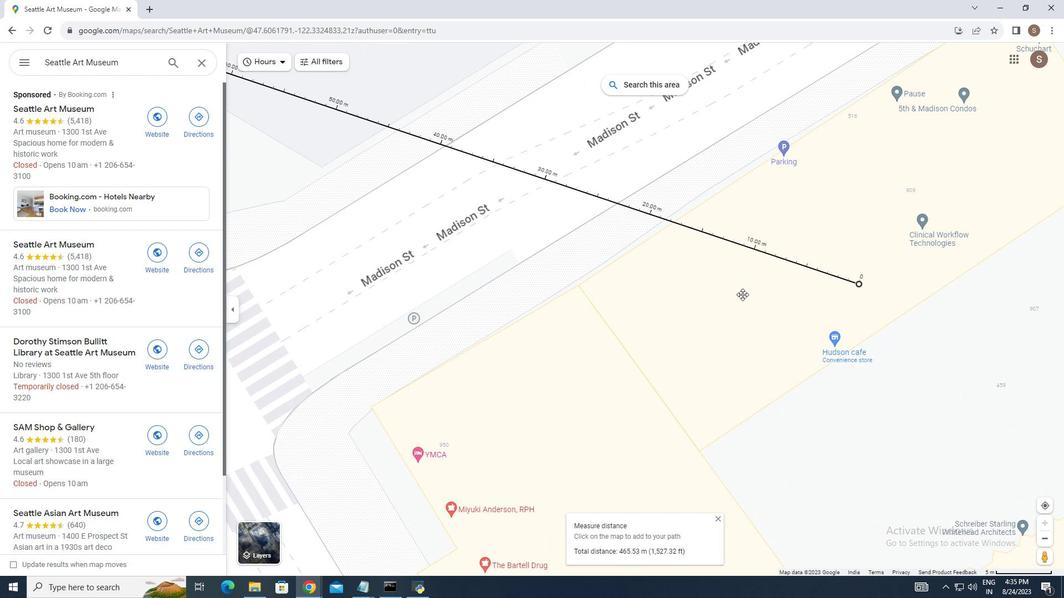 
Action: Mouse pressed left at (761, 294)
Screenshot: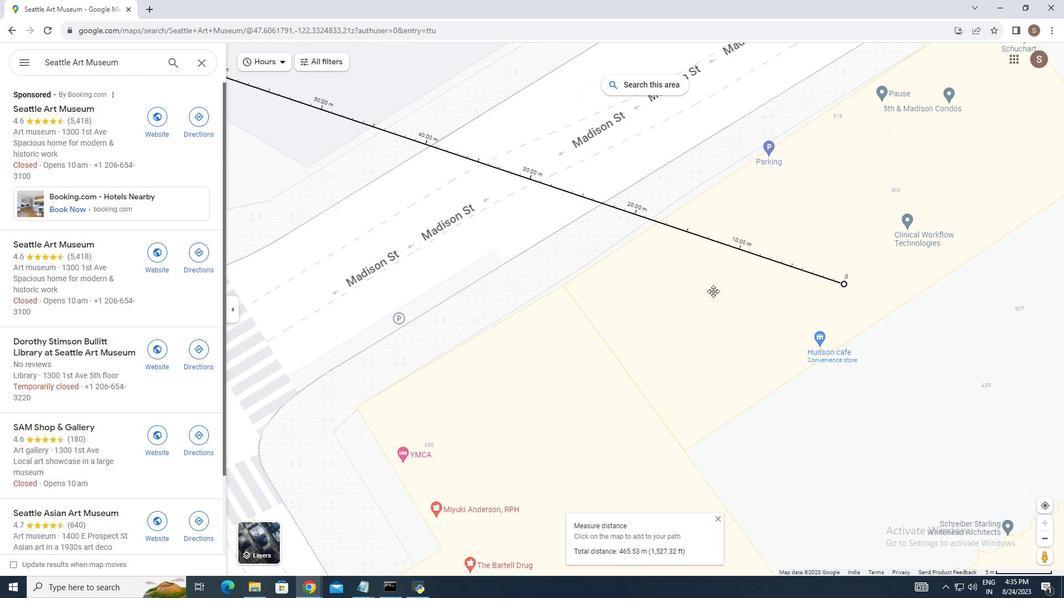 
Action: Mouse moved to (791, 281)
Screenshot: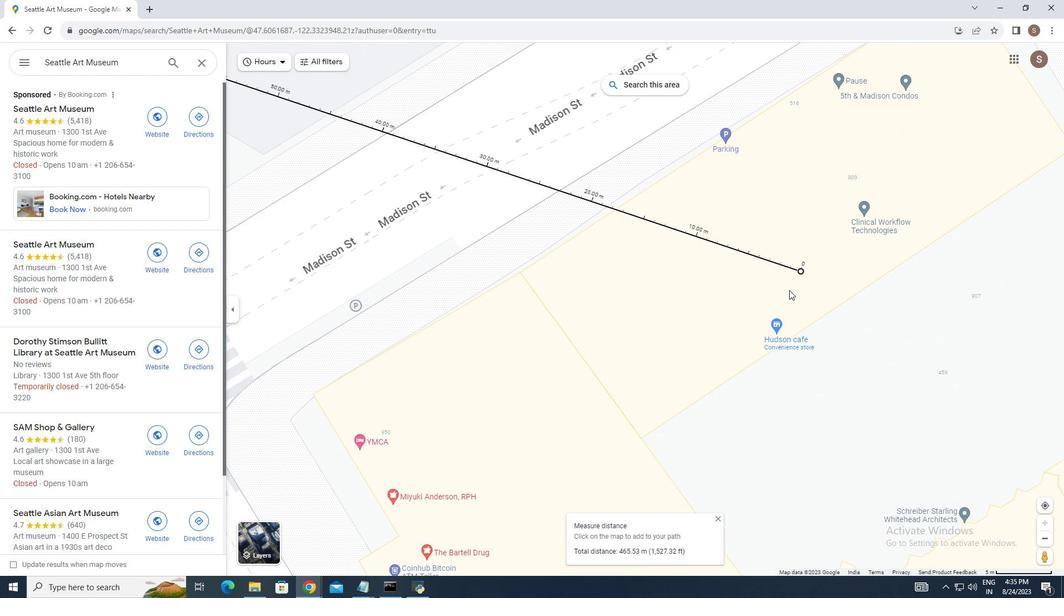 
Action: Mouse scrolled (791, 281) with delta (0, 0)
Screenshot: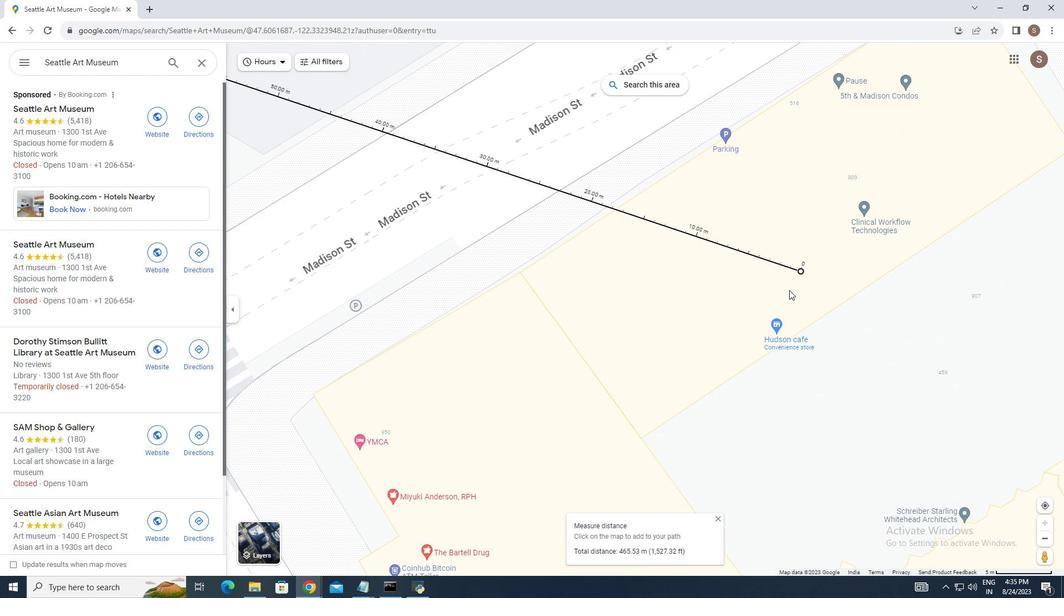 
Action: Mouse moved to (790, 285)
Screenshot: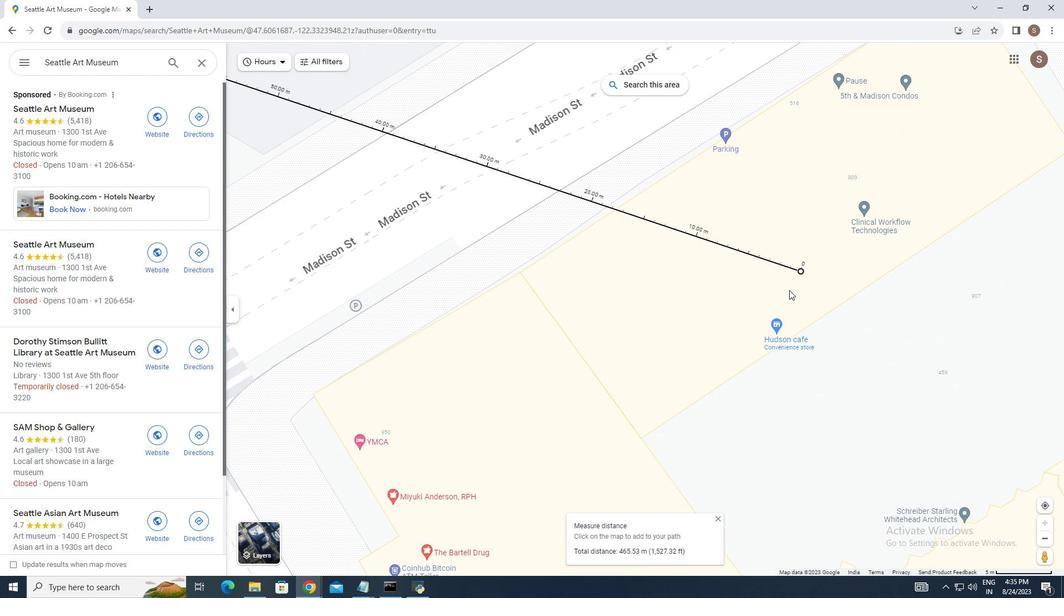 
Action: Mouse scrolled (790, 285) with delta (0, 0)
Screenshot: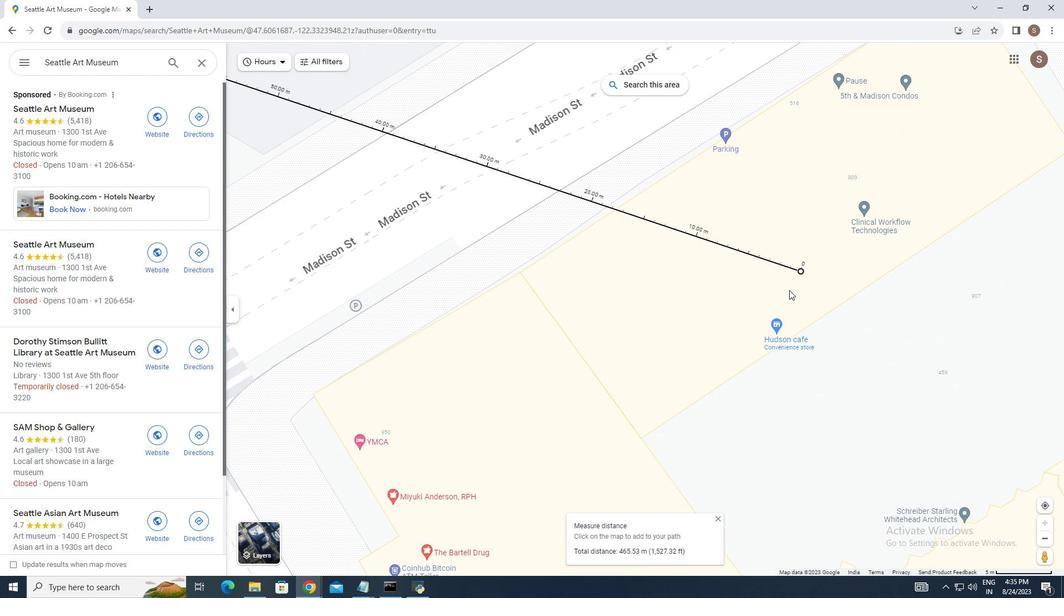 
Action: Mouse moved to (789, 289)
Screenshot: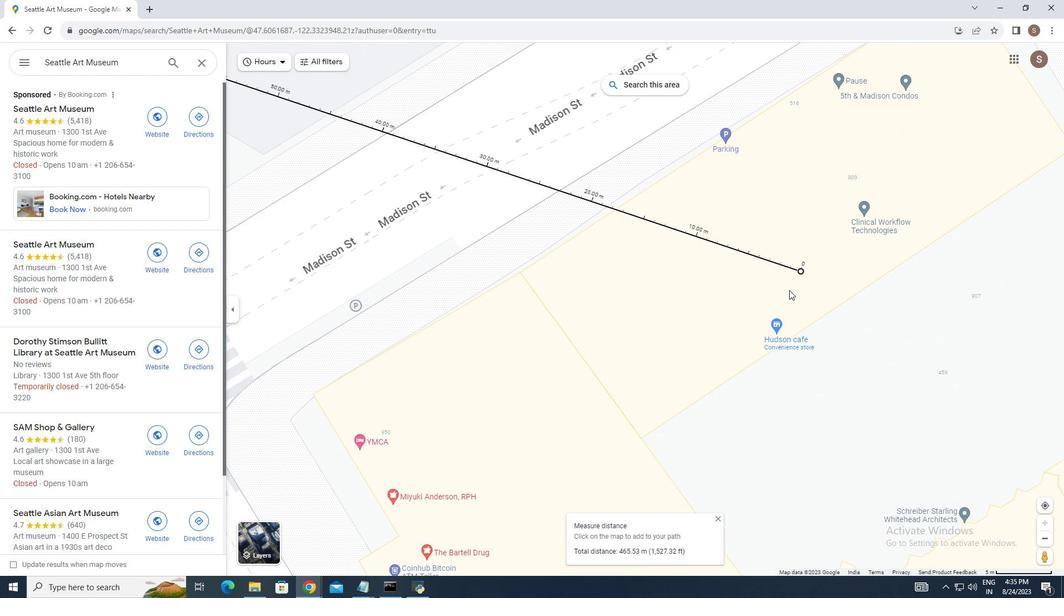 
Action: Mouse scrolled (789, 290) with delta (0, 0)
Screenshot: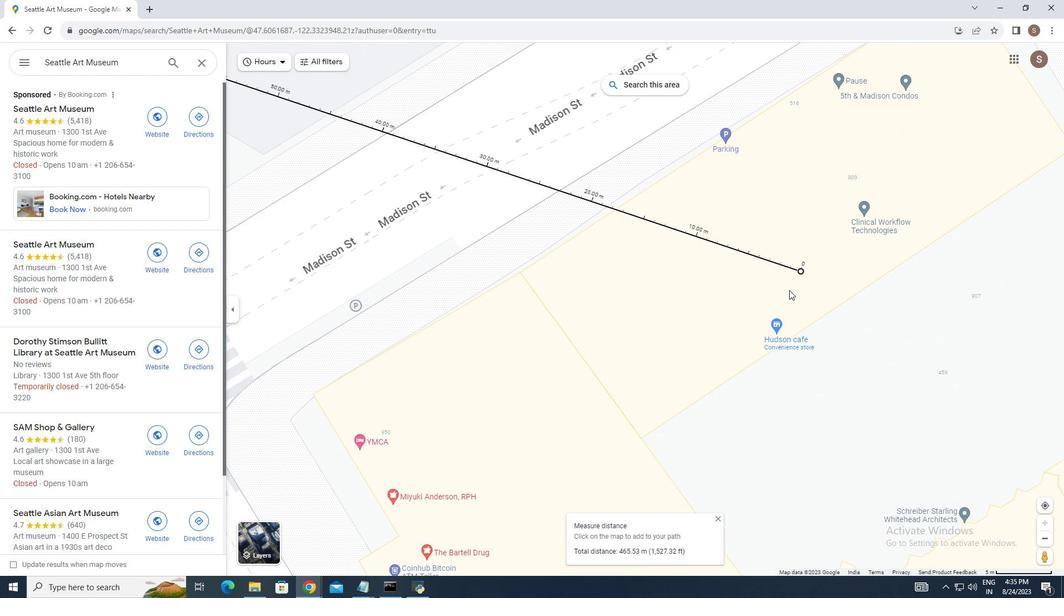
Action: Mouse moved to (789, 290)
Screenshot: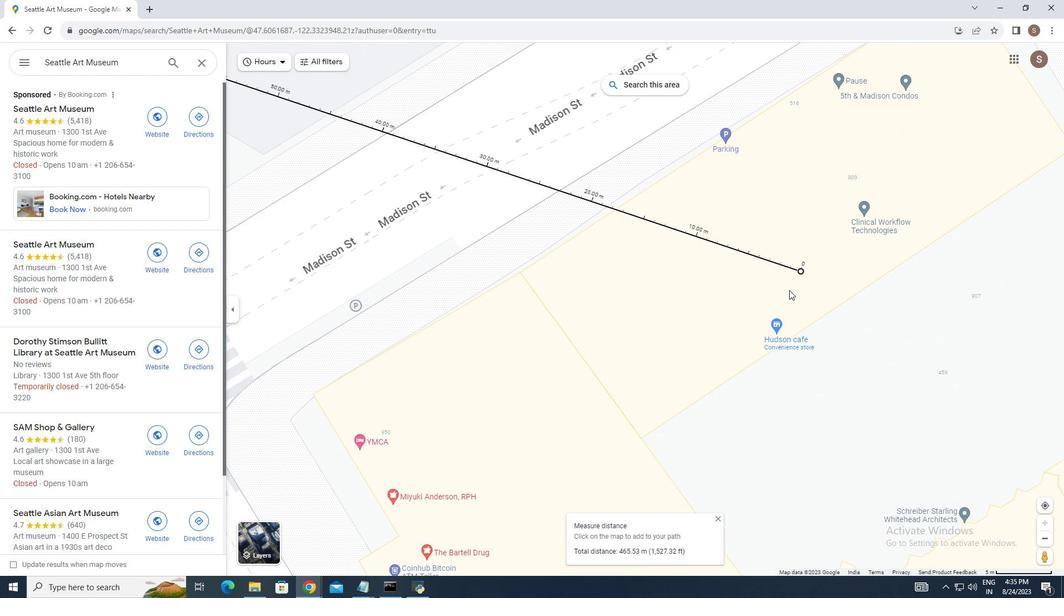 
Action: Mouse scrolled (789, 291) with delta (0, 0)
Screenshot: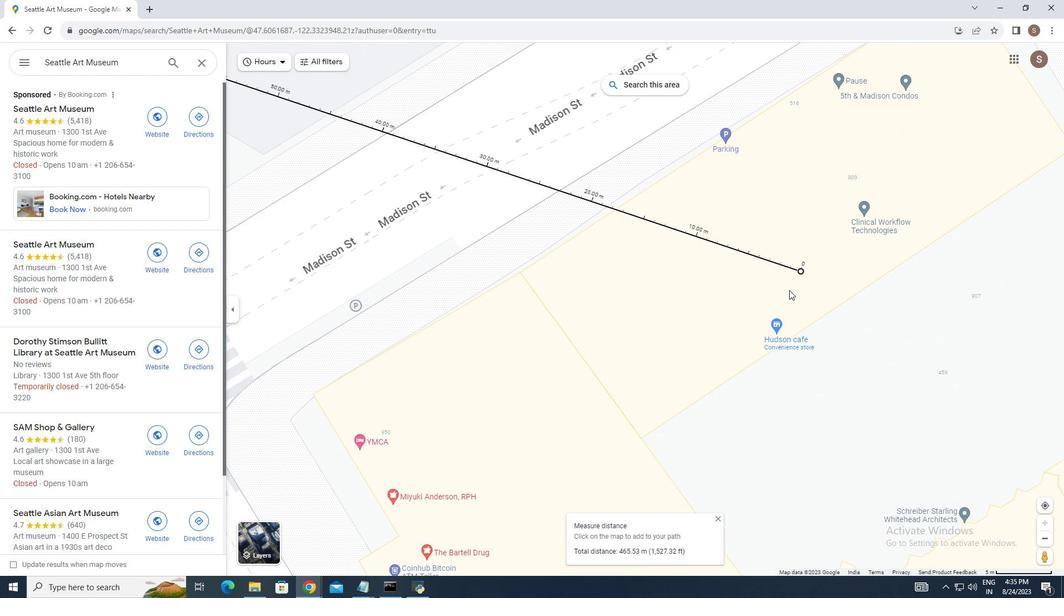 
Action: Mouse scrolled (789, 291) with delta (0, 0)
Screenshot: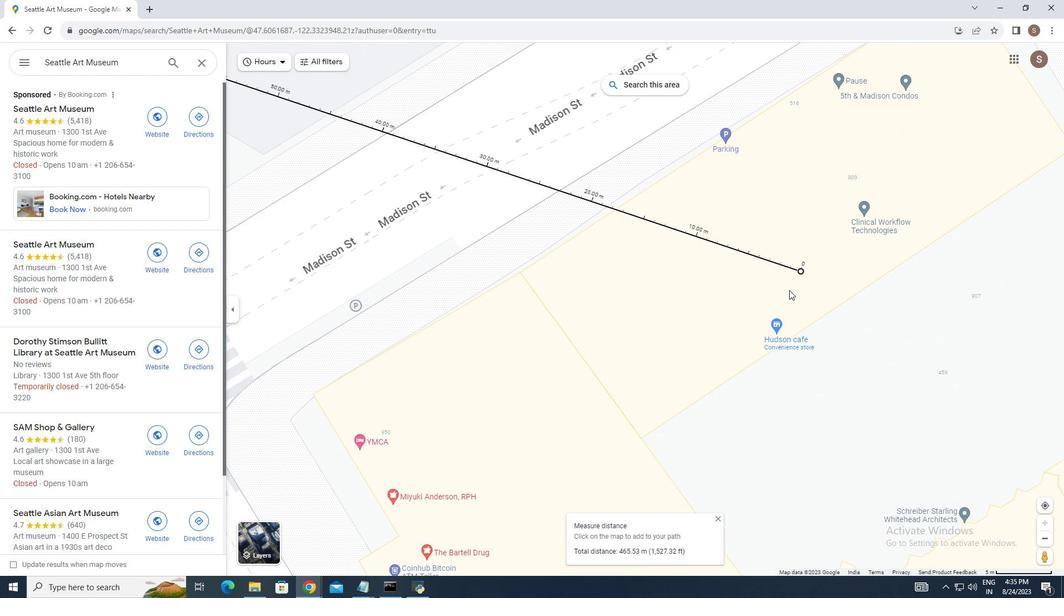 
Action: Mouse moved to (757, 222)
Screenshot: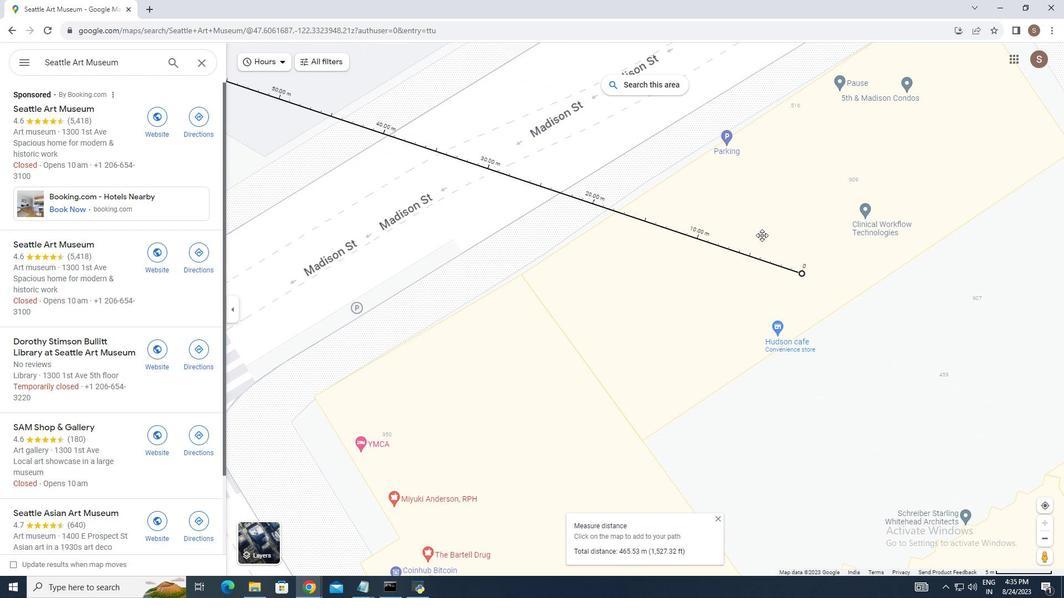 
Action: Mouse pressed left at (757, 222)
Screenshot: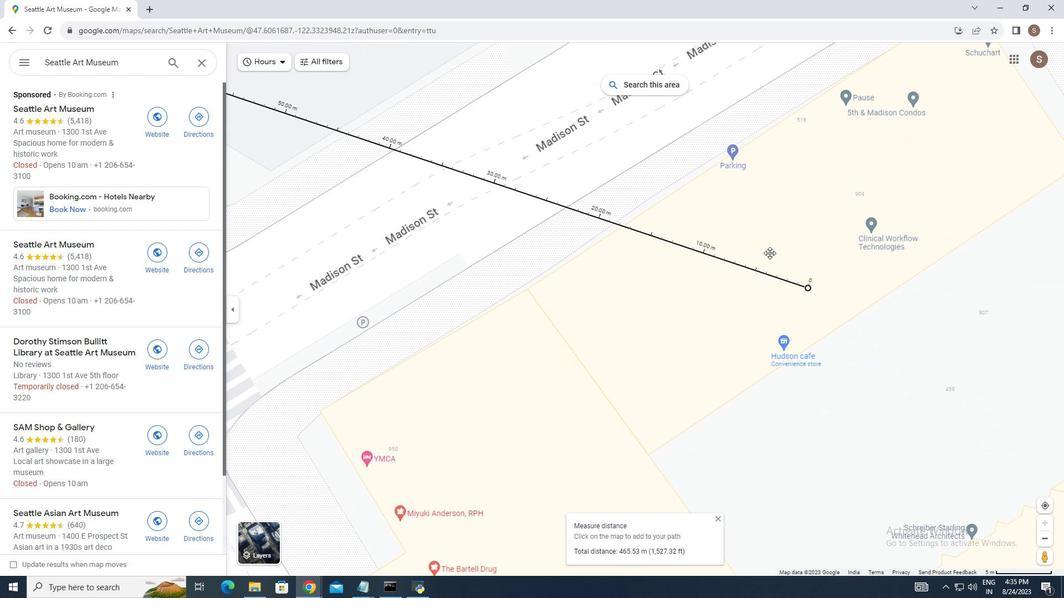
Action: Mouse moved to (829, 365)
Screenshot: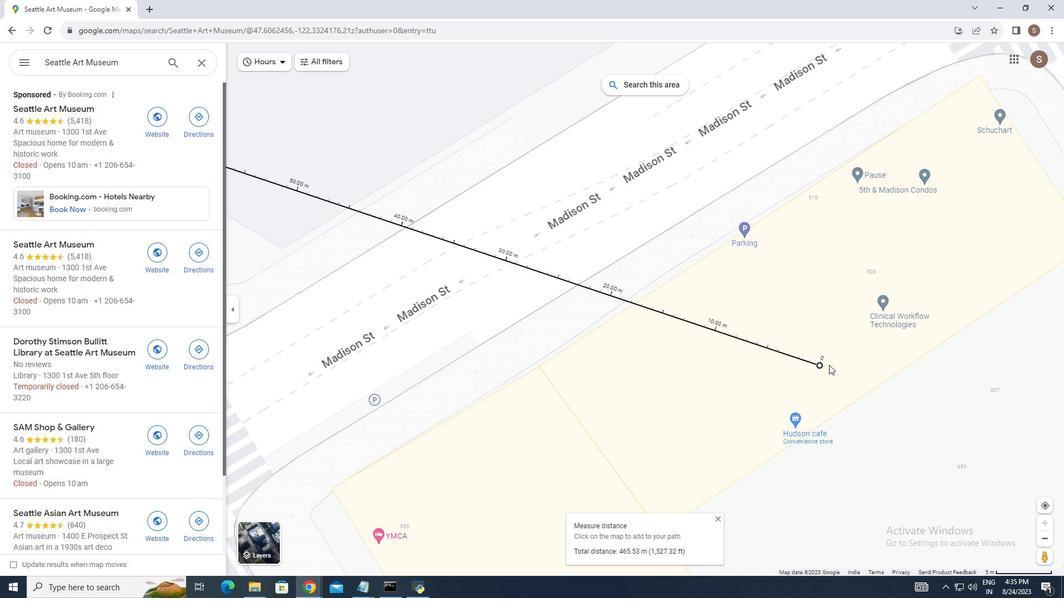 
Action: Mouse scrolled (829, 364) with delta (0, 0)
Screenshot: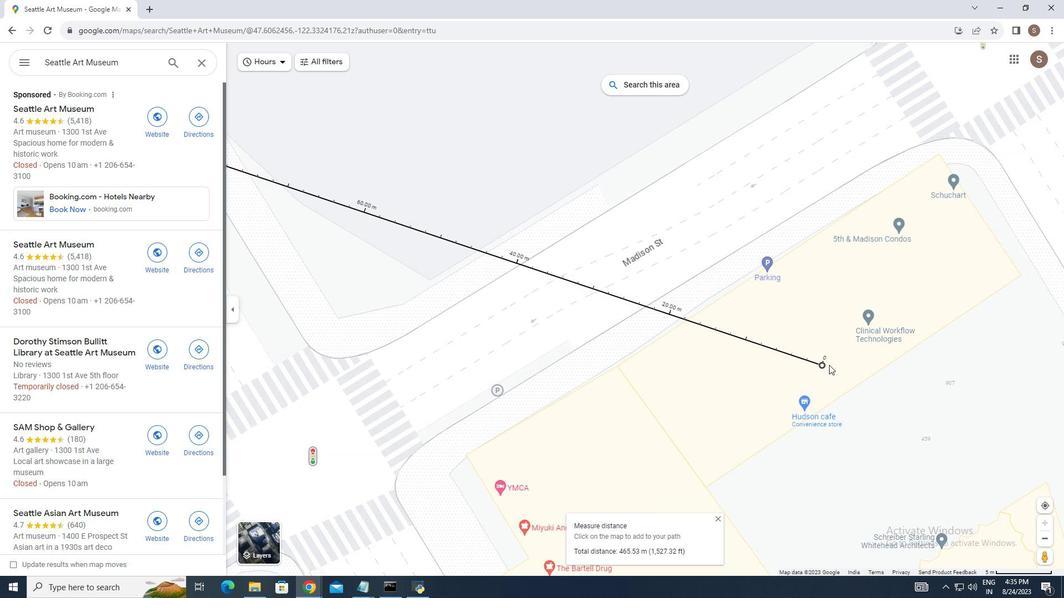 
Action: Mouse scrolled (829, 364) with delta (0, 0)
Screenshot: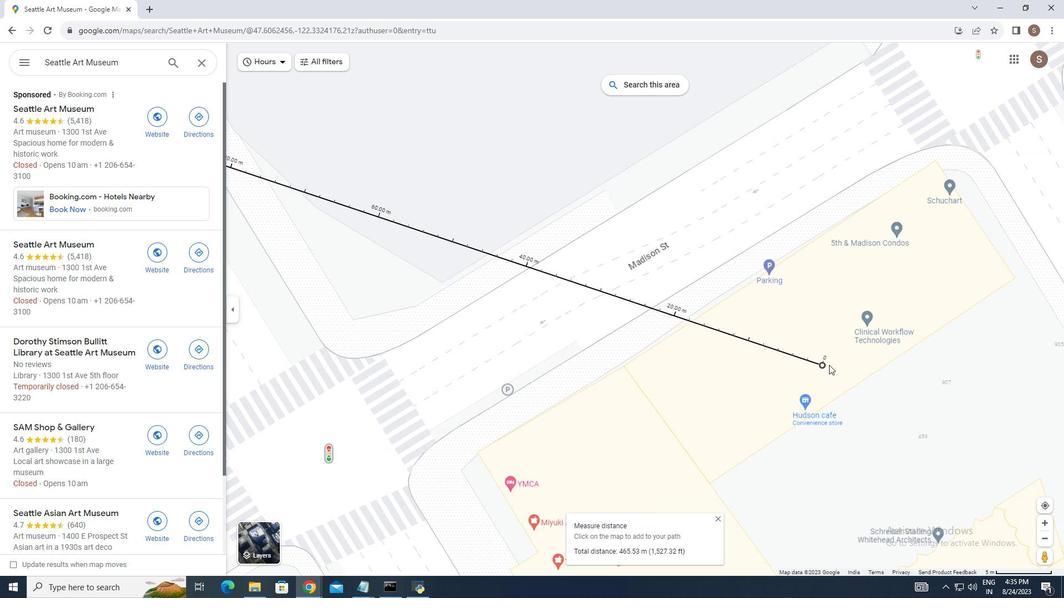 
Action: Mouse scrolled (829, 364) with delta (0, 0)
Screenshot: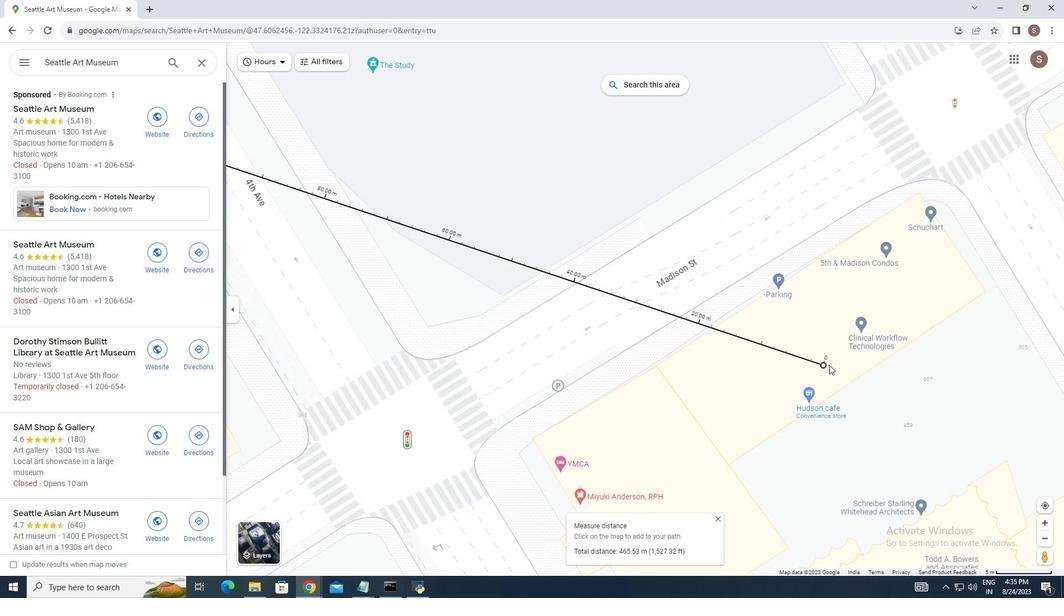 
Action: Mouse scrolled (829, 364) with delta (0, 0)
Screenshot: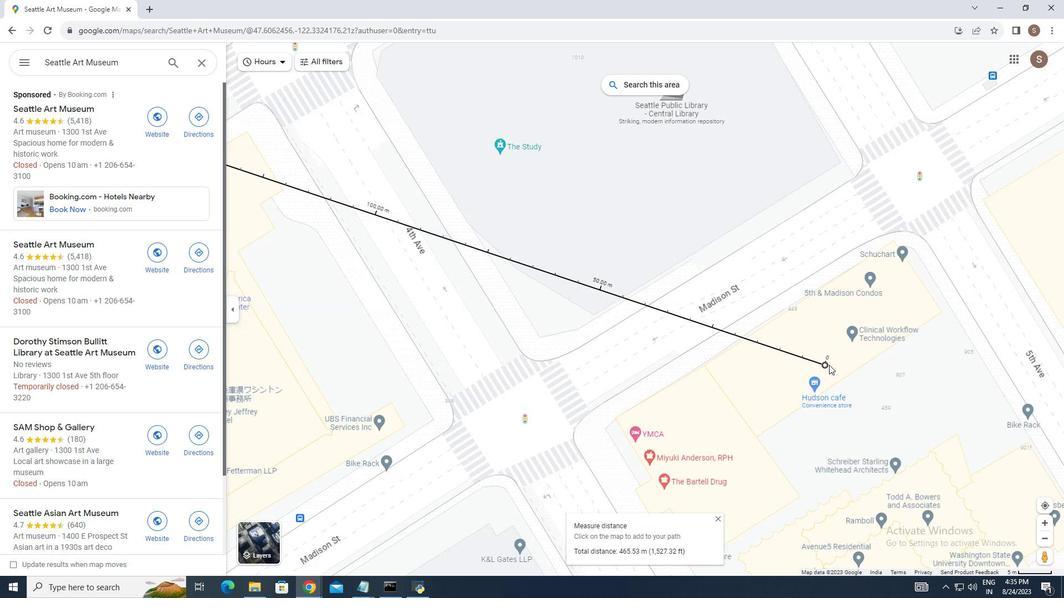 
Action: Mouse scrolled (829, 364) with delta (0, 0)
Screenshot: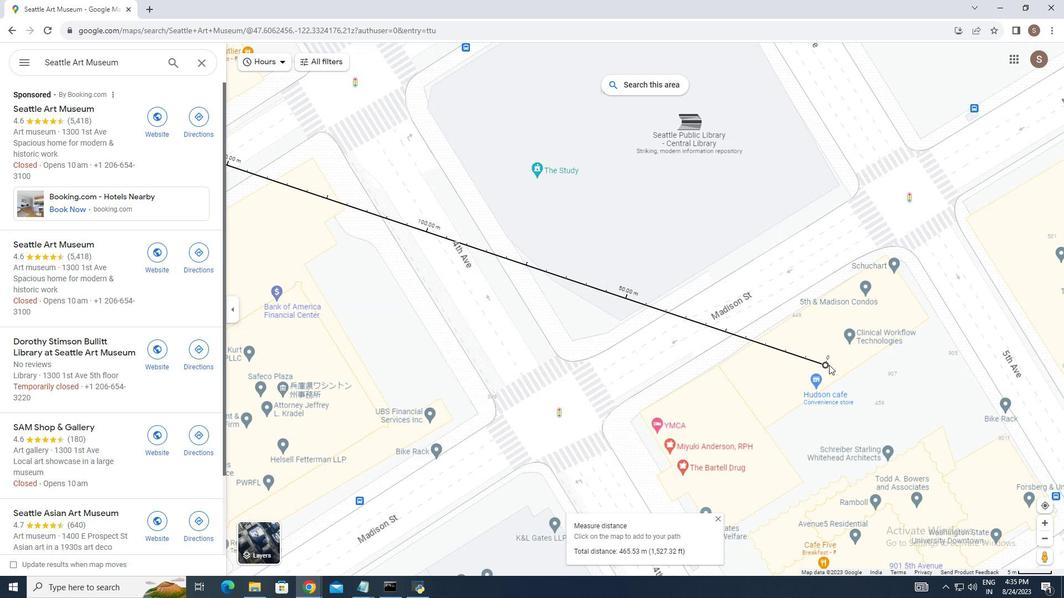 
Action: Mouse scrolled (829, 364) with delta (0, 0)
Screenshot: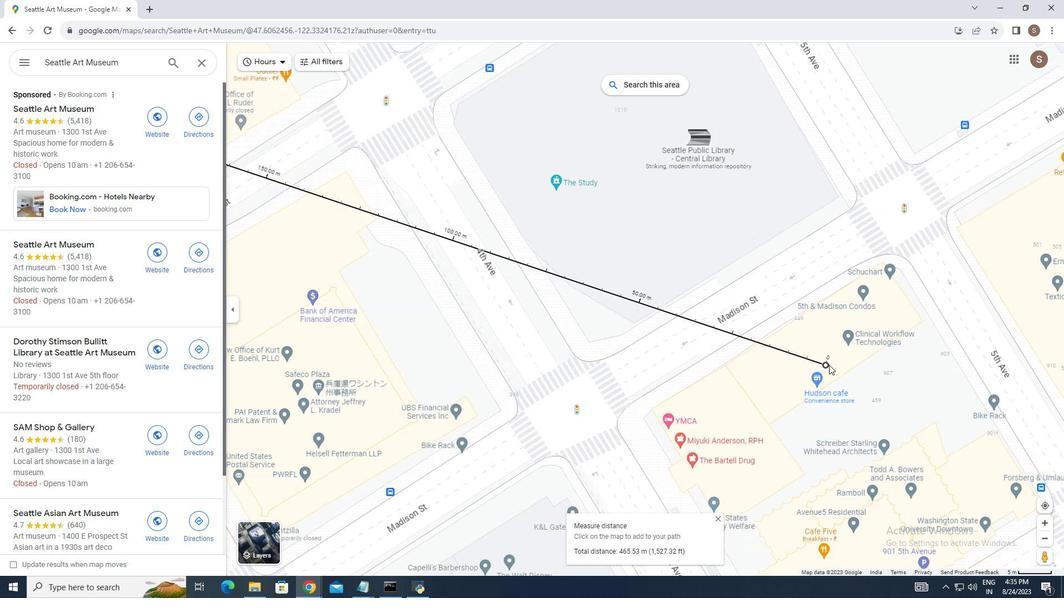 
Action: Mouse moved to (829, 362)
Screenshot: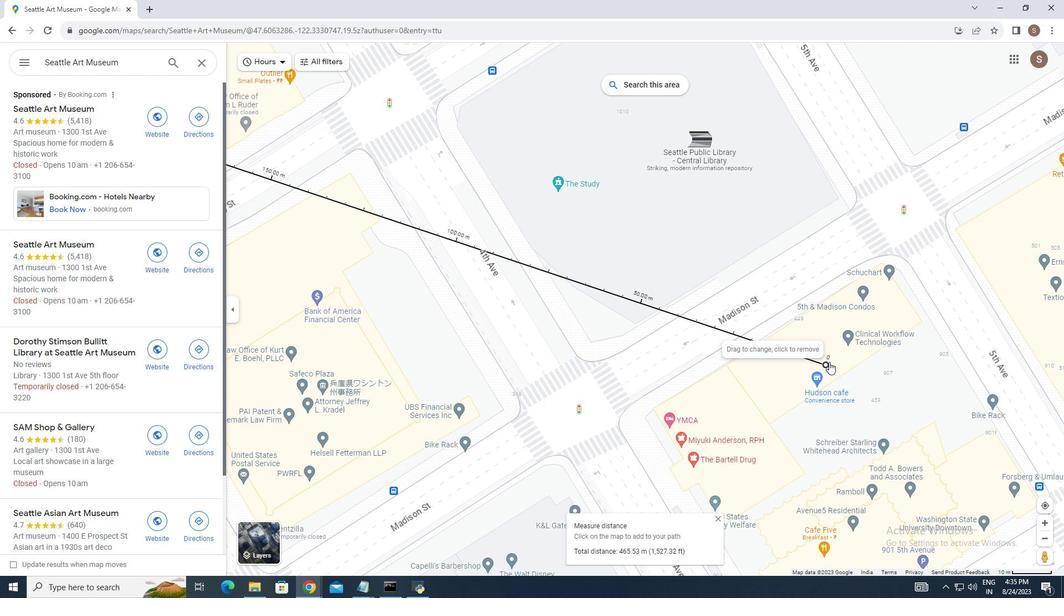 
Action: Mouse scrolled (829, 362) with delta (0, 0)
Screenshot: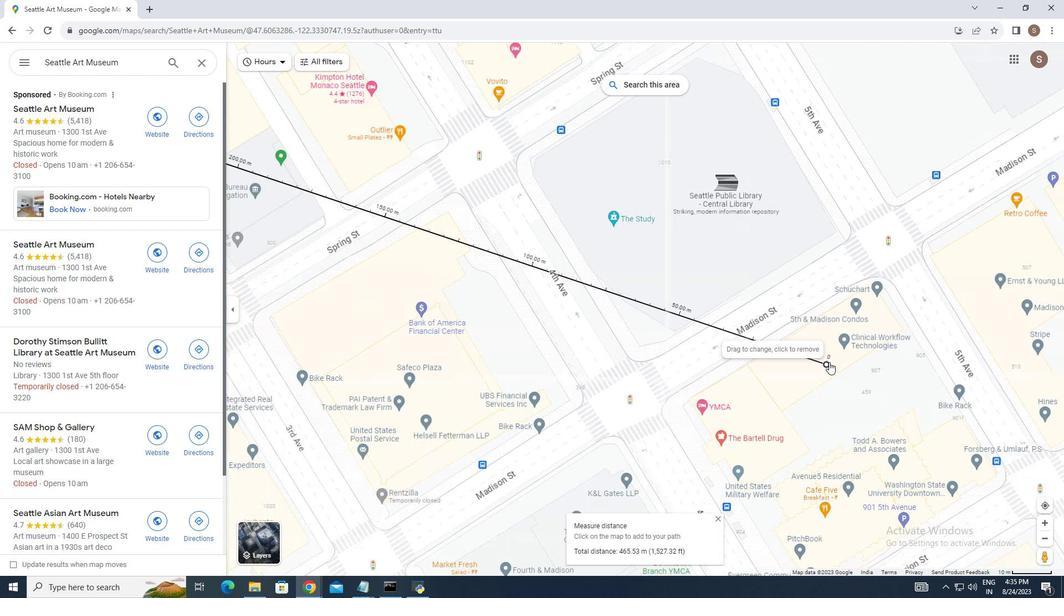 
Action: Mouse scrolled (829, 362) with delta (0, 0)
Screenshot: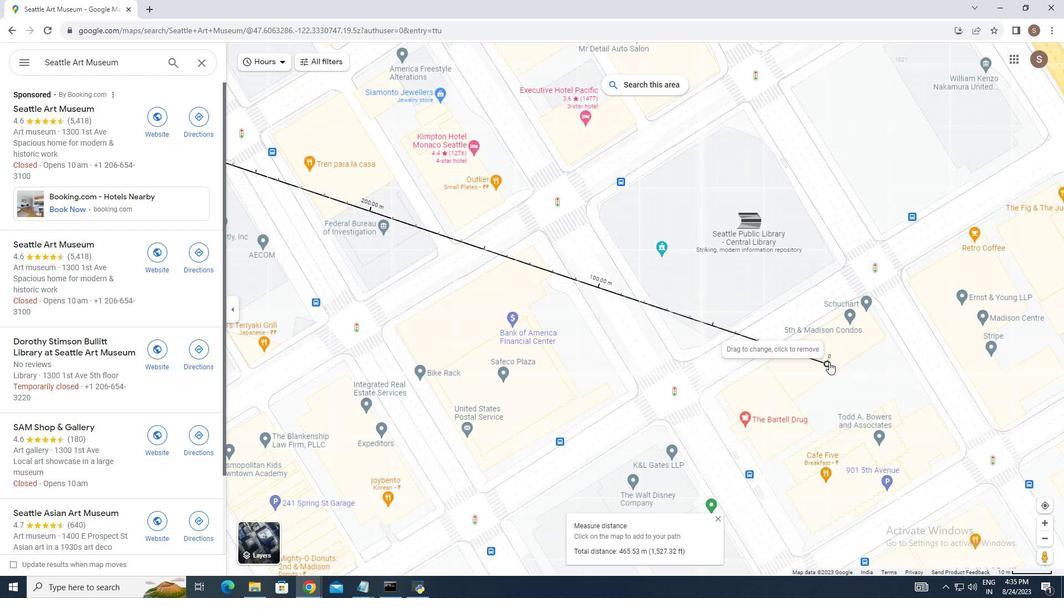 
Action: Mouse scrolled (829, 362) with delta (0, 0)
Screenshot: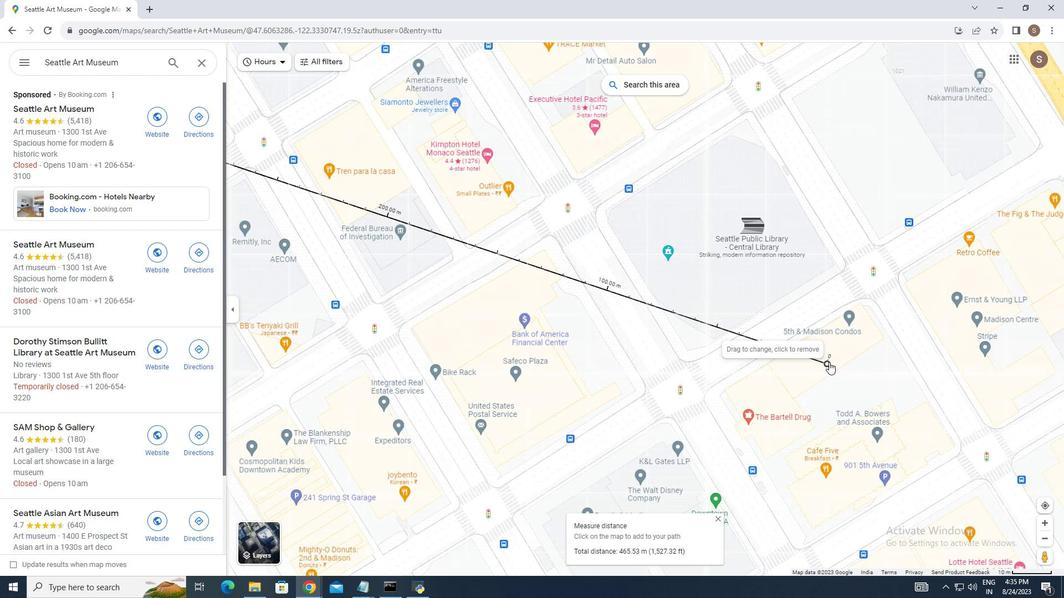 
Action: Mouse scrolled (829, 362) with delta (0, 0)
Screenshot: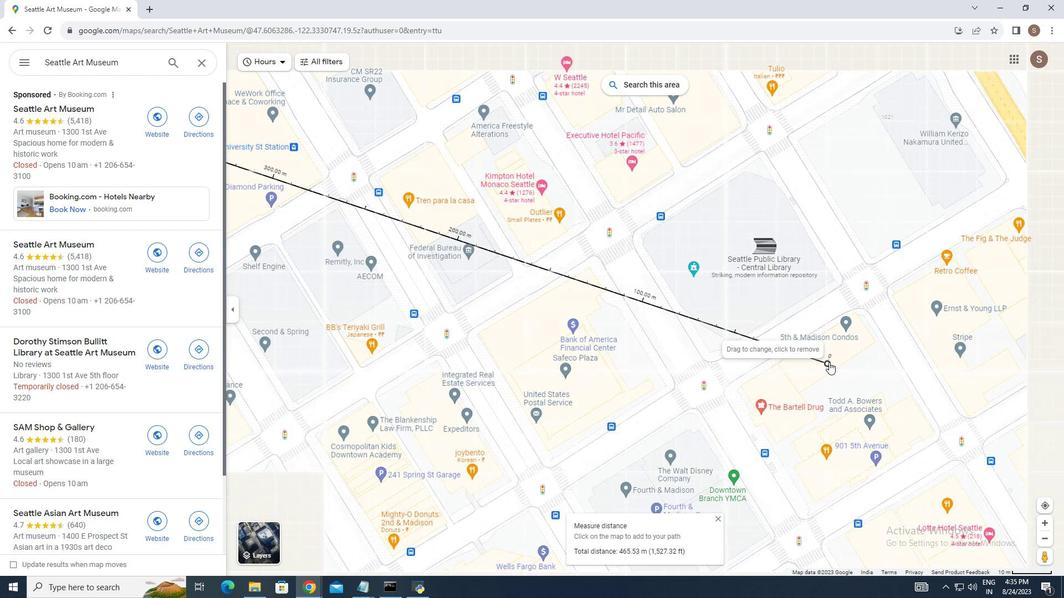 
Action: Mouse moved to (817, 379)
Screenshot: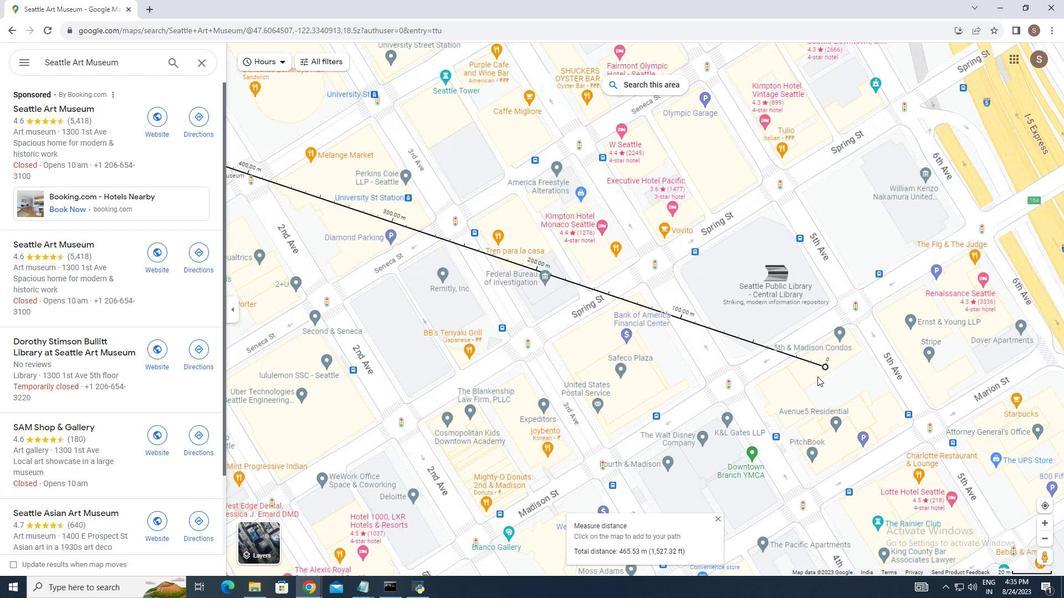 
Action: Mouse scrolled (817, 379) with delta (0, 0)
Screenshot: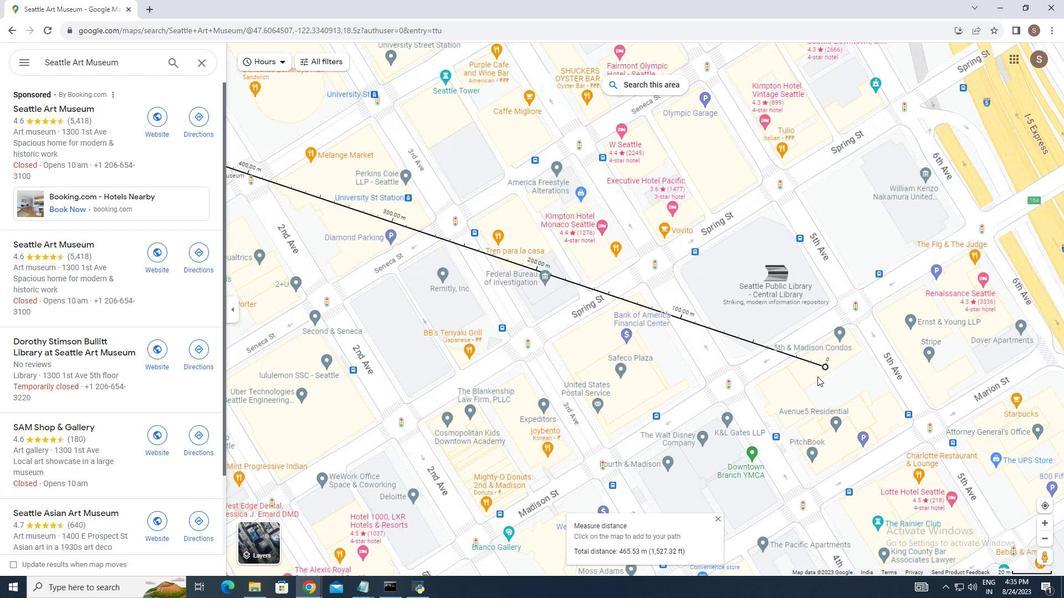 
Action: Mouse moved to (817, 378)
Screenshot: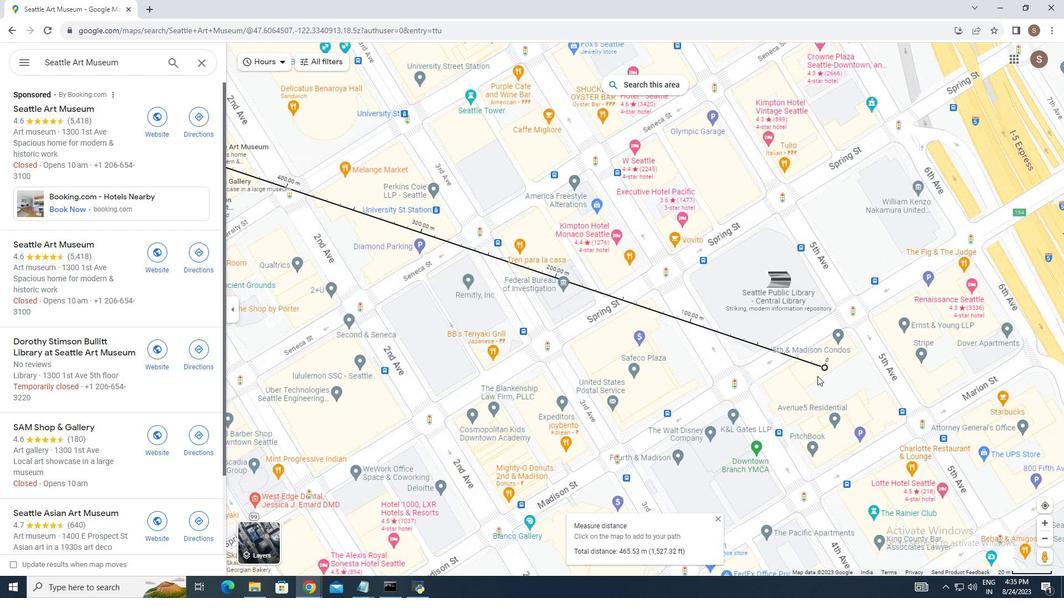 
Action: Mouse scrolled (817, 377) with delta (0, 0)
Screenshot: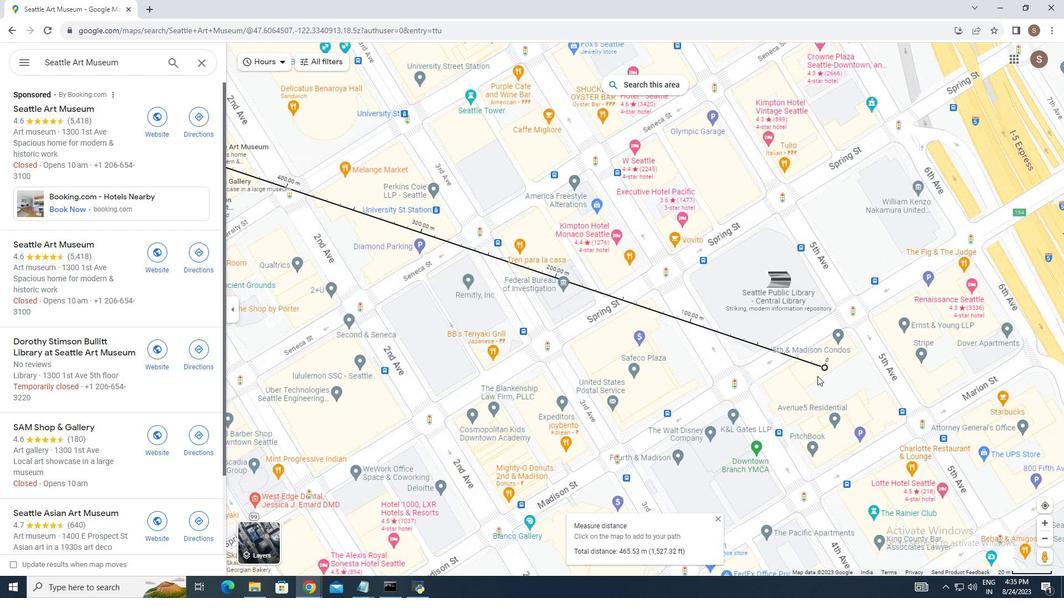 
Action: Mouse moved to (817, 377)
Screenshot: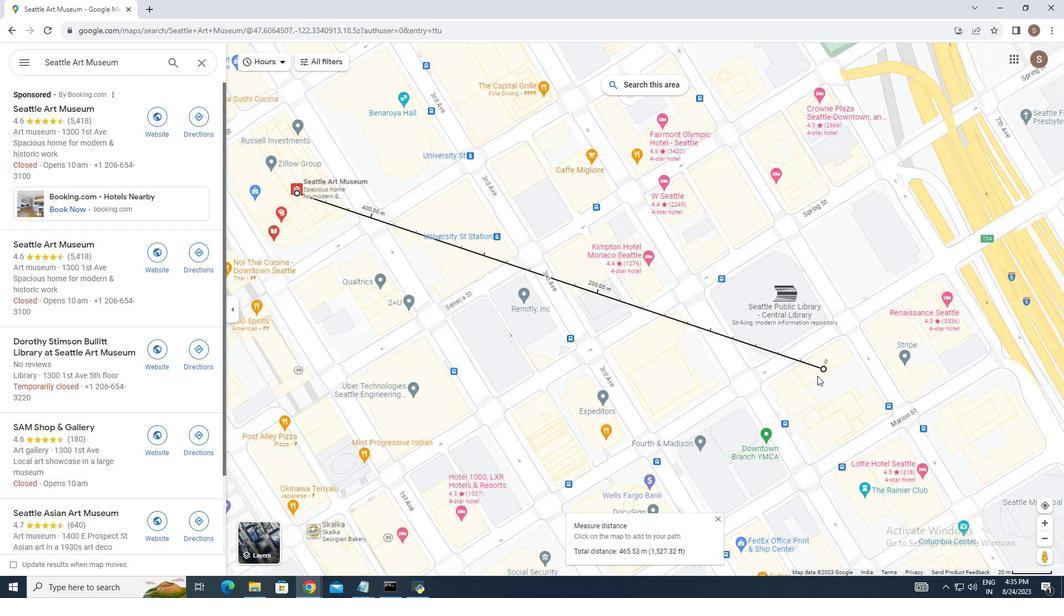 
Action: Mouse scrolled (817, 376) with delta (0, 0)
Screenshot: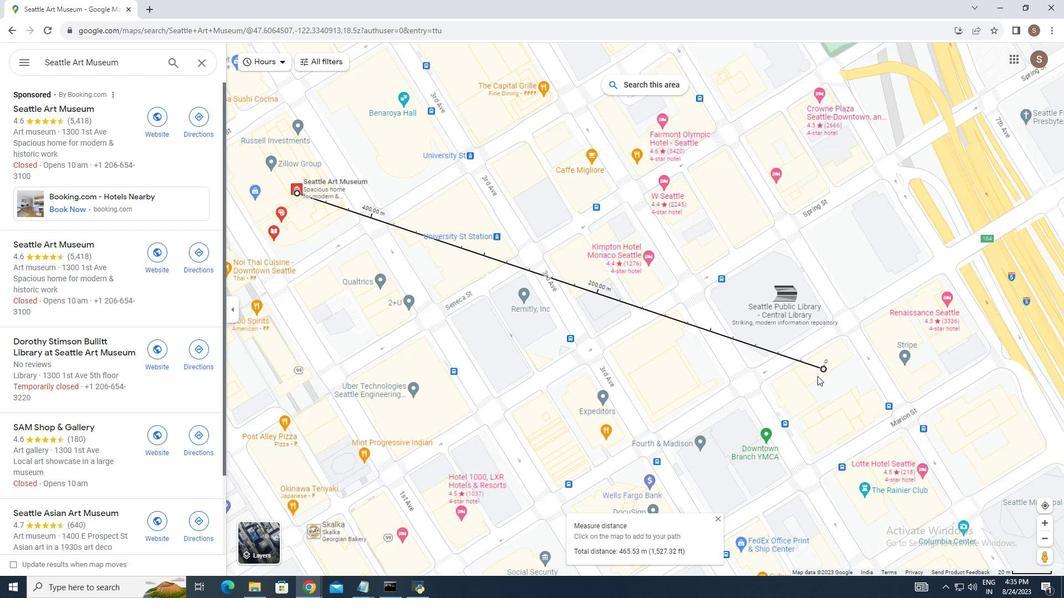 
Action: Mouse moved to (817, 376)
Screenshot: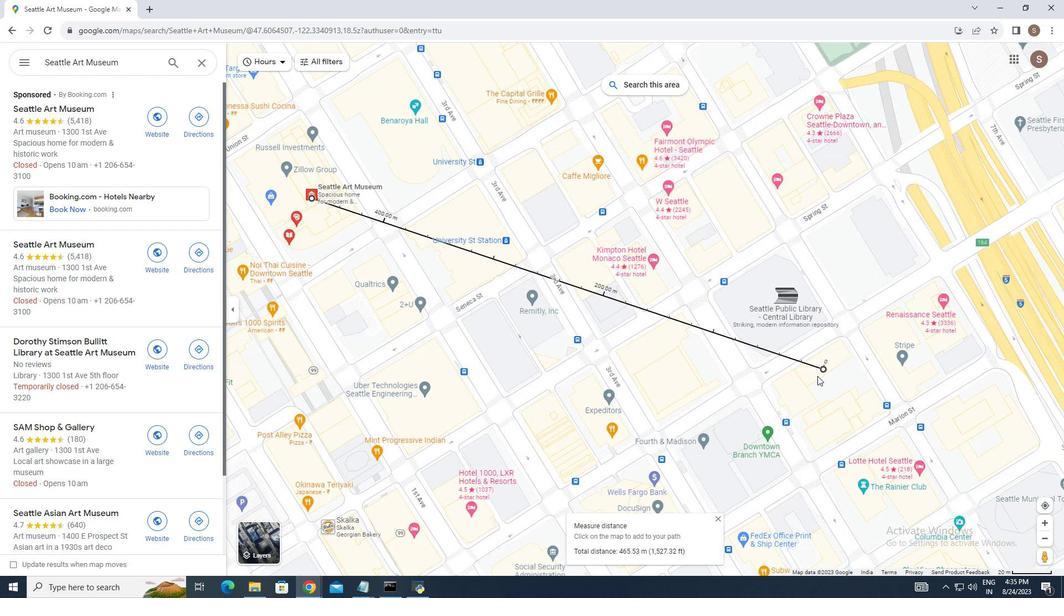 
Action: Mouse scrolled (817, 375) with delta (0, 0)
Screenshot: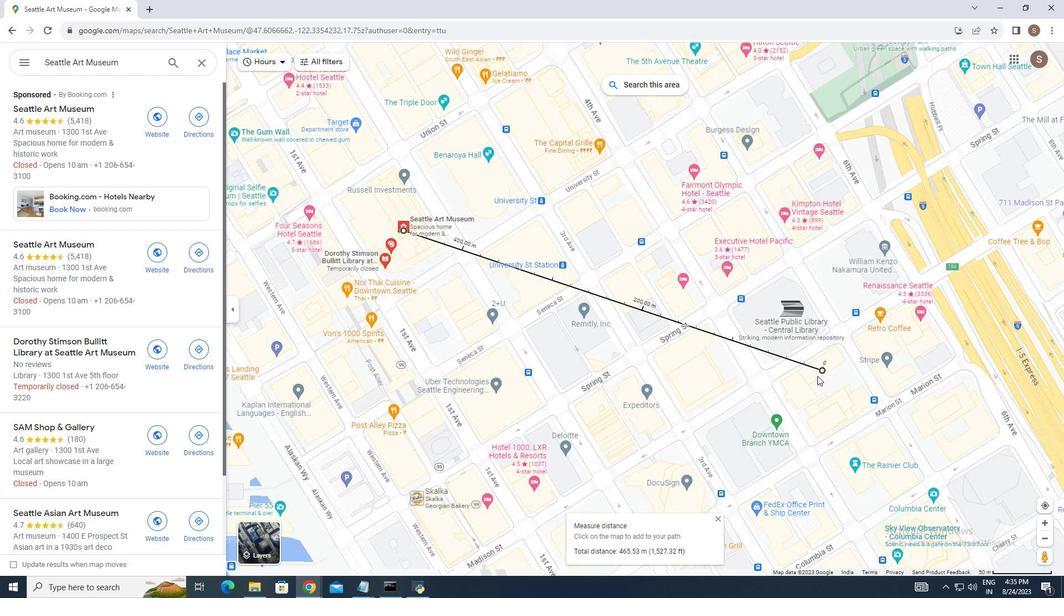 
Action: Mouse scrolled (817, 375) with delta (0, 0)
Screenshot: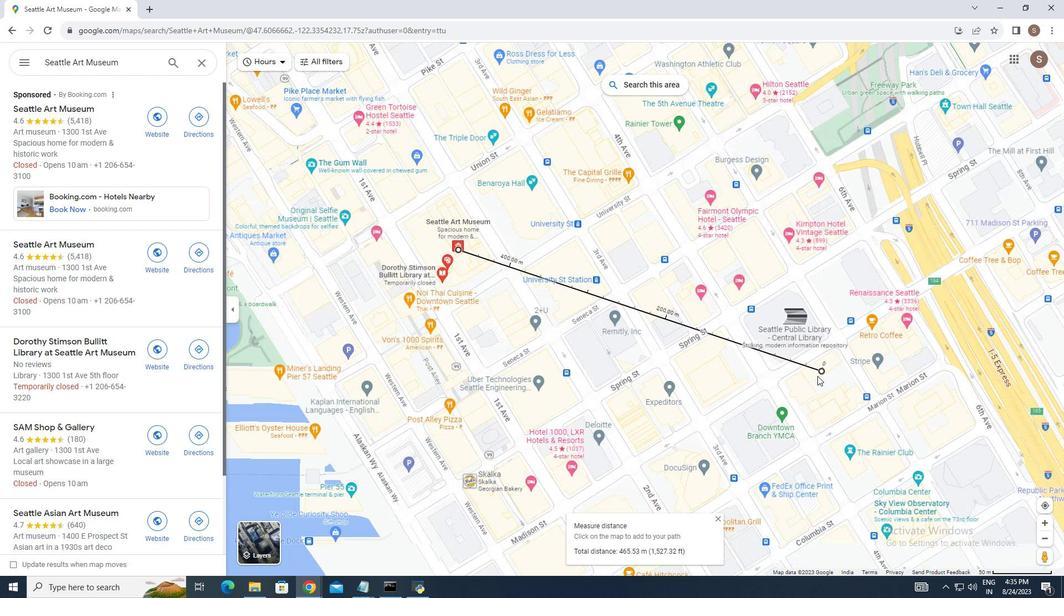 
Action: Mouse moved to (603, 344)
Screenshot: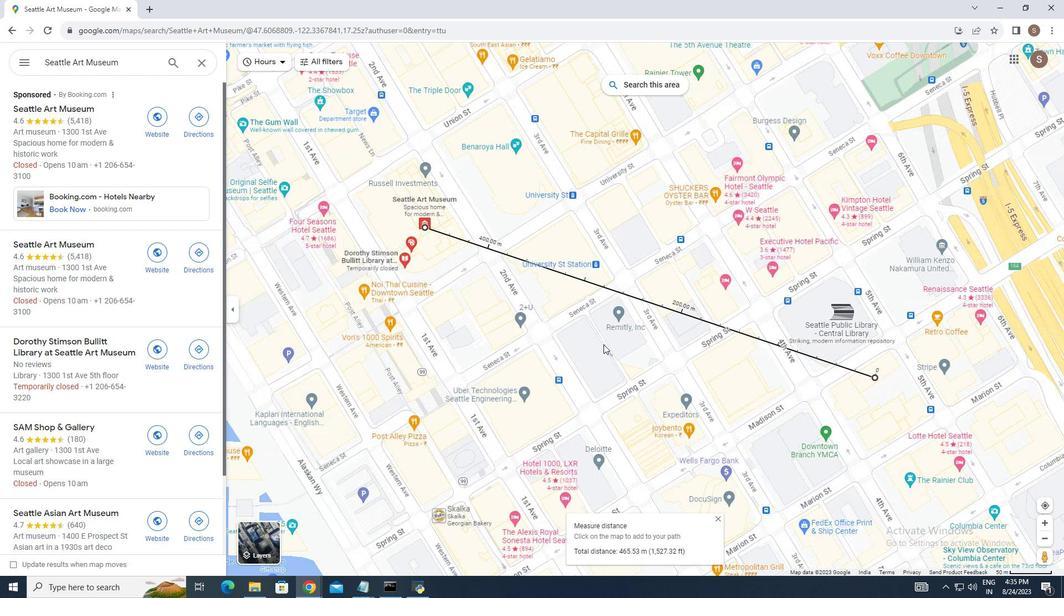 
Action: Mouse scrolled (603, 345) with delta (0, 0)
Screenshot: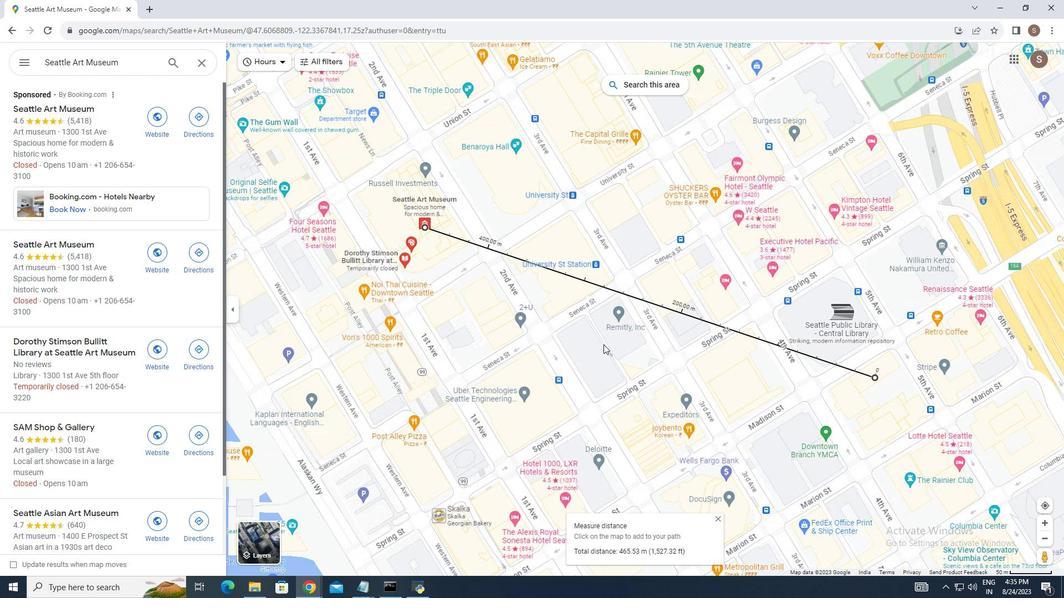 
Action: Mouse scrolled (603, 345) with delta (0, 0)
Screenshot: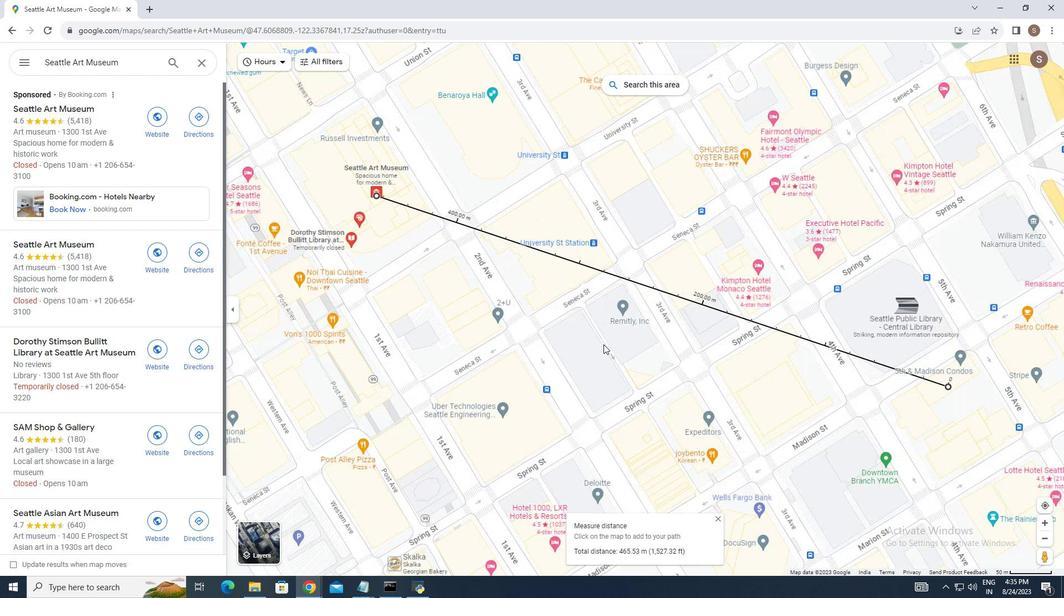
Action: Mouse scrolled (603, 345) with delta (0, 0)
Screenshot: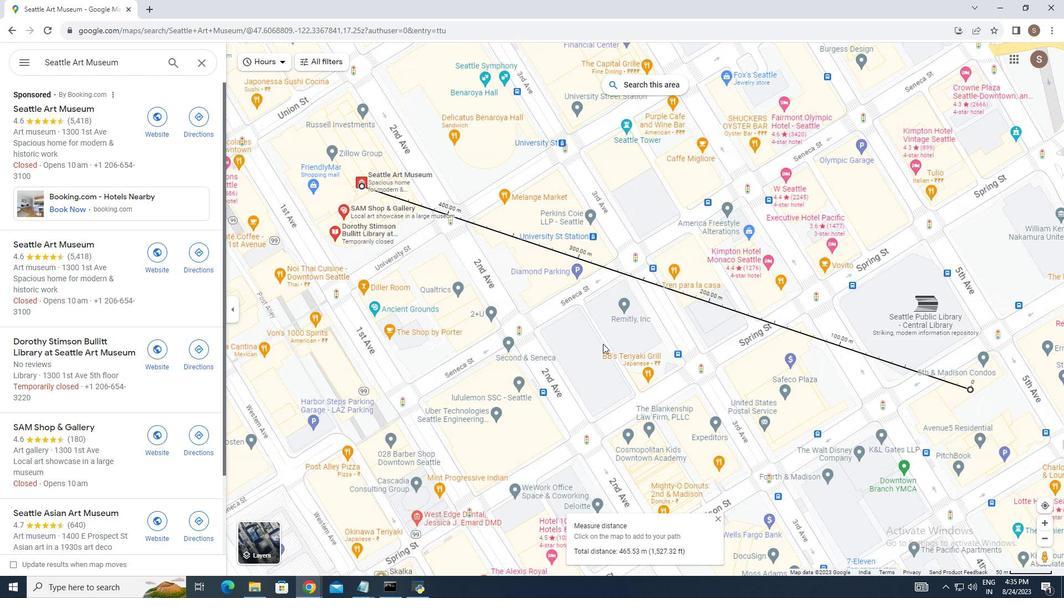 
Action: Mouse scrolled (603, 345) with delta (0, 0)
Screenshot: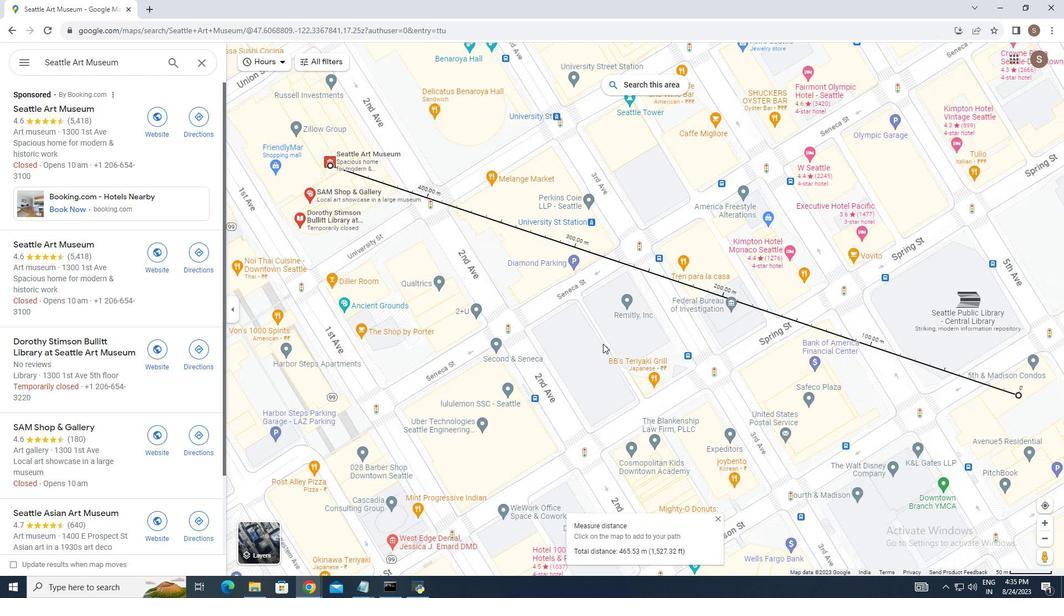 
Action: Mouse moved to (603, 344)
Screenshot: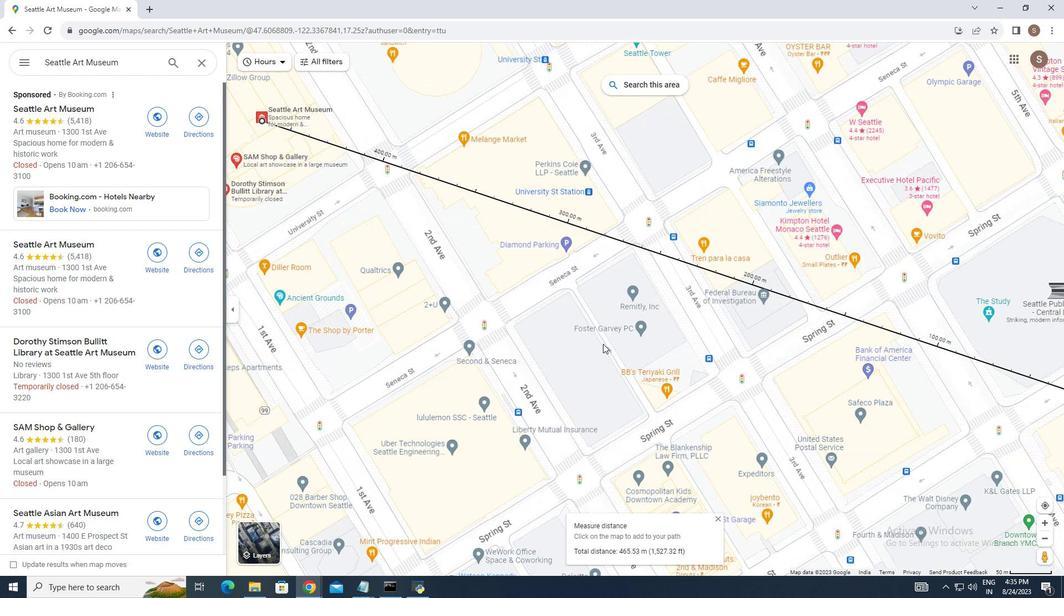 
Action: Mouse scrolled (603, 344) with delta (0, 0)
Screenshot: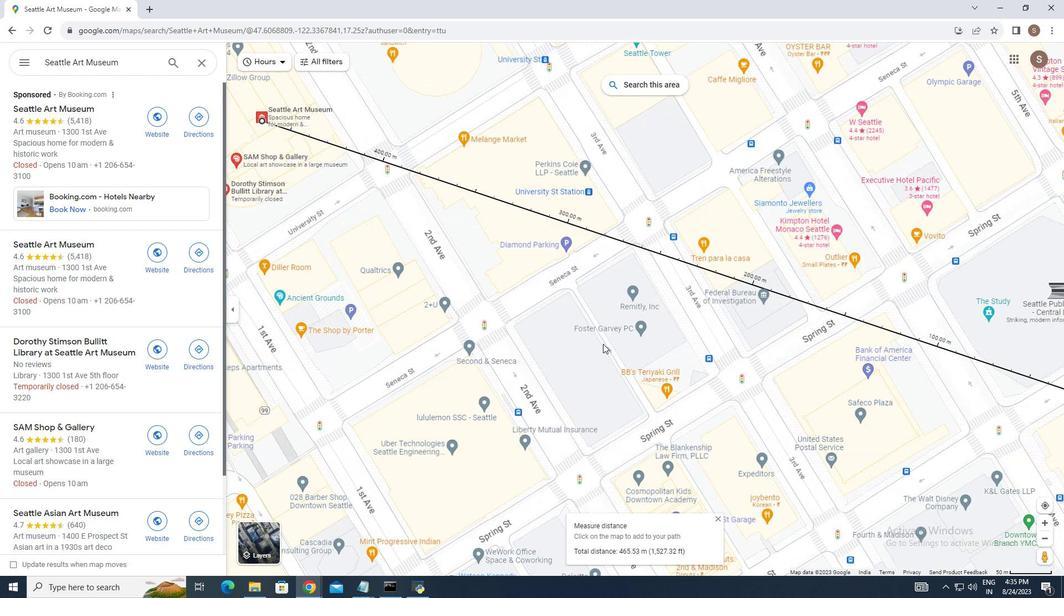 
Action: Mouse scrolled (603, 343) with delta (0, 0)
Screenshot: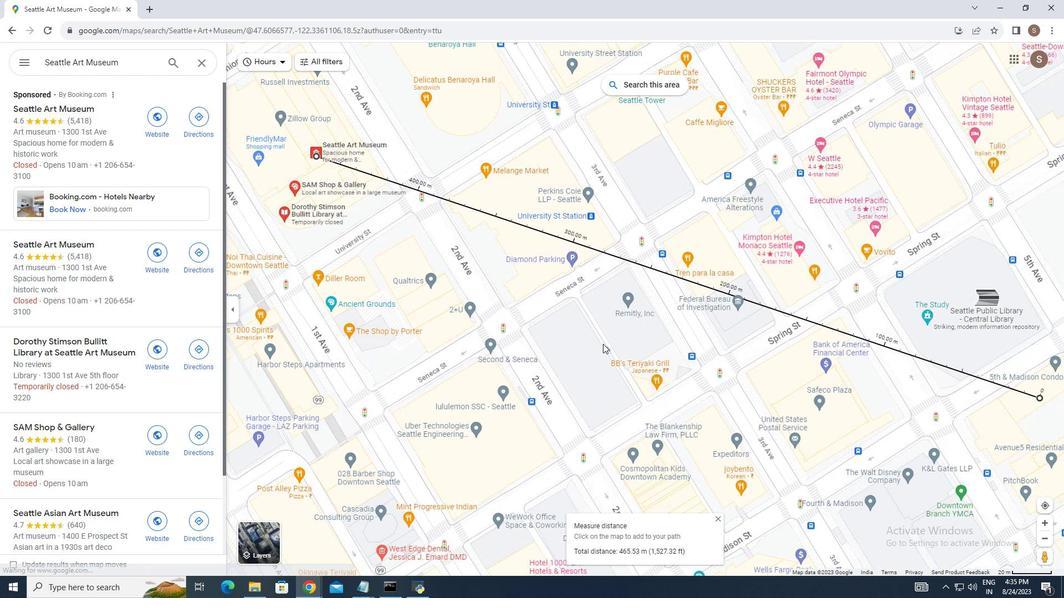 
Action: Mouse moved to (643, 286)
